 Task: Explore Airbnb accommodation in Kazincbarcika, Hungary from 11th November, 2023 to 15th November, 2023 for 2 adults.1  bedroom having 2 beds and 1 bathroom. Property type can be hotel. Booking option can be shelf check-in. Look for 4 properties as per requirement.
Action: Mouse moved to (538, 116)
Screenshot: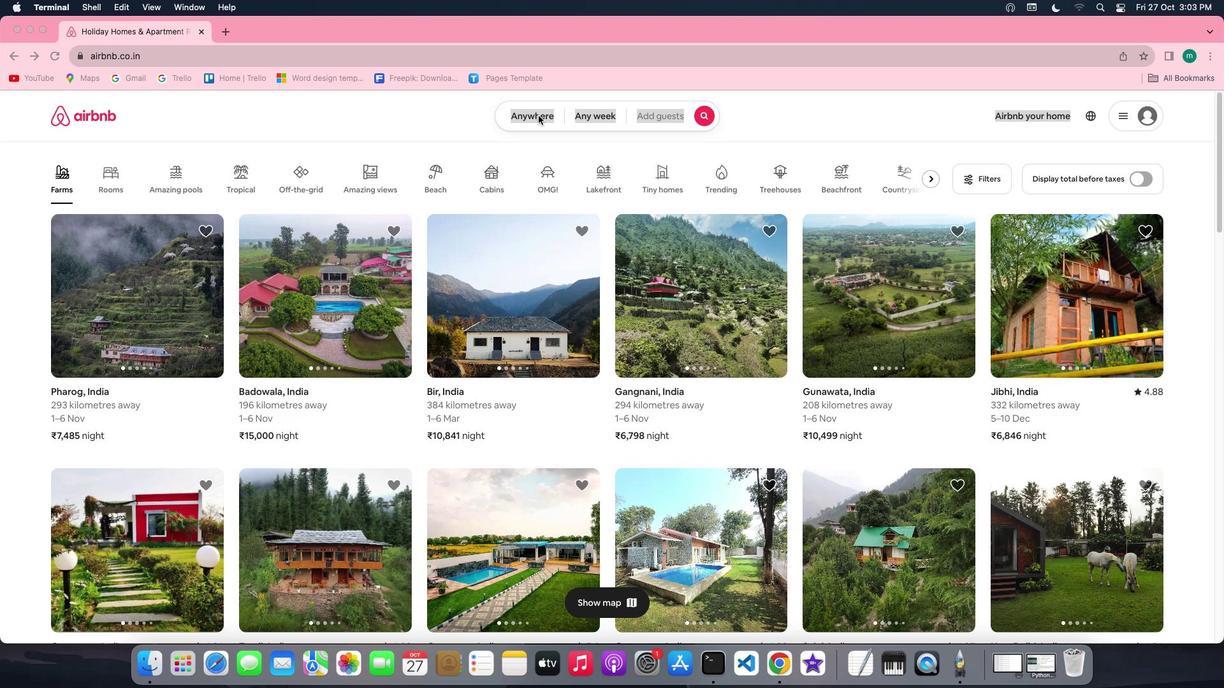 
Action: Mouse pressed left at (538, 116)
Screenshot: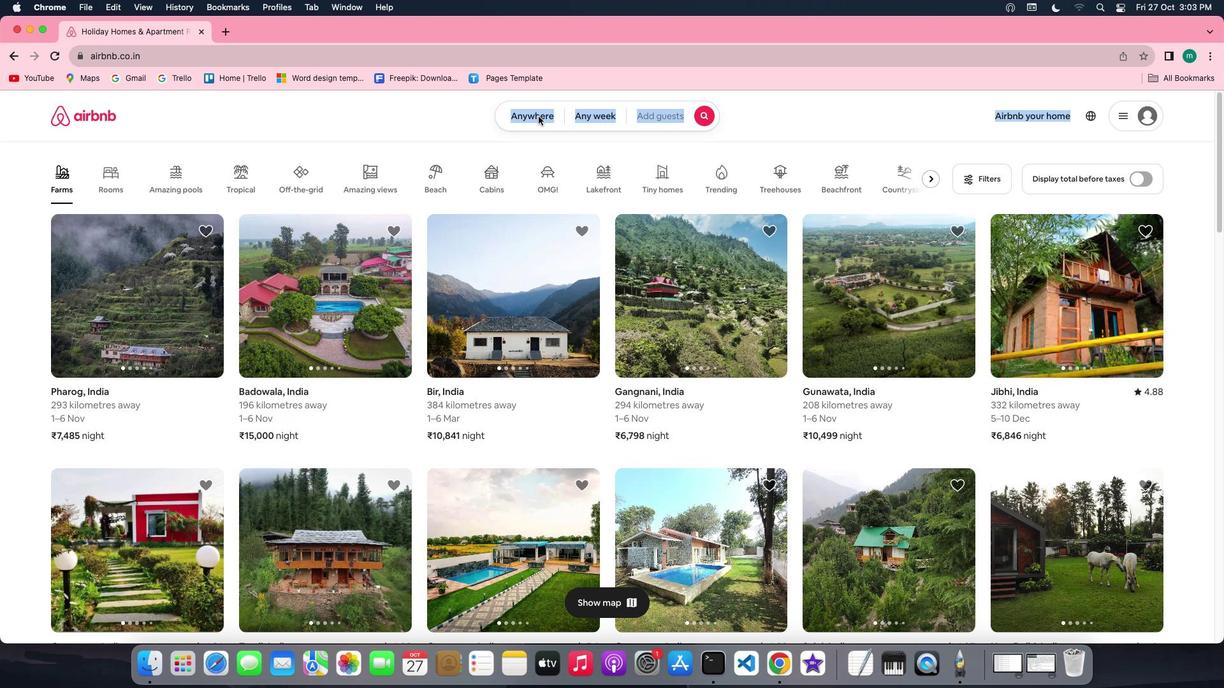 
Action: Mouse moved to (538, 116)
Screenshot: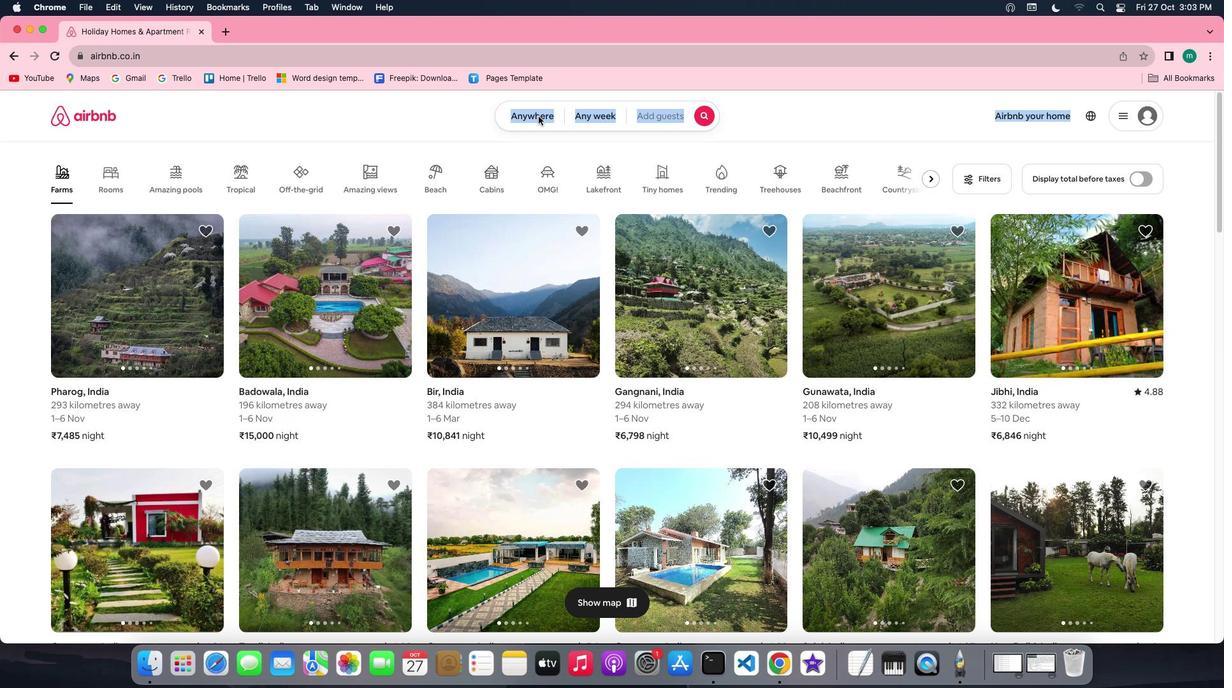 
Action: Mouse pressed left at (538, 116)
Screenshot: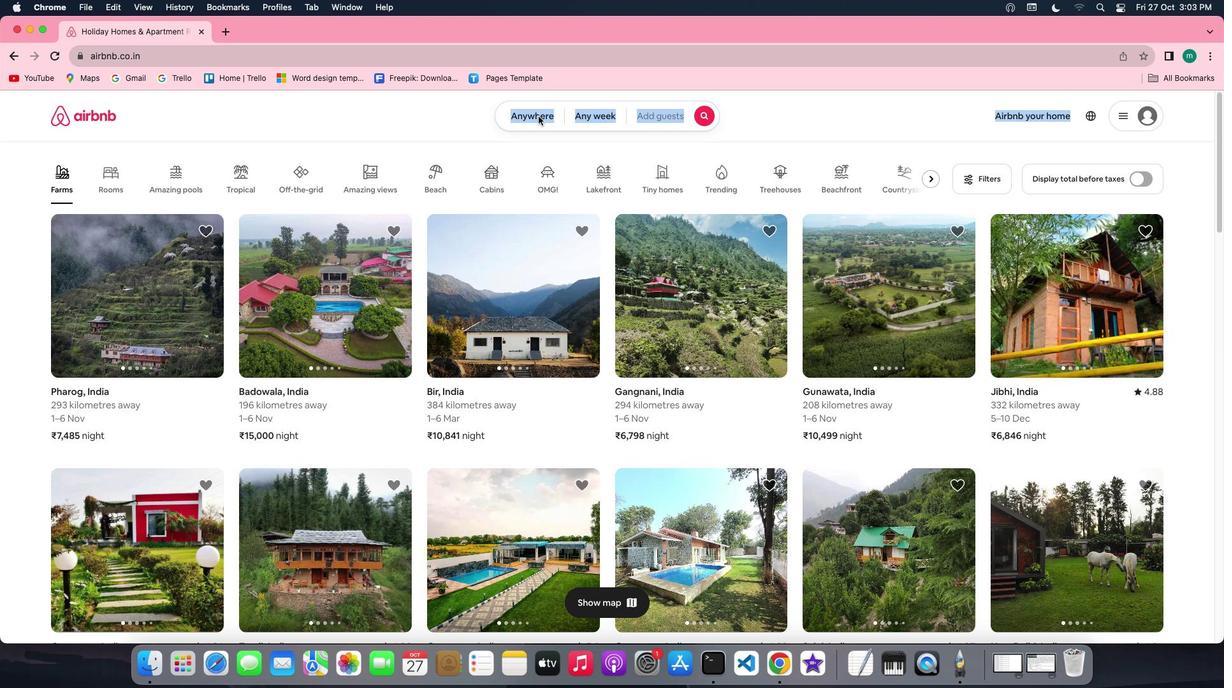 
Action: Mouse moved to (478, 168)
Screenshot: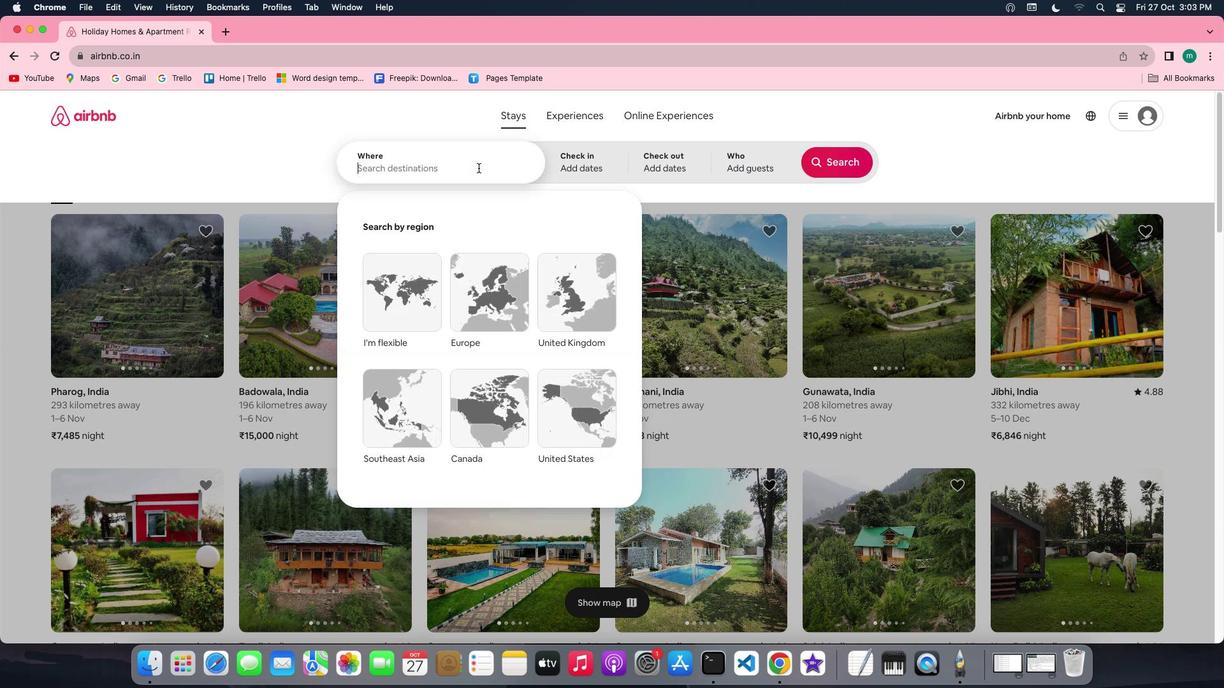 
Action: Mouse pressed left at (478, 168)
Screenshot: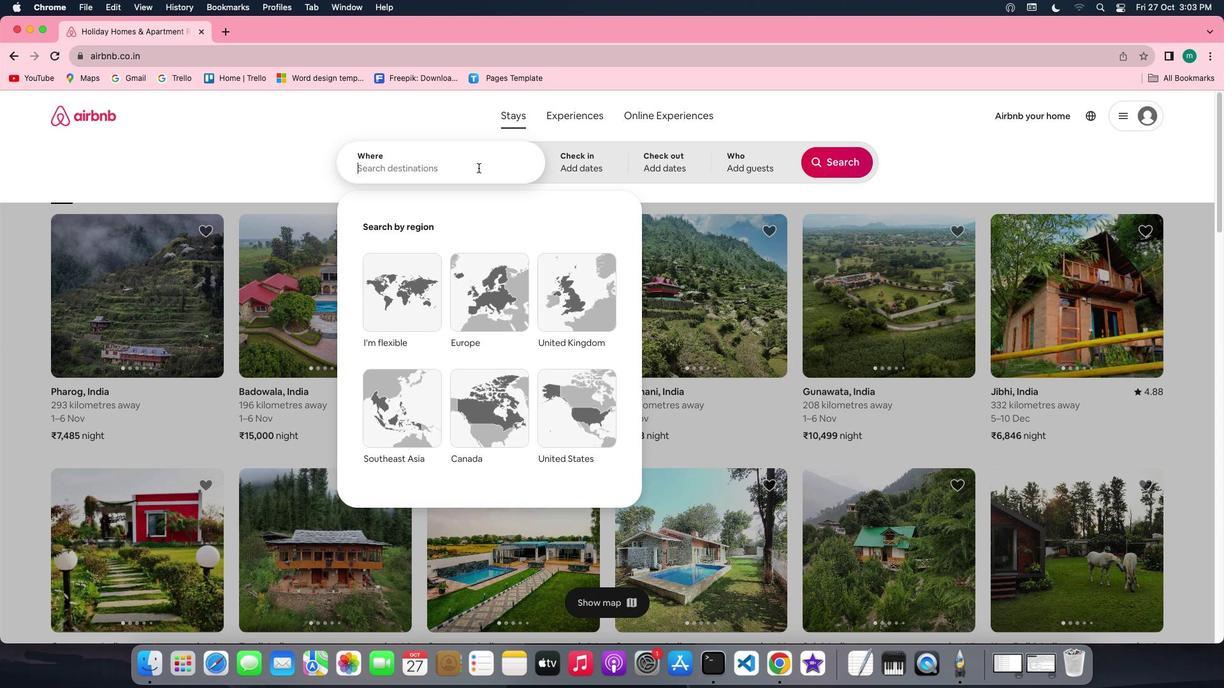 
Action: Key pressed Key.shift'K''a''z''i''n''c''b''a''r''c''i''k''a'','Key.spaceKey.shift'h''u''n''g''a''r''y'
Screenshot: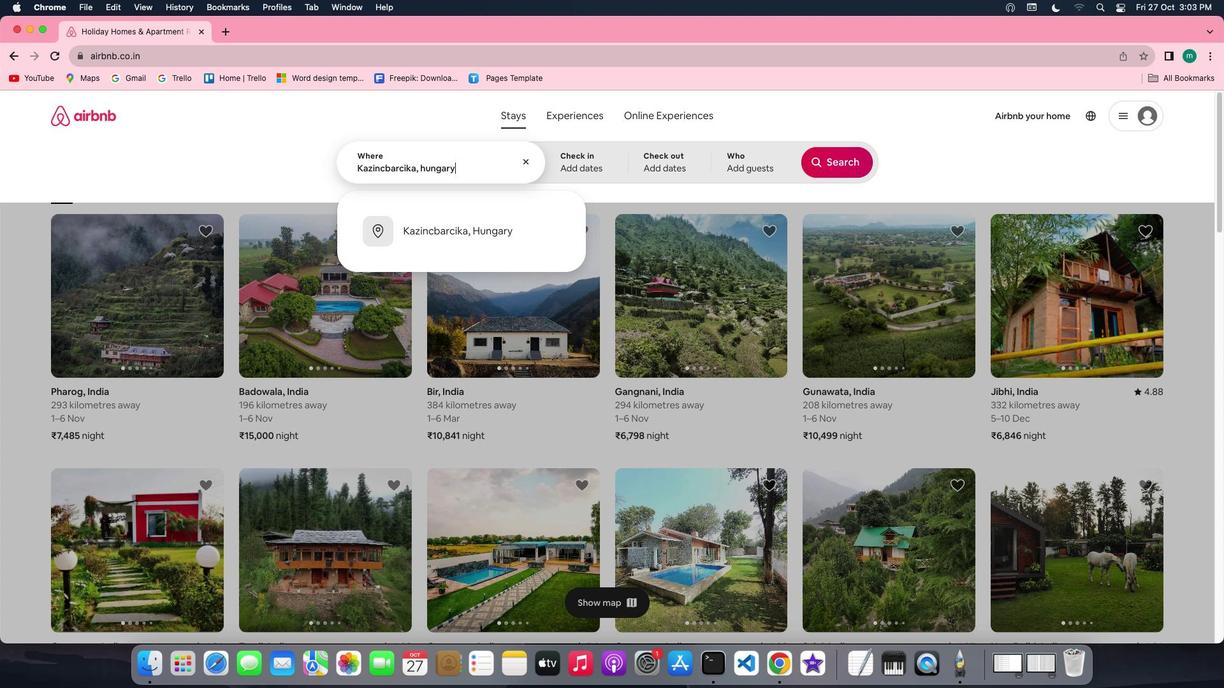 
Action: Mouse moved to (578, 167)
Screenshot: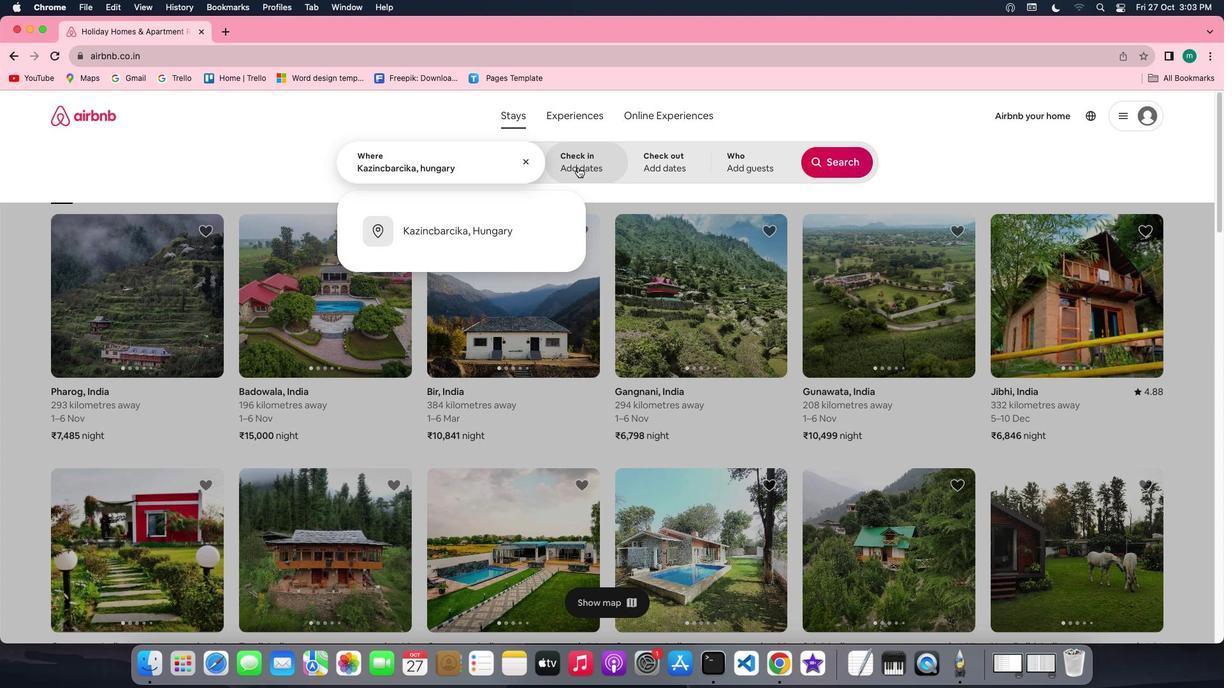 
Action: Mouse pressed left at (578, 167)
Screenshot: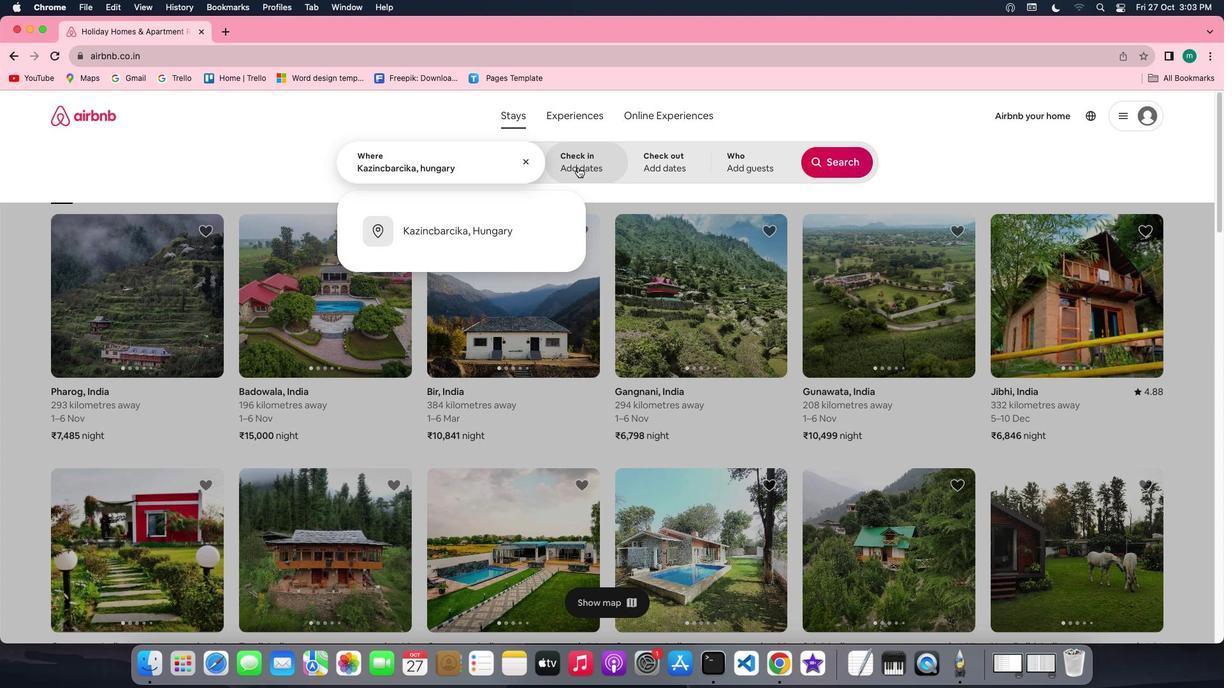 
Action: Mouse moved to (826, 353)
Screenshot: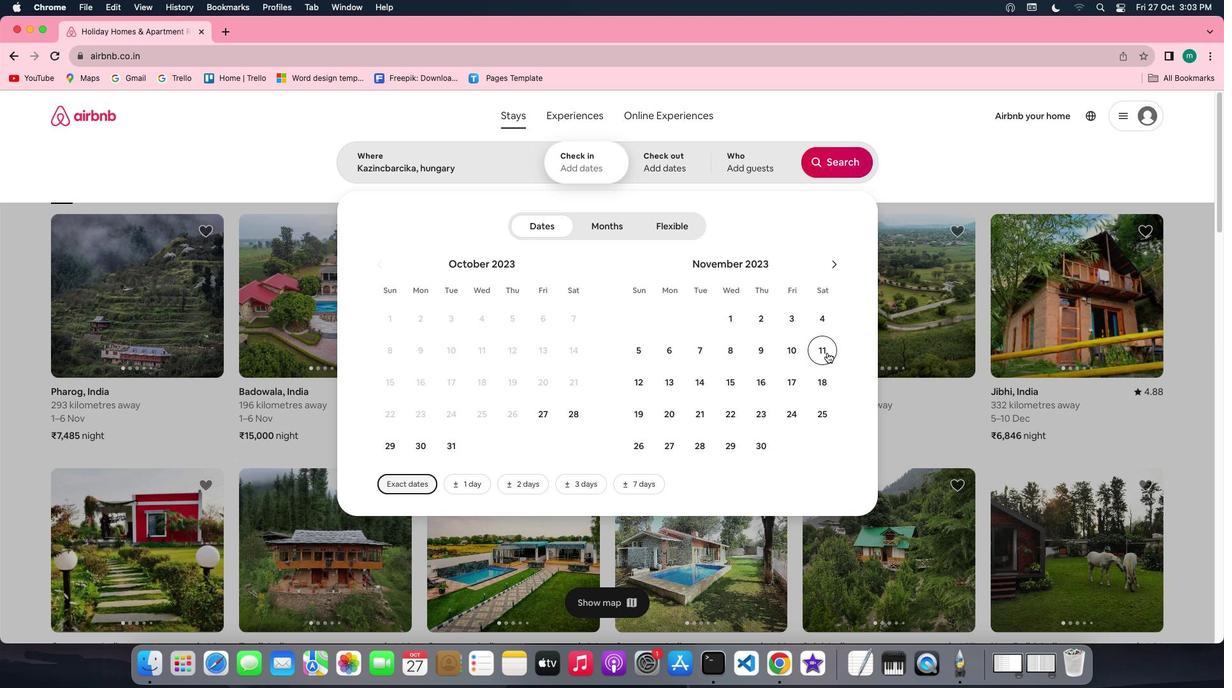 
Action: Mouse pressed left at (826, 353)
Screenshot: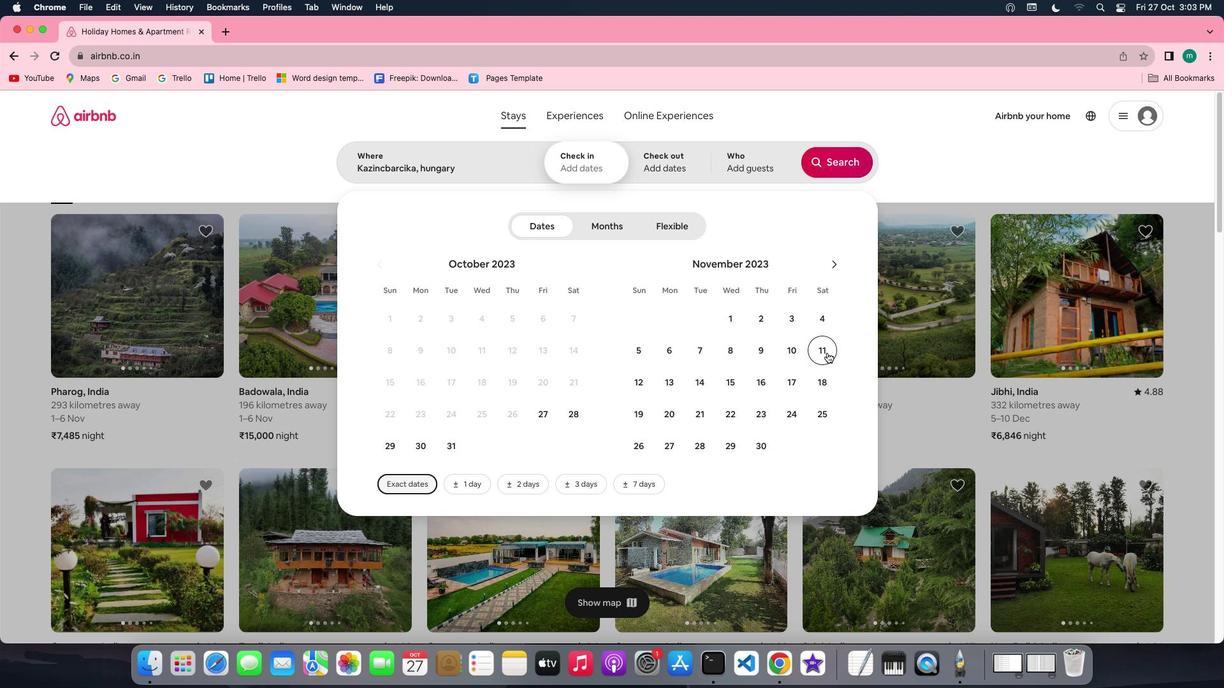 
Action: Mouse moved to (728, 374)
Screenshot: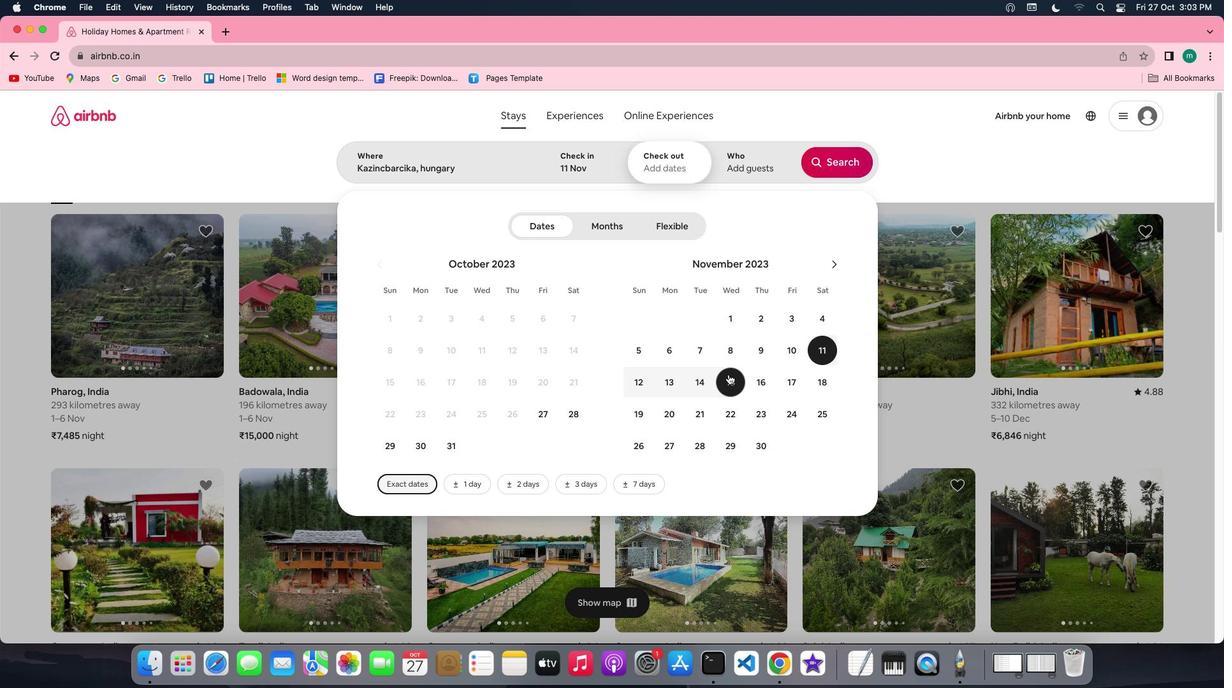 
Action: Mouse pressed left at (728, 374)
Screenshot: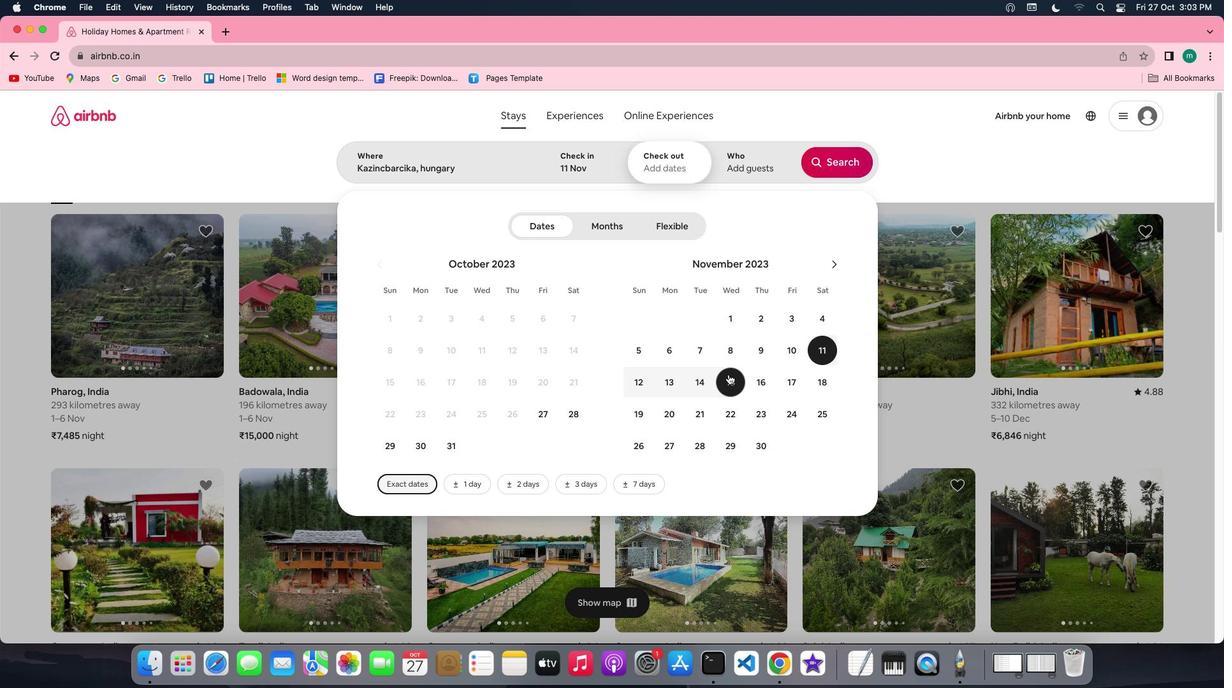 
Action: Mouse moved to (744, 158)
Screenshot: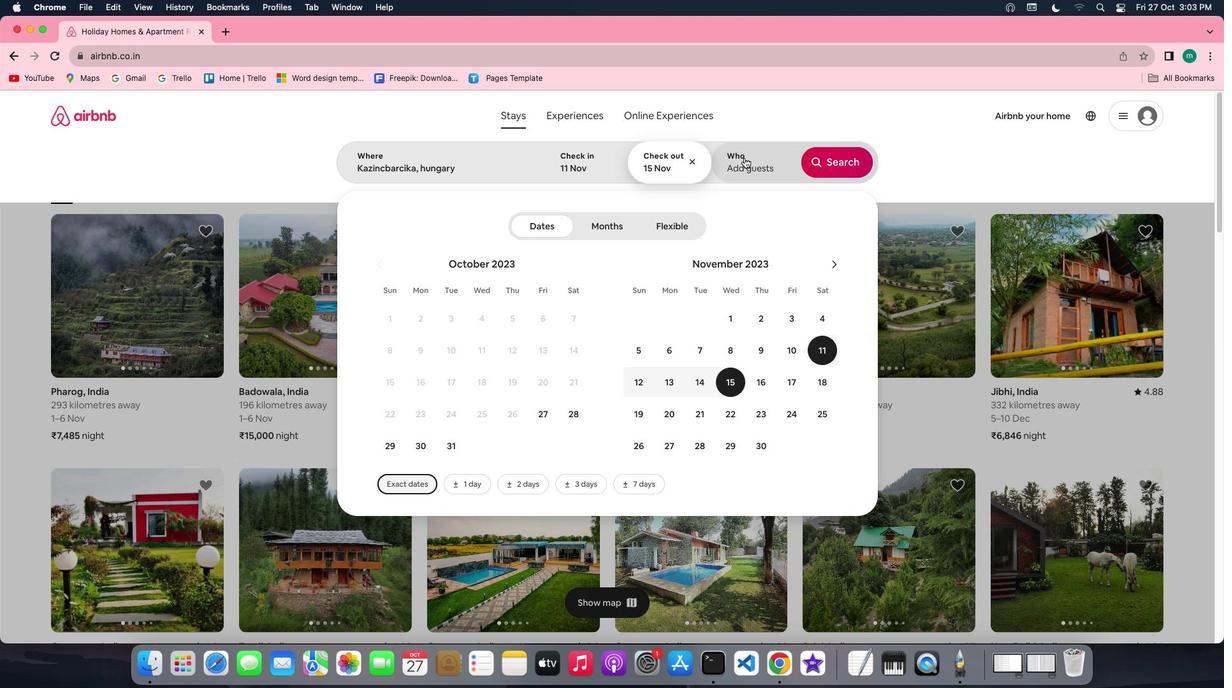 
Action: Mouse pressed left at (744, 158)
Screenshot: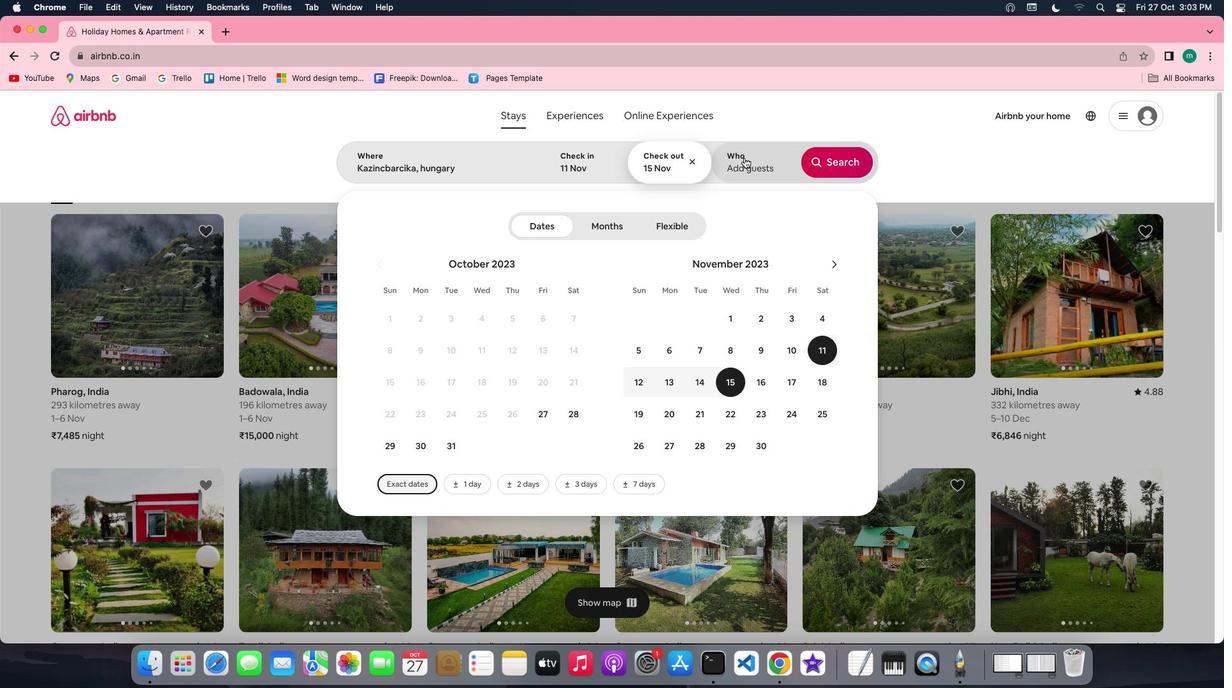 
Action: Mouse moved to (840, 228)
Screenshot: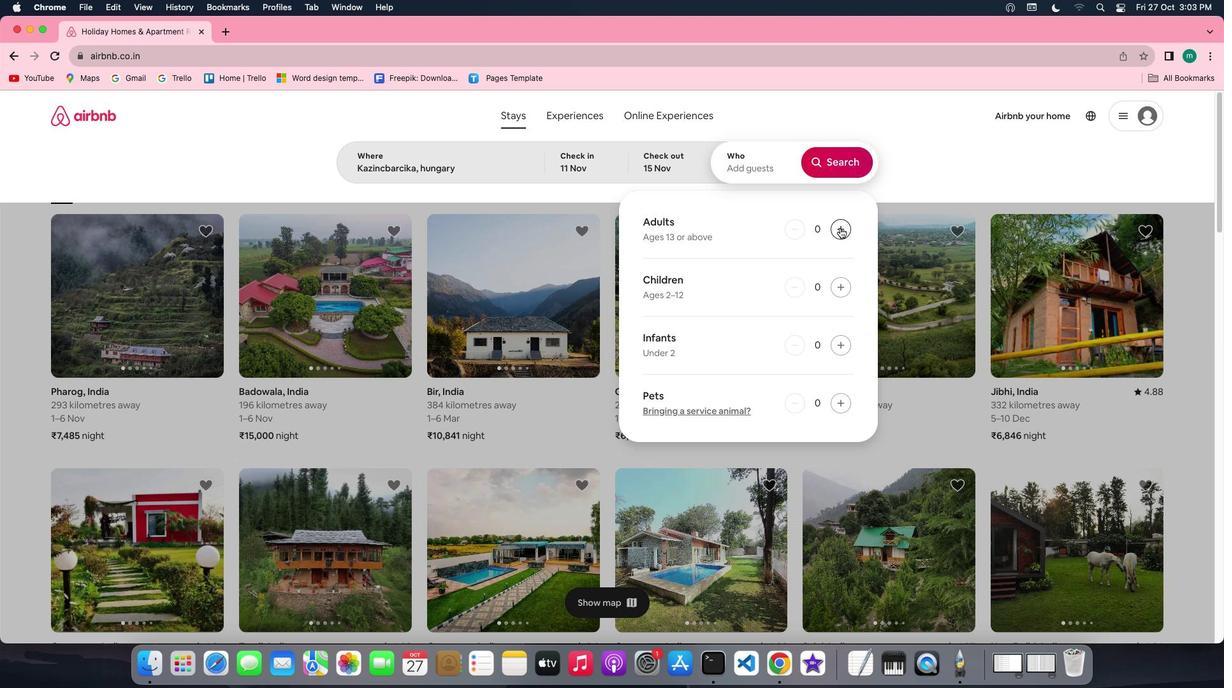 
Action: Mouse pressed left at (840, 228)
Screenshot: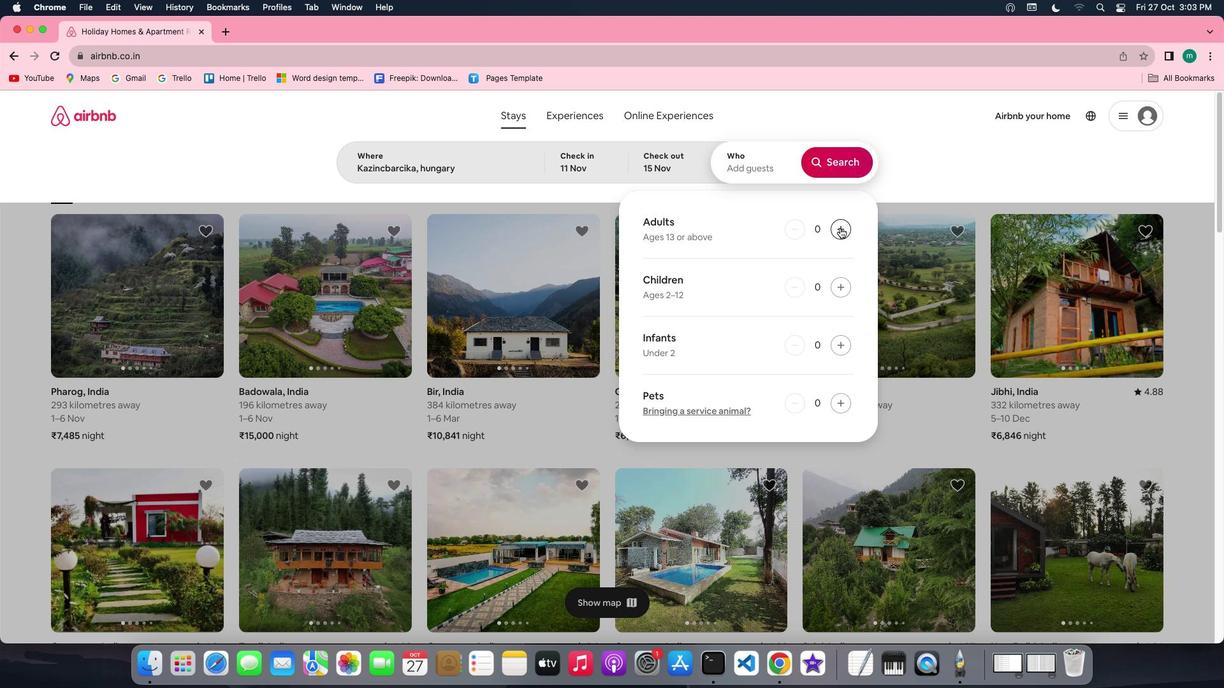 
Action: Mouse pressed left at (840, 228)
Screenshot: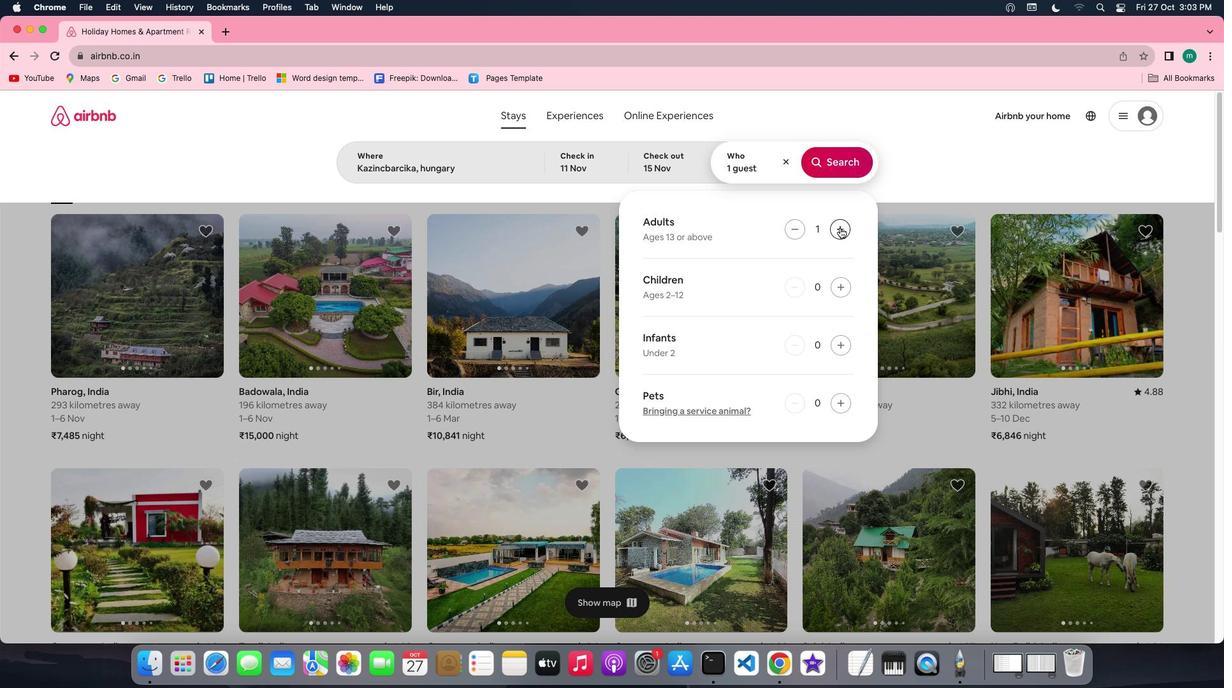 
Action: Mouse moved to (846, 170)
Screenshot: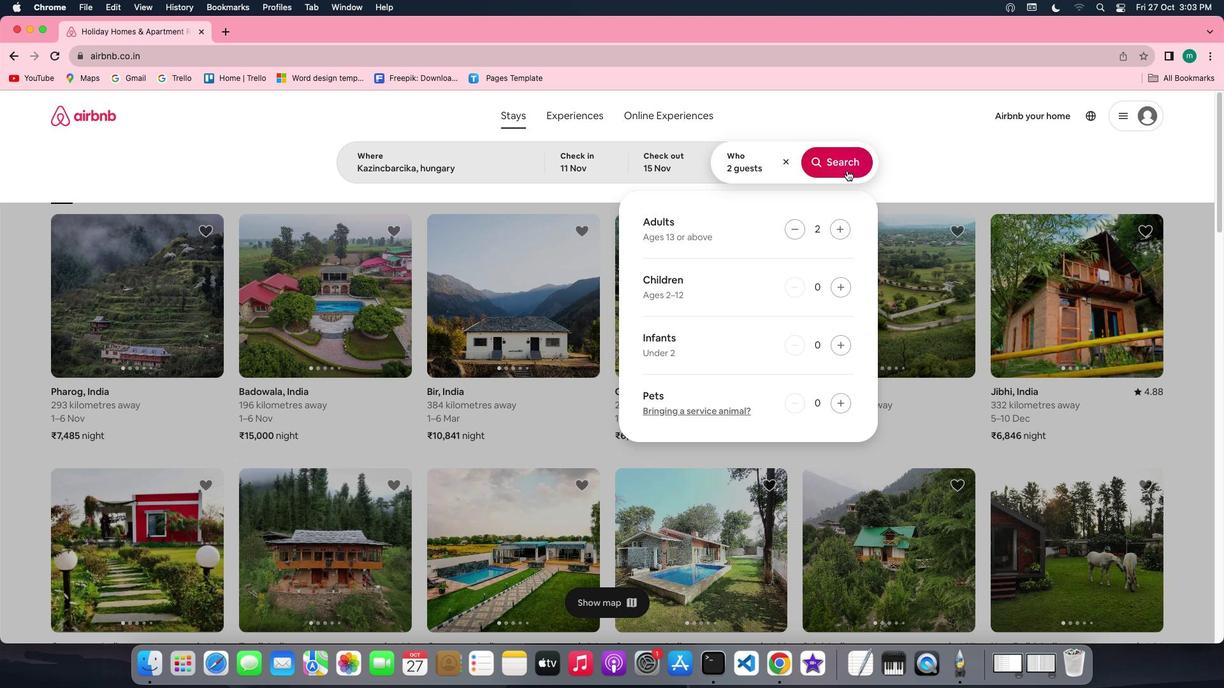 
Action: Mouse pressed left at (846, 170)
Screenshot: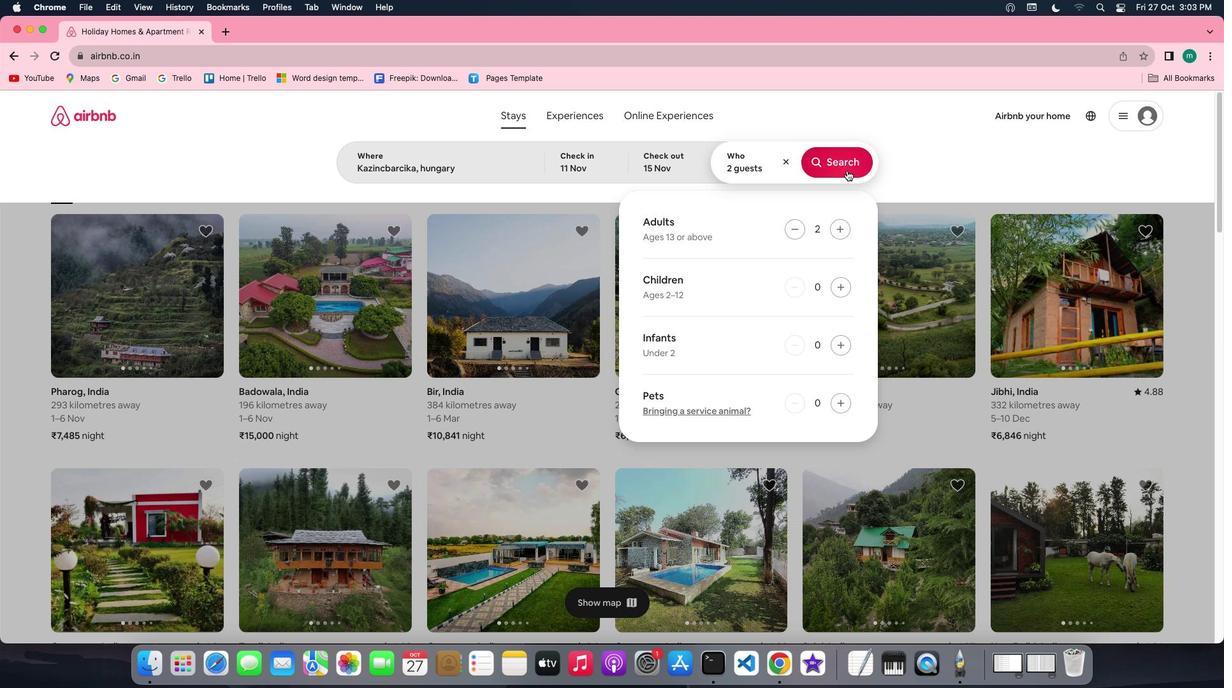 
Action: Mouse moved to (1030, 166)
Screenshot: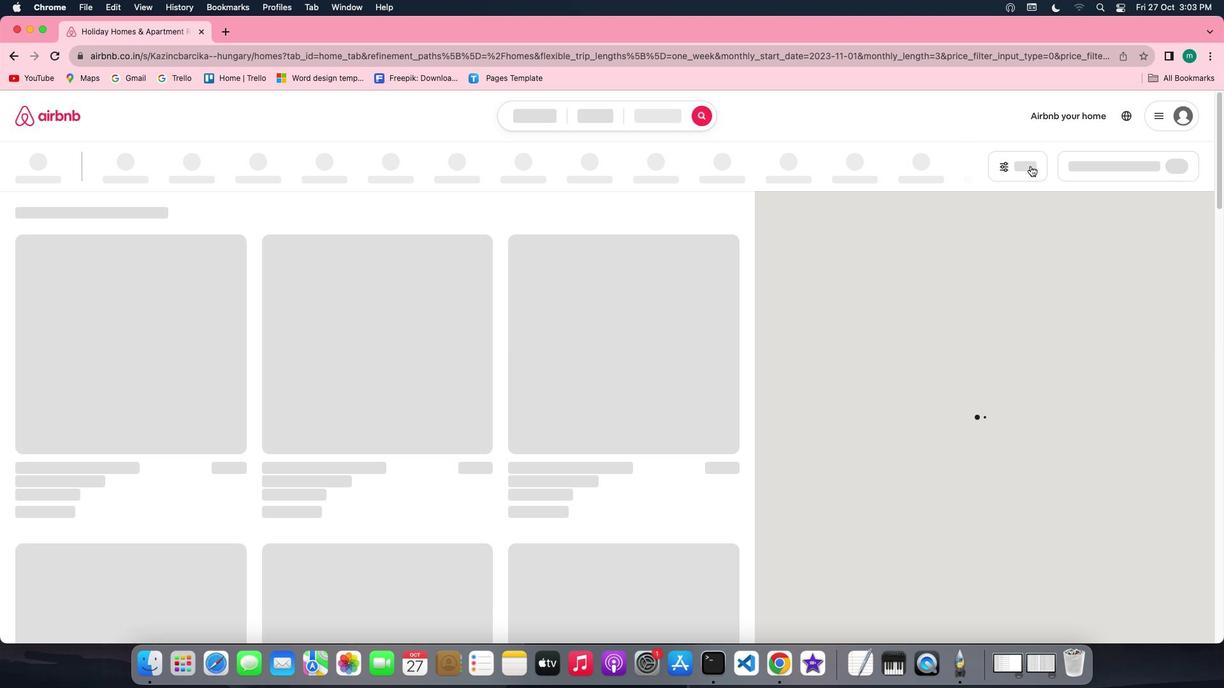 
Action: Mouse pressed left at (1030, 166)
Screenshot: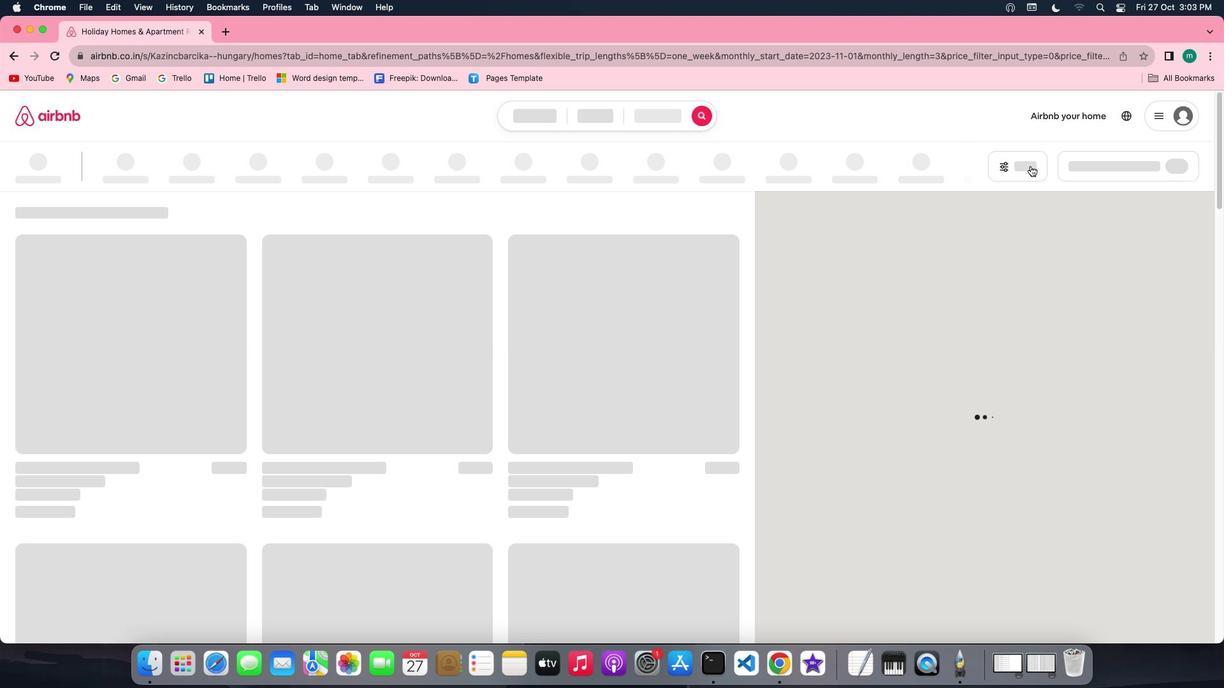 
Action: Mouse moved to (1015, 163)
Screenshot: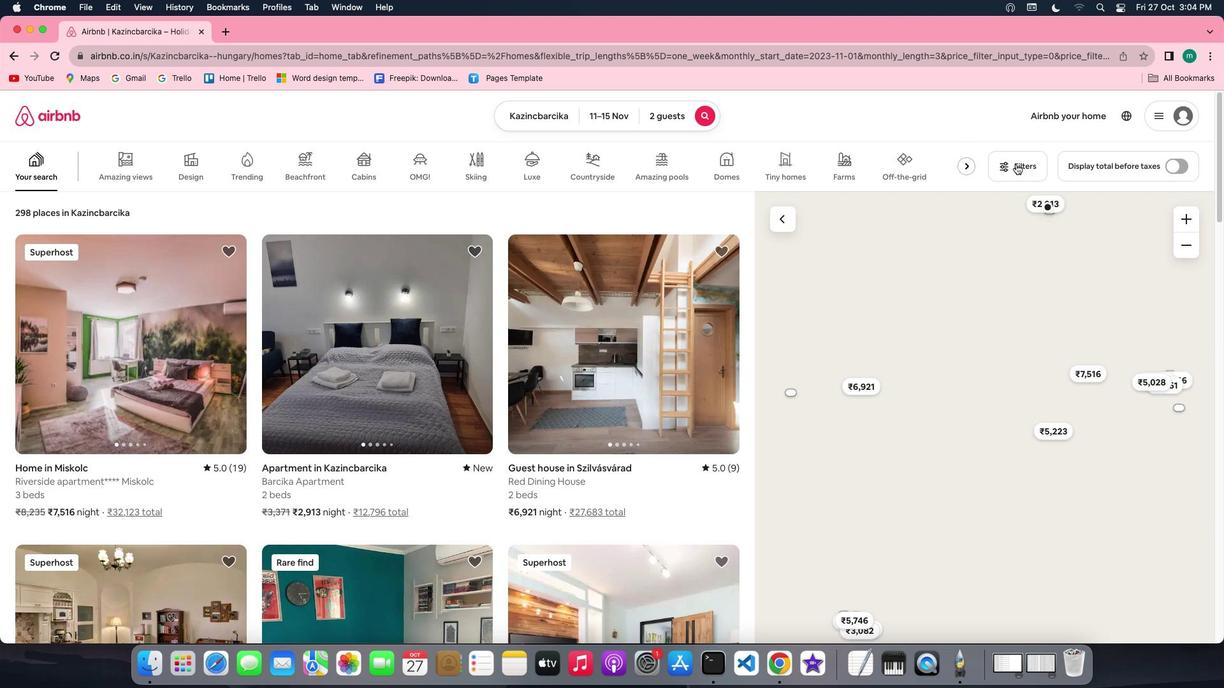 
Action: Mouse pressed left at (1015, 163)
Screenshot: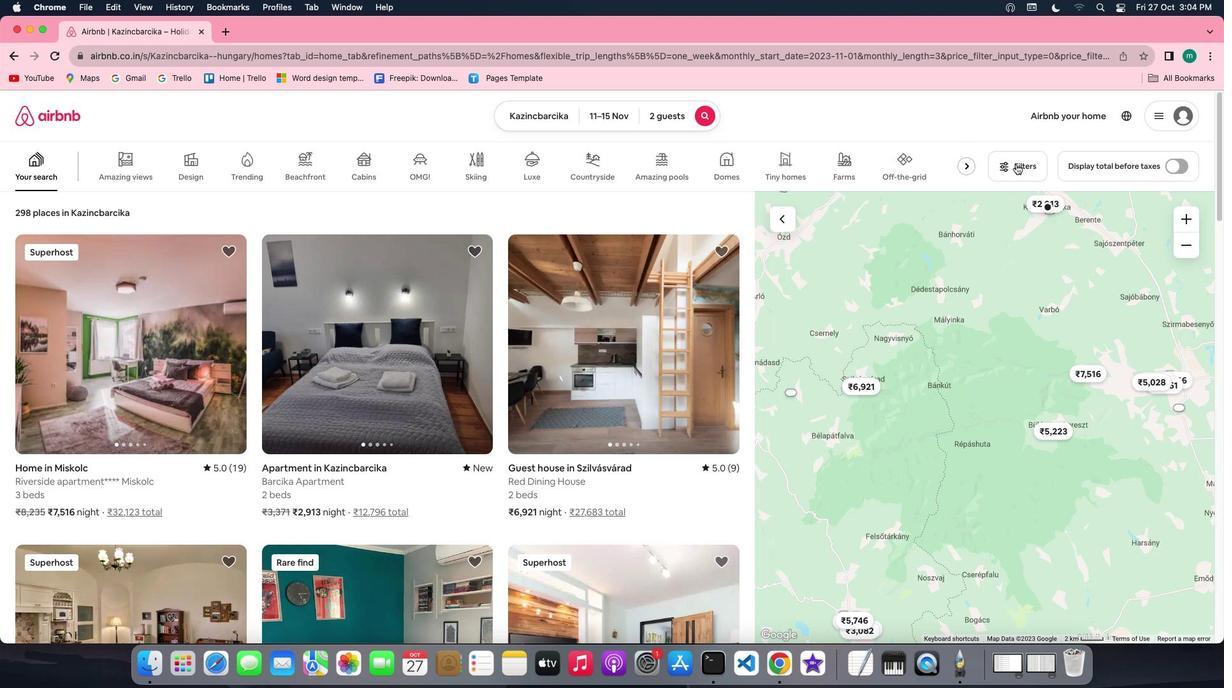
Action: Mouse moved to (613, 318)
Screenshot: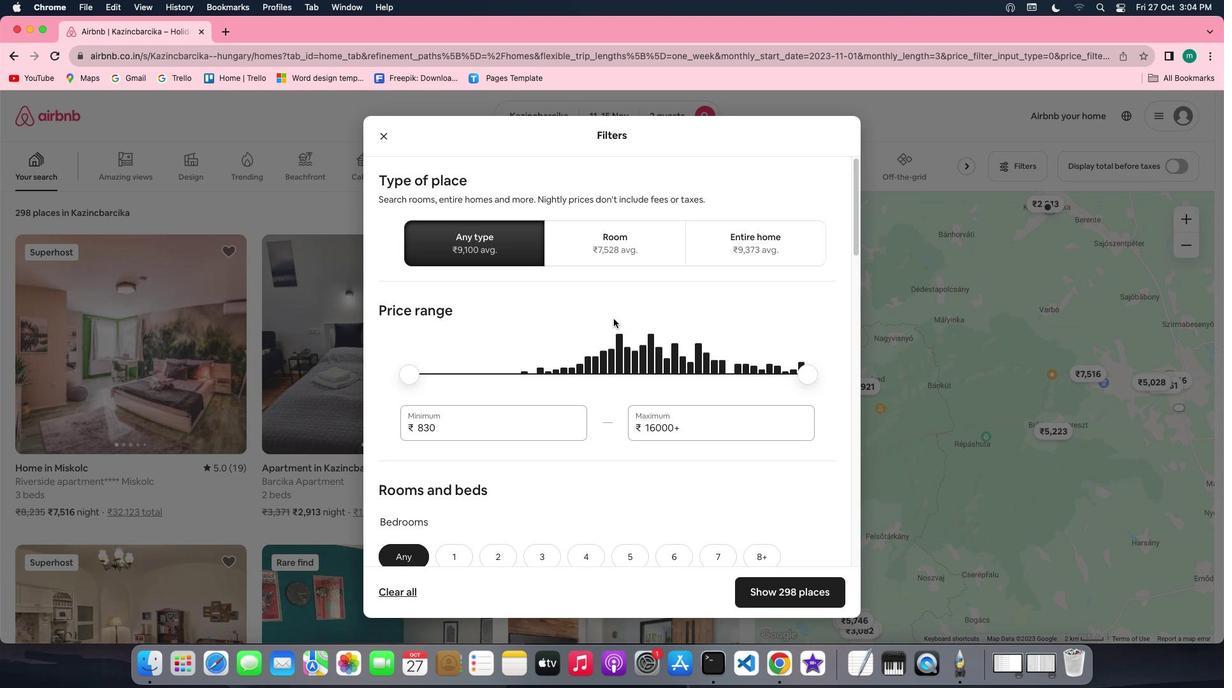 
Action: Mouse scrolled (613, 318) with delta (0, 0)
Screenshot: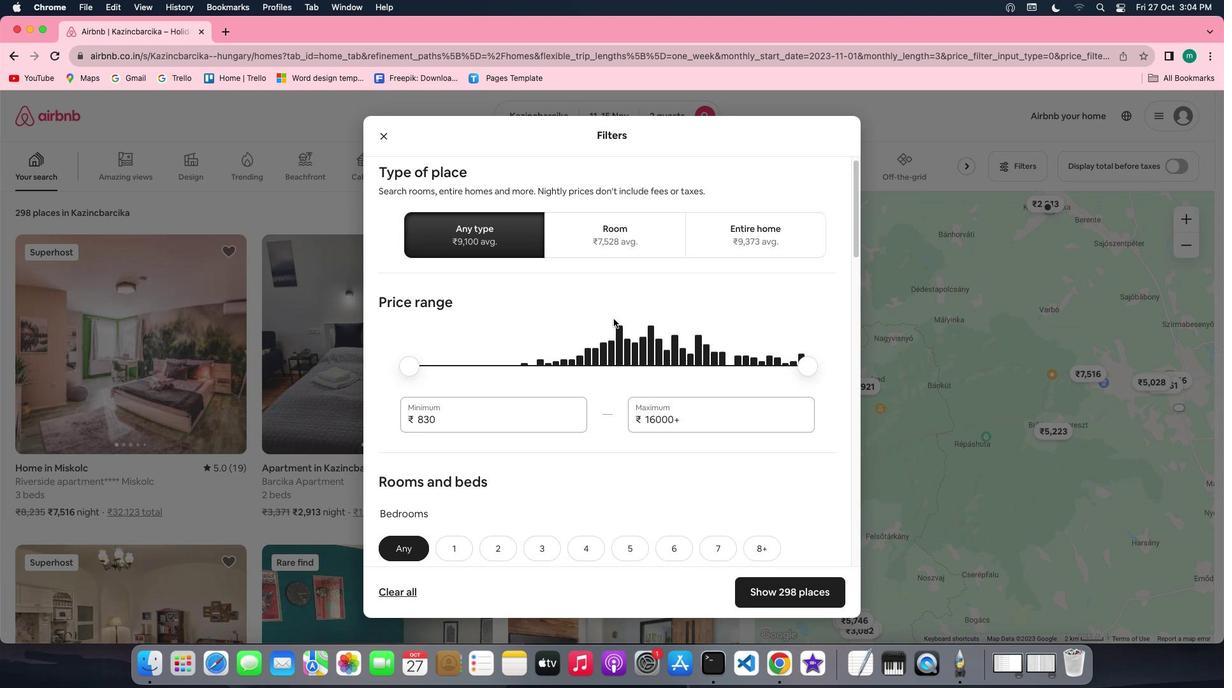 
Action: Mouse scrolled (613, 318) with delta (0, 0)
Screenshot: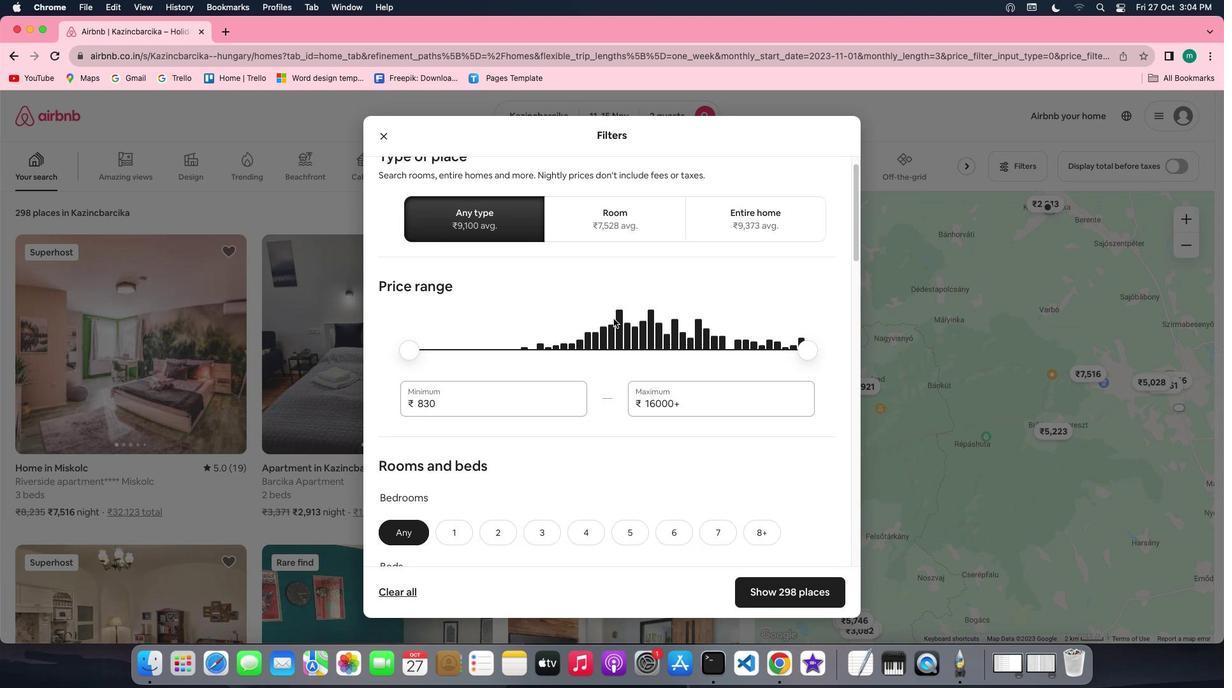 
Action: Mouse scrolled (613, 318) with delta (0, -1)
Screenshot: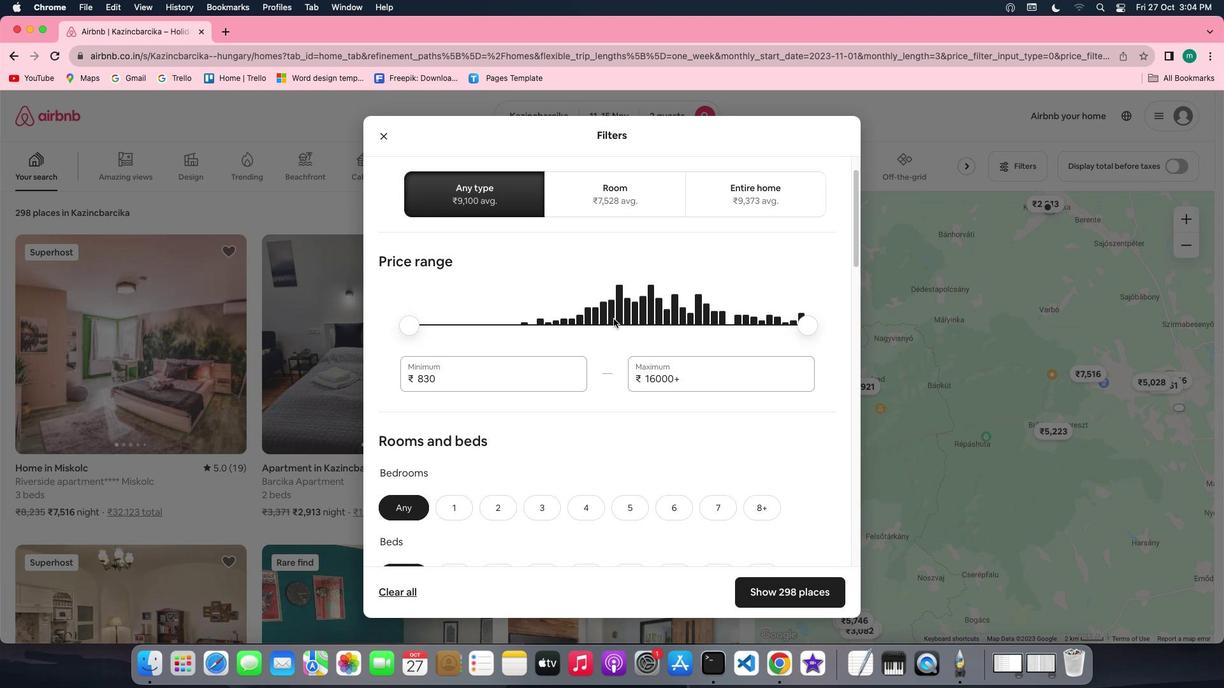 
Action: Mouse scrolled (613, 318) with delta (0, -1)
Screenshot: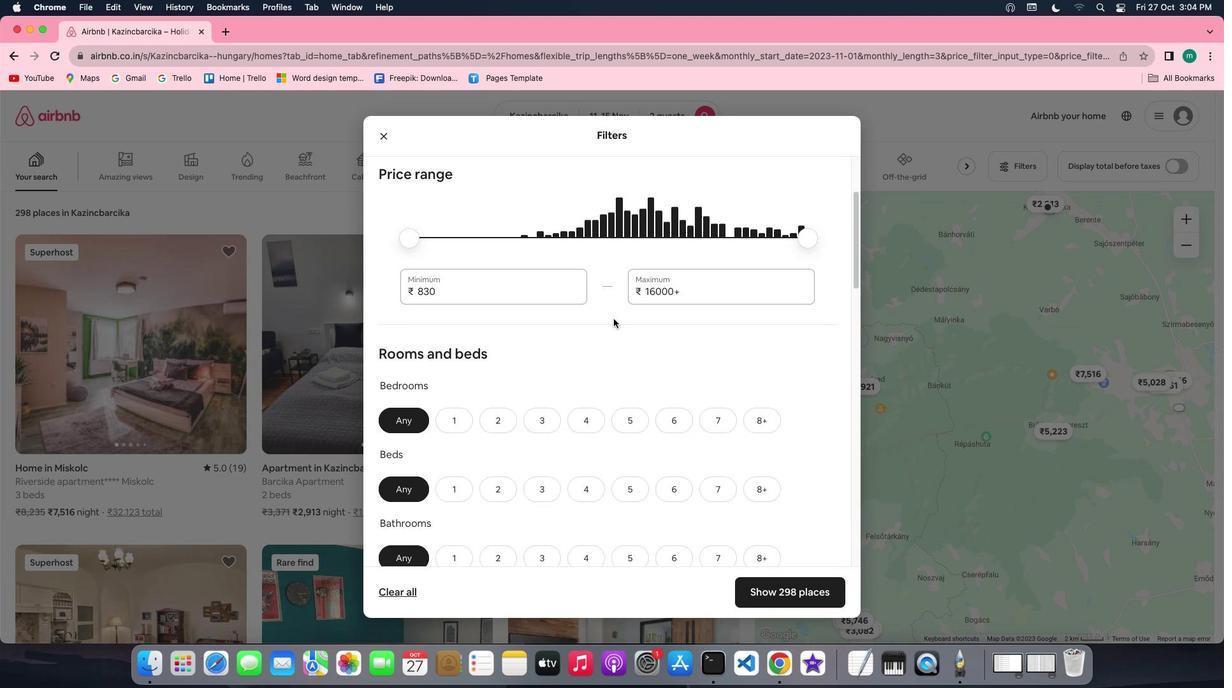 
Action: Mouse scrolled (613, 318) with delta (0, 0)
Screenshot: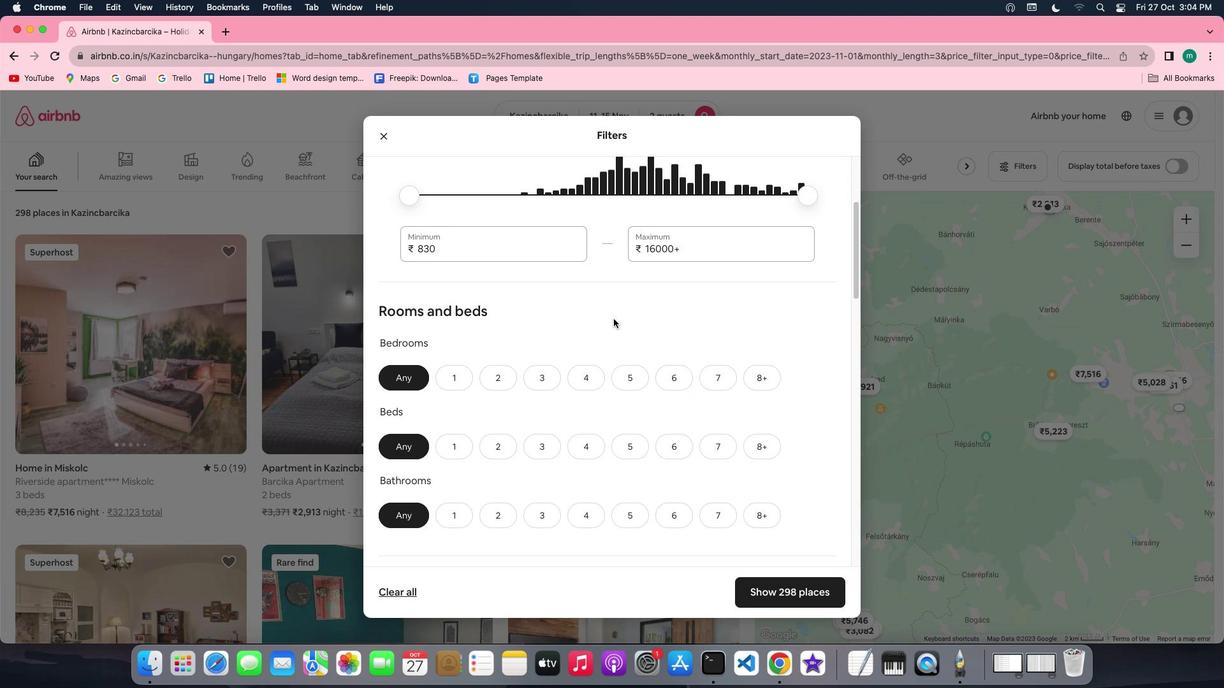 
Action: Mouse scrolled (613, 318) with delta (0, 0)
Screenshot: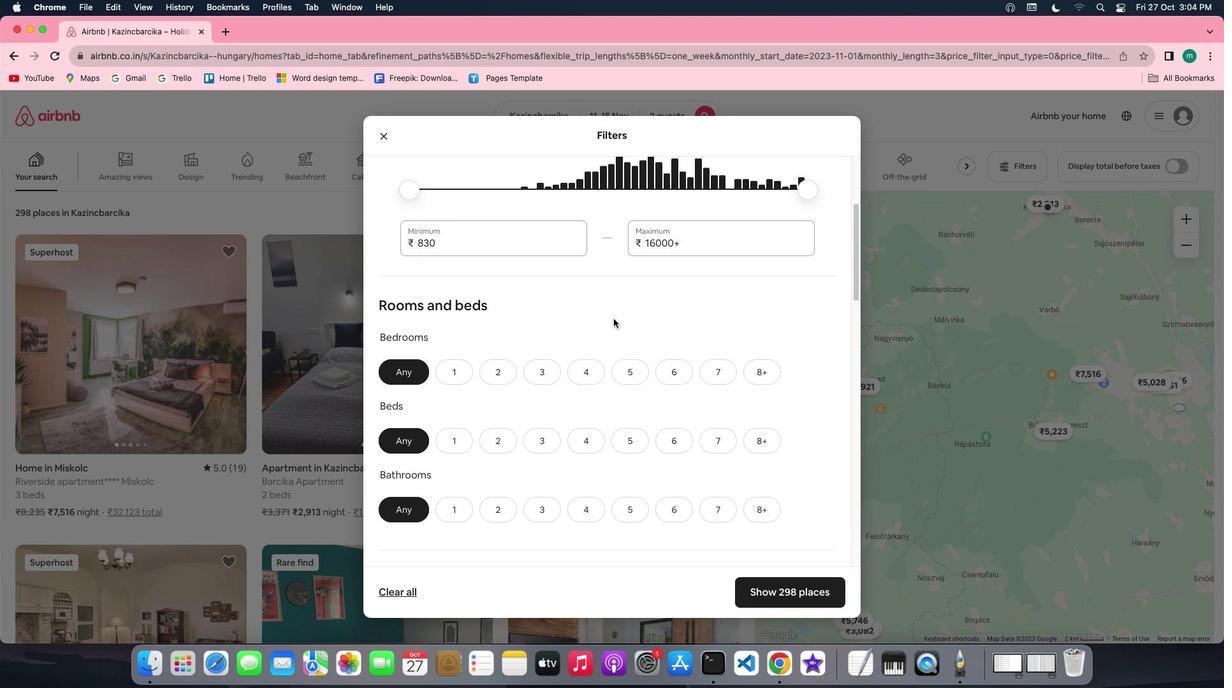 
Action: Mouse scrolled (613, 318) with delta (0, 0)
Screenshot: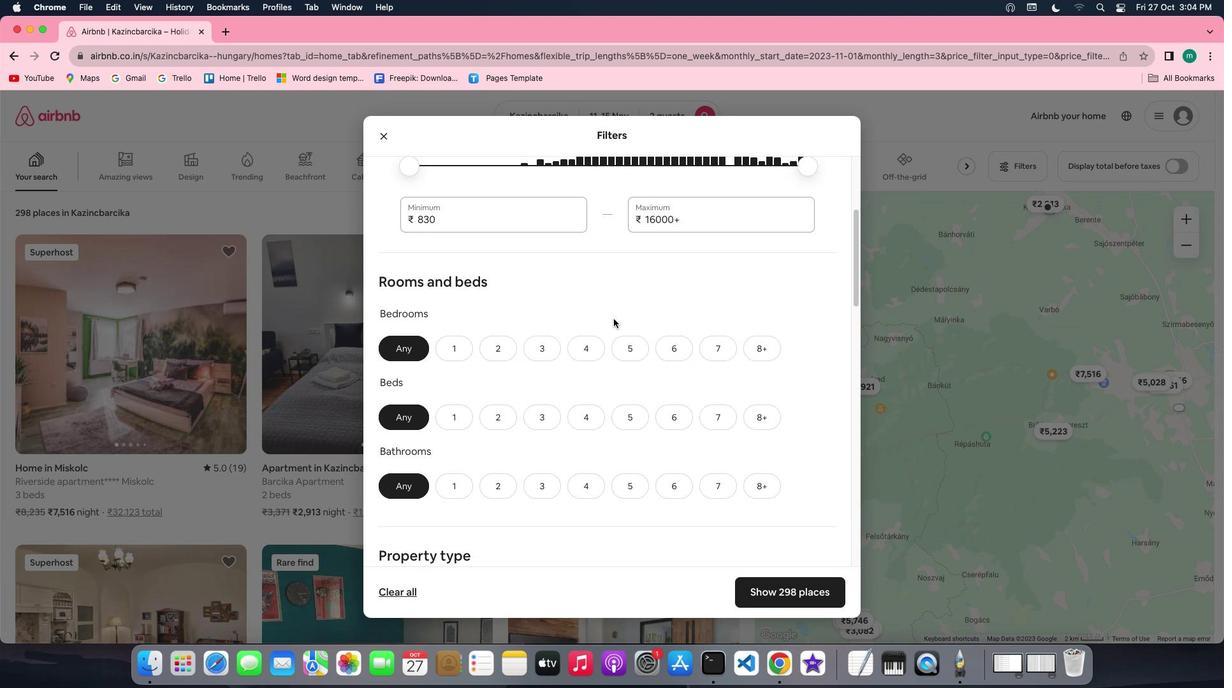 
Action: Mouse scrolled (613, 318) with delta (0, 0)
Screenshot: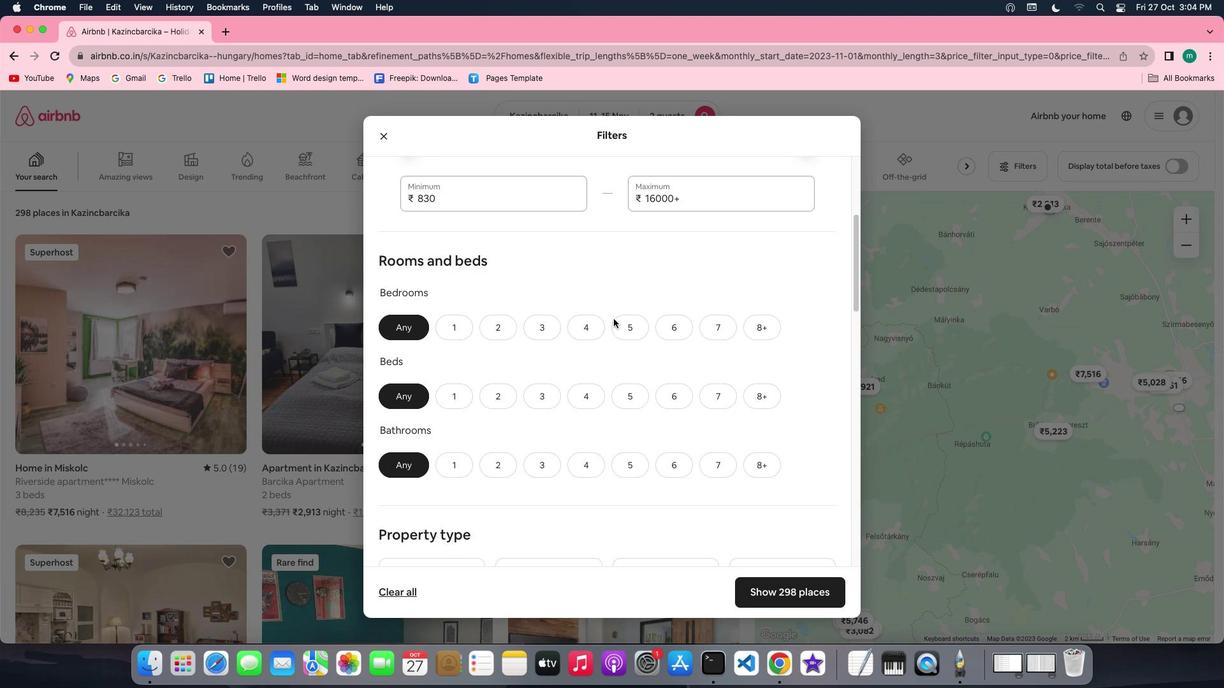 
Action: Mouse scrolled (613, 318) with delta (0, 0)
Screenshot: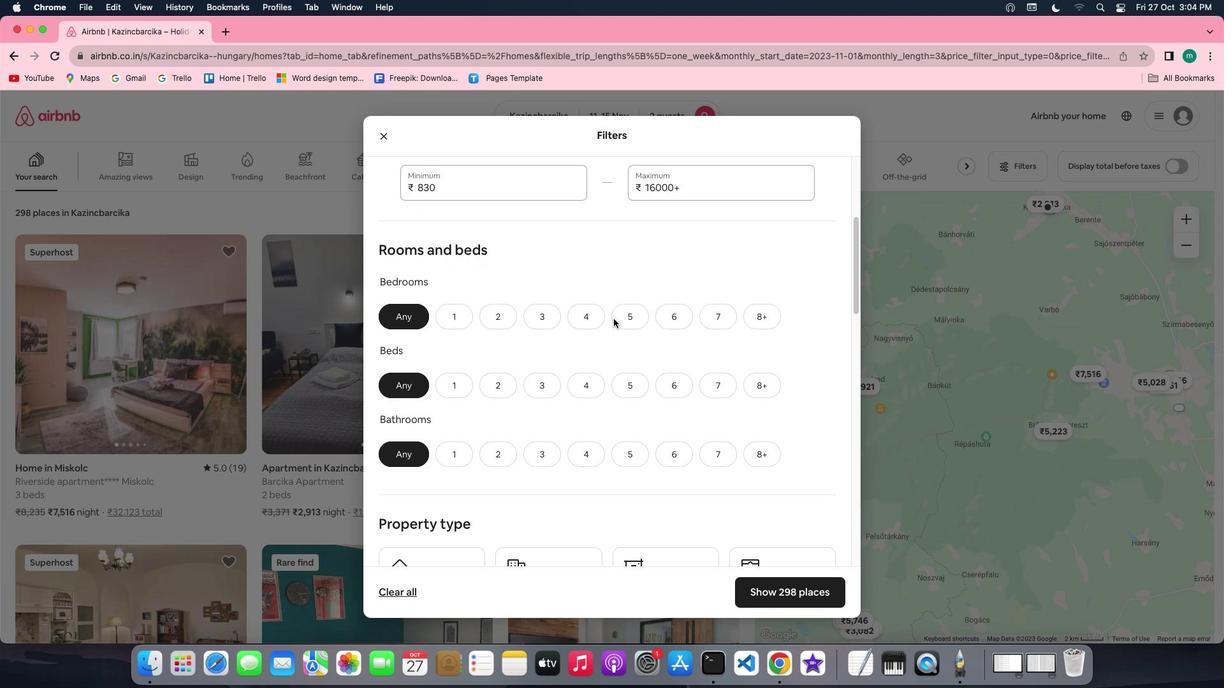 
Action: Mouse scrolled (613, 318) with delta (0, 0)
Screenshot: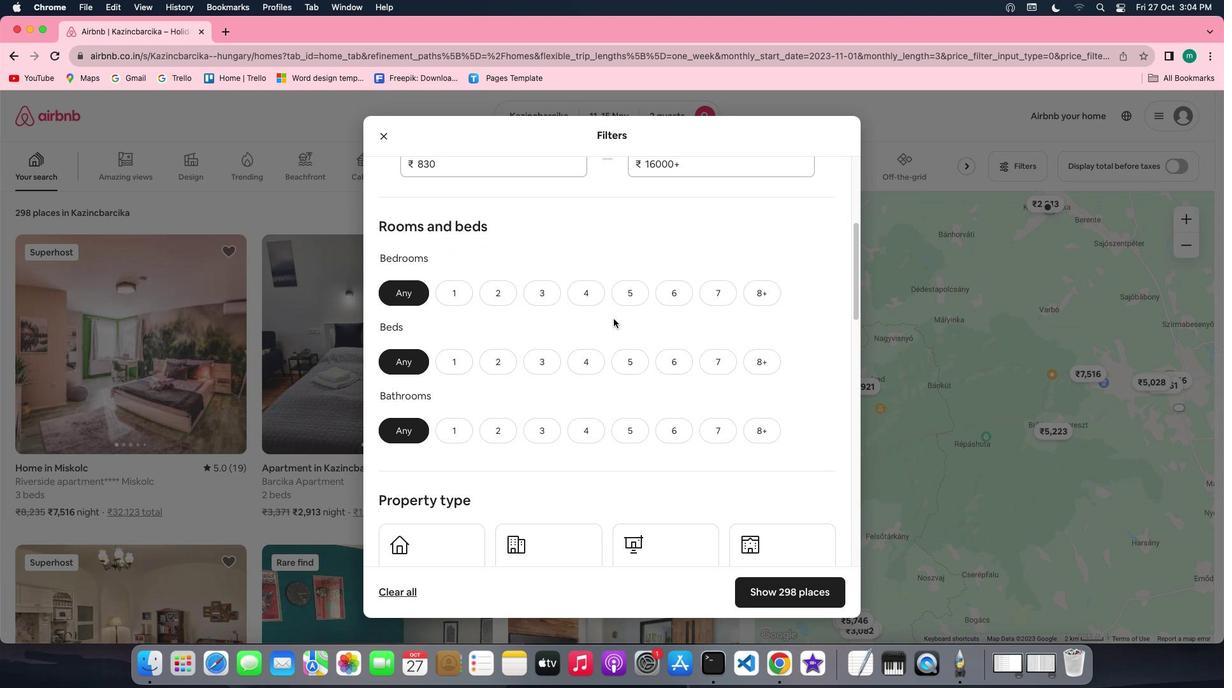 
Action: Mouse moved to (453, 272)
Screenshot: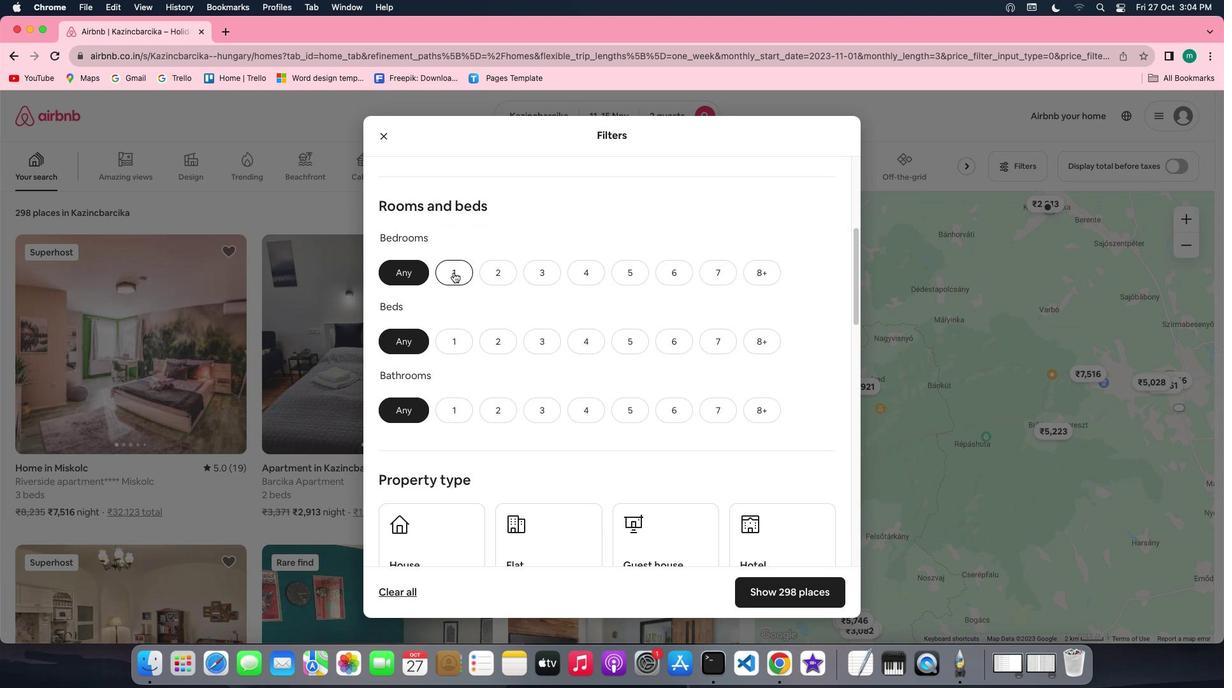 
Action: Mouse pressed left at (453, 272)
Screenshot: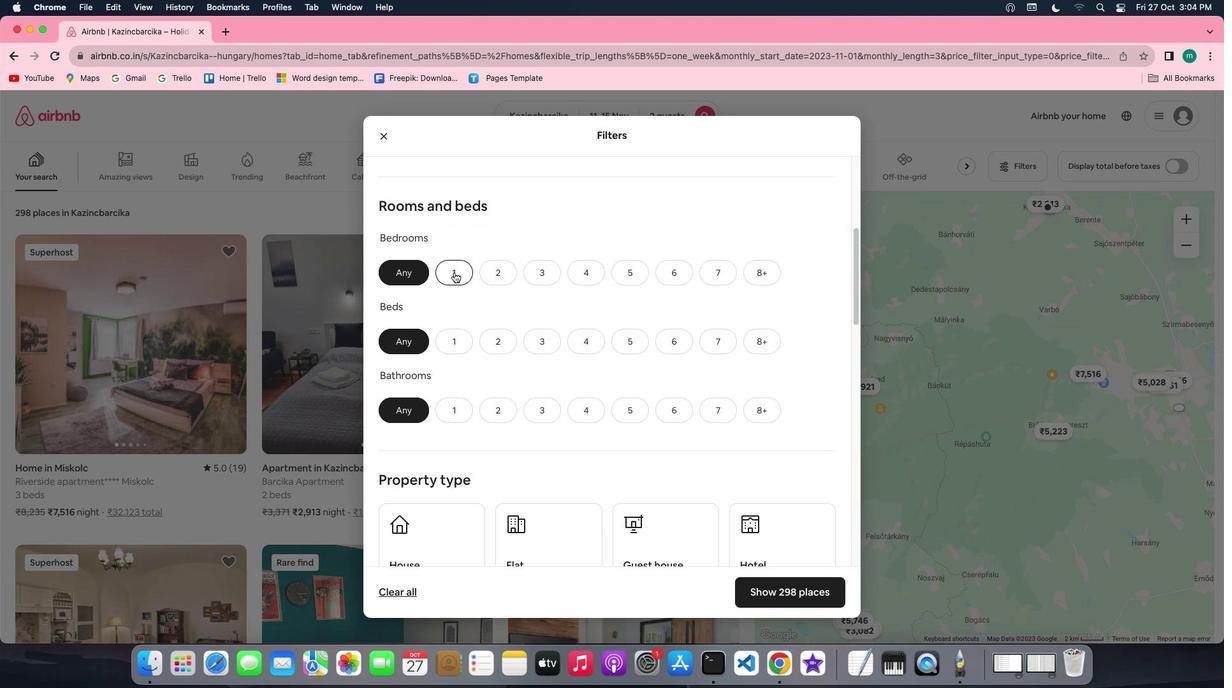 
Action: Mouse moved to (500, 350)
Screenshot: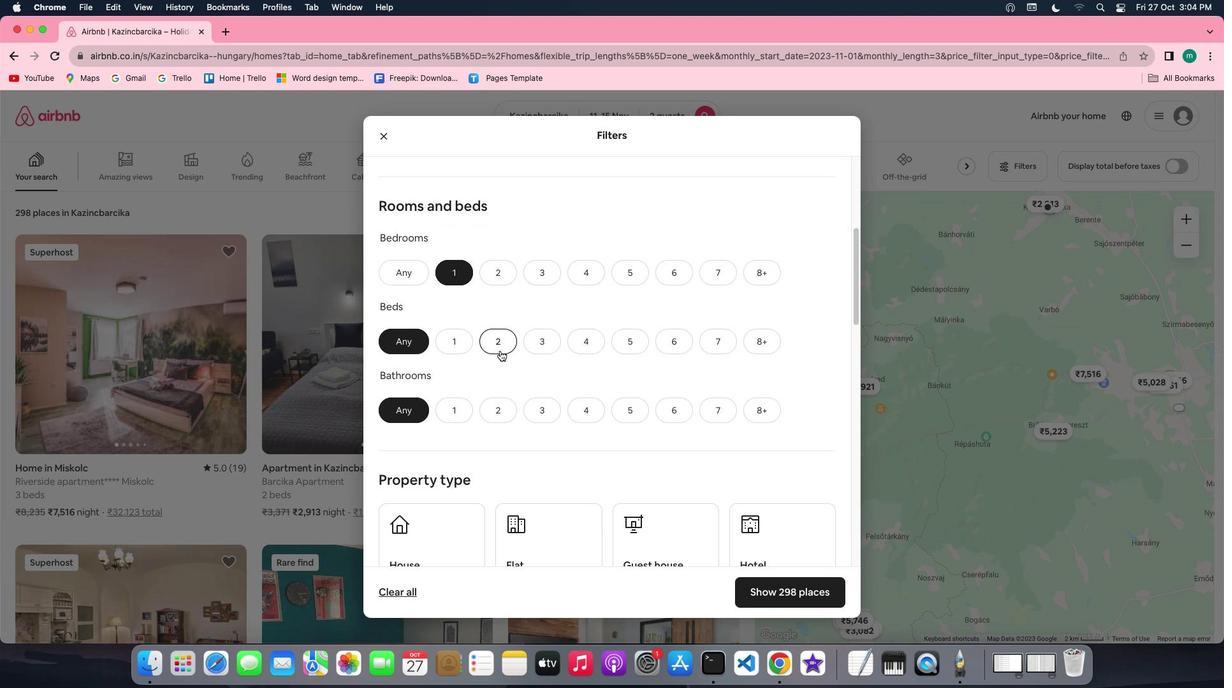 
Action: Mouse pressed left at (500, 350)
Screenshot: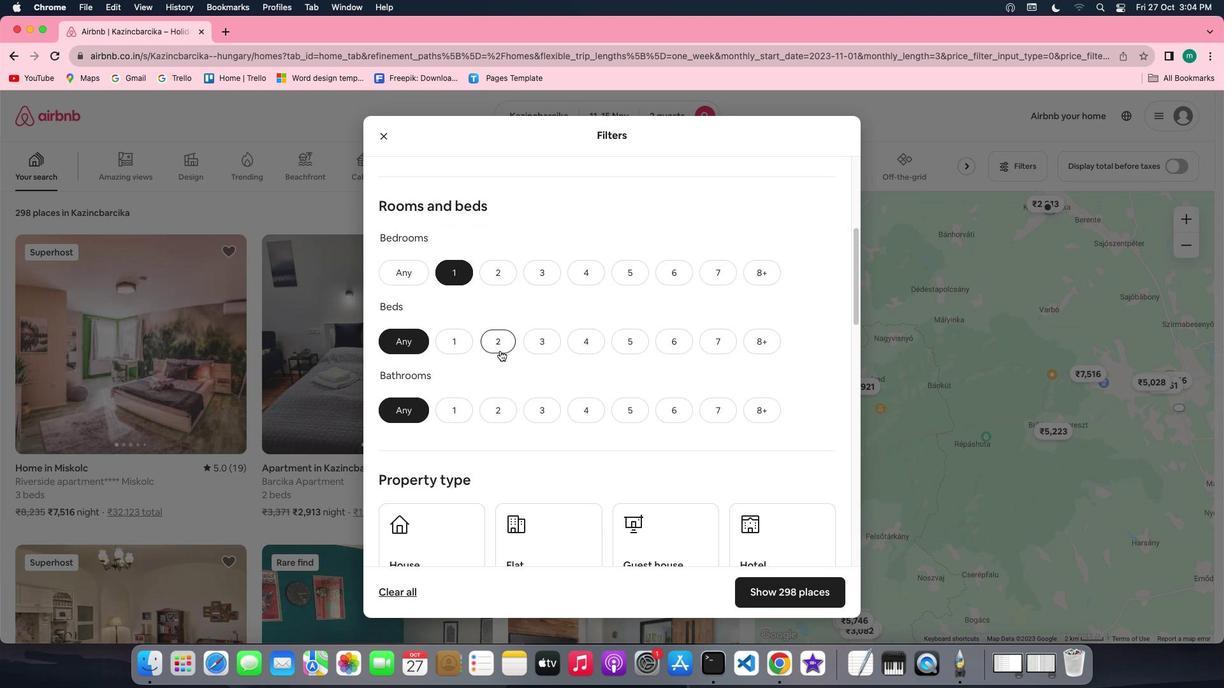 
Action: Mouse moved to (461, 409)
Screenshot: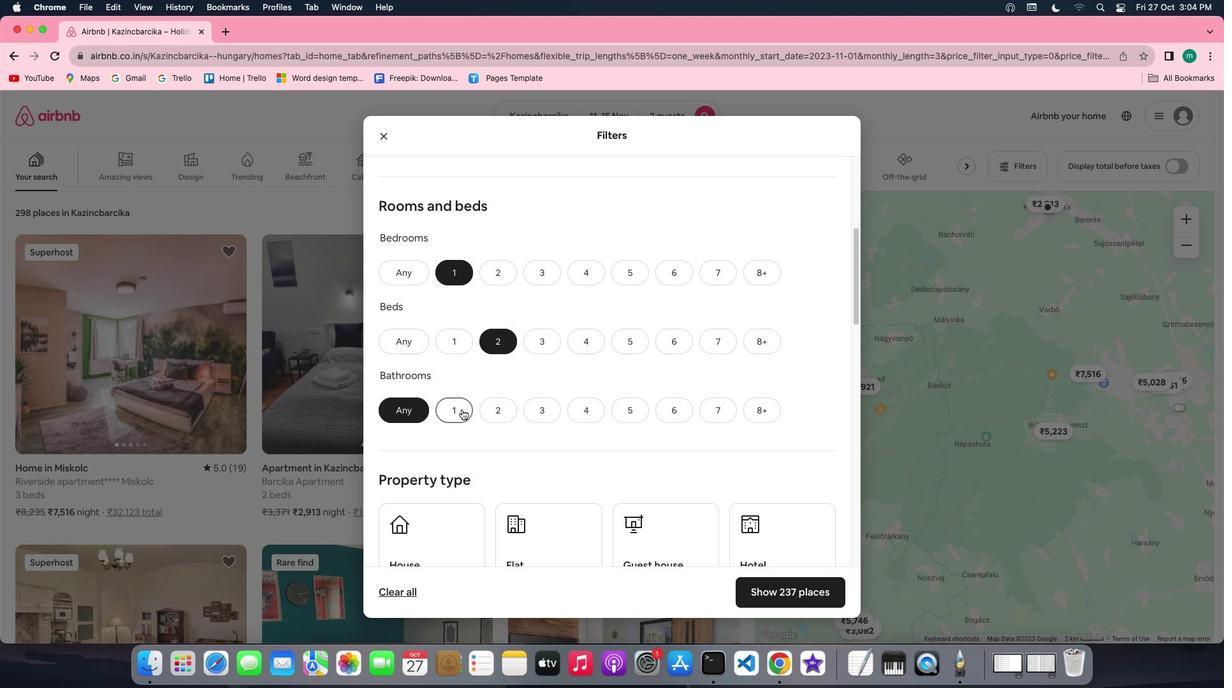 
Action: Mouse pressed left at (461, 409)
Screenshot: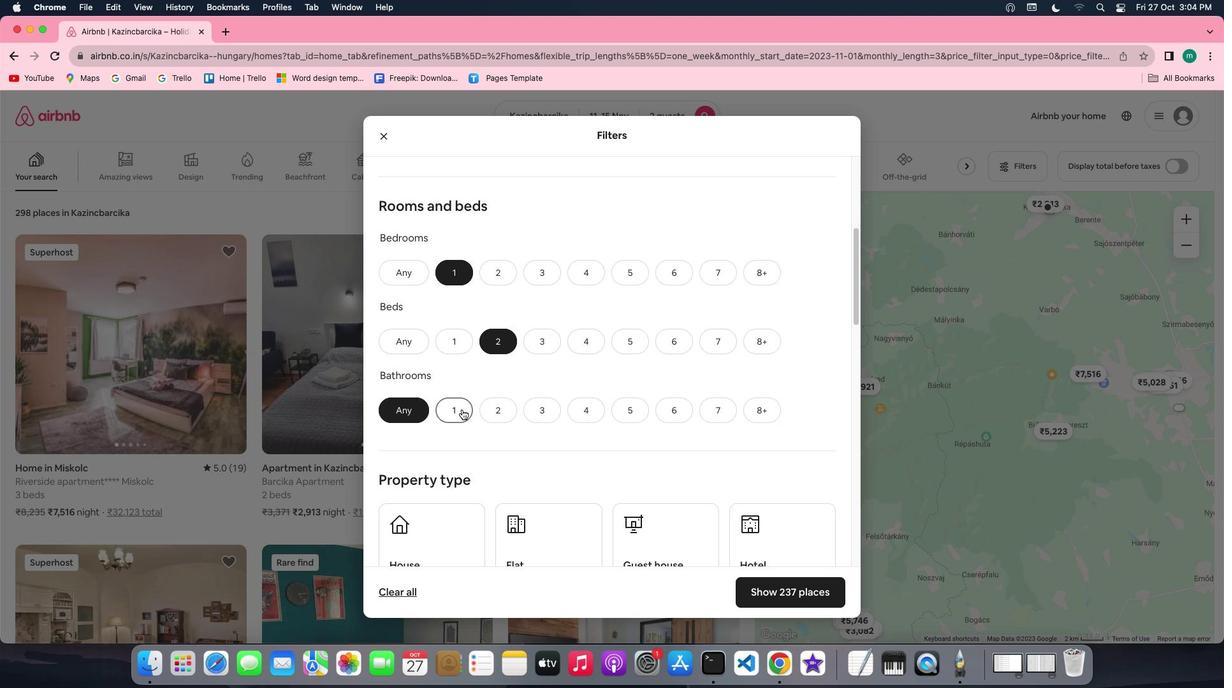 
Action: Mouse moved to (648, 362)
Screenshot: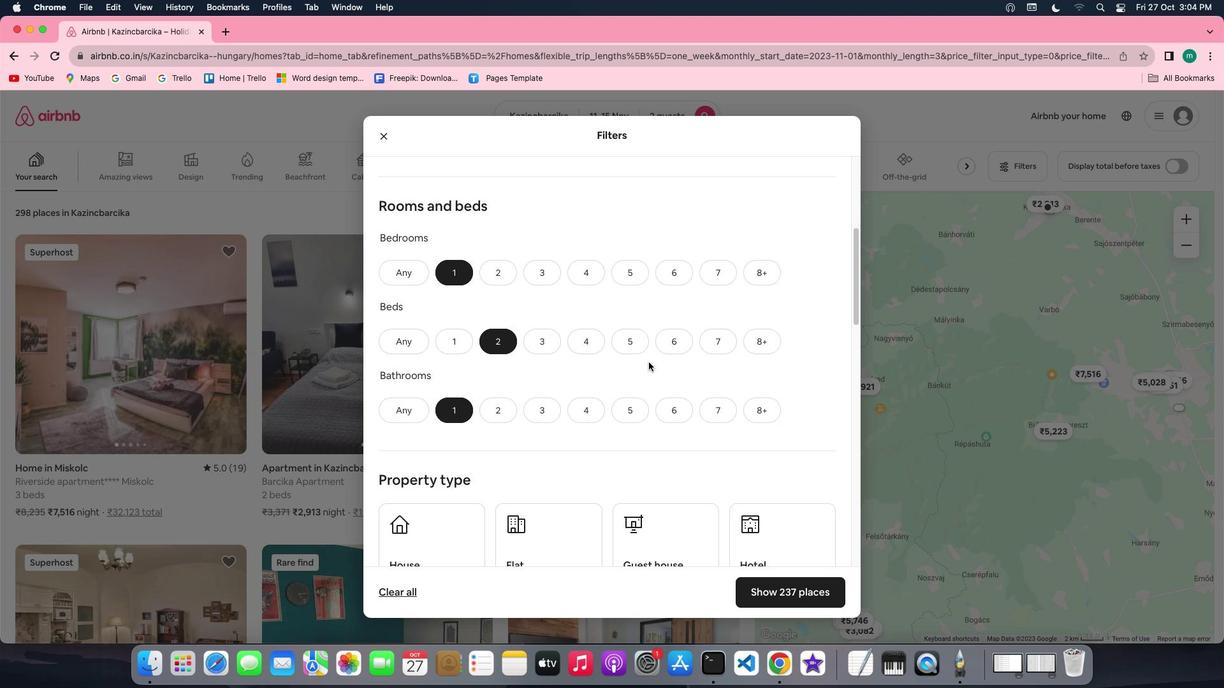 
Action: Mouse scrolled (648, 362) with delta (0, 0)
Screenshot: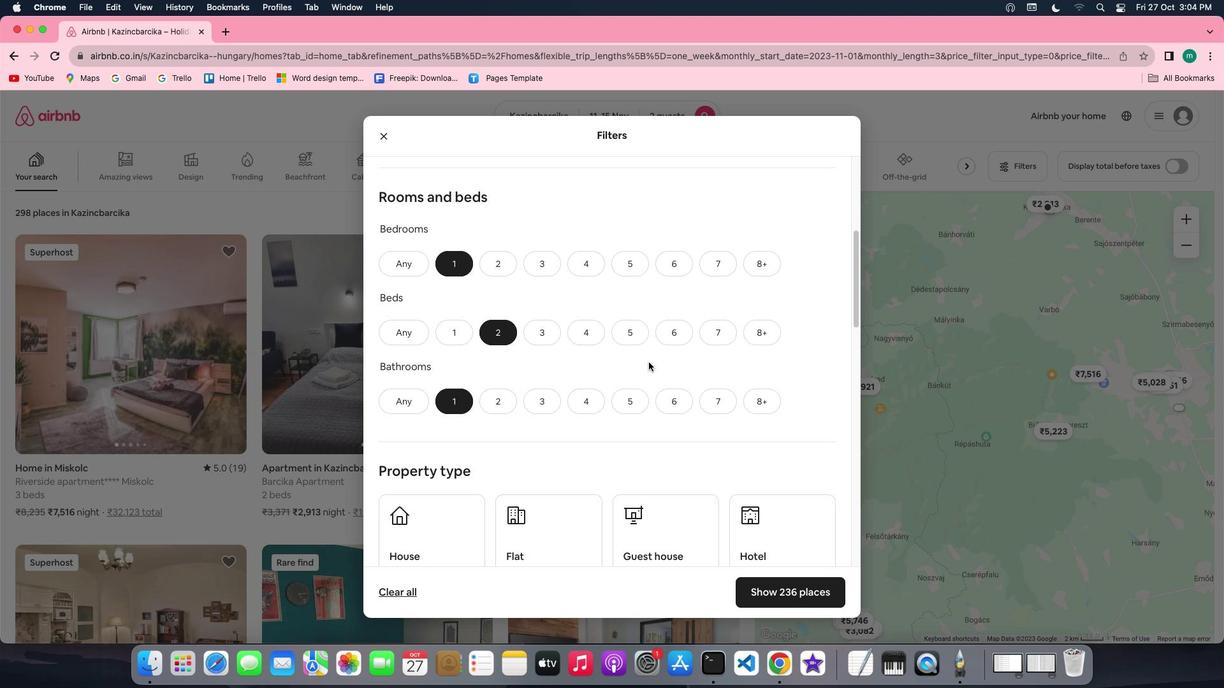 
Action: Mouse scrolled (648, 362) with delta (0, 0)
Screenshot: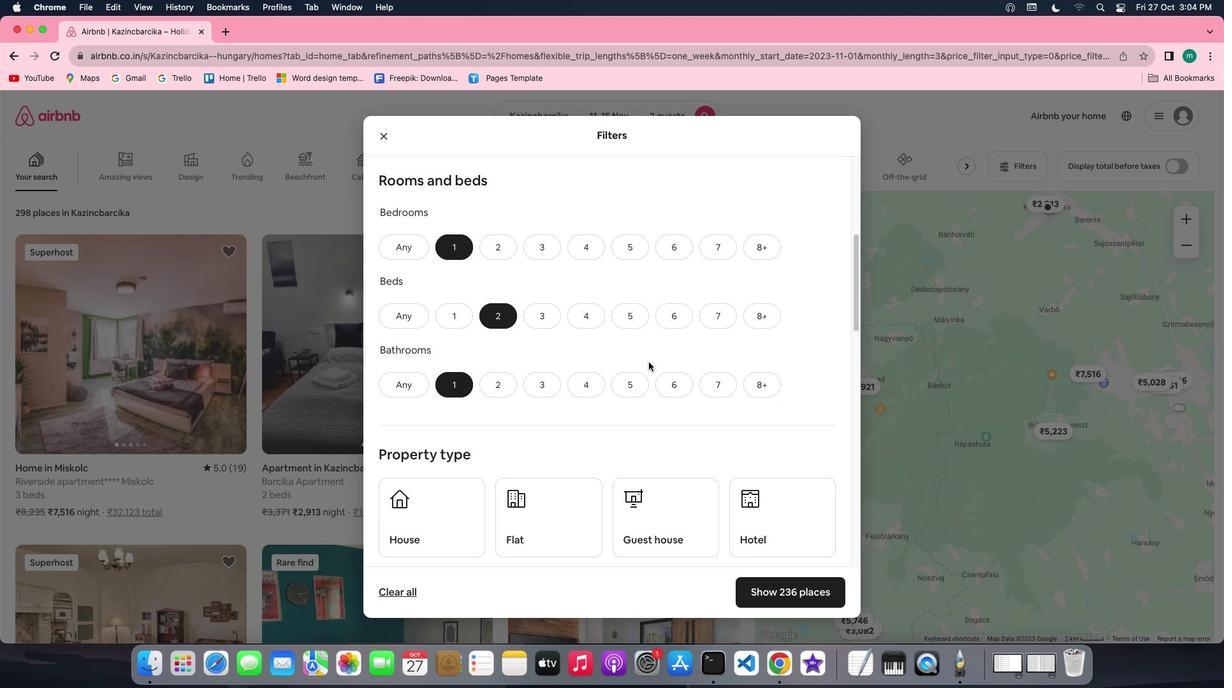 
Action: Mouse scrolled (648, 362) with delta (0, -1)
Screenshot: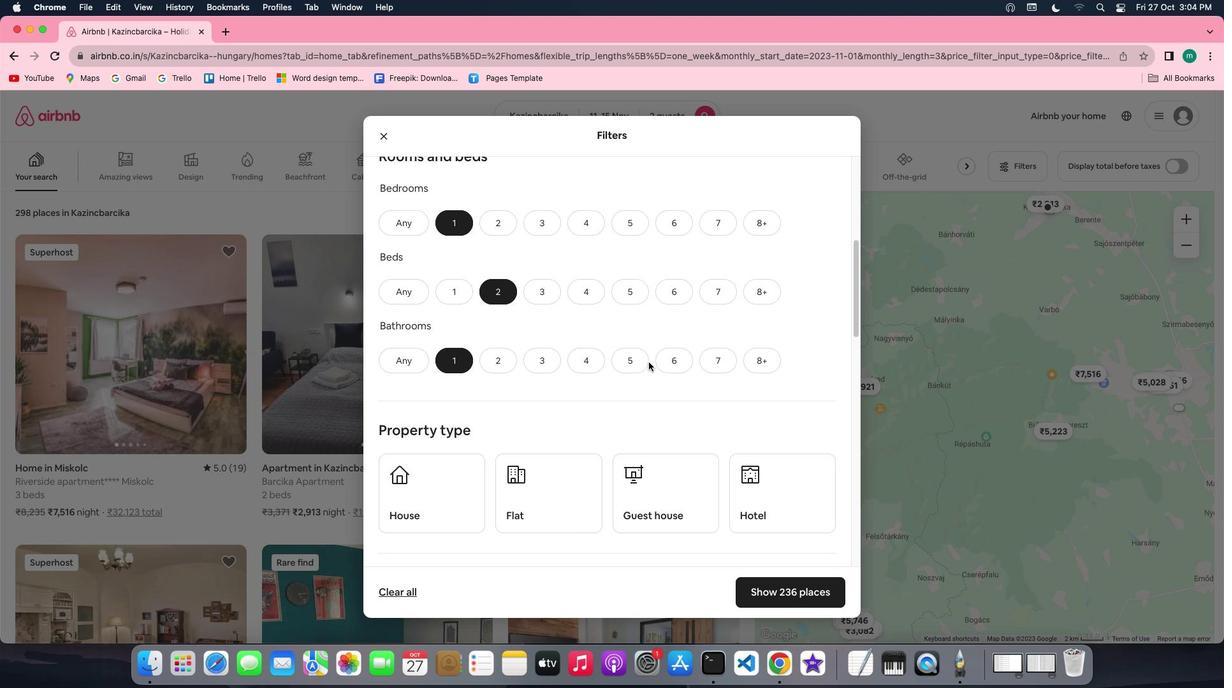
Action: Mouse scrolled (648, 362) with delta (0, 0)
Screenshot: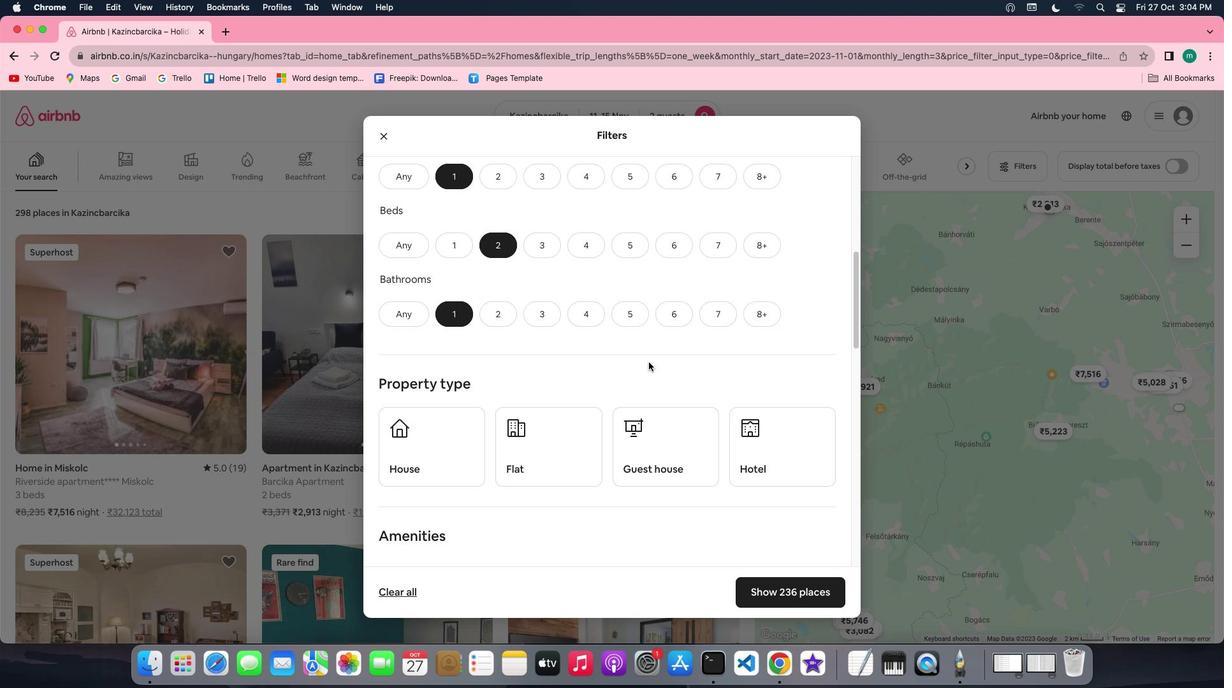 
Action: Mouse scrolled (648, 362) with delta (0, 0)
Screenshot: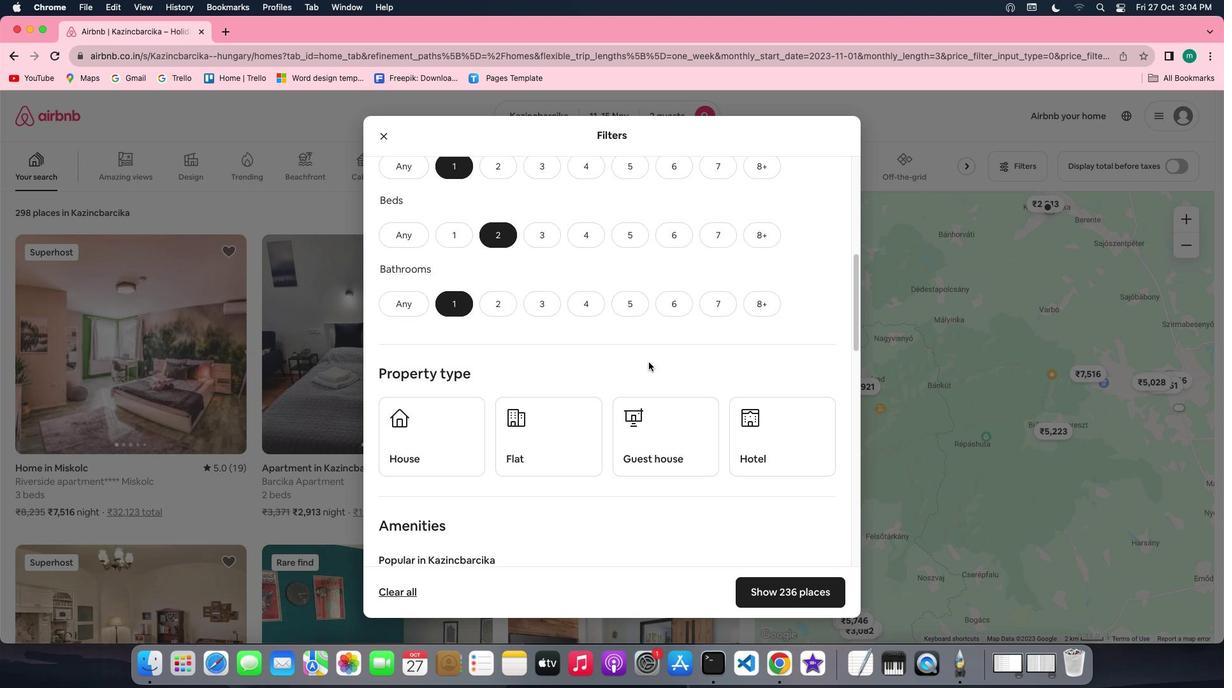 
Action: Mouse scrolled (648, 362) with delta (0, -1)
Screenshot: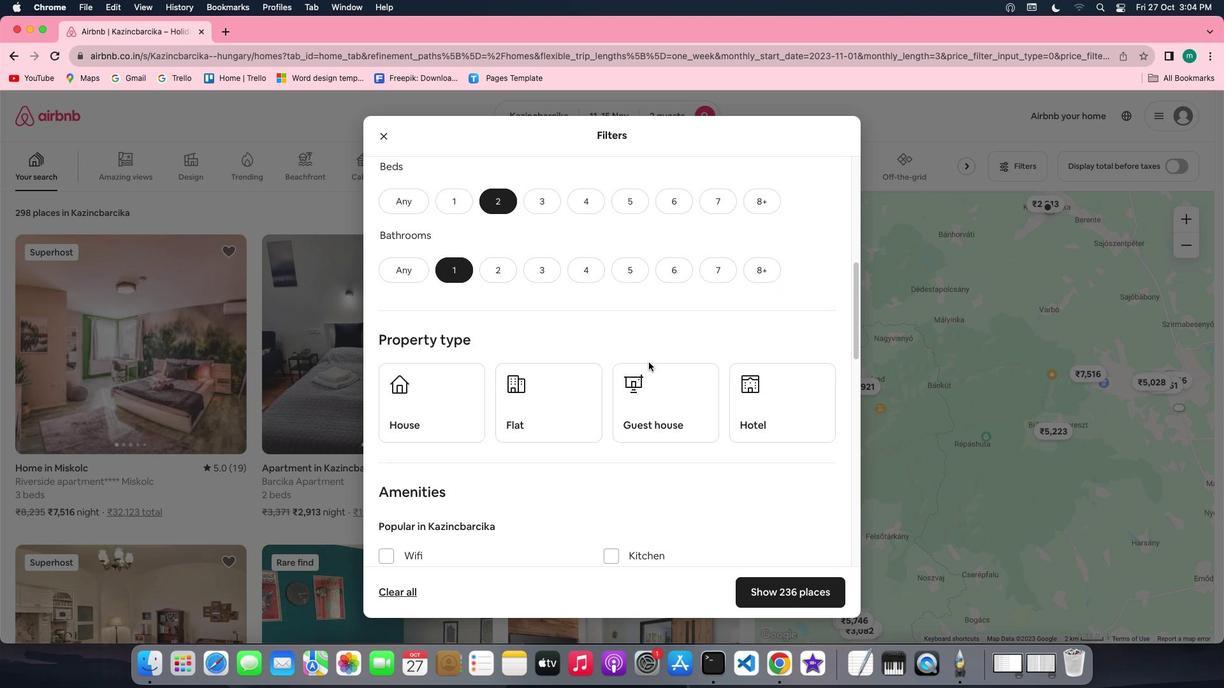 
Action: Mouse scrolled (648, 362) with delta (0, -1)
Screenshot: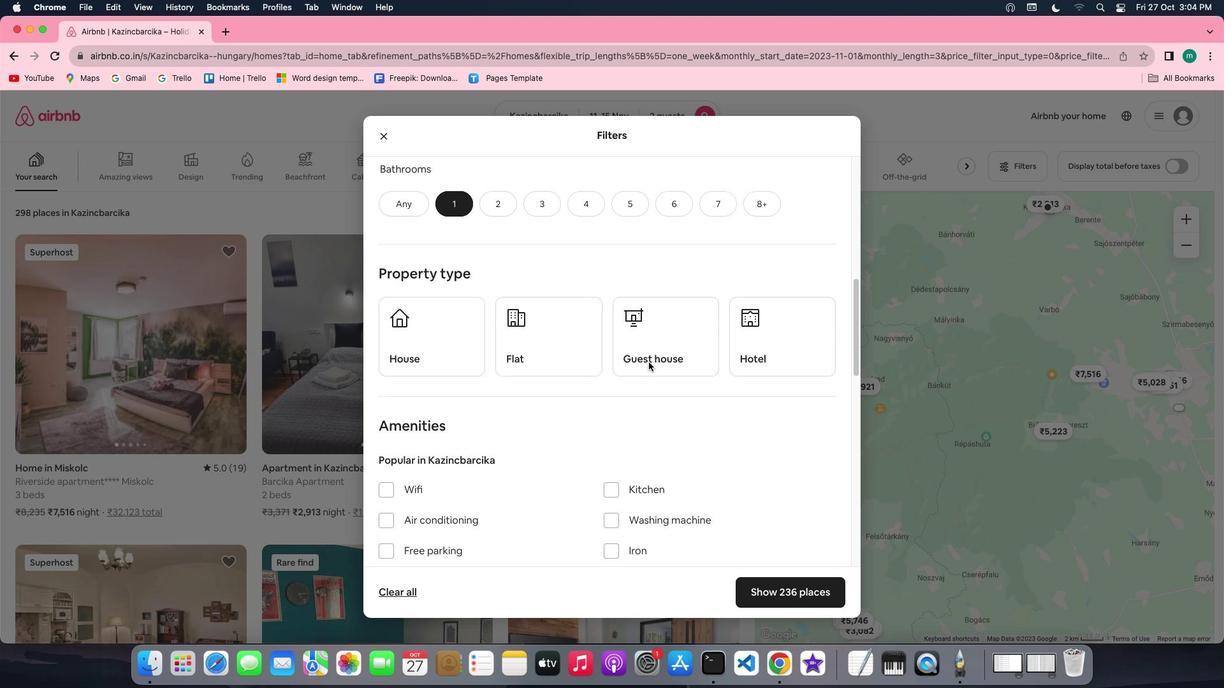 
Action: Mouse scrolled (648, 362) with delta (0, 0)
Screenshot: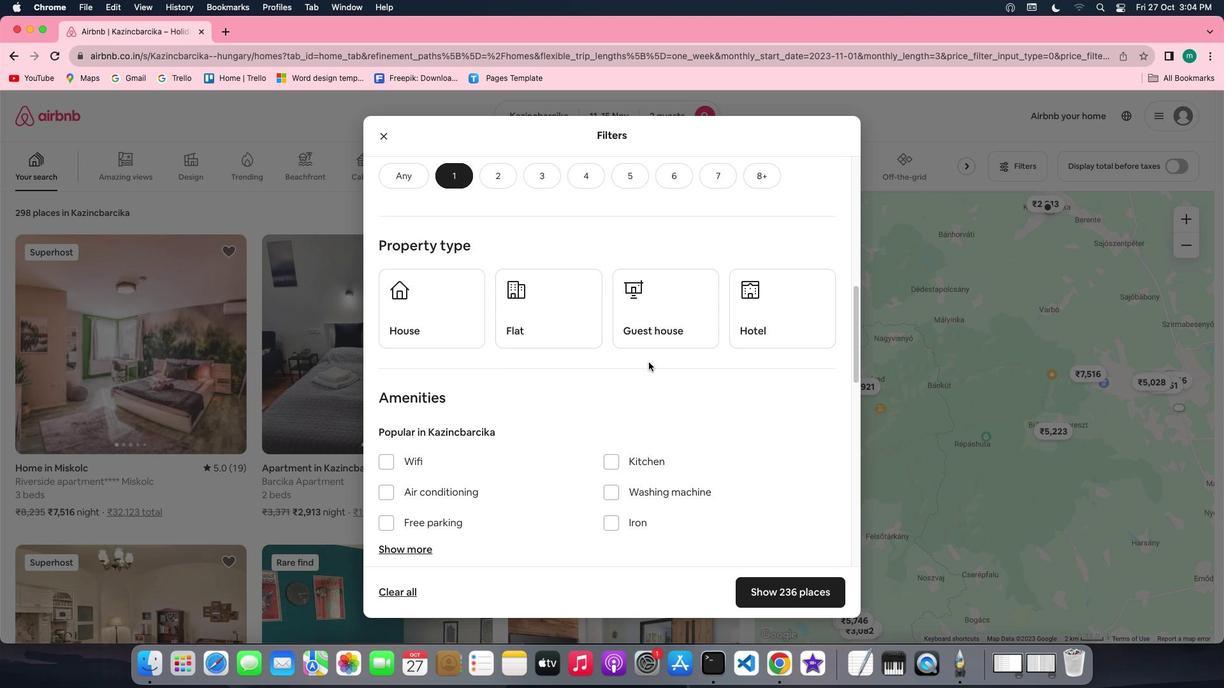 
Action: Mouse scrolled (648, 362) with delta (0, 0)
Screenshot: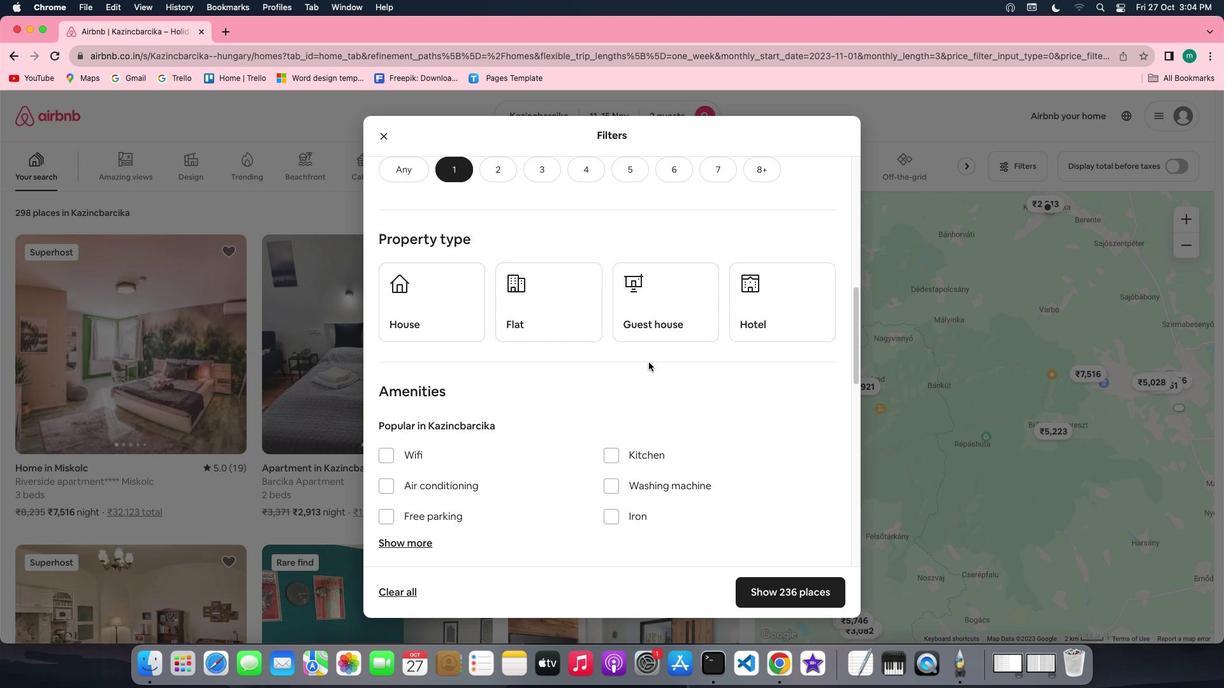 
Action: Mouse scrolled (648, 362) with delta (0, 0)
Screenshot: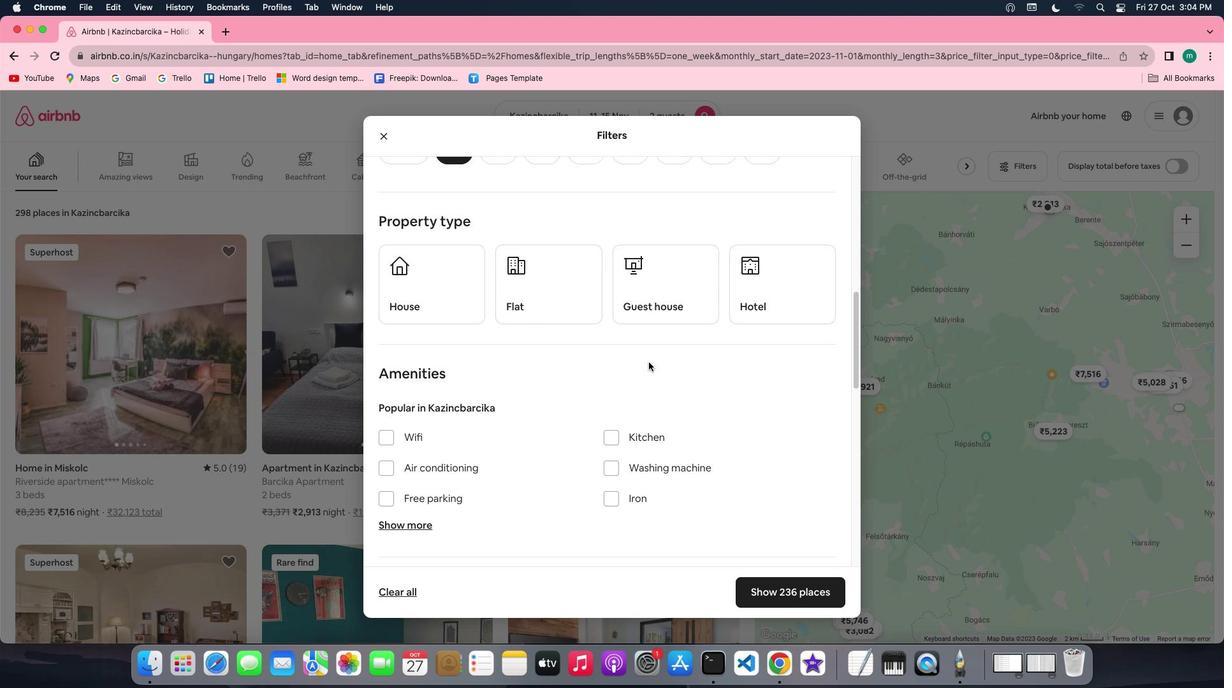 
Action: Mouse scrolled (648, 362) with delta (0, 0)
Screenshot: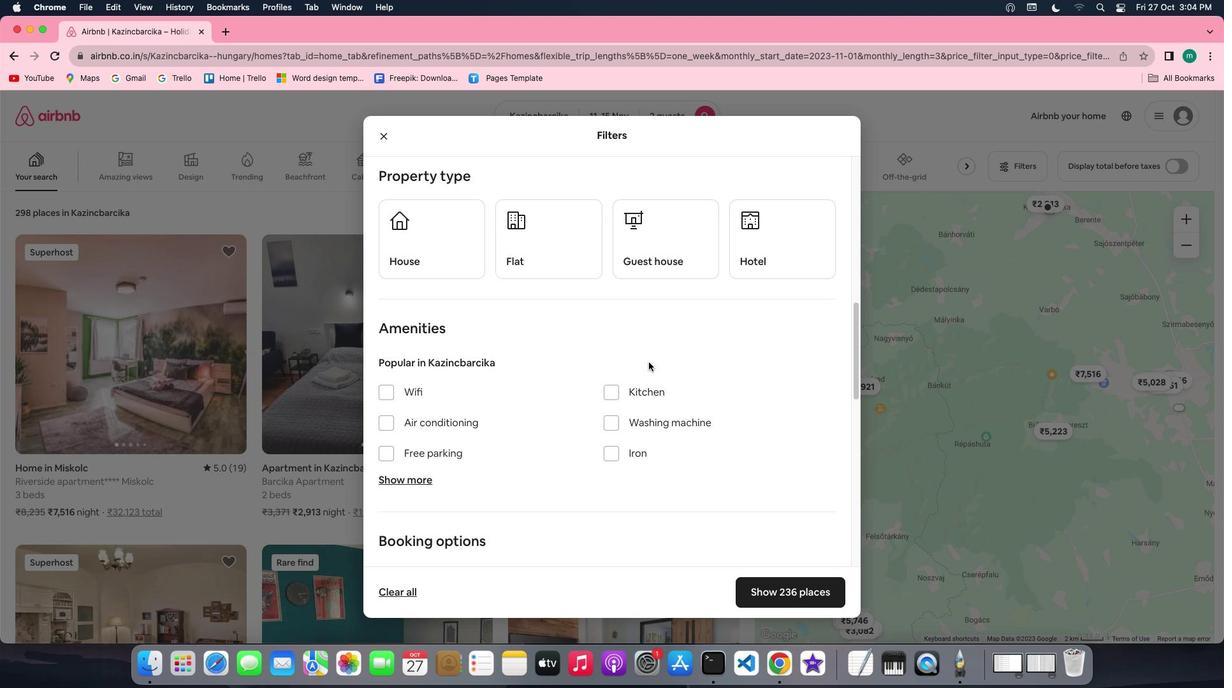 
Action: Mouse moved to (791, 251)
Screenshot: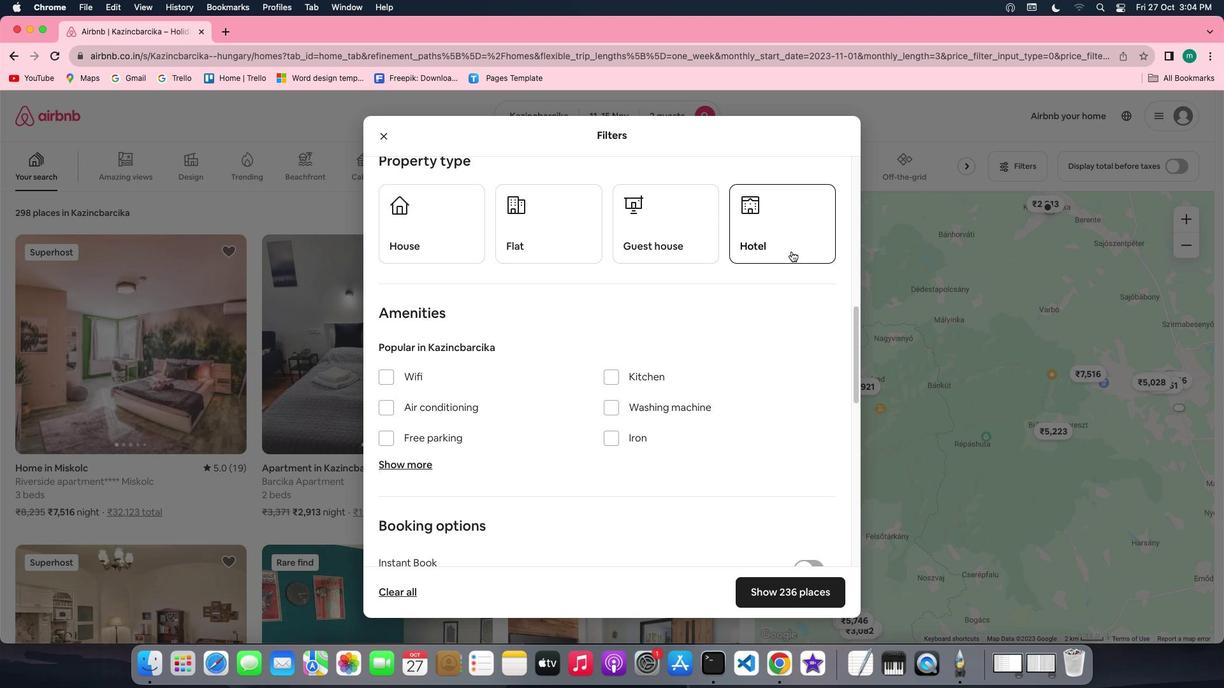 
Action: Mouse pressed left at (791, 251)
Screenshot: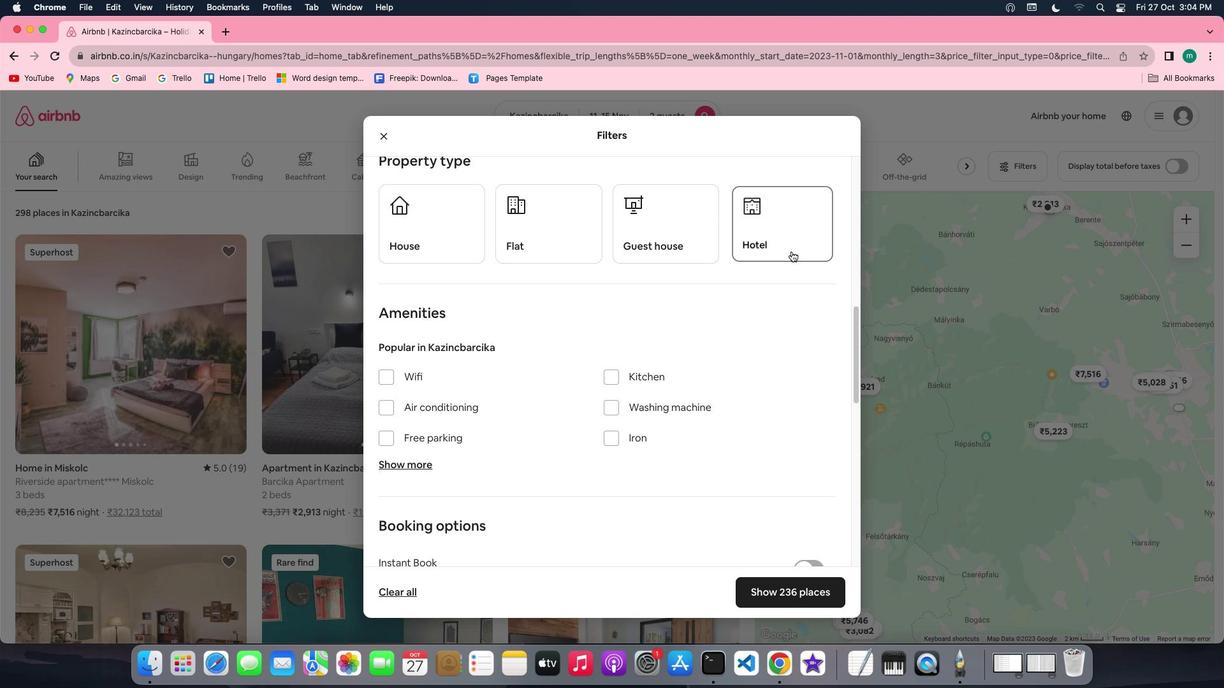 
Action: Mouse moved to (705, 325)
Screenshot: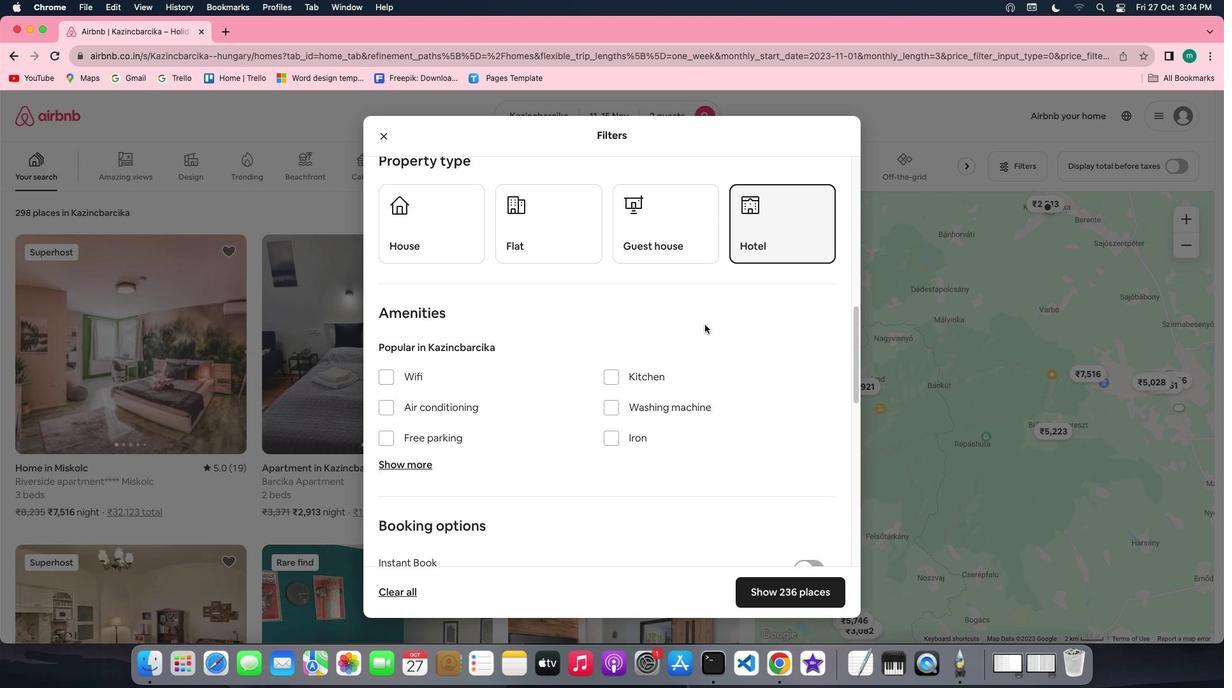 
Action: Mouse scrolled (705, 325) with delta (0, 0)
Screenshot: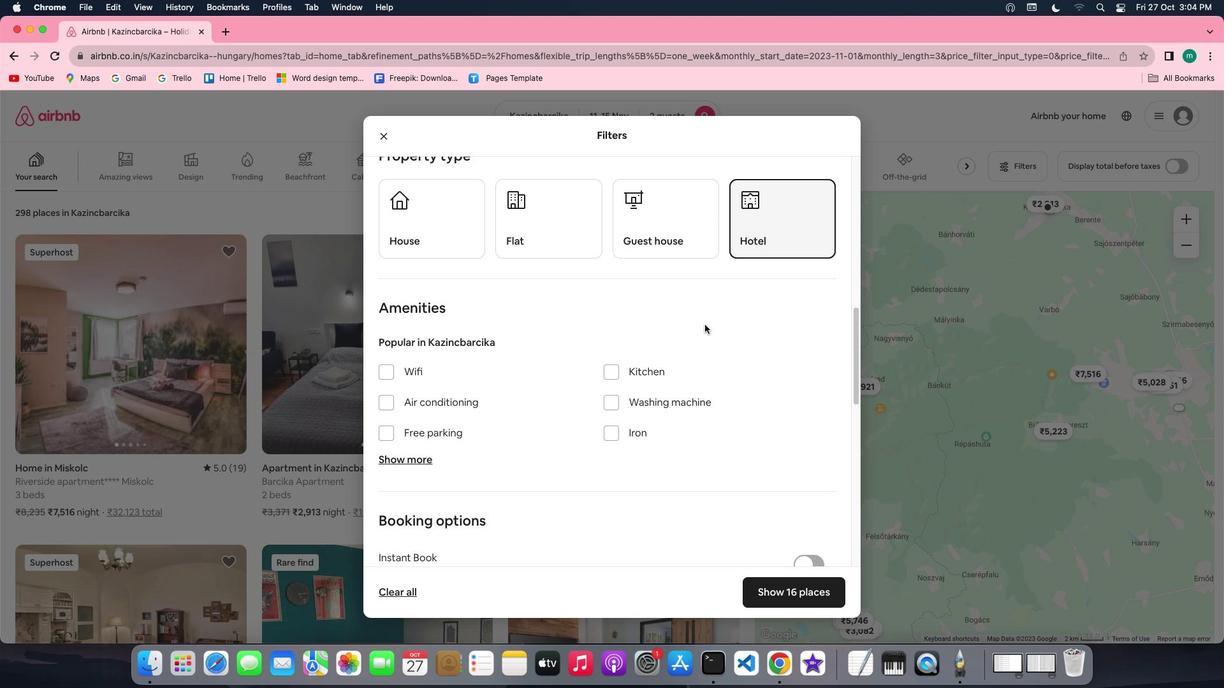 
Action: Mouse scrolled (705, 325) with delta (0, 0)
Screenshot: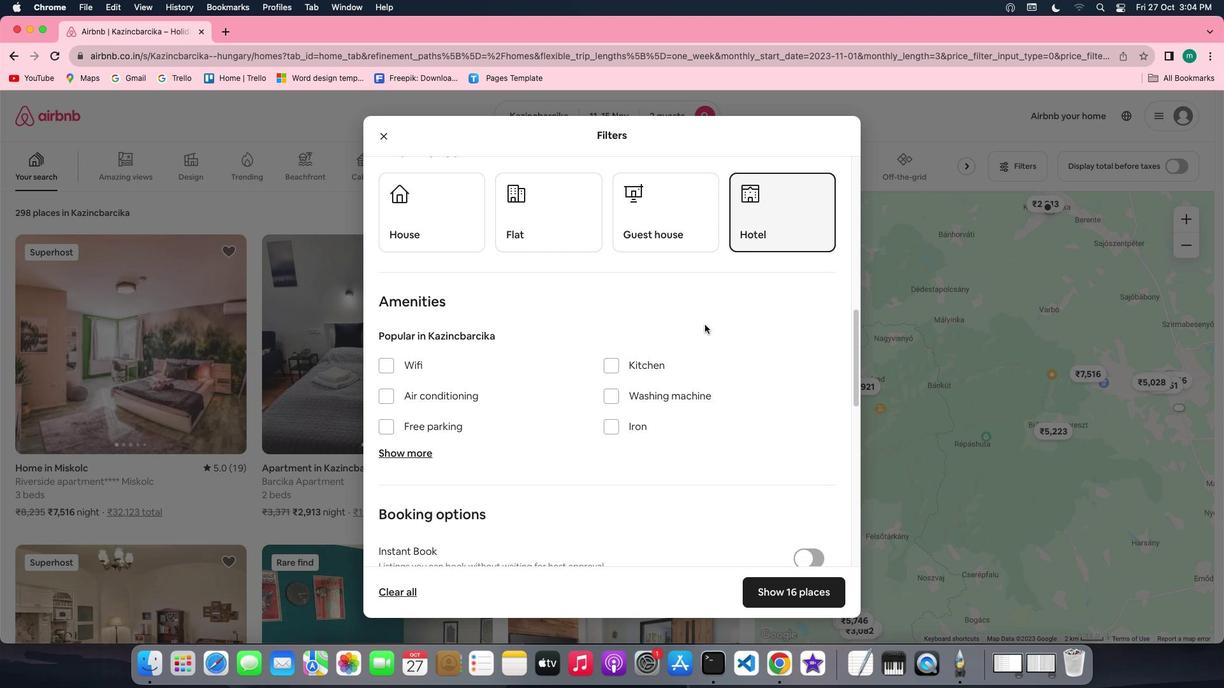 
Action: Mouse scrolled (705, 325) with delta (0, 0)
Screenshot: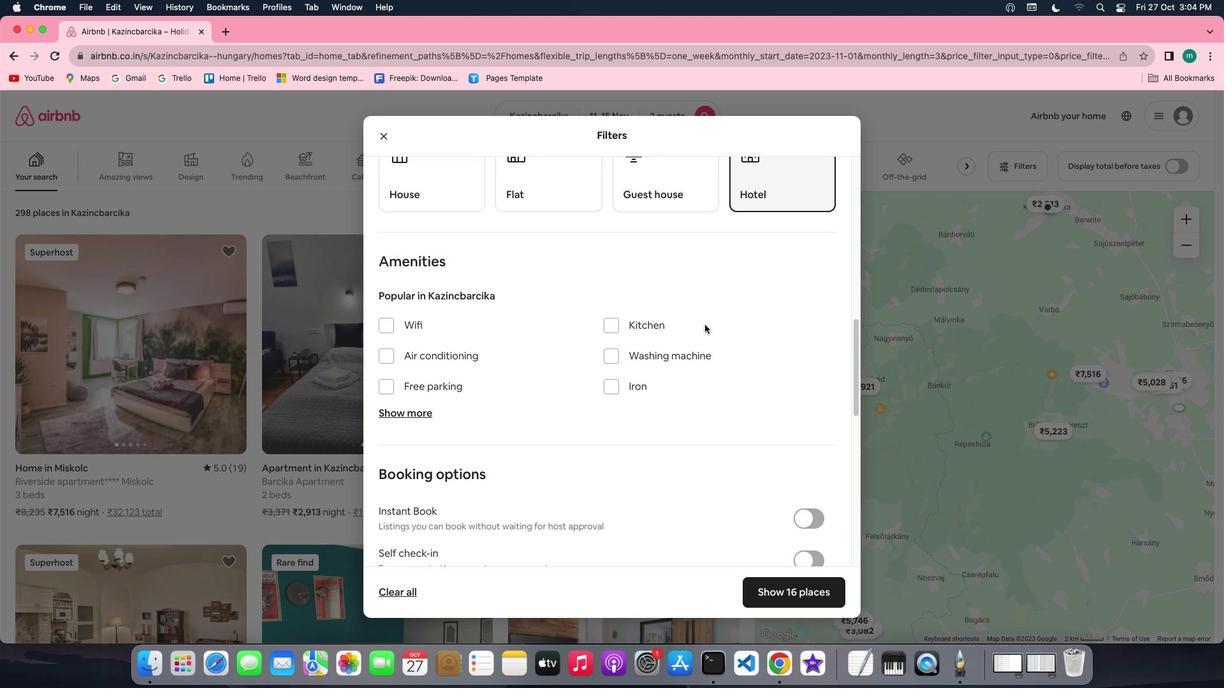 
Action: Mouse scrolled (705, 325) with delta (0, 0)
Screenshot: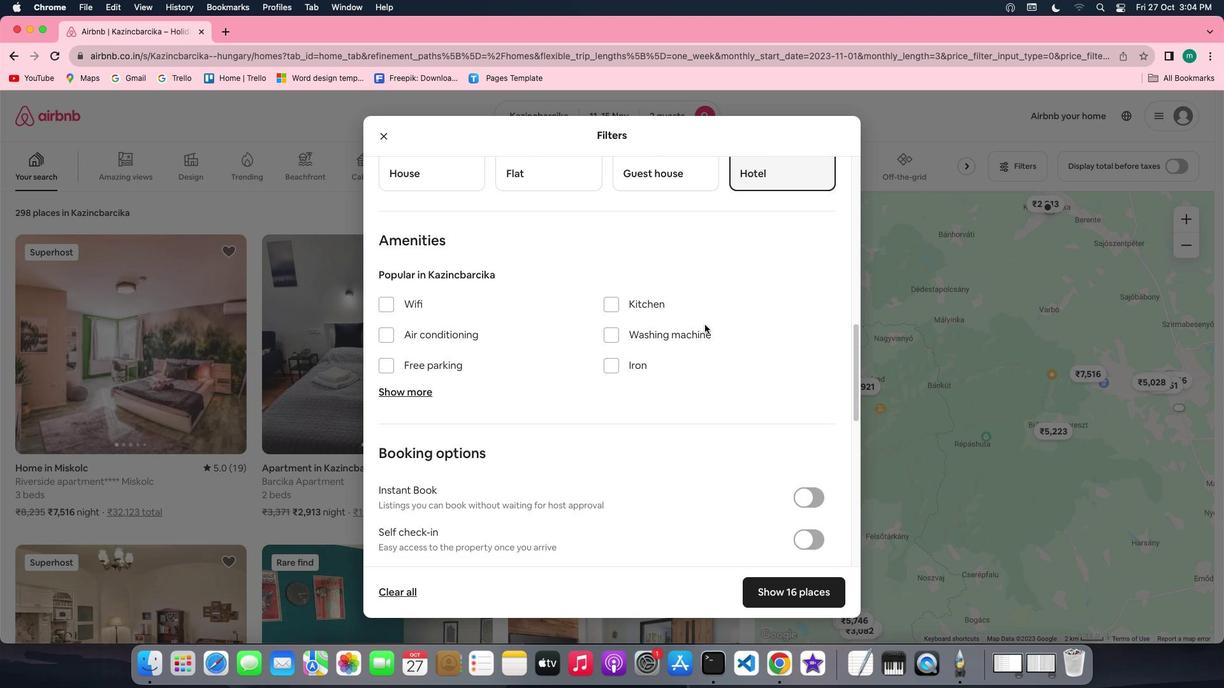 
Action: Mouse scrolled (705, 325) with delta (0, 0)
Screenshot: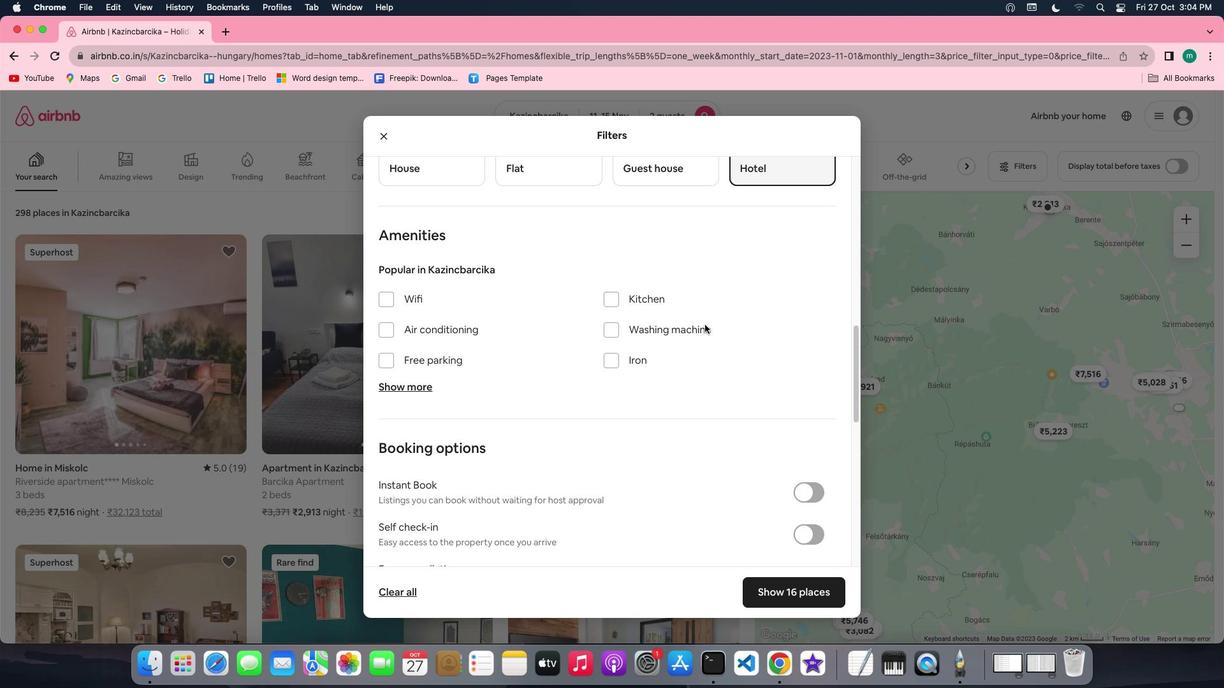 
Action: Mouse scrolled (705, 325) with delta (0, 0)
Screenshot: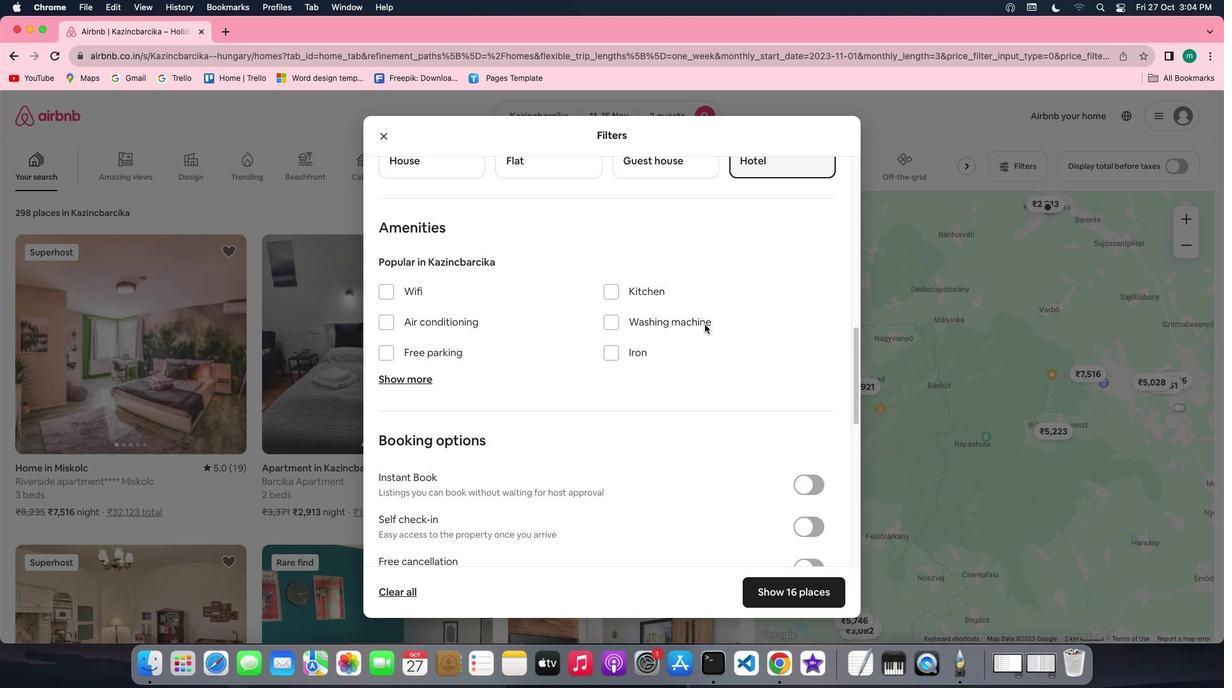 
Action: Mouse scrolled (705, 325) with delta (0, -1)
Screenshot: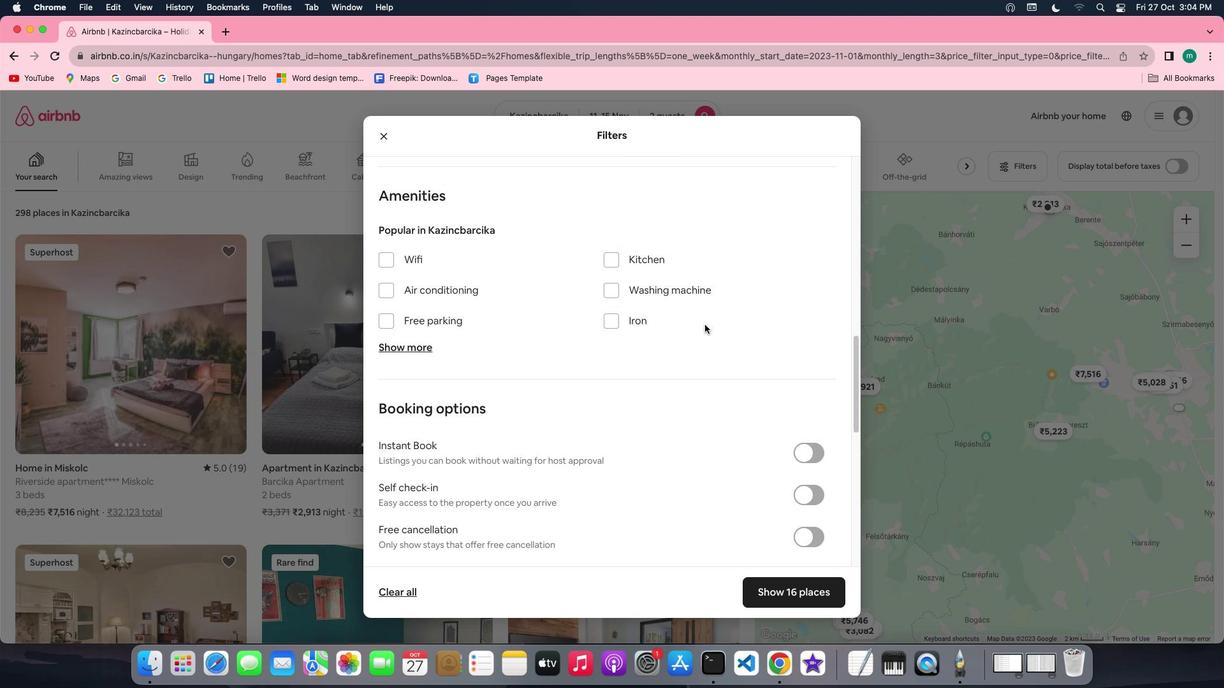 
Action: Mouse scrolled (705, 325) with delta (0, 0)
Screenshot: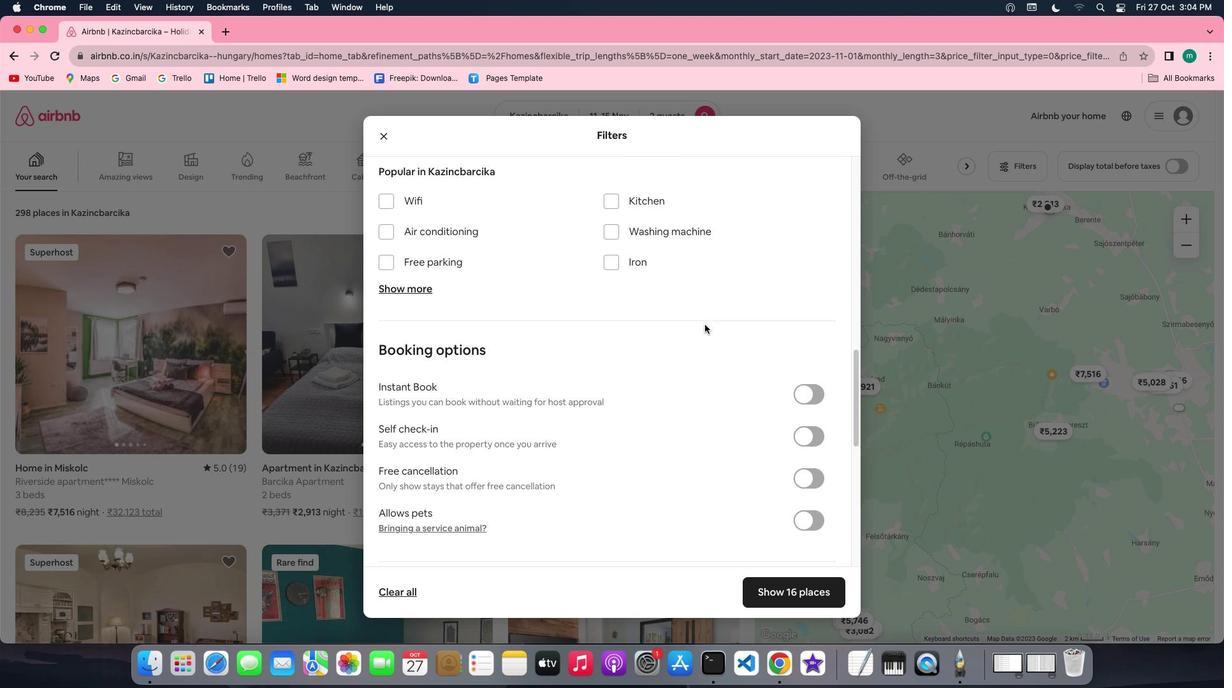 
Action: Mouse scrolled (705, 325) with delta (0, 0)
Screenshot: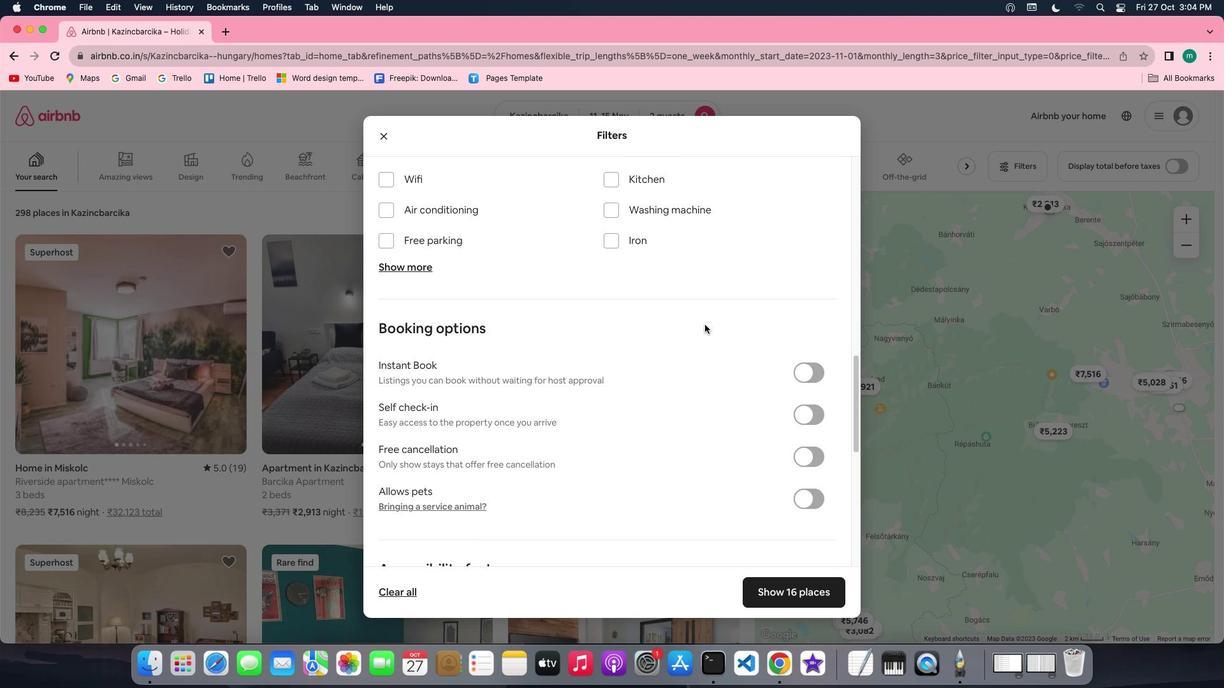 
Action: Mouse scrolled (705, 325) with delta (0, 0)
Screenshot: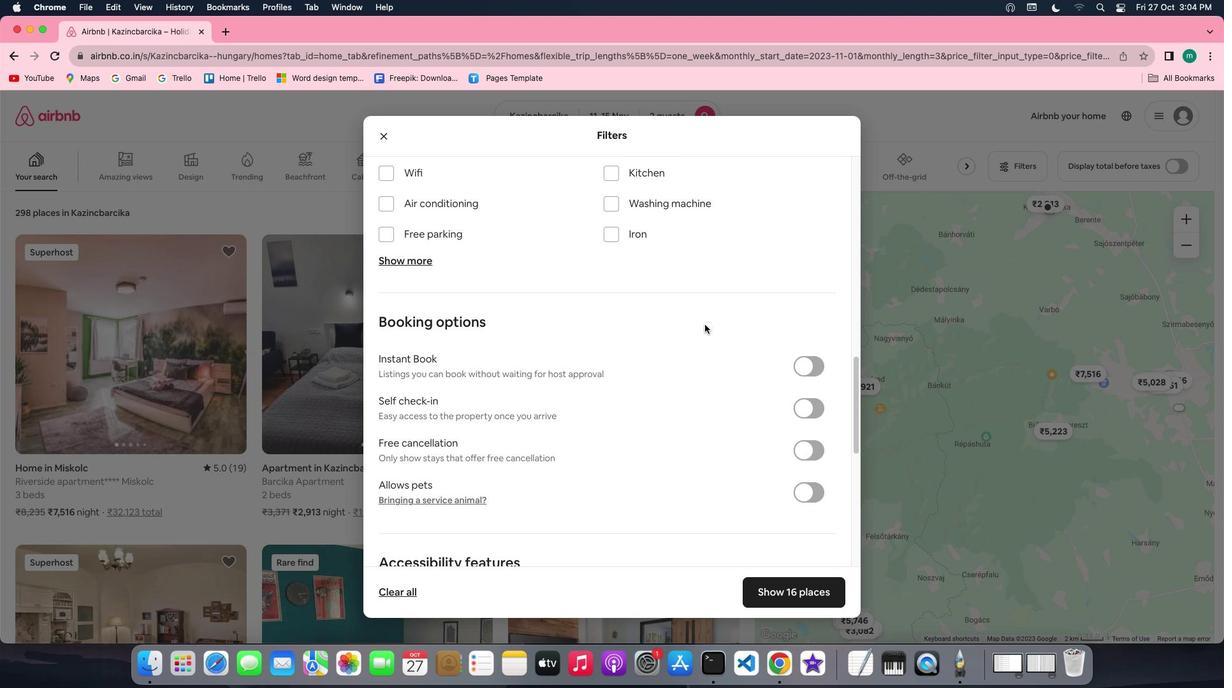
Action: Mouse scrolled (705, 325) with delta (0, 0)
Screenshot: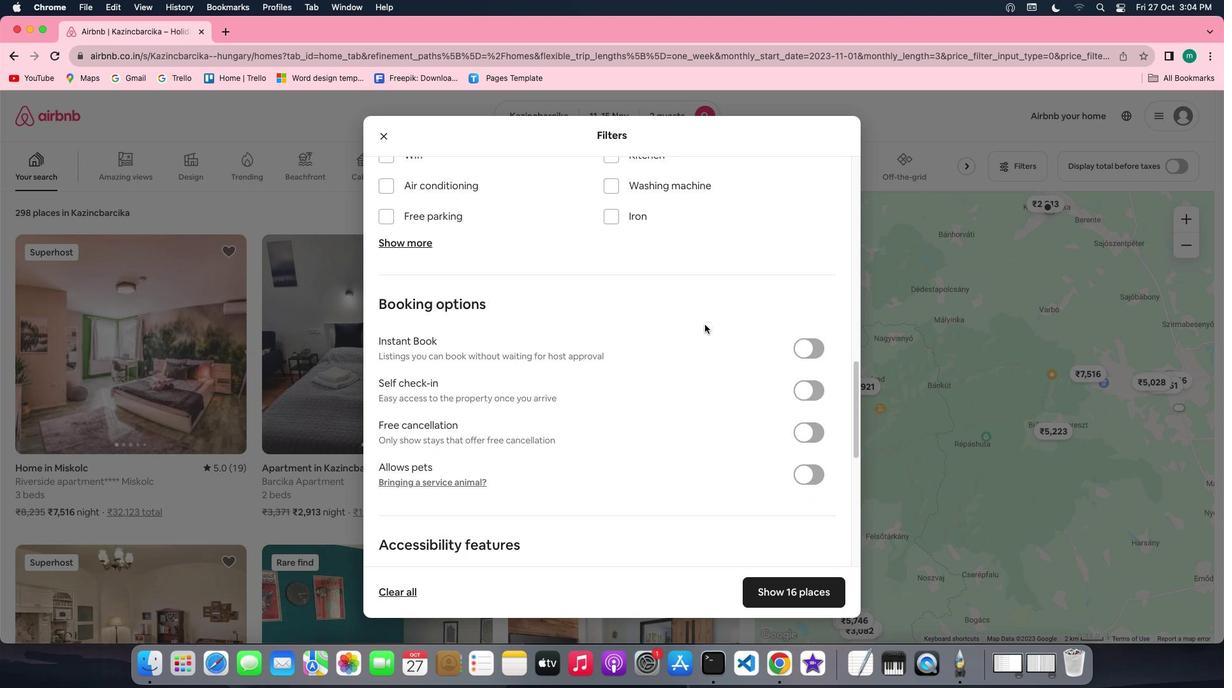 
Action: Mouse scrolled (705, 325) with delta (0, 0)
Screenshot: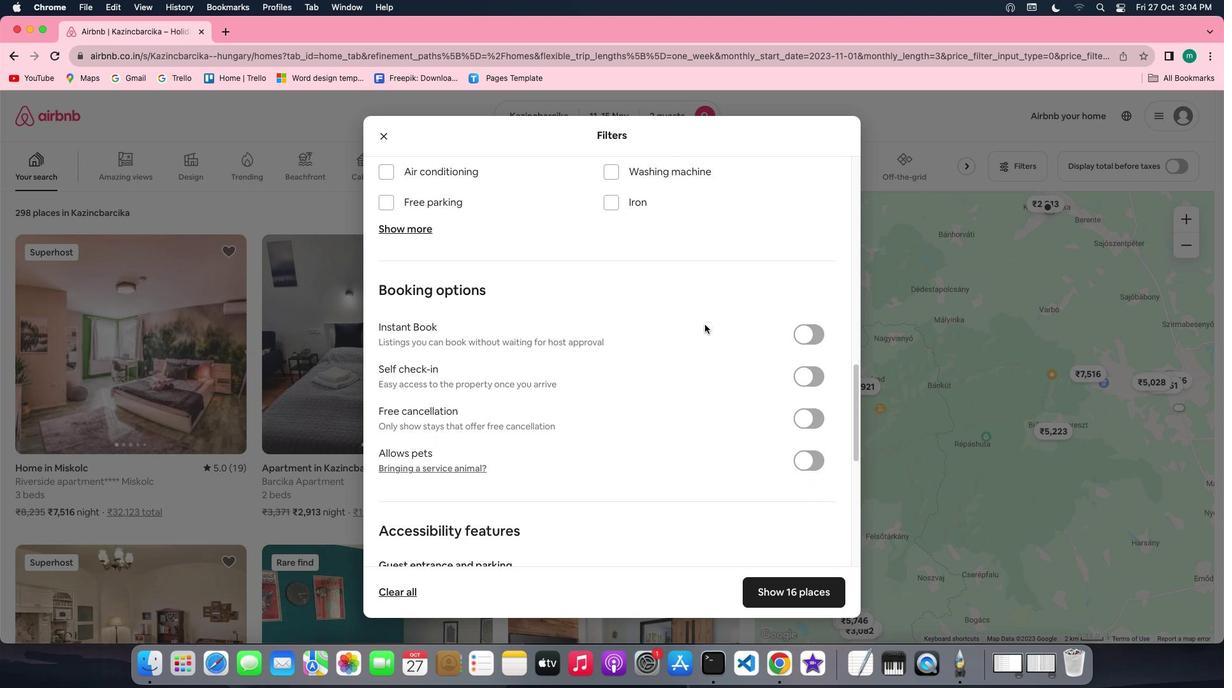 
Action: Mouse scrolled (705, 325) with delta (0, 0)
Screenshot: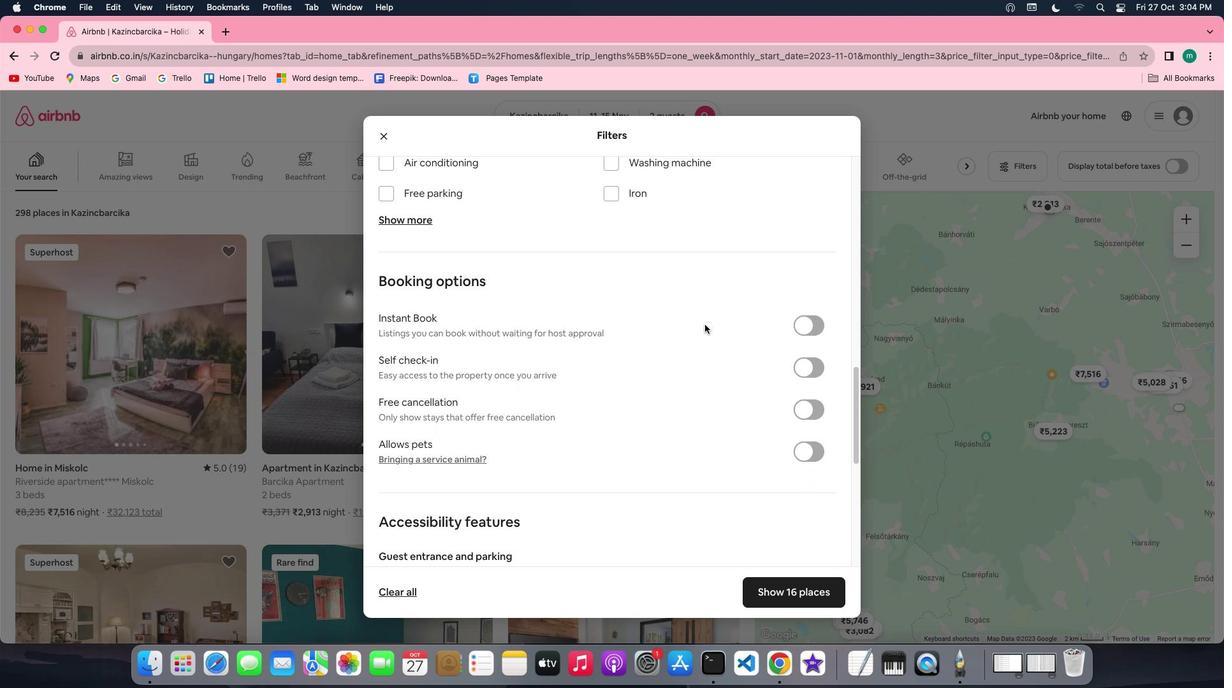 
Action: Mouse scrolled (705, 325) with delta (0, 0)
Screenshot: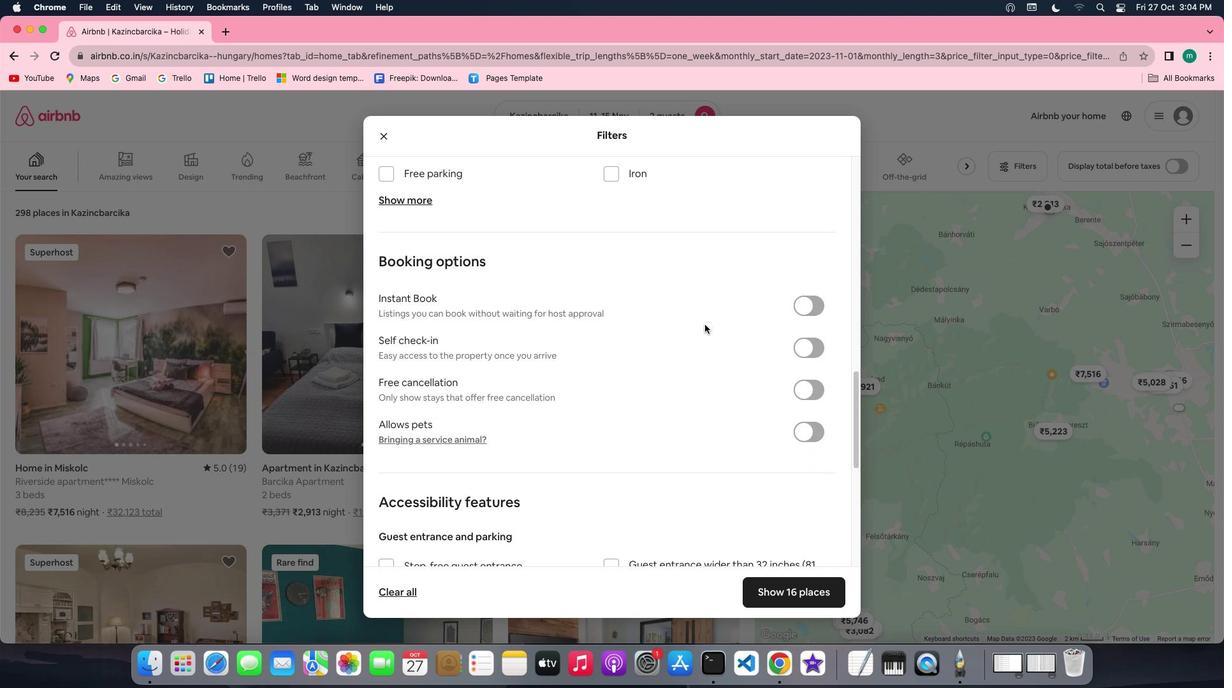 
Action: Mouse scrolled (705, 325) with delta (0, 0)
Screenshot: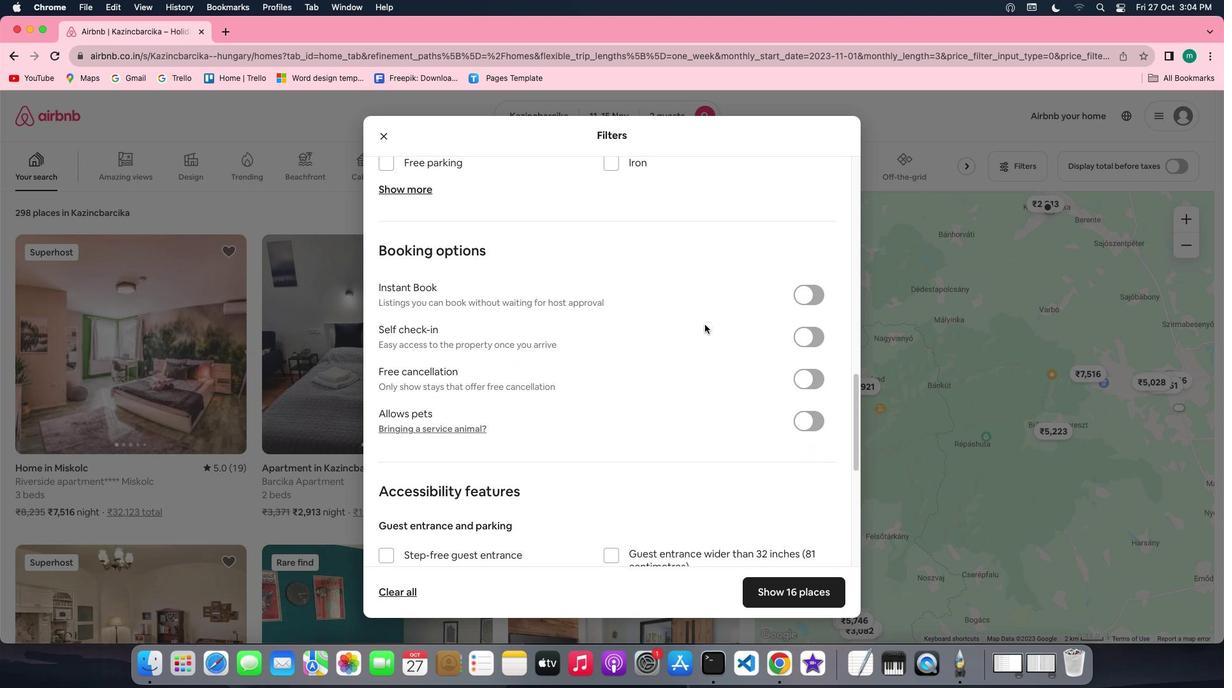 
Action: Mouse scrolled (705, 325) with delta (0, 0)
Screenshot: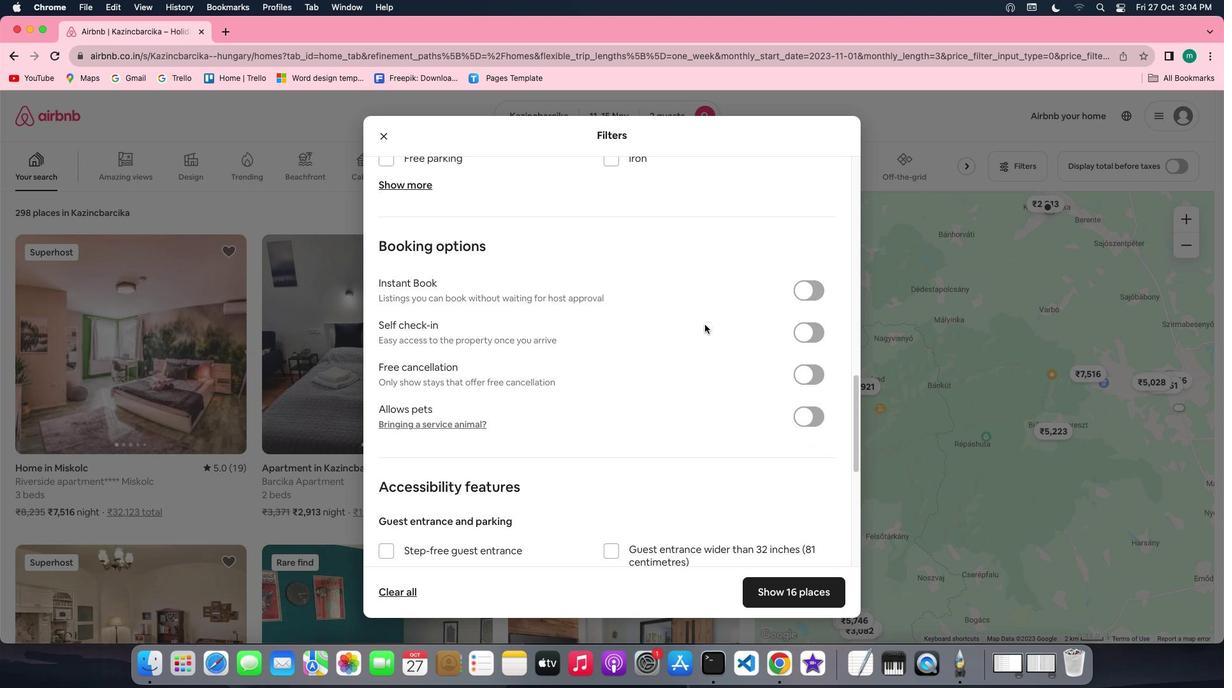 
Action: Mouse scrolled (705, 325) with delta (0, 0)
Screenshot: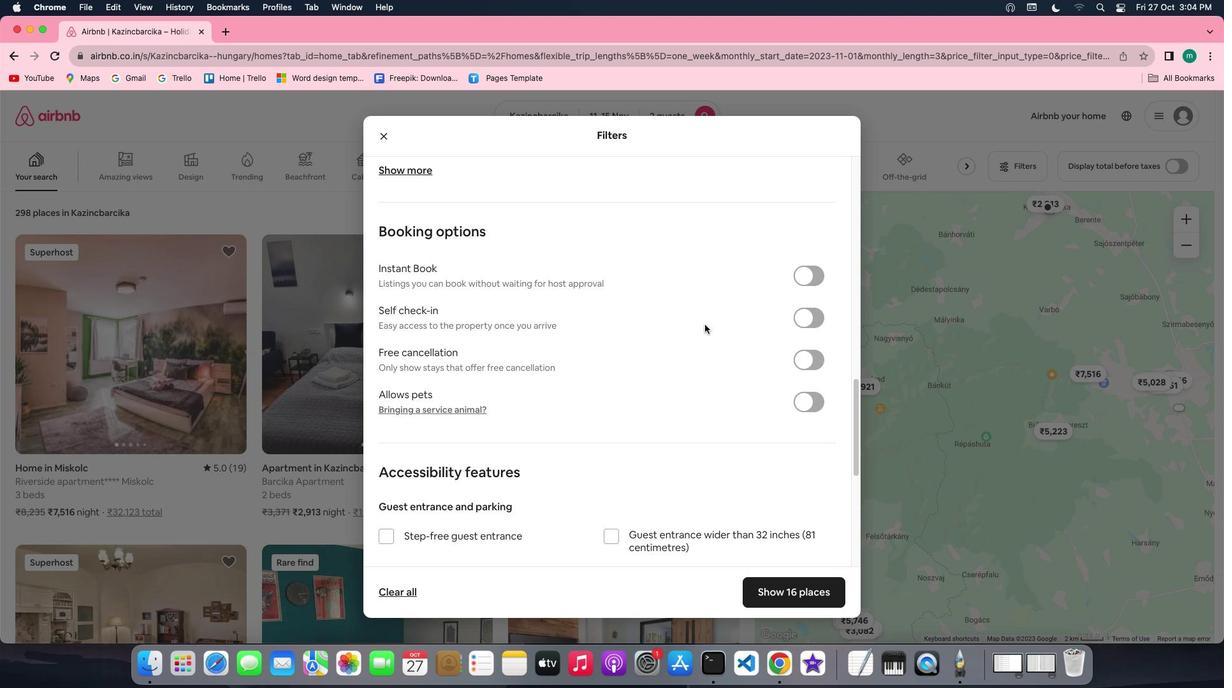
Action: Mouse scrolled (705, 325) with delta (0, 0)
Screenshot: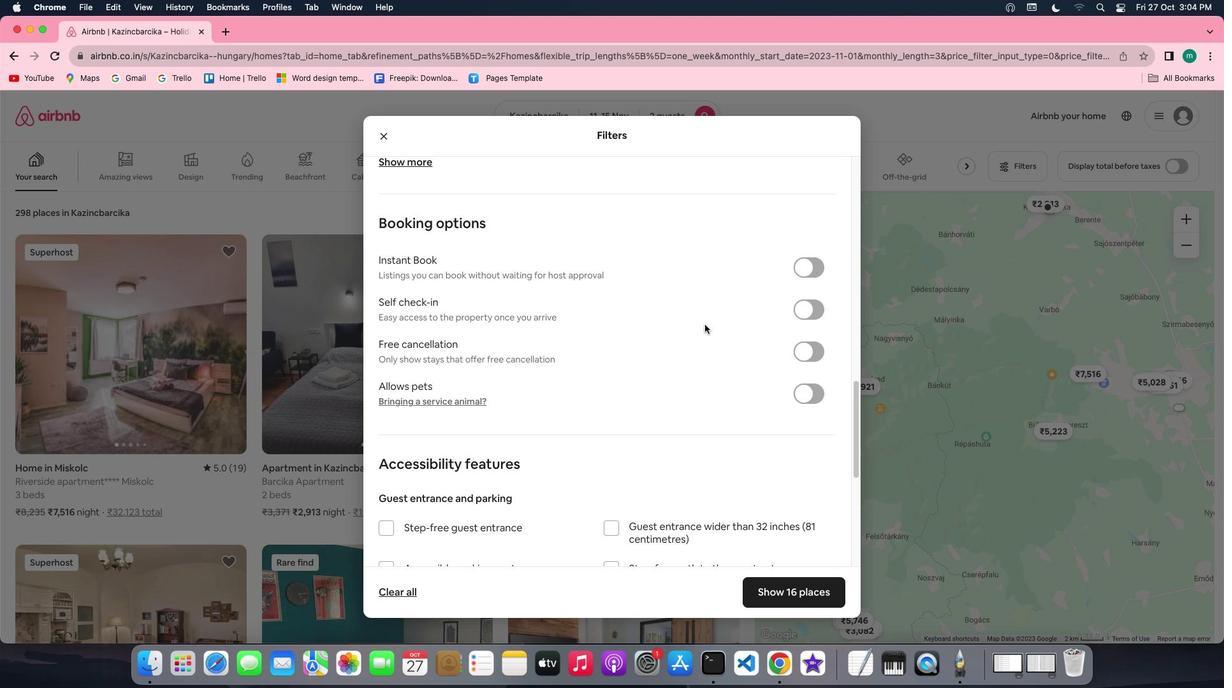 
Action: Mouse scrolled (705, 325) with delta (0, 0)
Screenshot: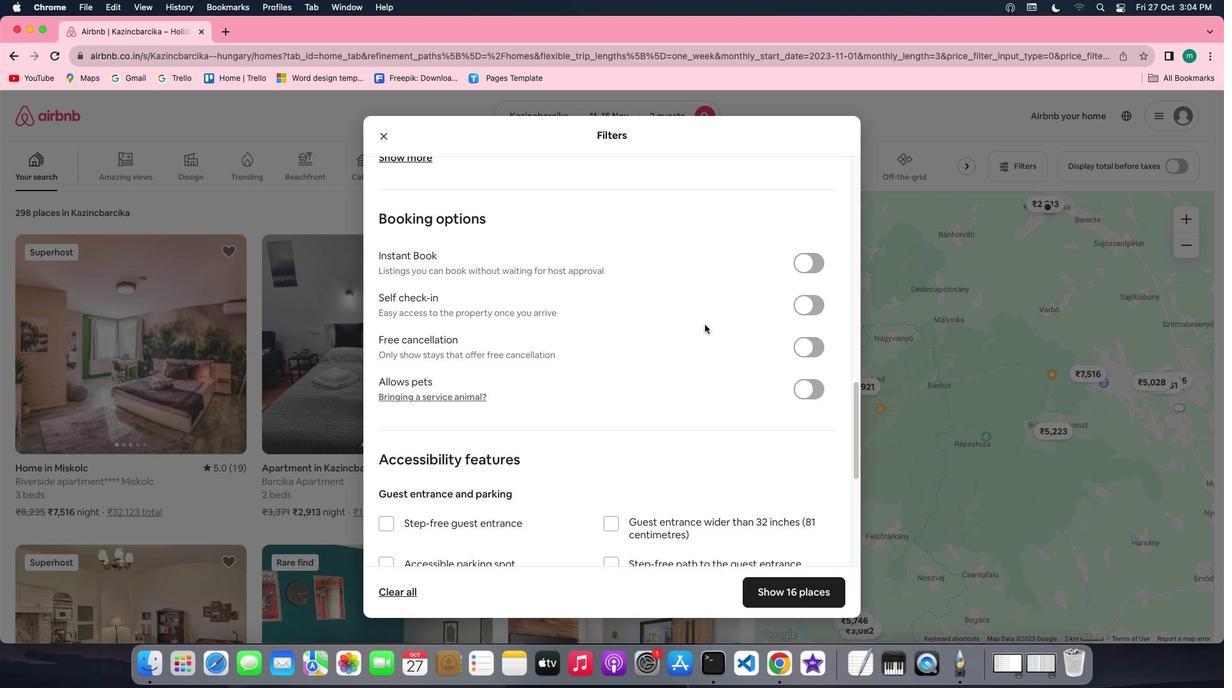 
Action: Mouse scrolled (705, 325) with delta (0, 0)
Screenshot: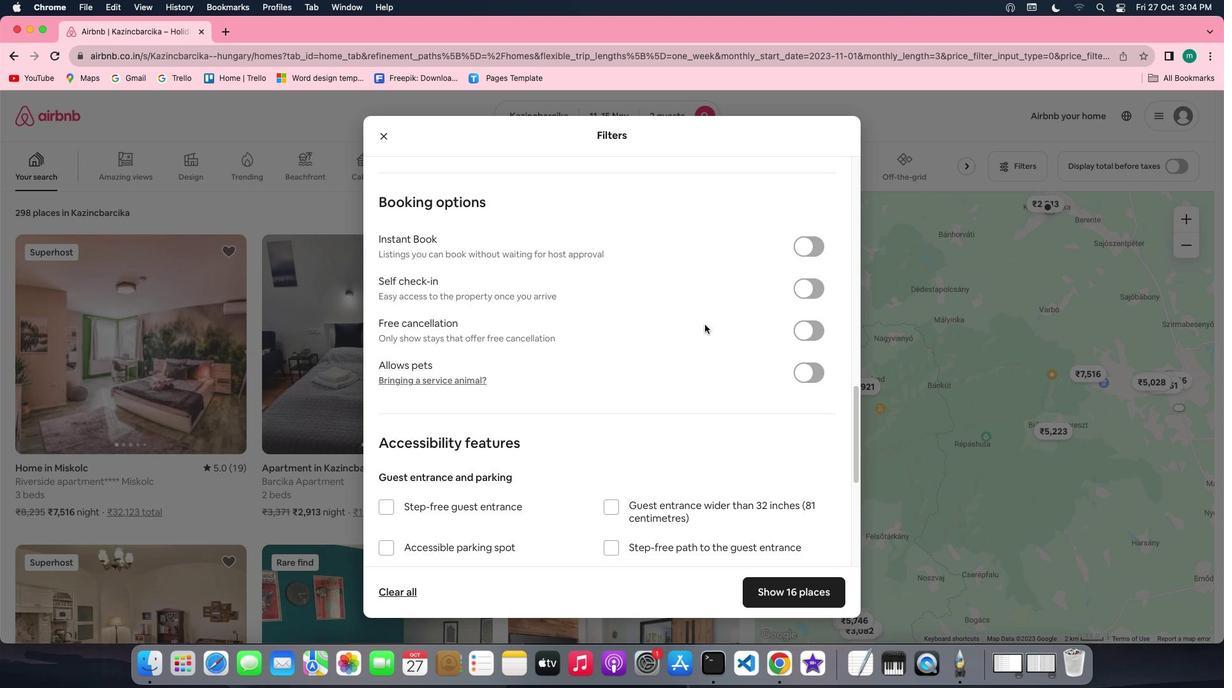 
Action: Mouse moved to (814, 275)
Screenshot: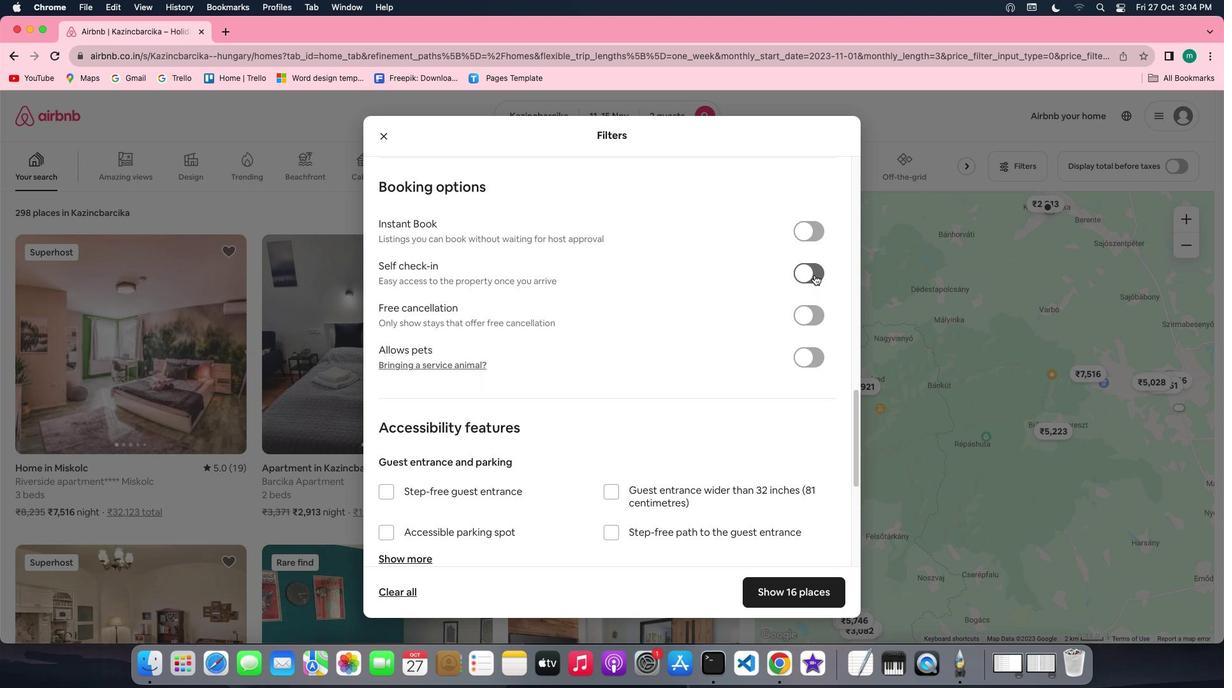 
Action: Mouse pressed left at (814, 275)
Screenshot: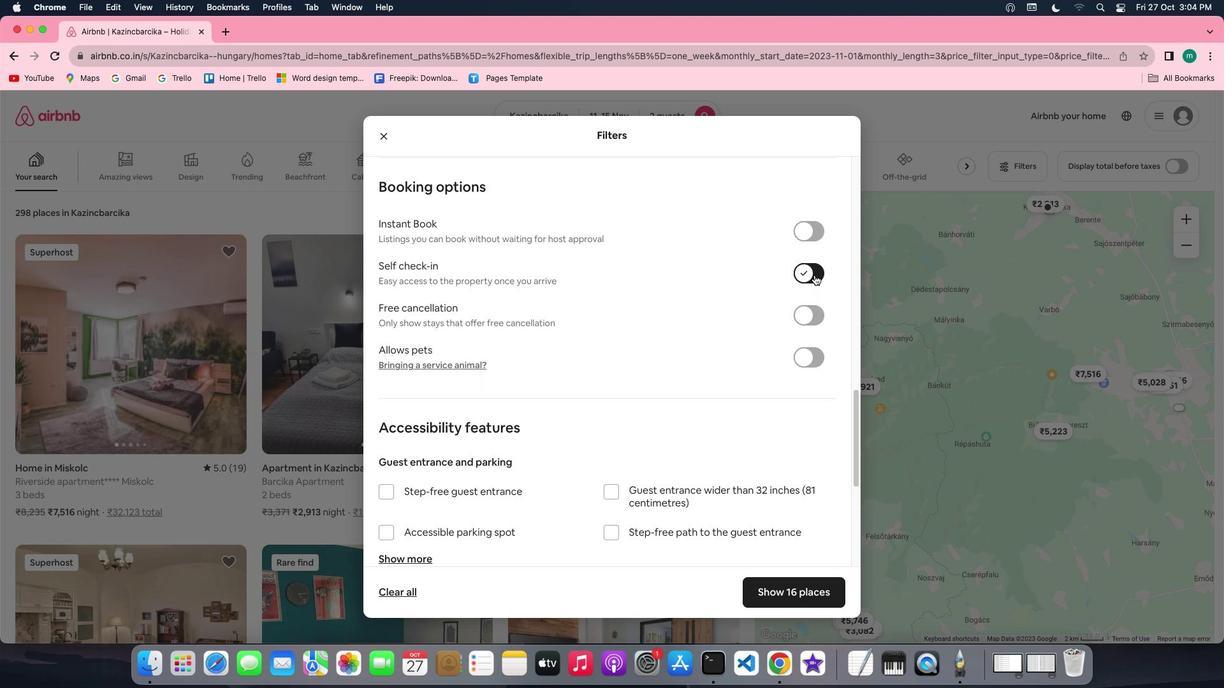 
Action: Mouse moved to (717, 406)
Screenshot: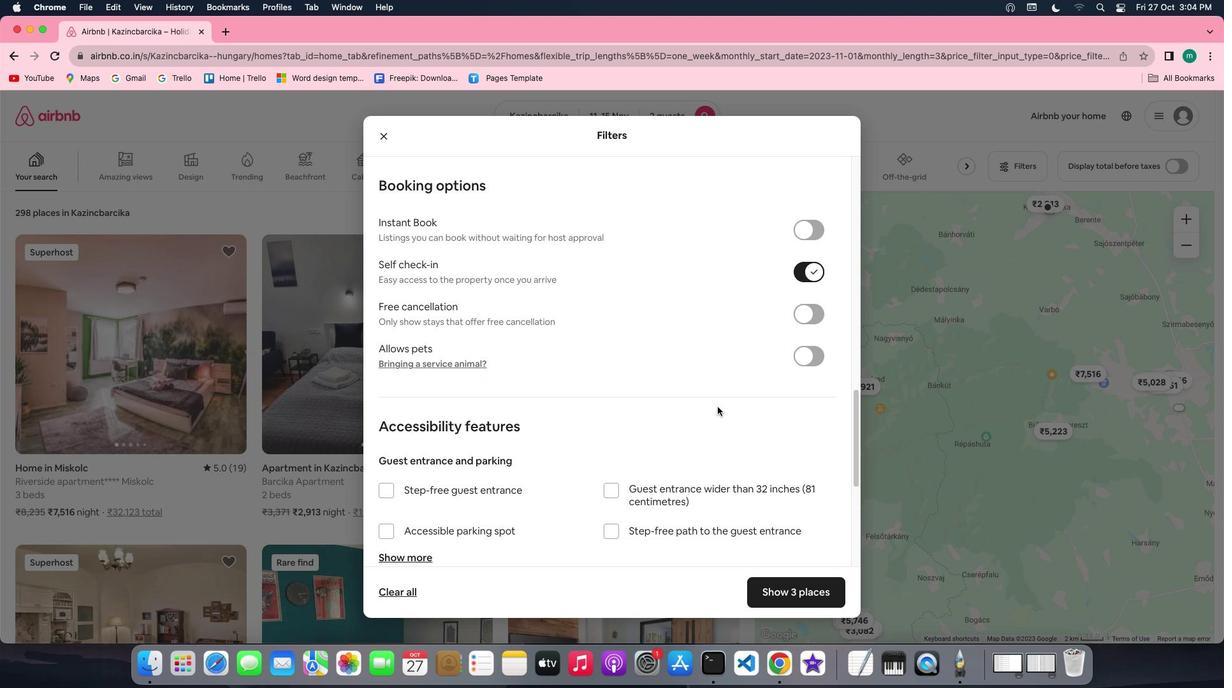 
Action: Mouse scrolled (717, 406) with delta (0, 0)
Screenshot: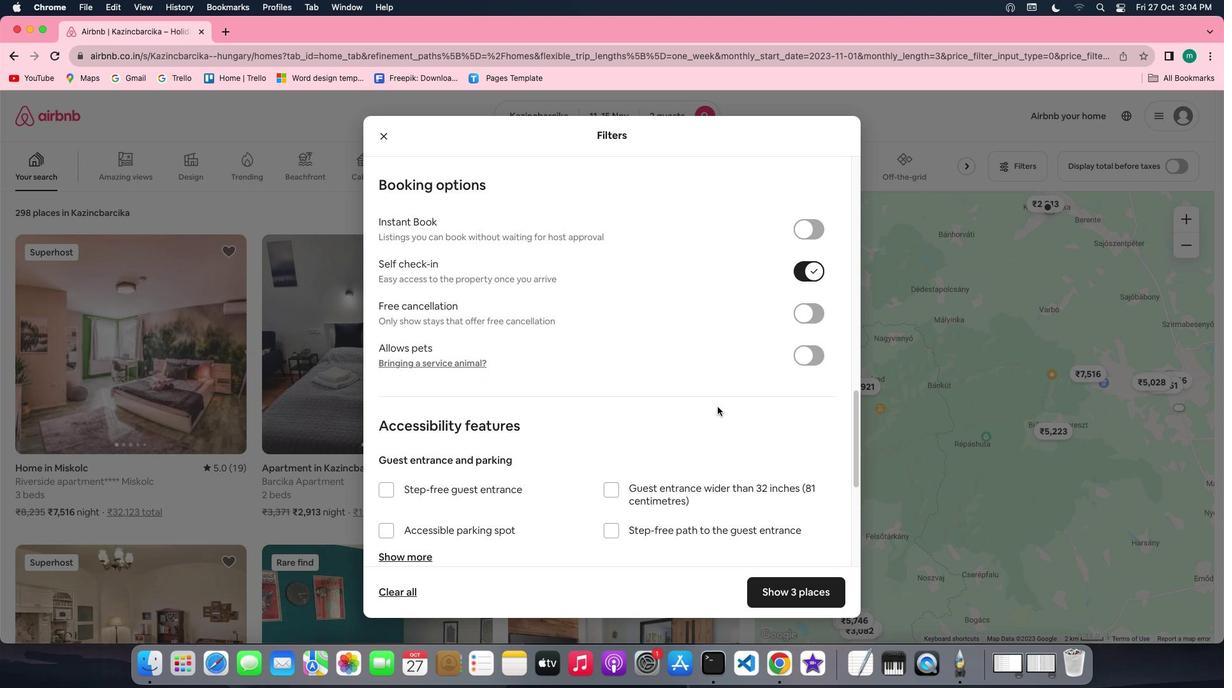 
Action: Mouse scrolled (717, 406) with delta (0, 0)
Screenshot: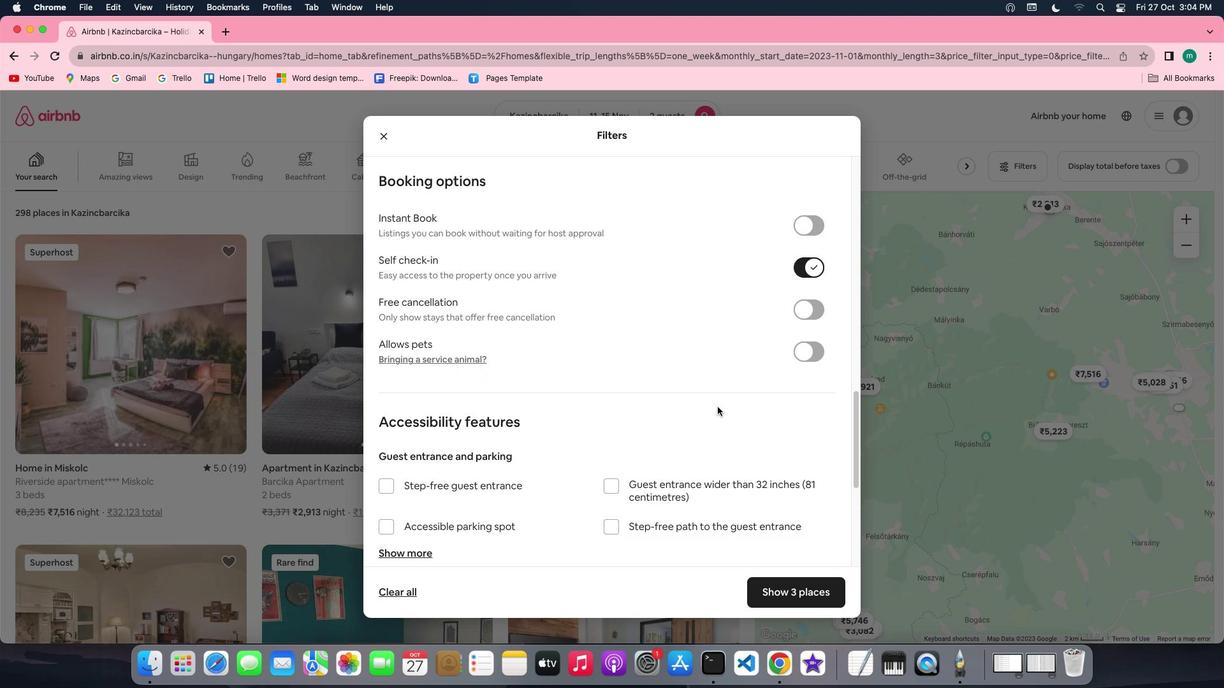 
Action: Mouse scrolled (717, 406) with delta (0, 0)
Screenshot: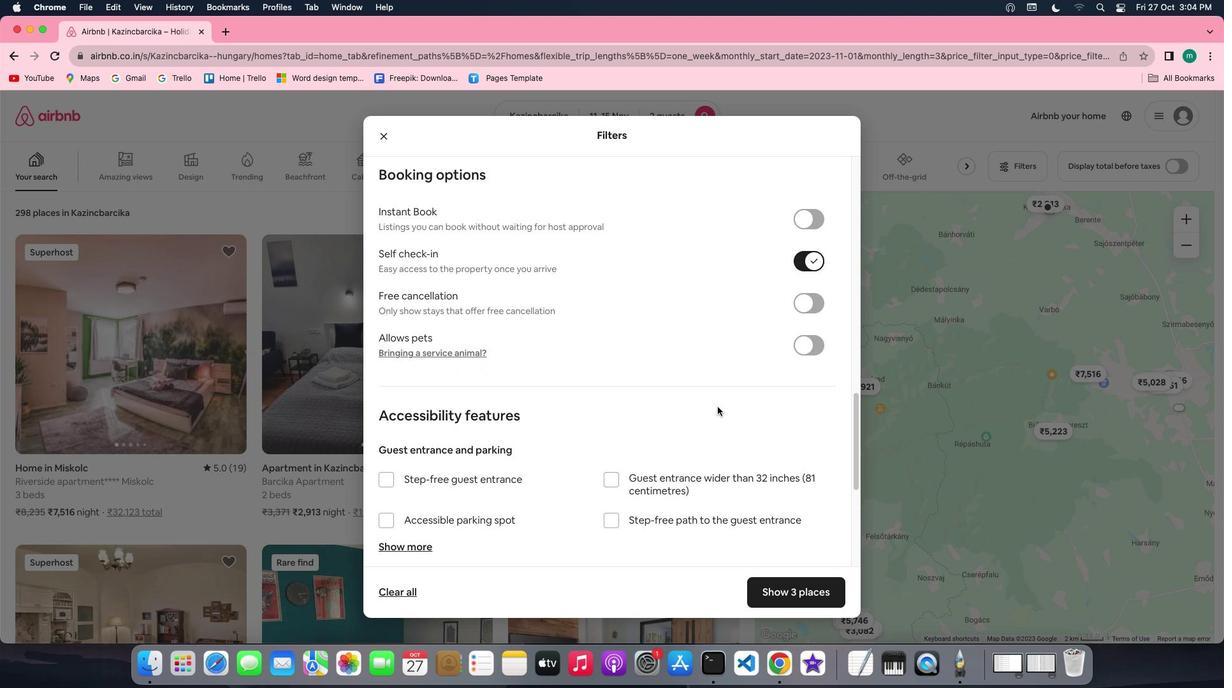 
Action: Mouse scrolled (717, 406) with delta (0, 0)
Screenshot: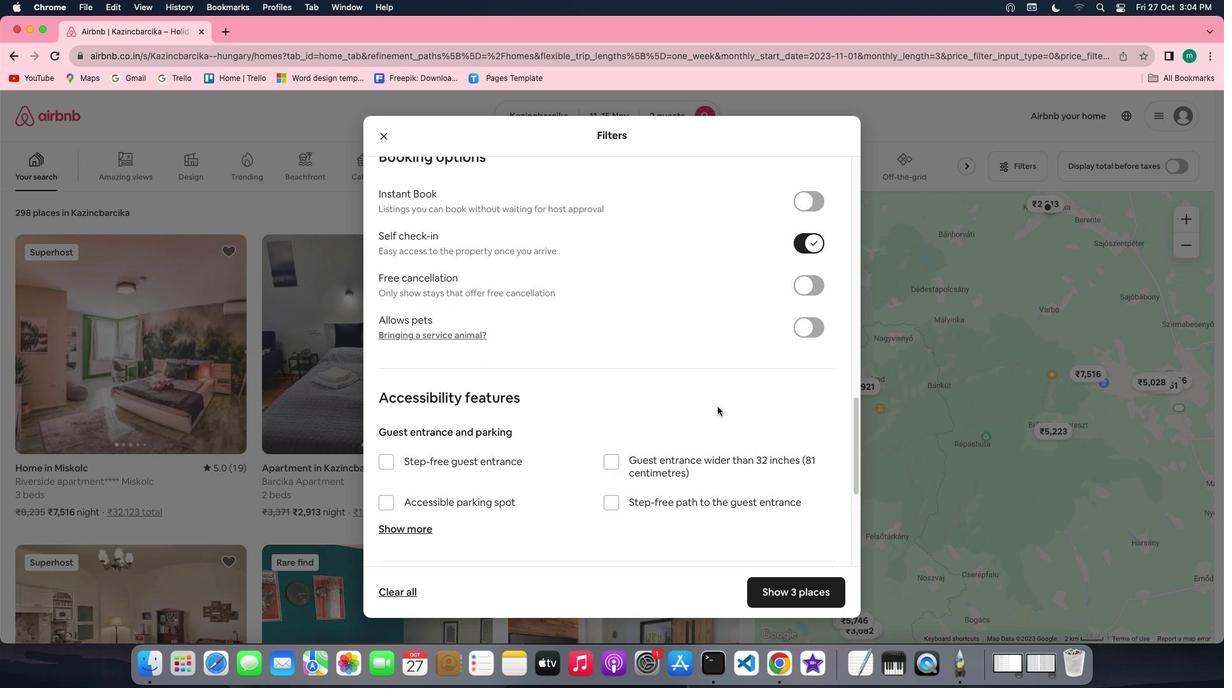 
Action: Mouse scrolled (717, 406) with delta (0, 0)
Screenshot: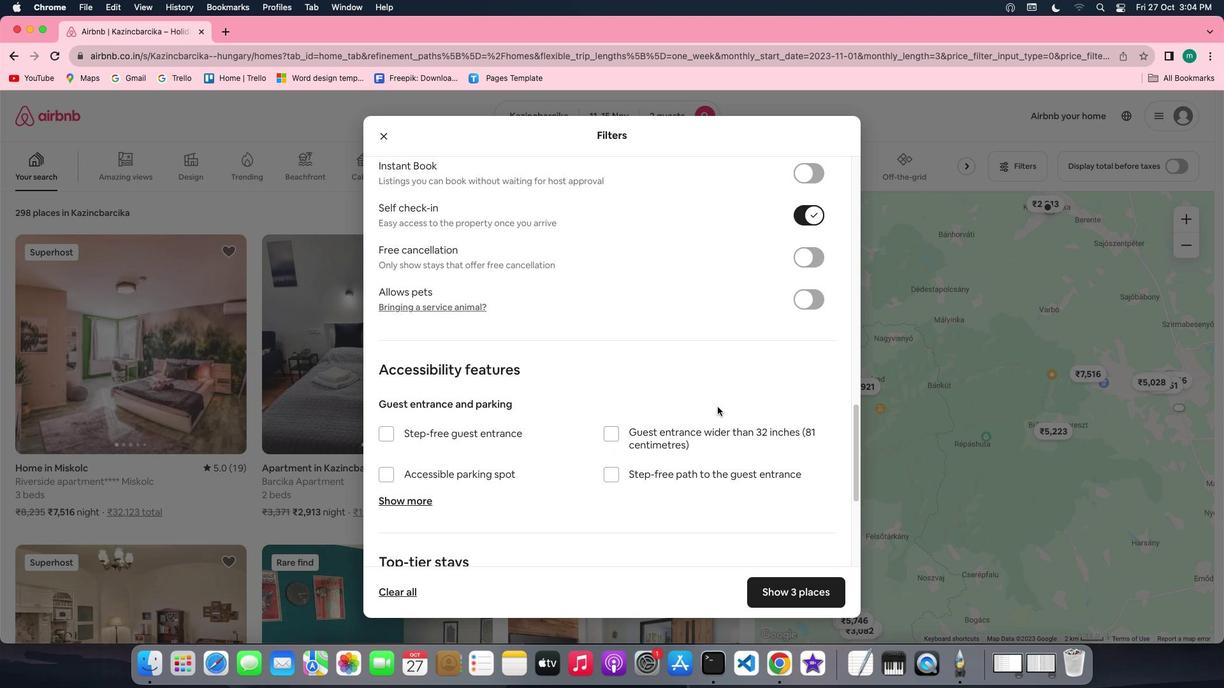 
Action: Mouse scrolled (717, 406) with delta (0, 0)
Screenshot: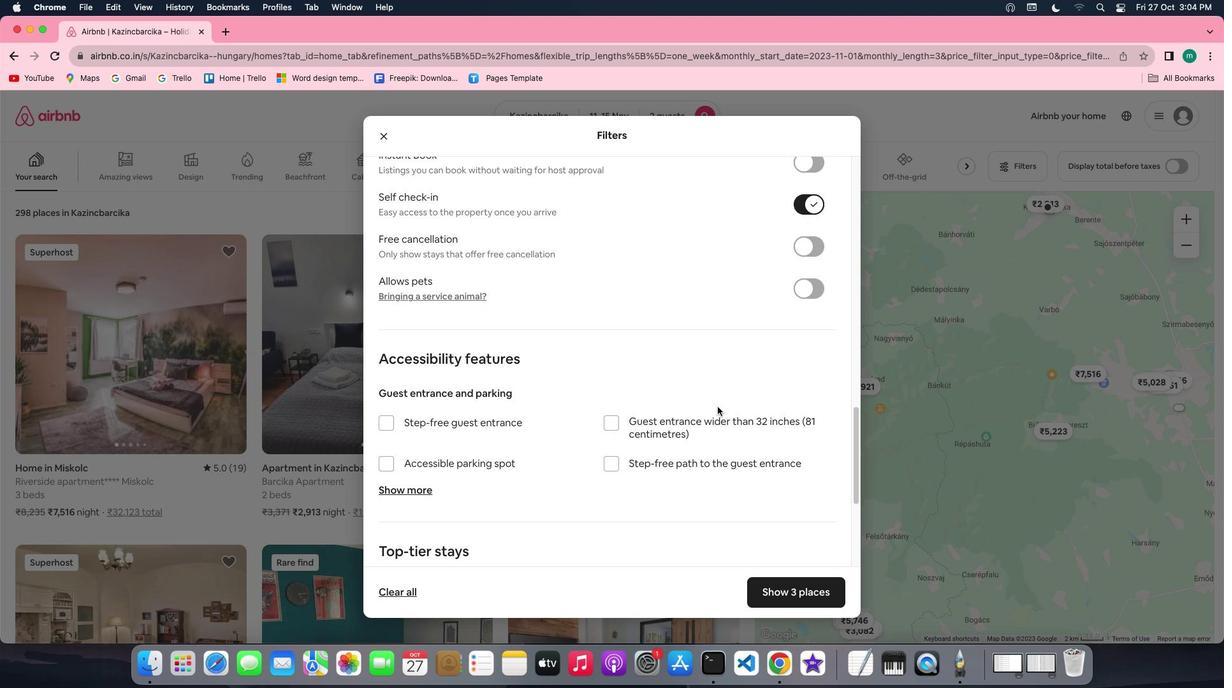
Action: Mouse scrolled (717, 406) with delta (0, 0)
Screenshot: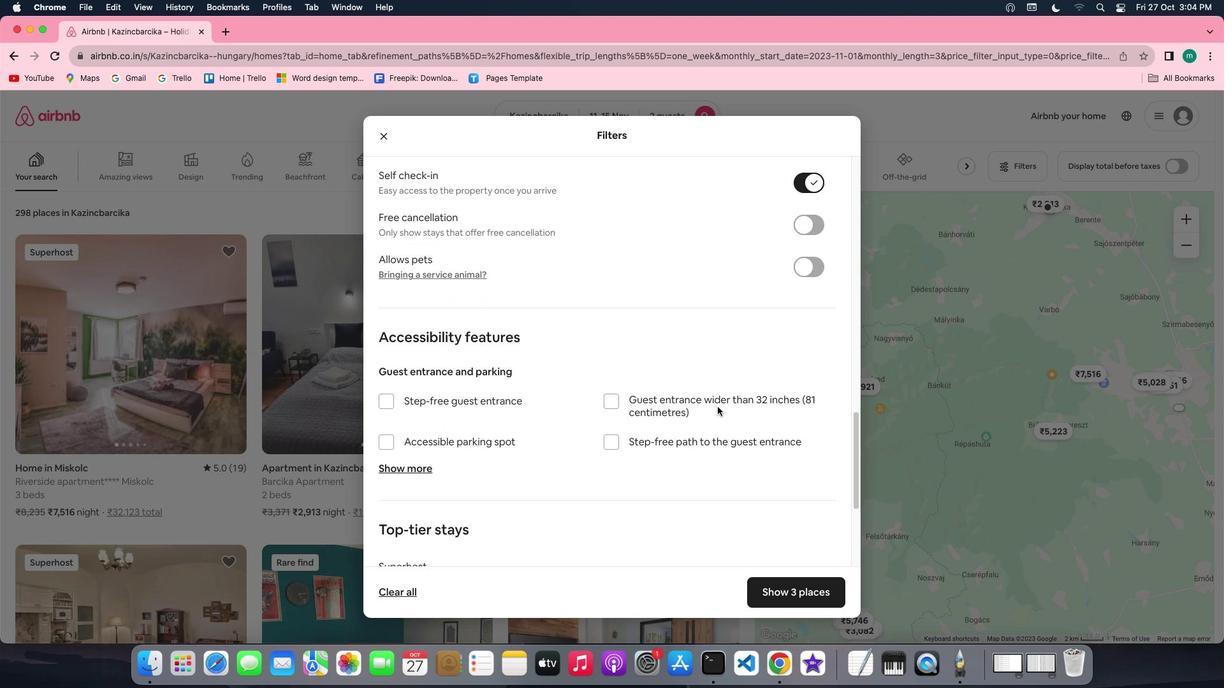 
Action: Mouse scrolled (717, 406) with delta (0, 0)
Screenshot: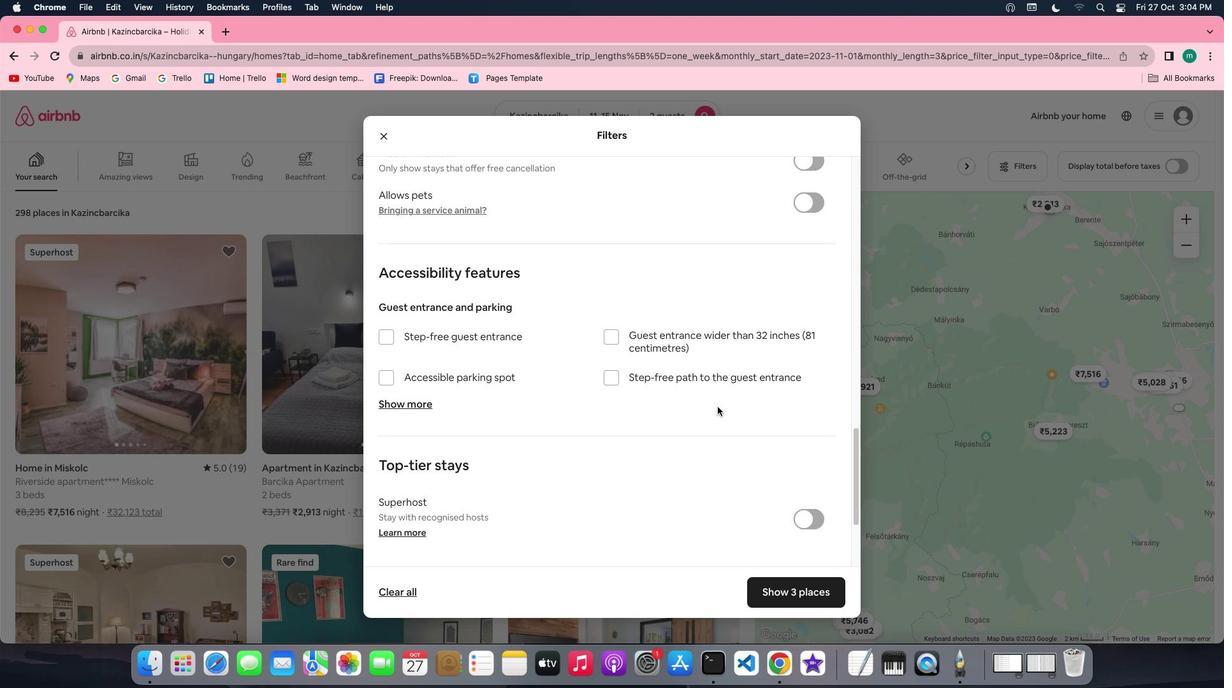 
Action: Mouse scrolled (717, 406) with delta (0, 0)
Screenshot: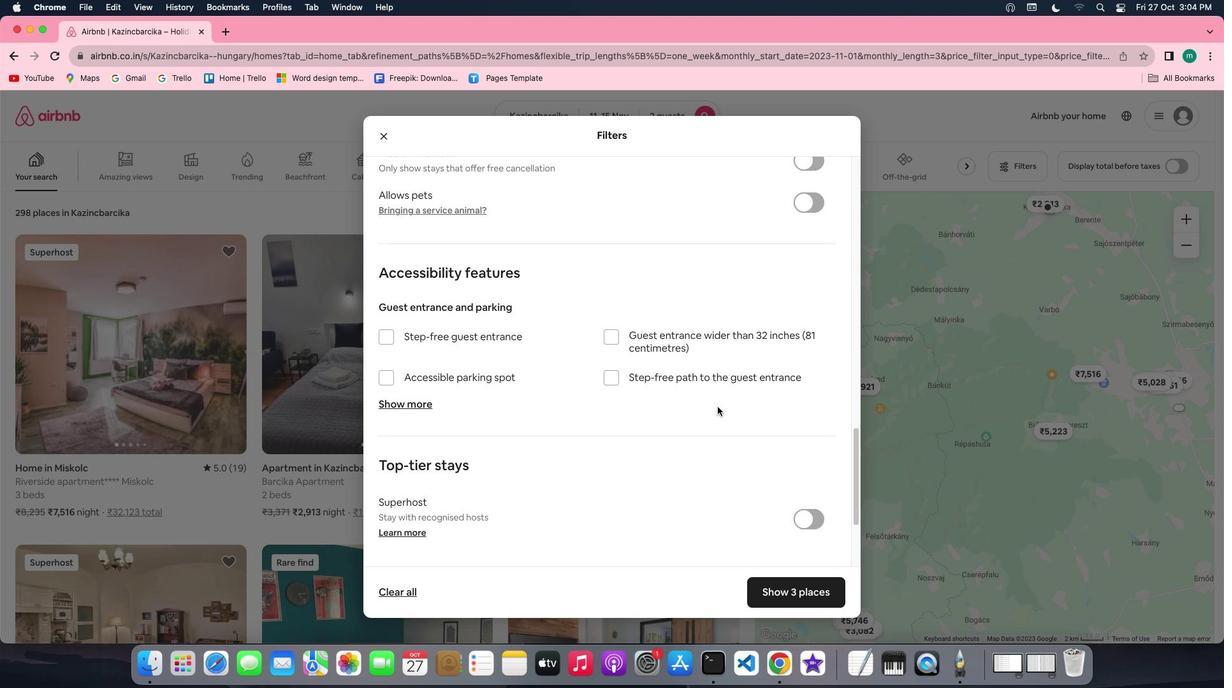 
Action: Mouse scrolled (717, 406) with delta (0, -1)
Screenshot: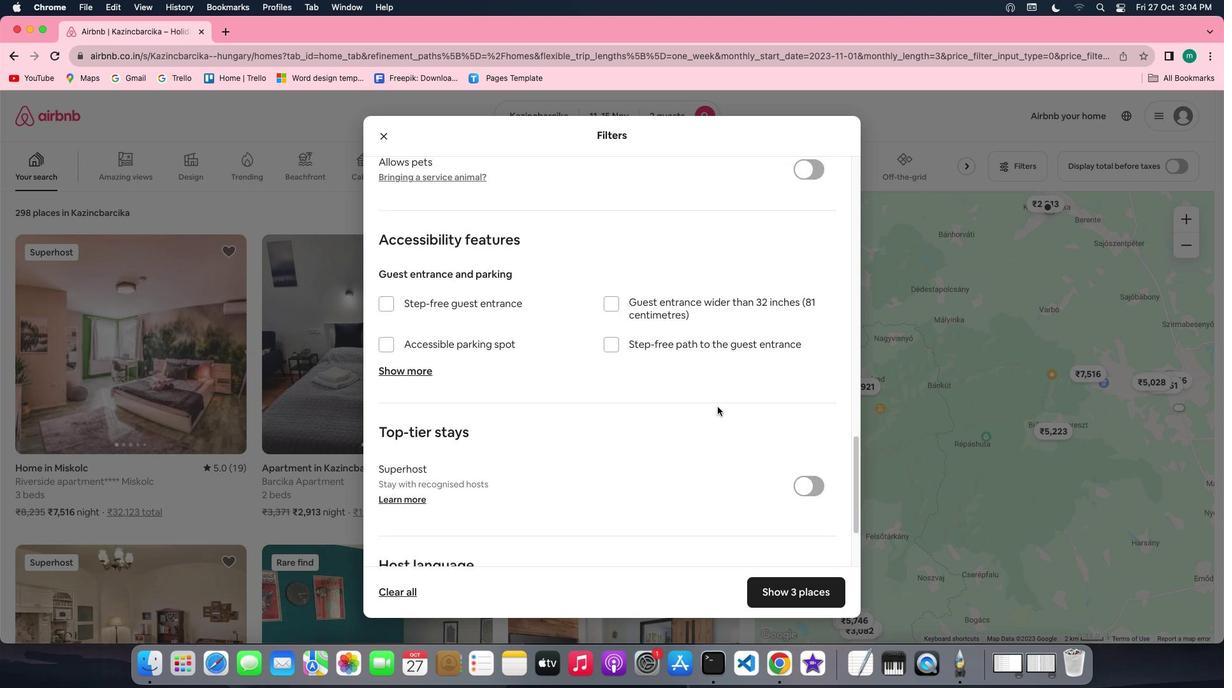 
Action: Mouse scrolled (717, 406) with delta (0, -1)
Screenshot: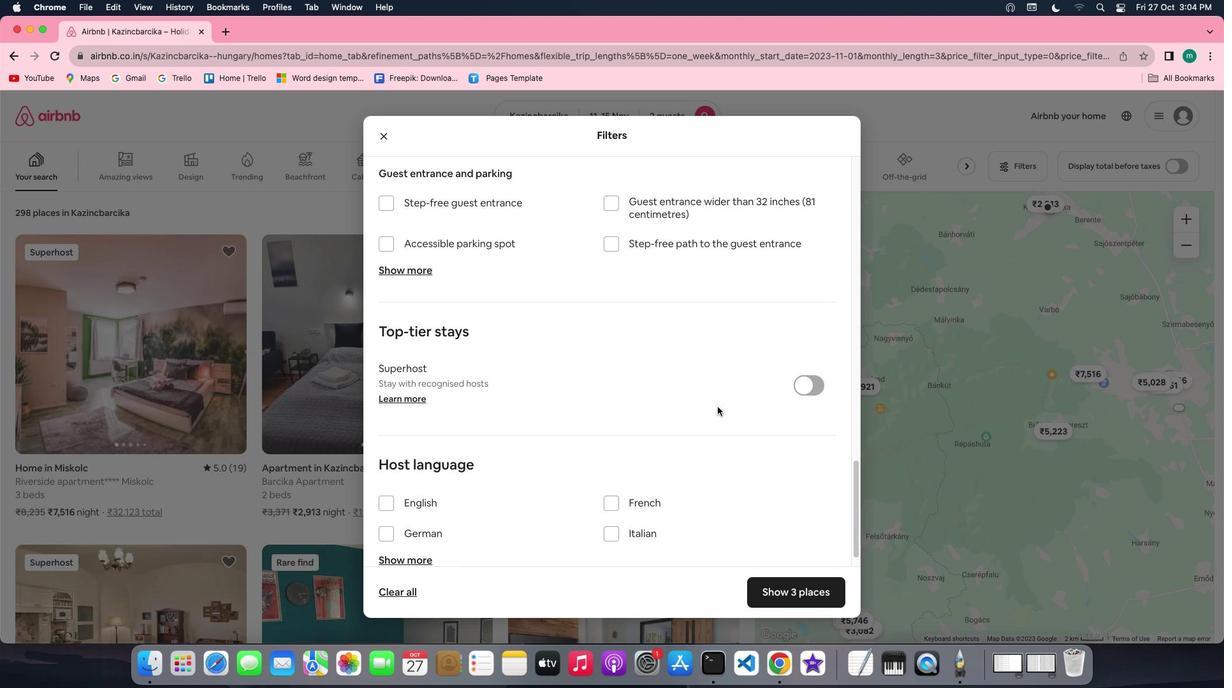 
Action: Mouse moved to (721, 434)
Screenshot: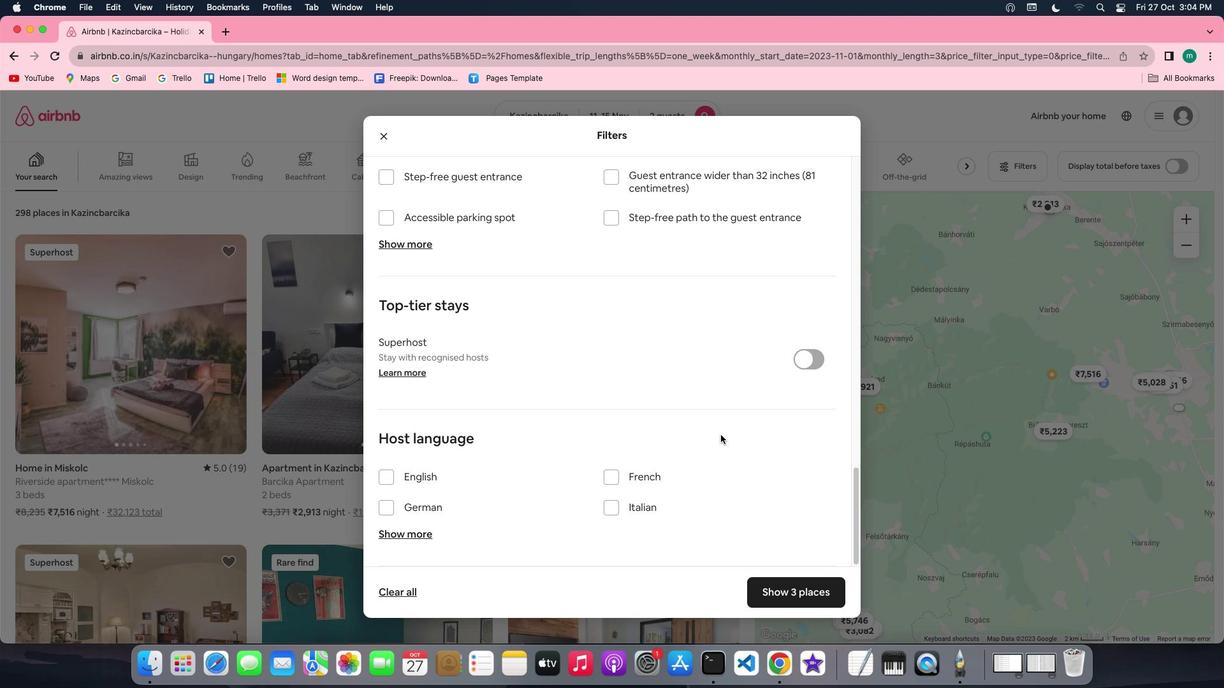 
Action: Mouse scrolled (721, 434) with delta (0, 0)
Screenshot: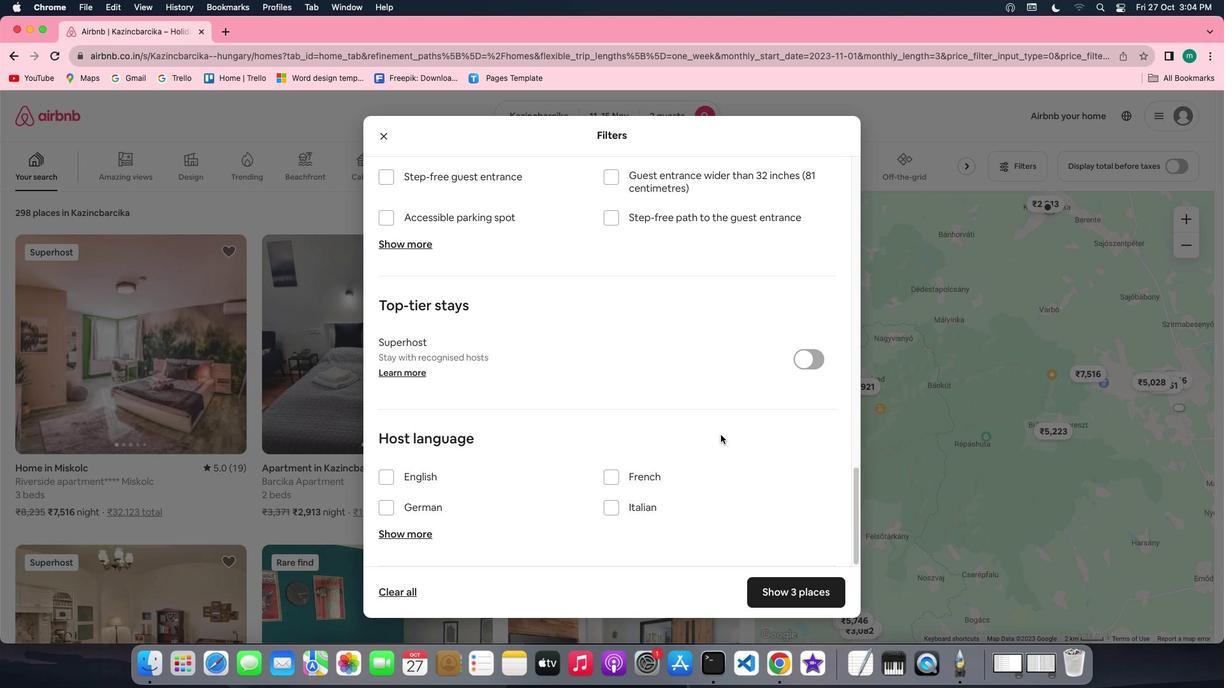 
Action: Mouse scrolled (721, 434) with delta (0, 0)
Screenshot: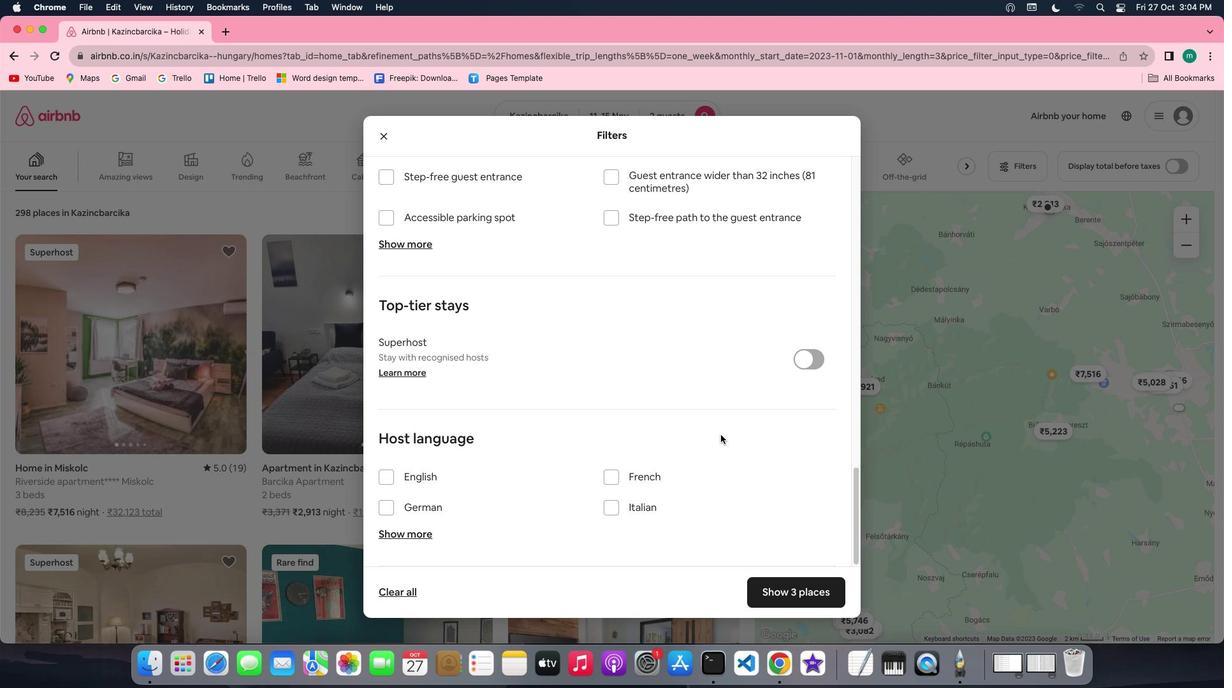 
Action: Mouse scrolled (721, 434) with delta (0, -1)
Screenshot: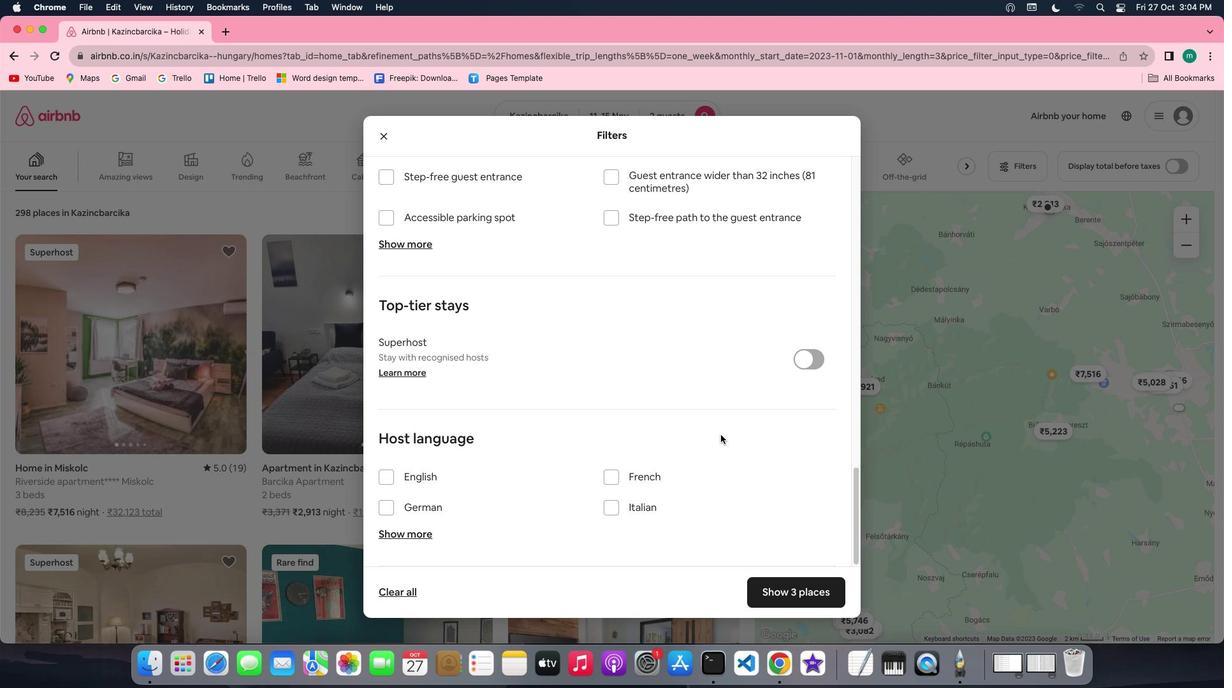 
Action: Mouse scrolled (721, 434) with delta (0, -2)
Screenshot: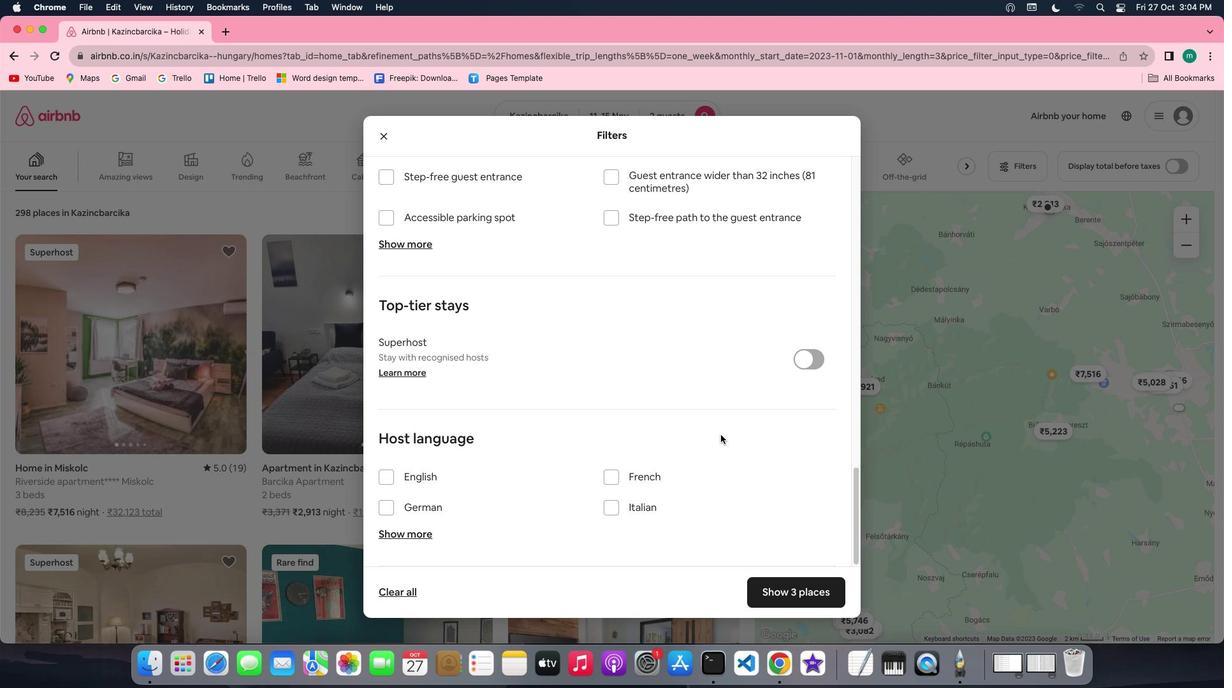 
Action: Mouse moved to (722, 443)
Screenshot: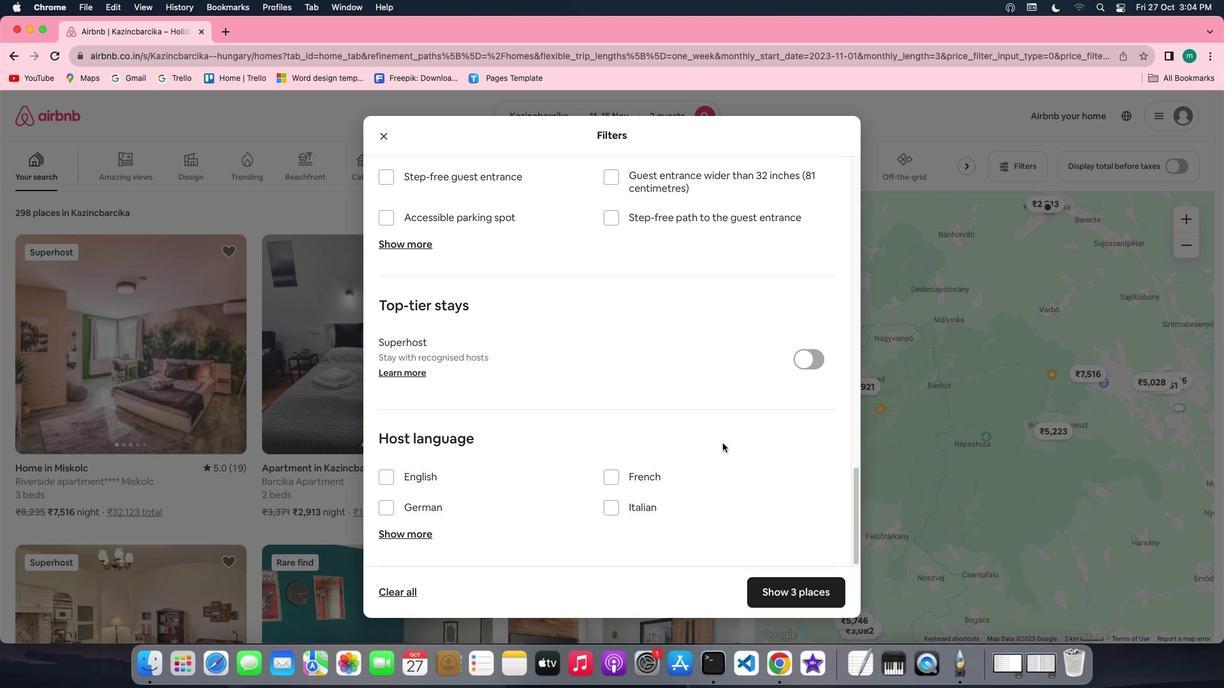 
Action: Mouse scrolled (722, 443) with delta (0, 0)
Screenshot: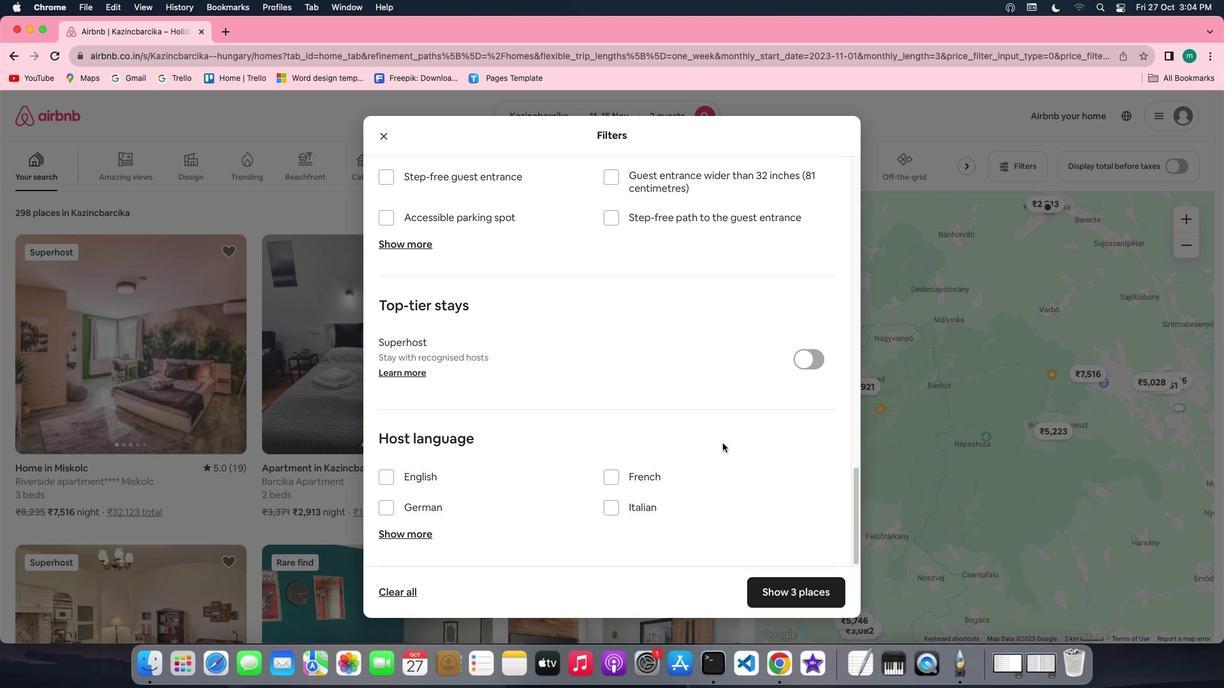 
Action: Mouse scrolled (722, 443) with delta (0, 0)
Screenshot: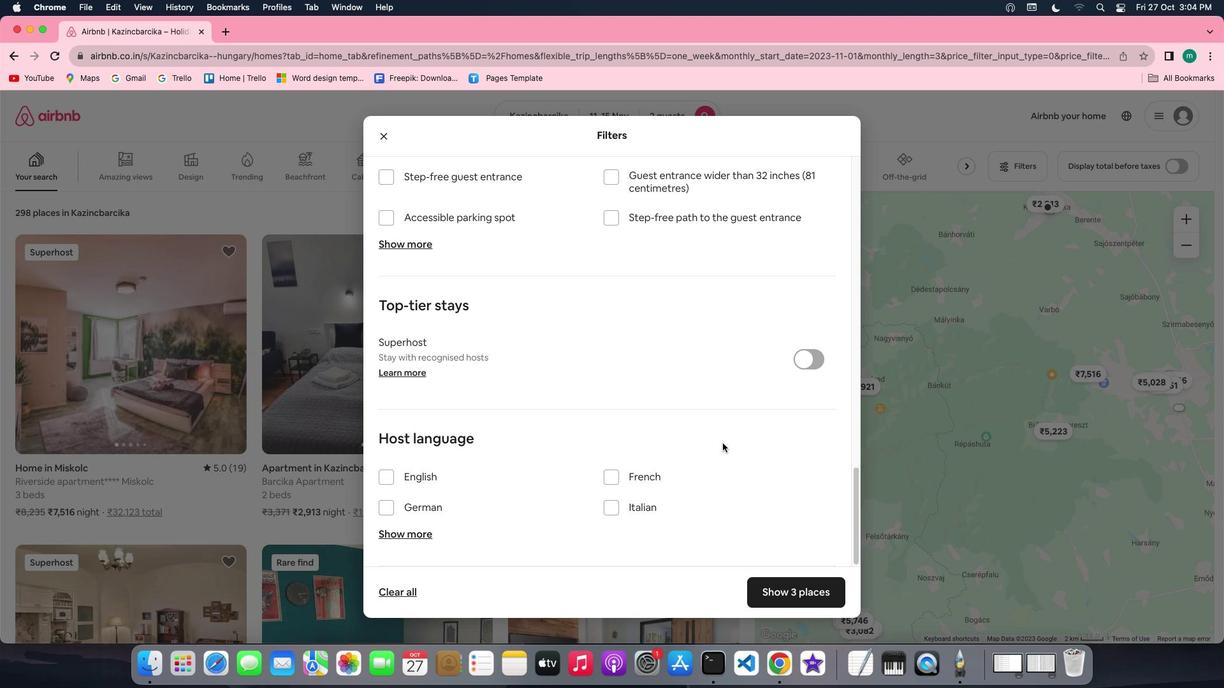 
Action: Mouse scrolled (722, 443) with delta (0, 0)
Screenshot: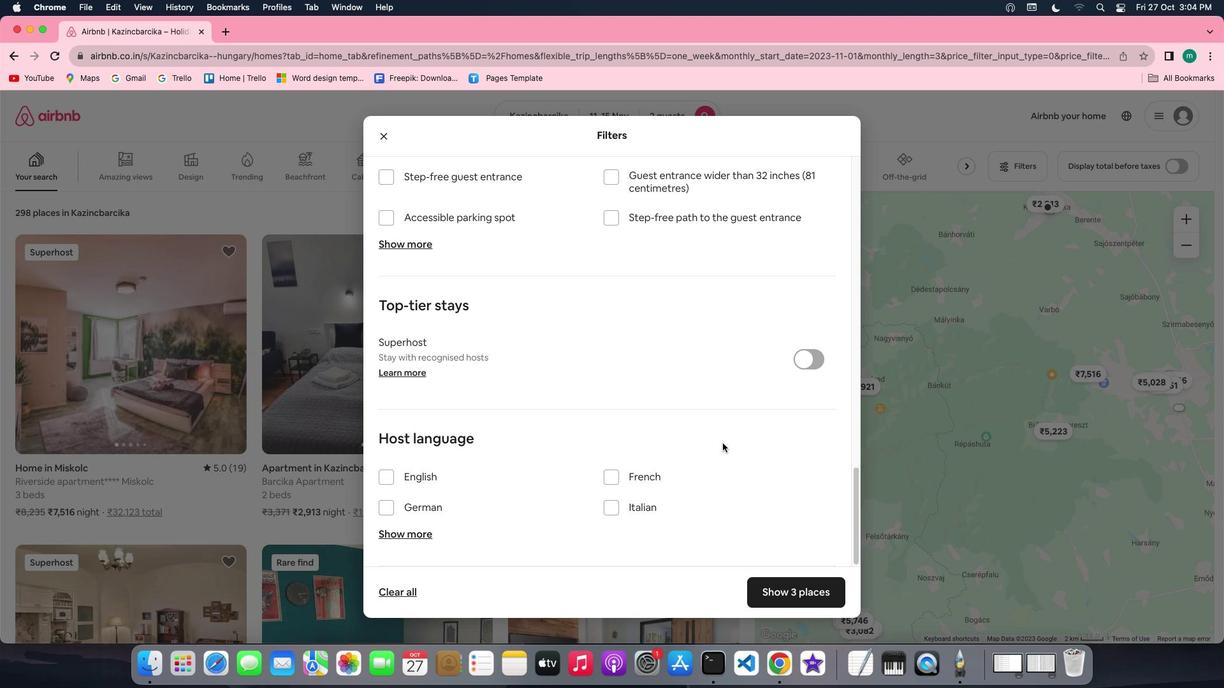
Action: Mouse moved to (724, 443)
Screenshot: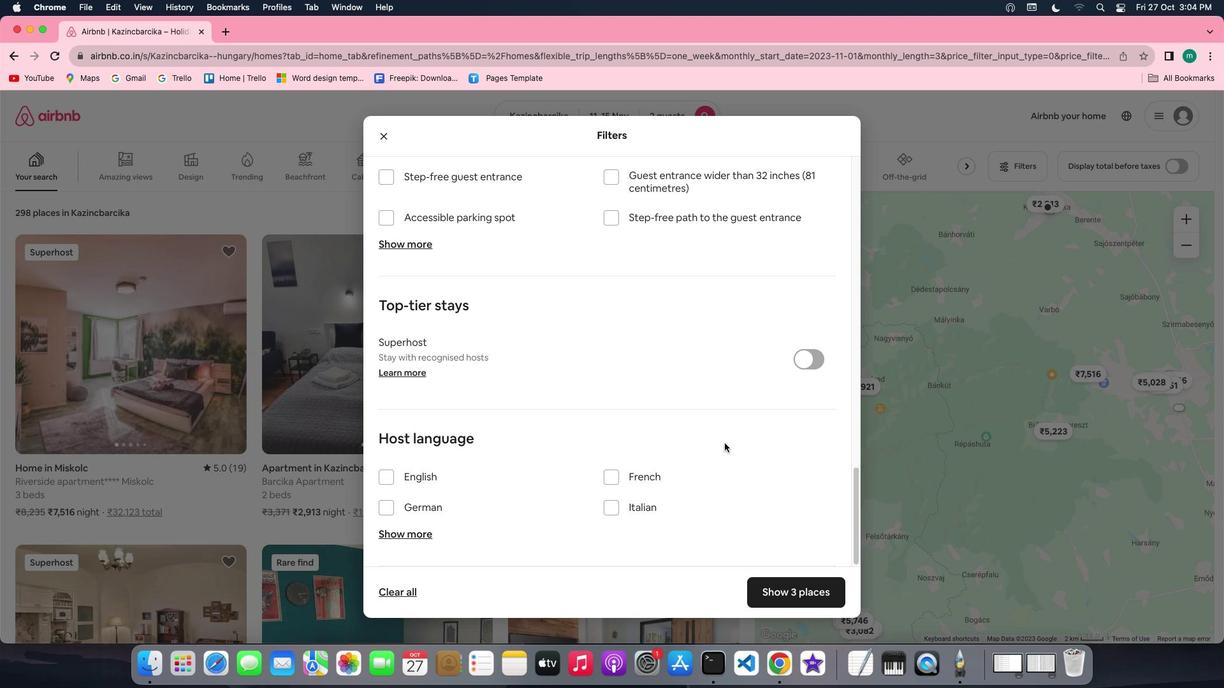 
Action: Mouse scrolled (724, 443) with delta (0, 0)
Screenshot: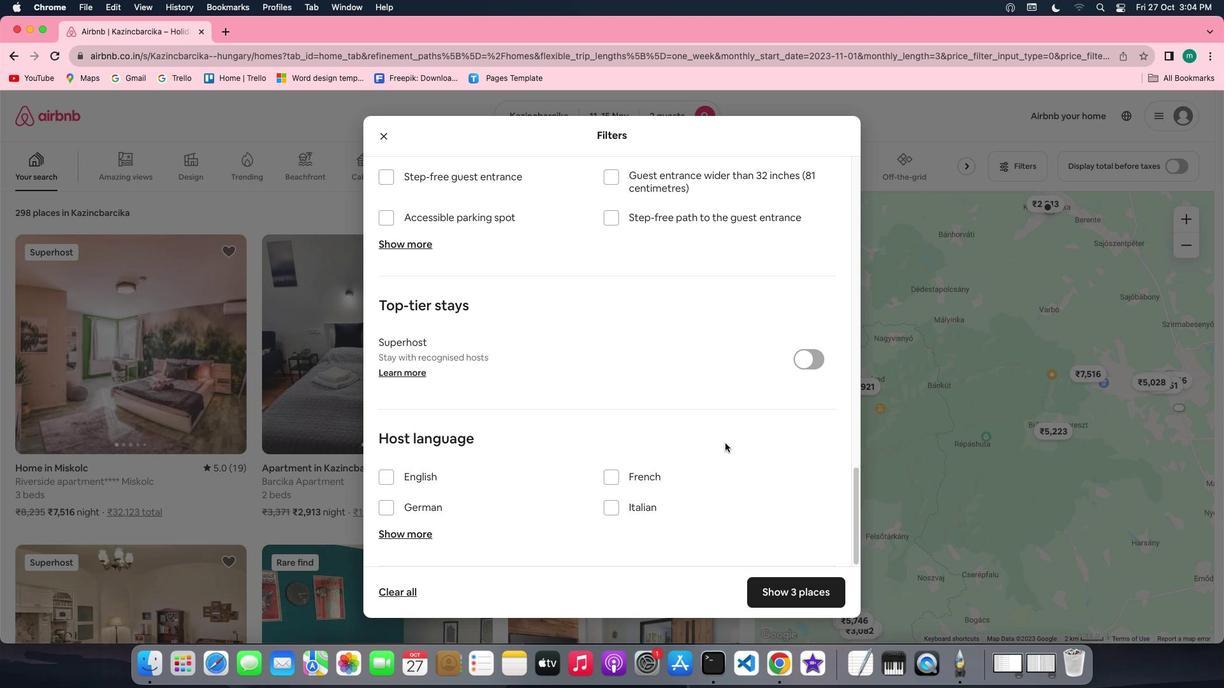 
Action: Mouse scrolled (724, 443) with delta (0, 0)
Screenshot: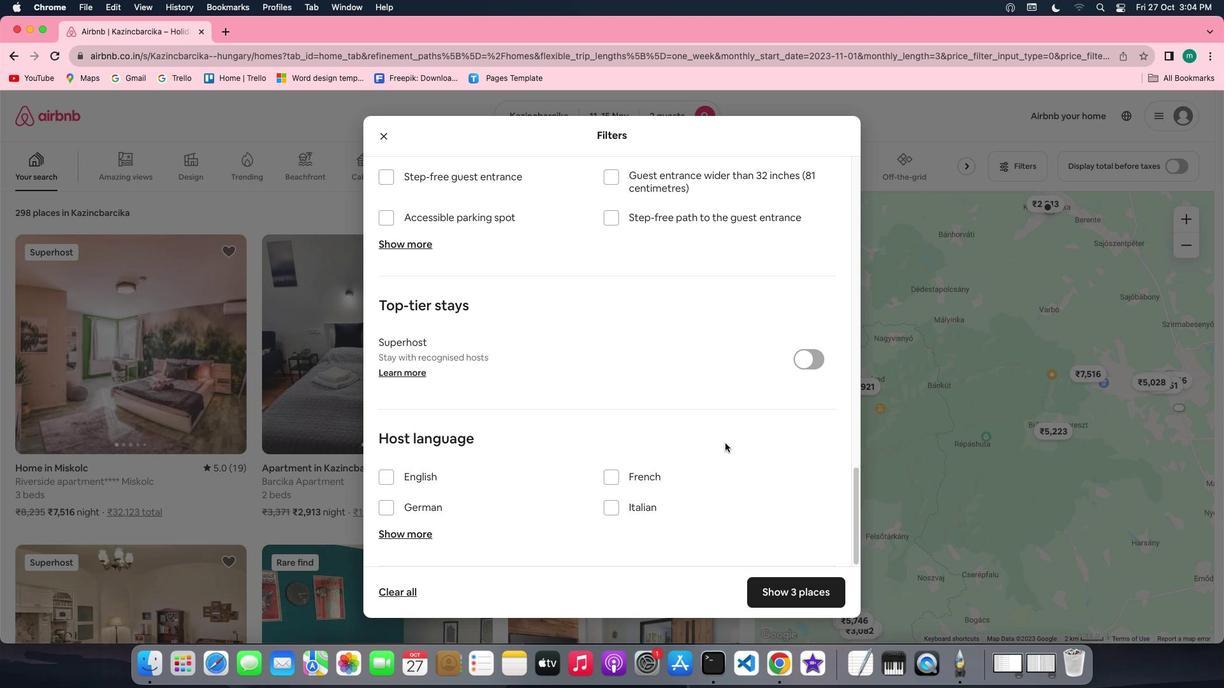 
Action: Mouse scrolled (724, 443) with delta (0, -1)
Screenshot: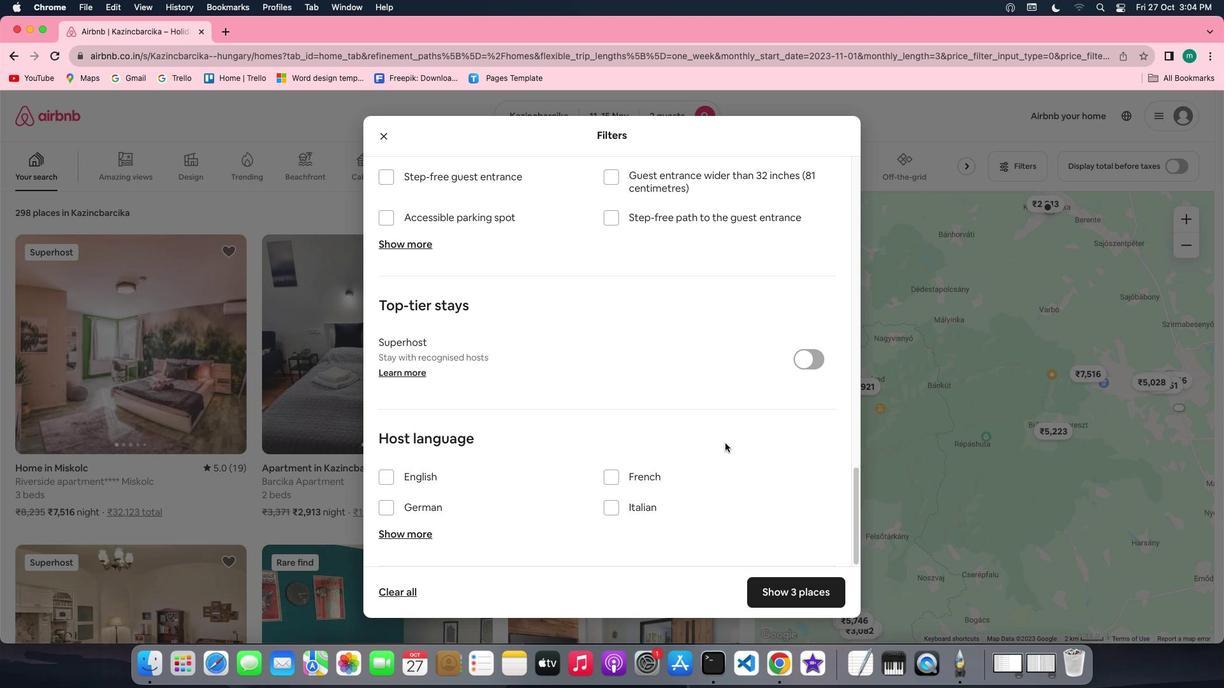 
Action: Mouse moved to (724, 443)
Screenshot: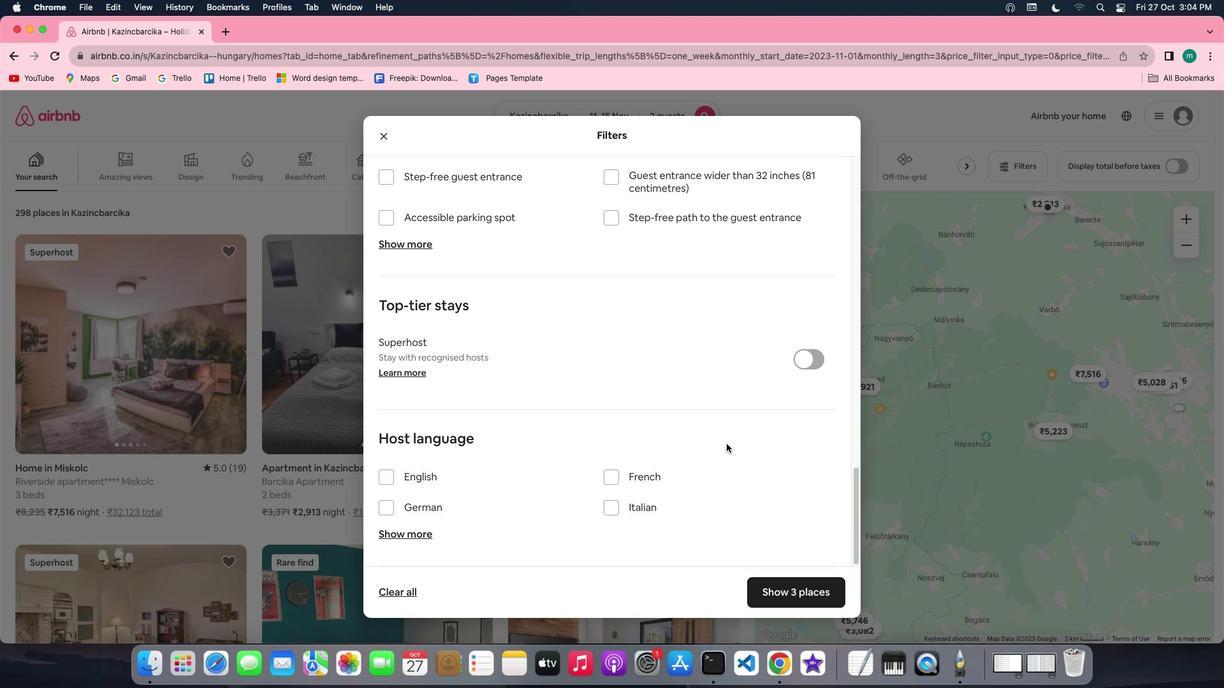 
Action: Mouse scrolled (724, 443) with delta (0, -2)
Screenshot: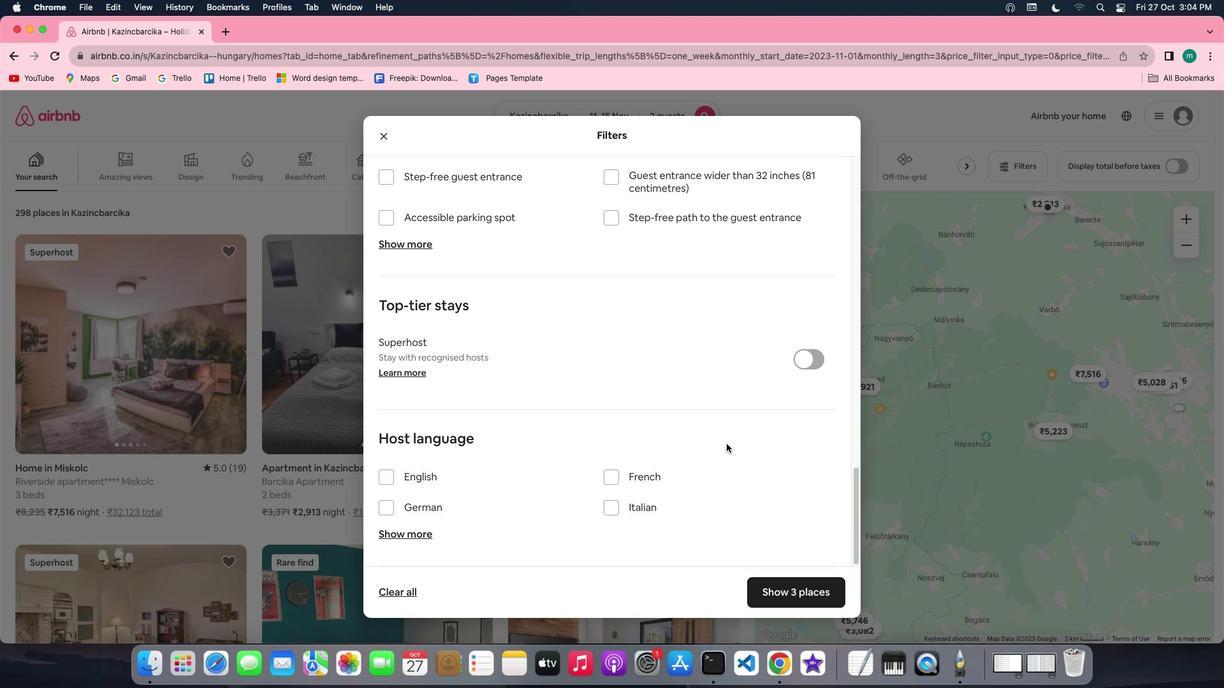 
Action: Mouse moved to (727, 444)
Screenshot: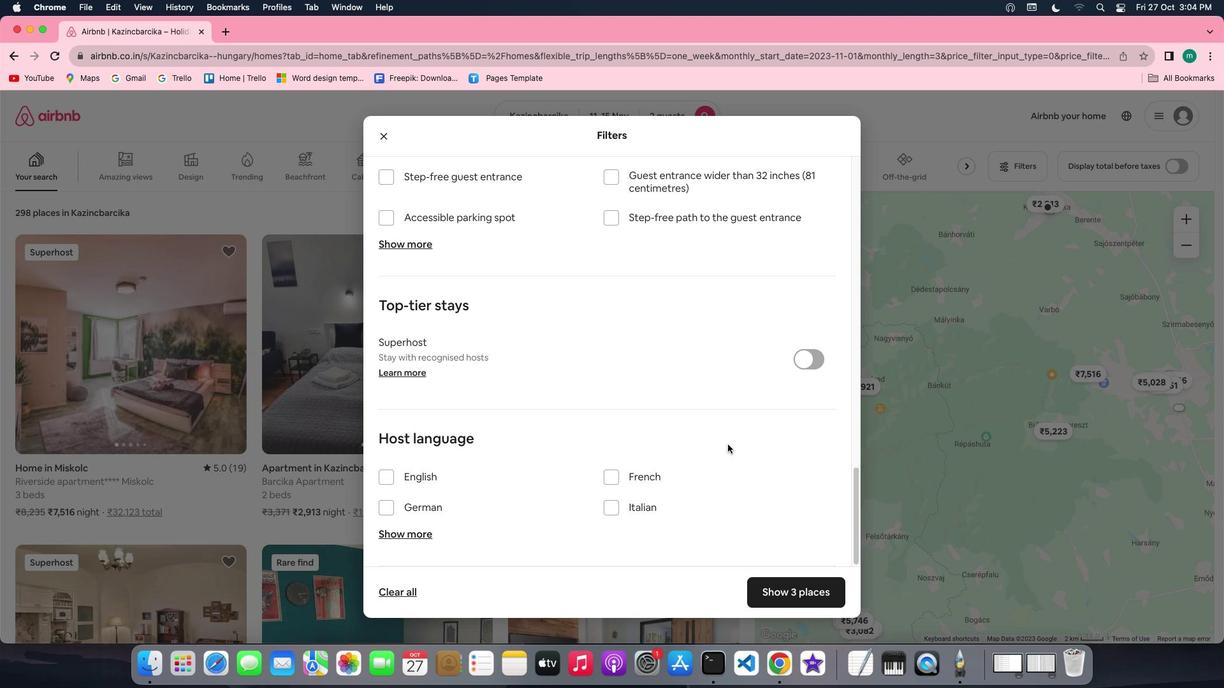
Action: Mouse scrolled (727, 444) with delta (0, 0)
Screenshot: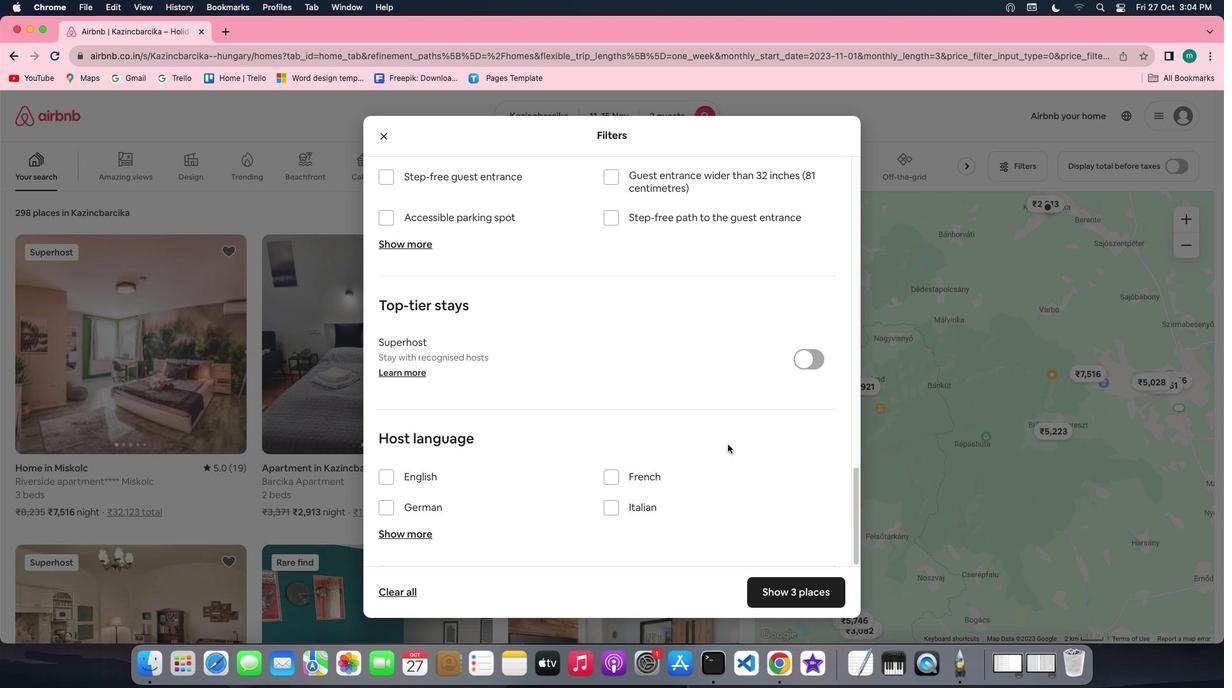 
Action: Mouse scrolled (727, 444) with delta (0, 0)
Screenshot: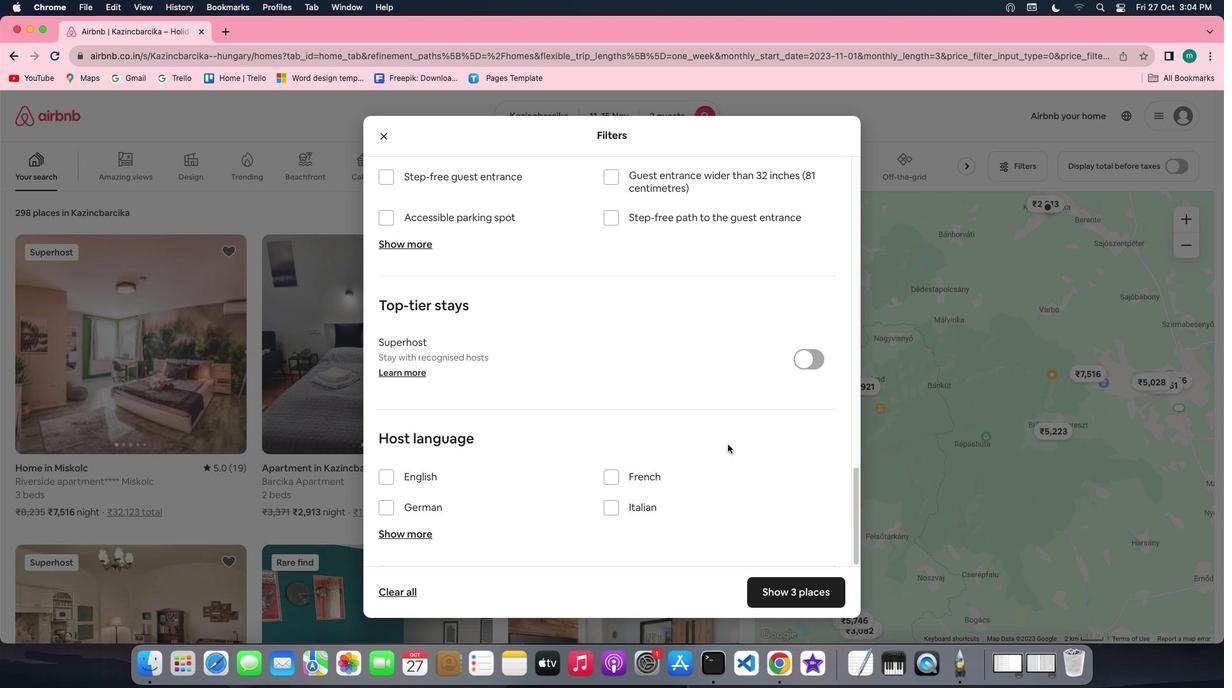 
Action: Mouse scrolled (727, 444) with delta (0, -1)
Screenshot: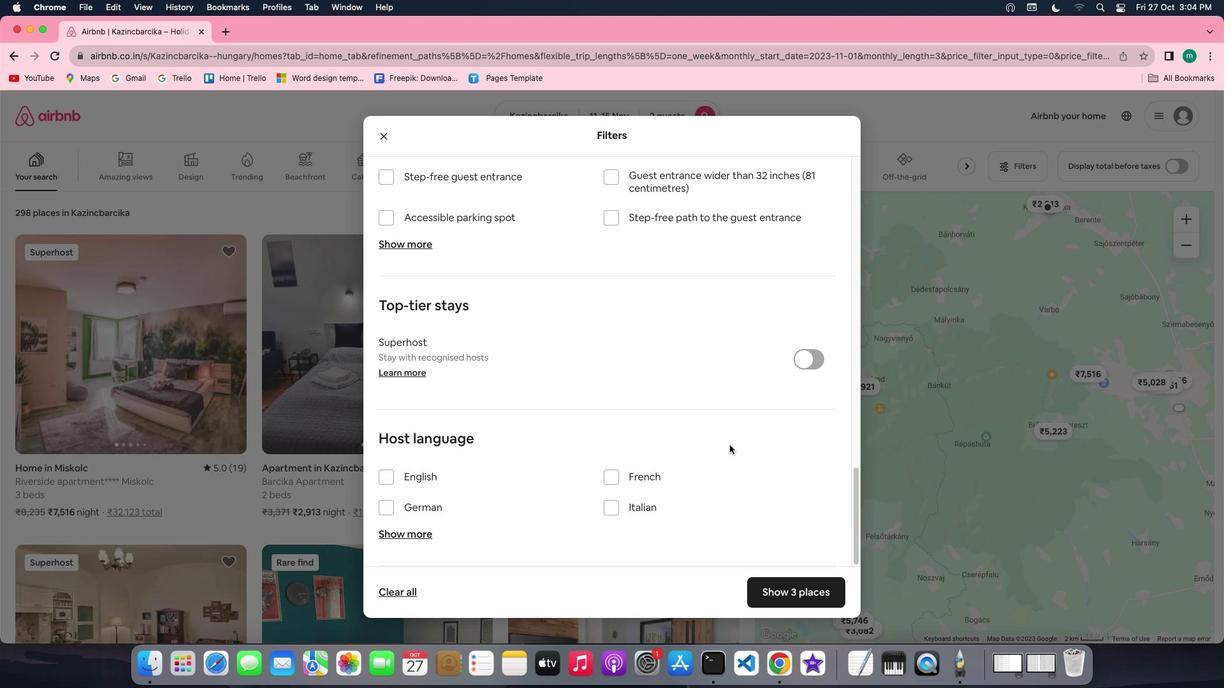
Action: Mouse scrolled (727, 444) with delta (0, -3)
Screenshot: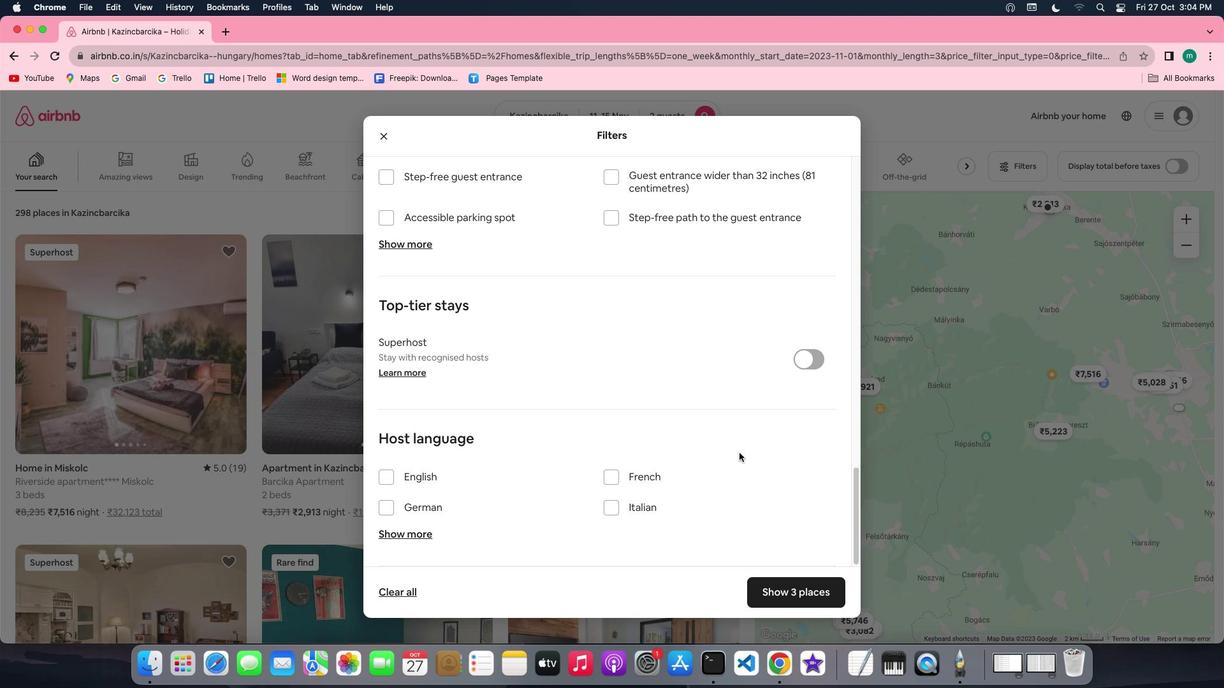 
Action: Mouse moved to (812, 596)
Screenshot: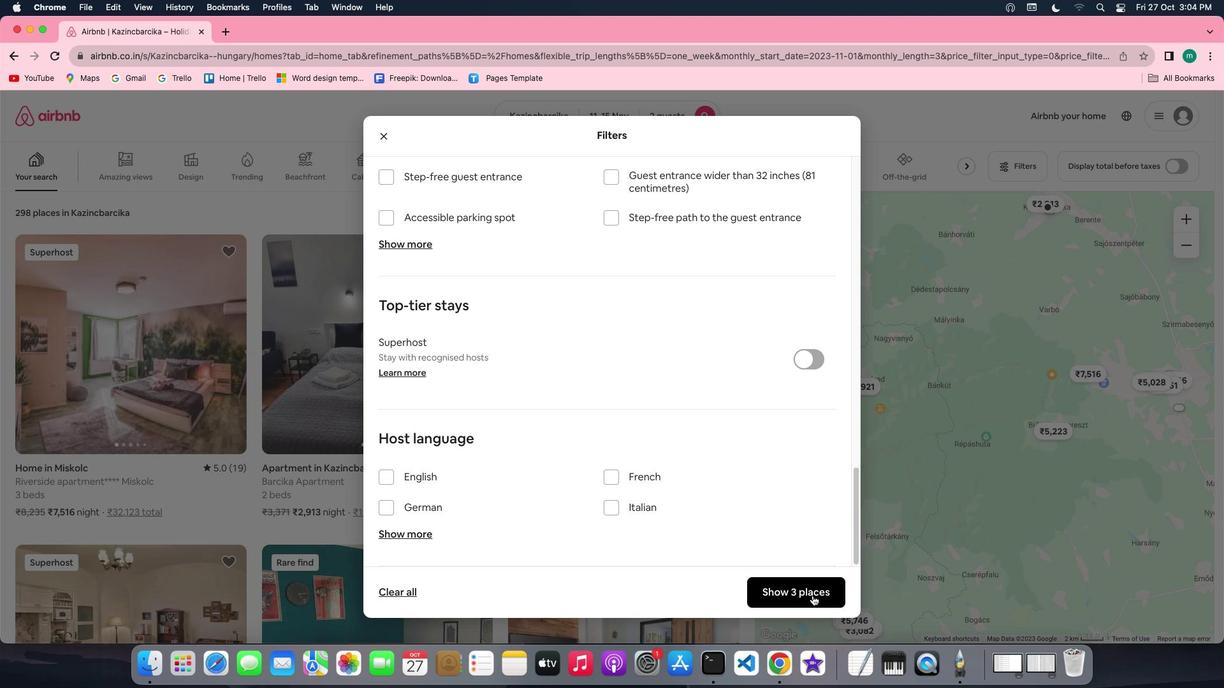 
Action: Mouse pressed left at (812, 596)
Screenshot: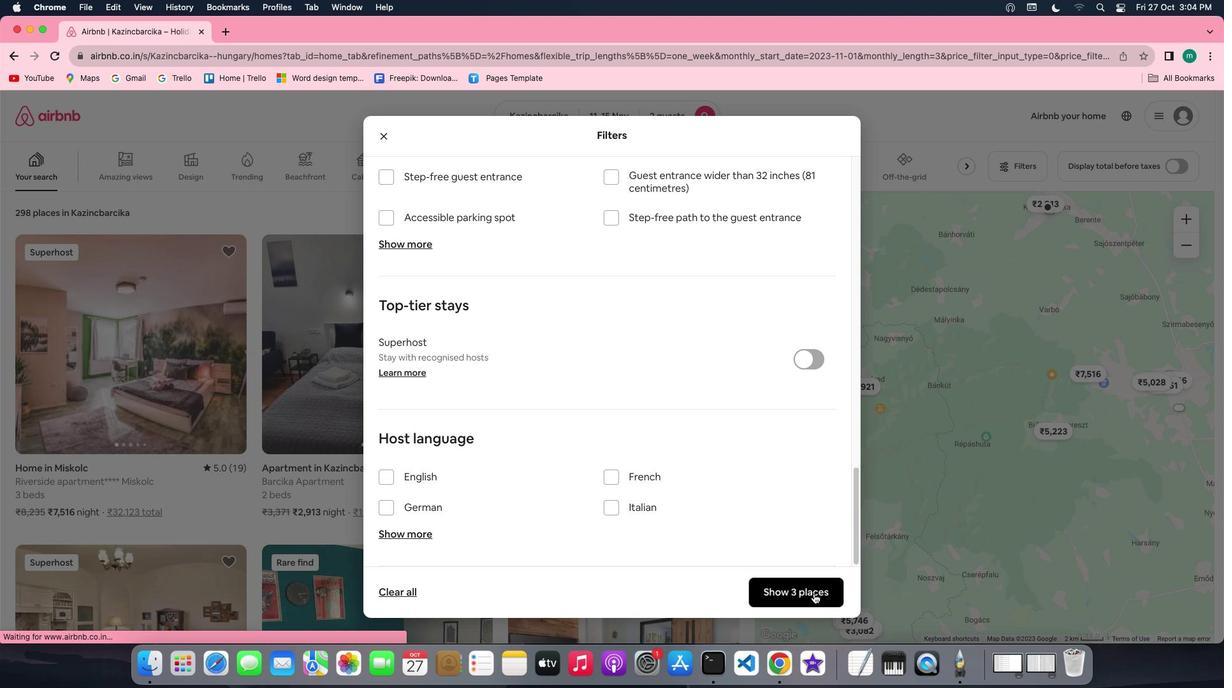 
Action: Mouse moved to (183, 333)
Screenshot: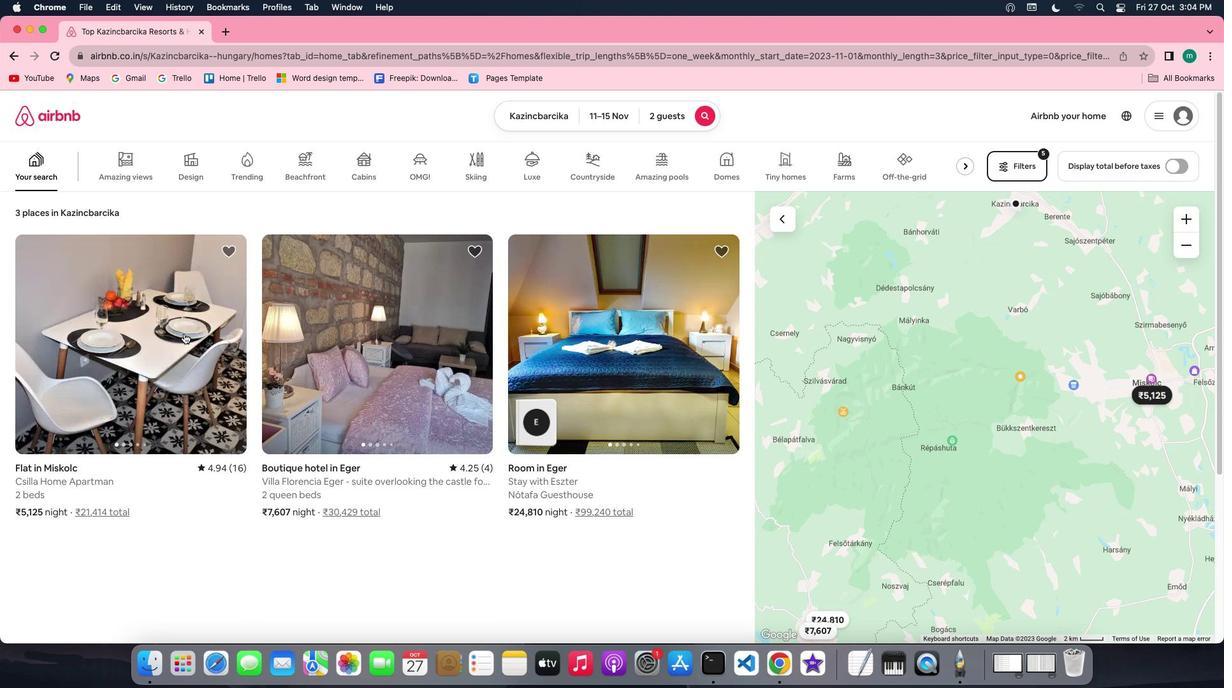 
Action: Mouse pressed left at (183, 333)
Screenshot: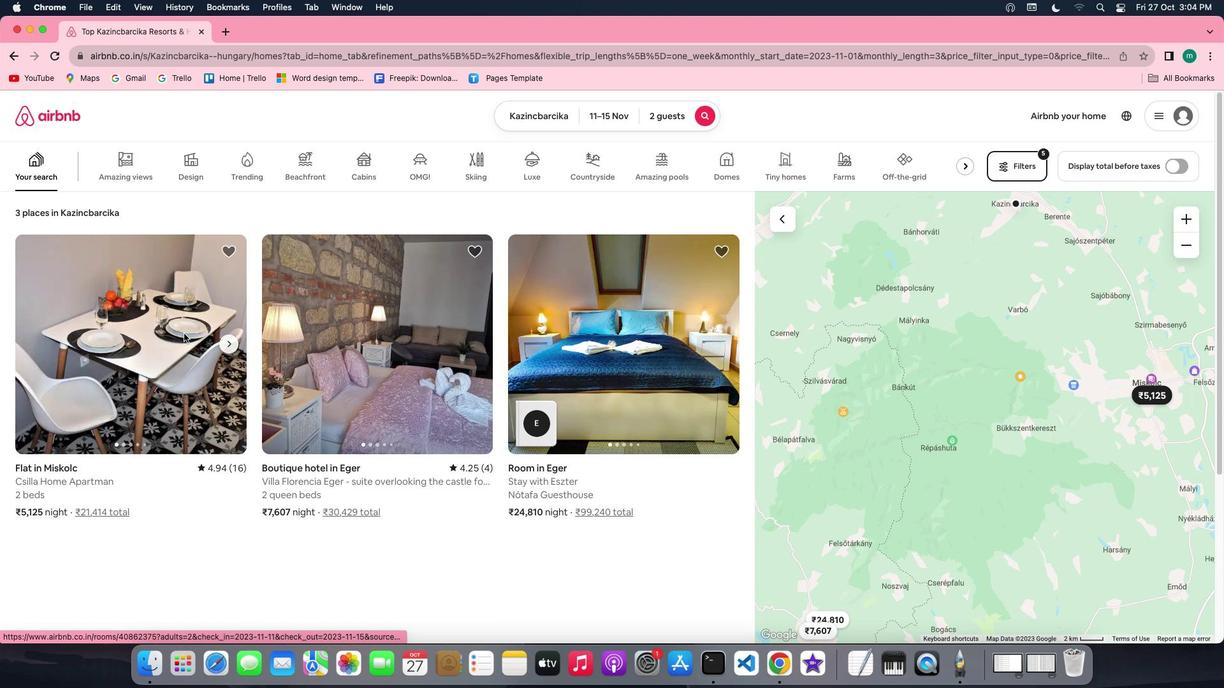 
Action: Mouse moved to (919, 479)
Screenshot: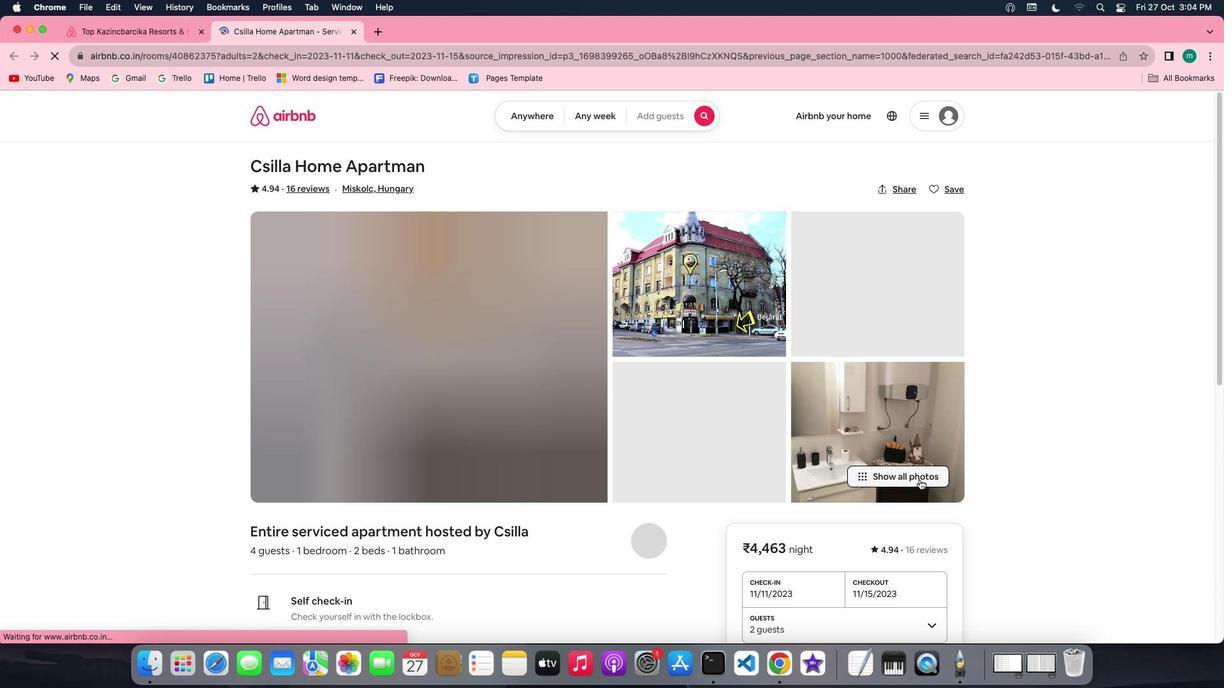 
Action: Mouse pressed left at (919, 479)
Screenshot: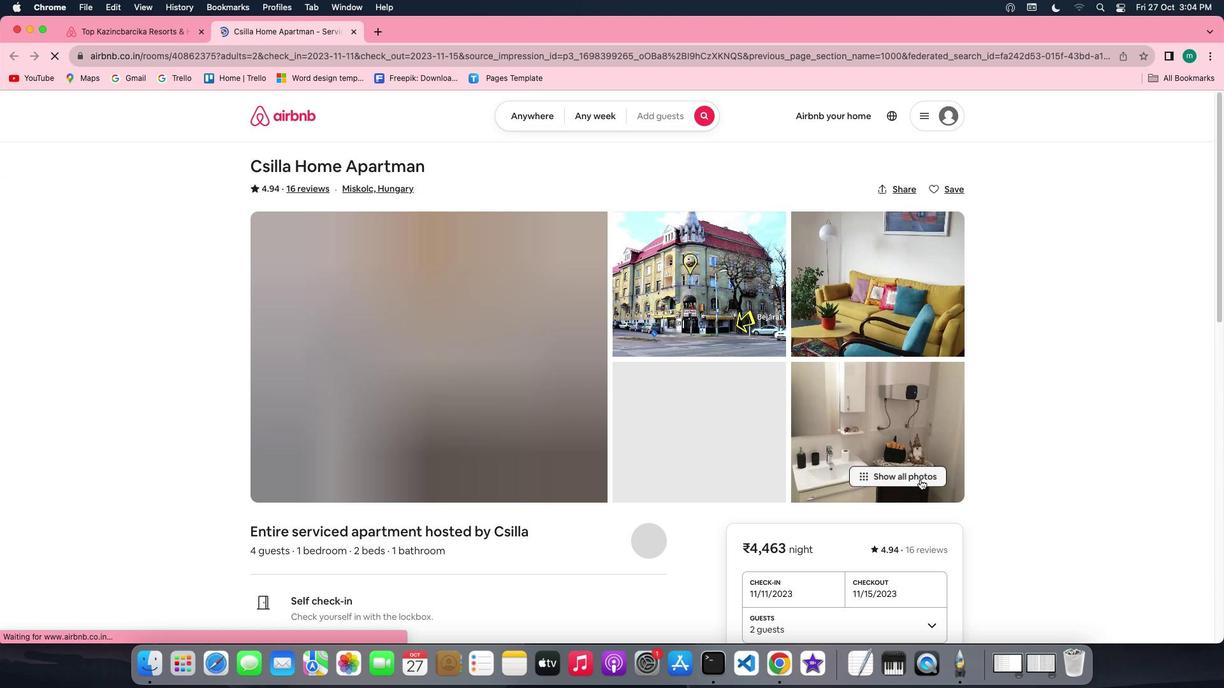 
Action: Mouse moved to (476, 330)
Screenshot: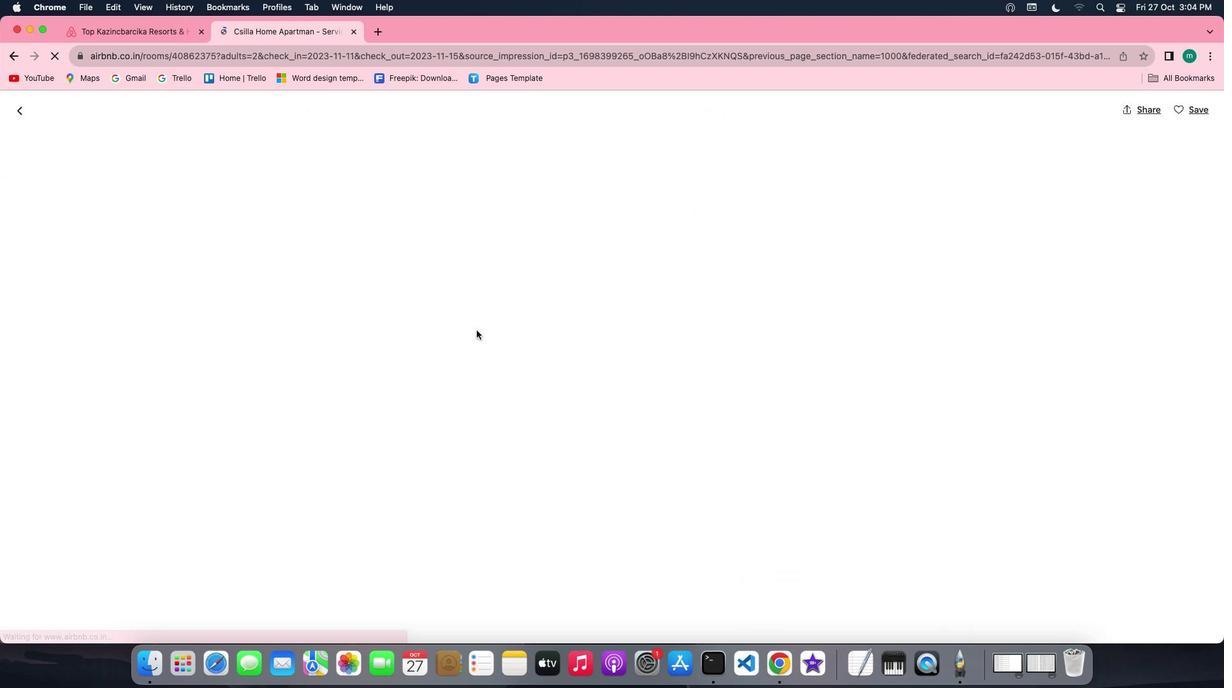 
Action: Mouse scrolled (476, 330) with delta (0, 0)
Screenshot: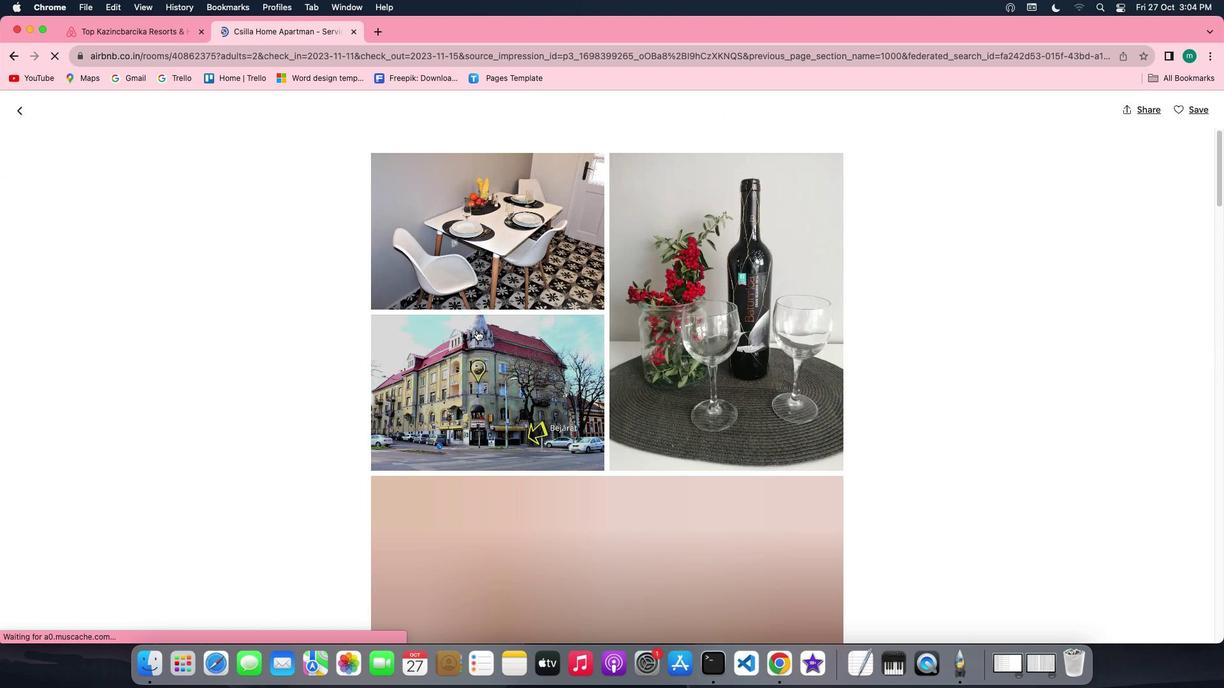 
Action: Mouse scrolled (476, 330) with delta (0, 0)
Screenshot: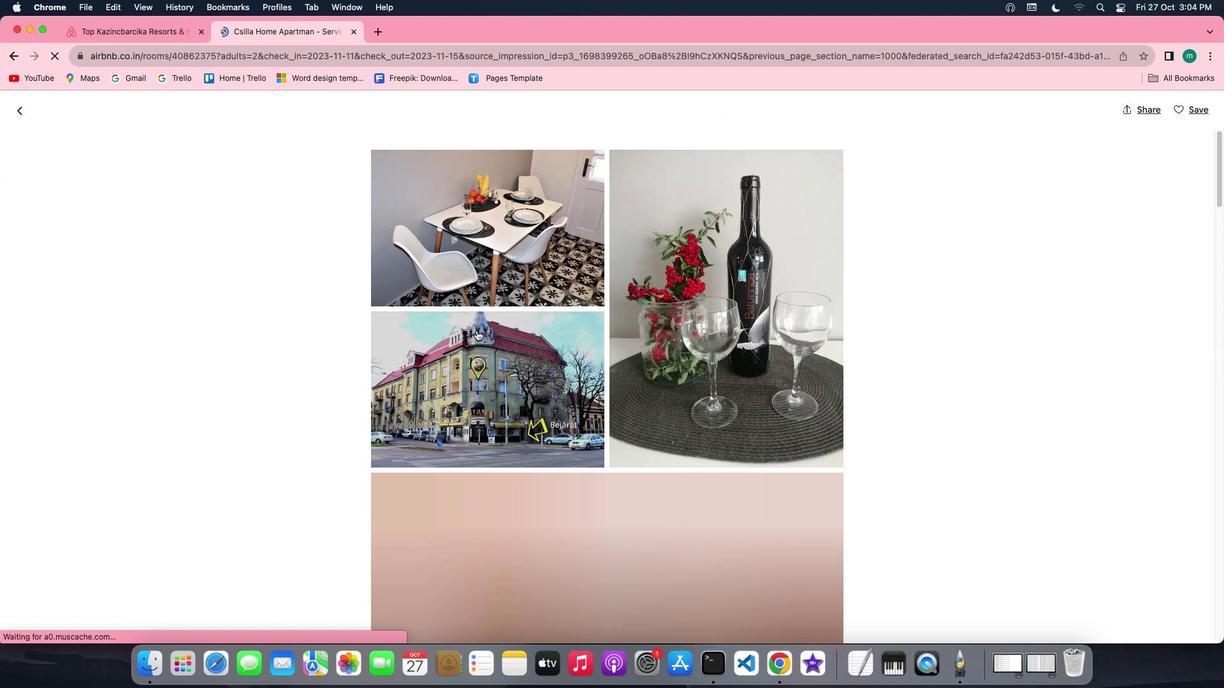 
Action: Mouse scrolled (476, 330) with delta (0, 0)
Screenshot: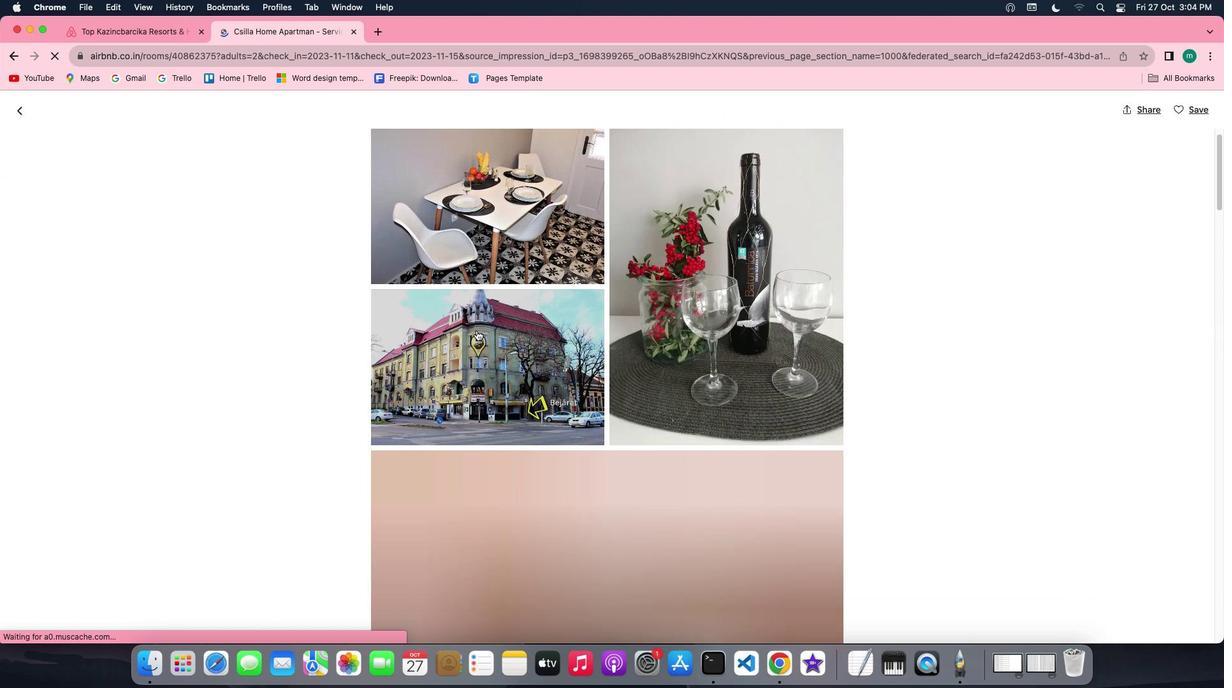 
Action: Mouse scrolled (476, 330) with delta (0, 0)
Screenshot: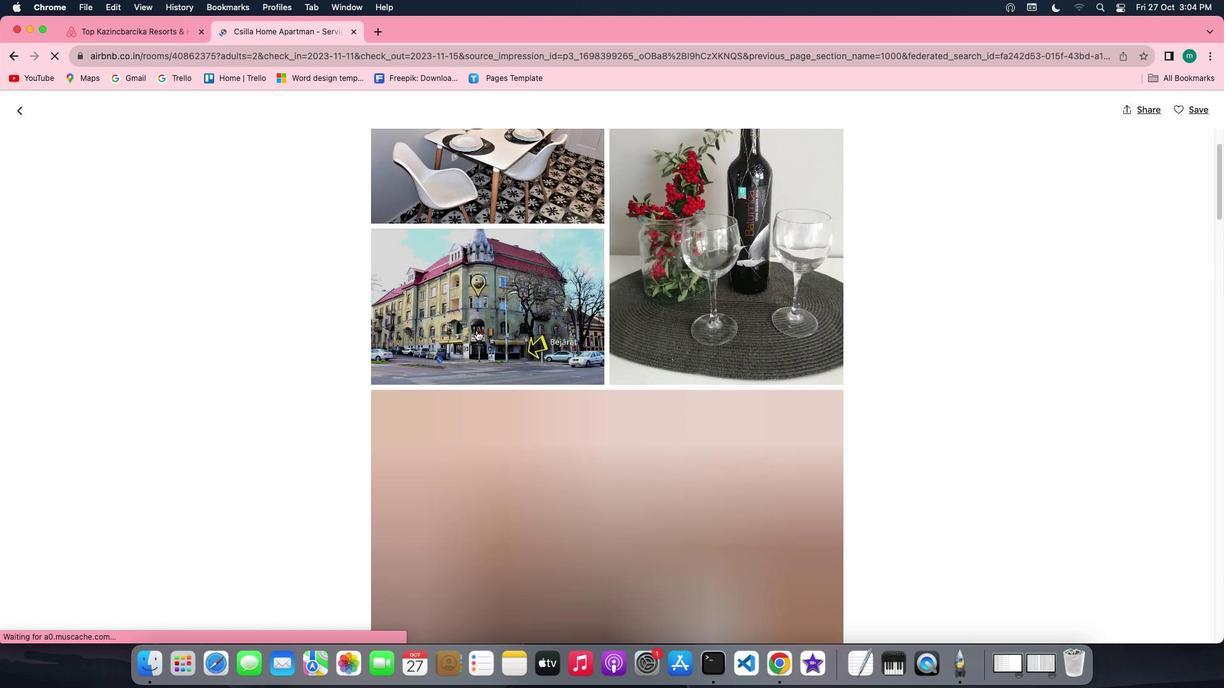 
Action: Mouse scrolled (476, 330) with delta (0, 0)
Screenshot: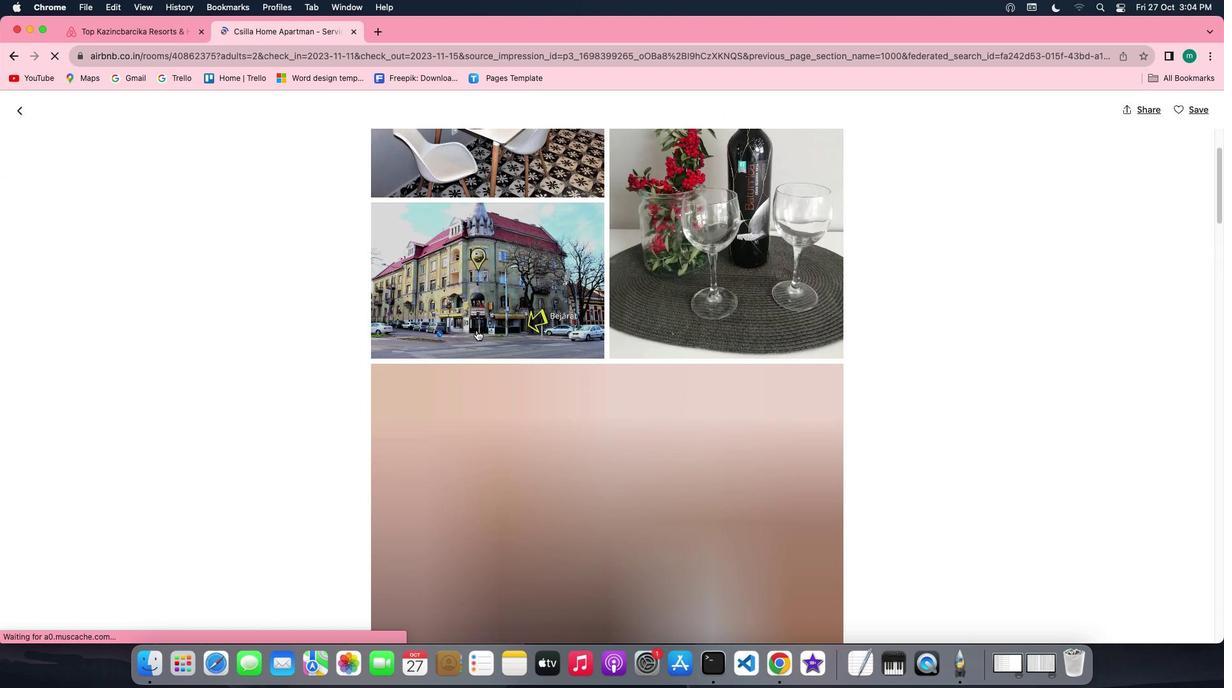
Action: Mouse scrolled (476, 330) with delta (0, 0)
Screenshot: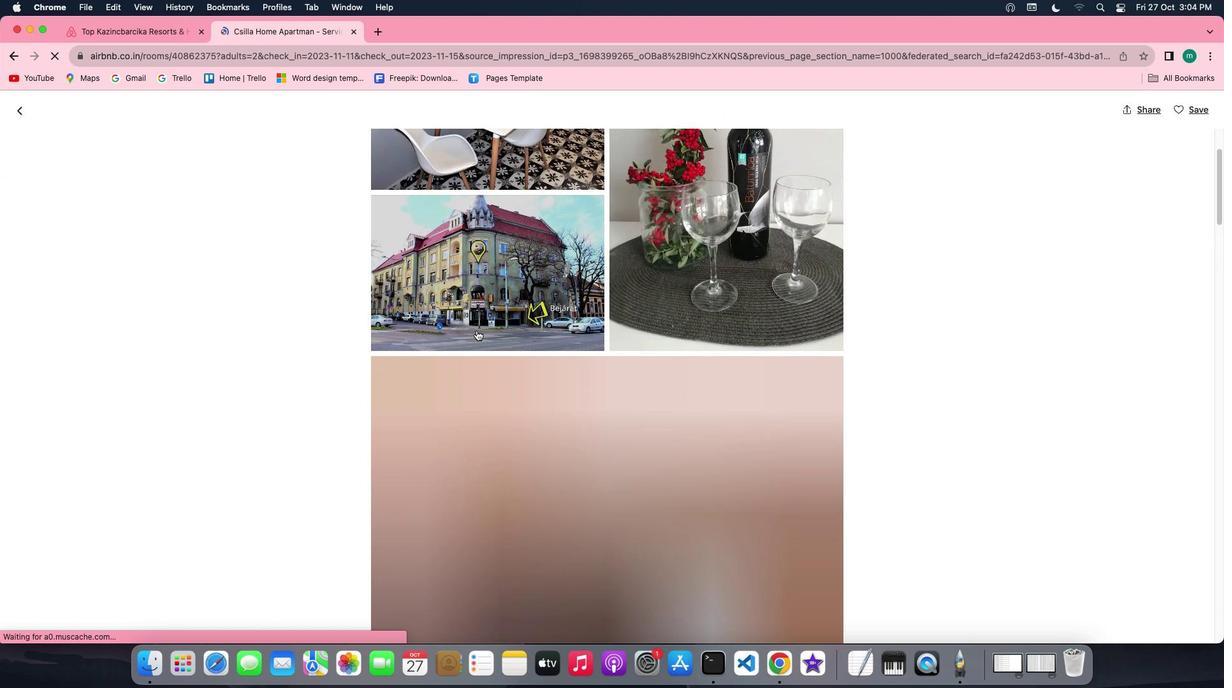 
Action: Mouse scrolled (476, 330) with delta (0, -1)
Screenshot: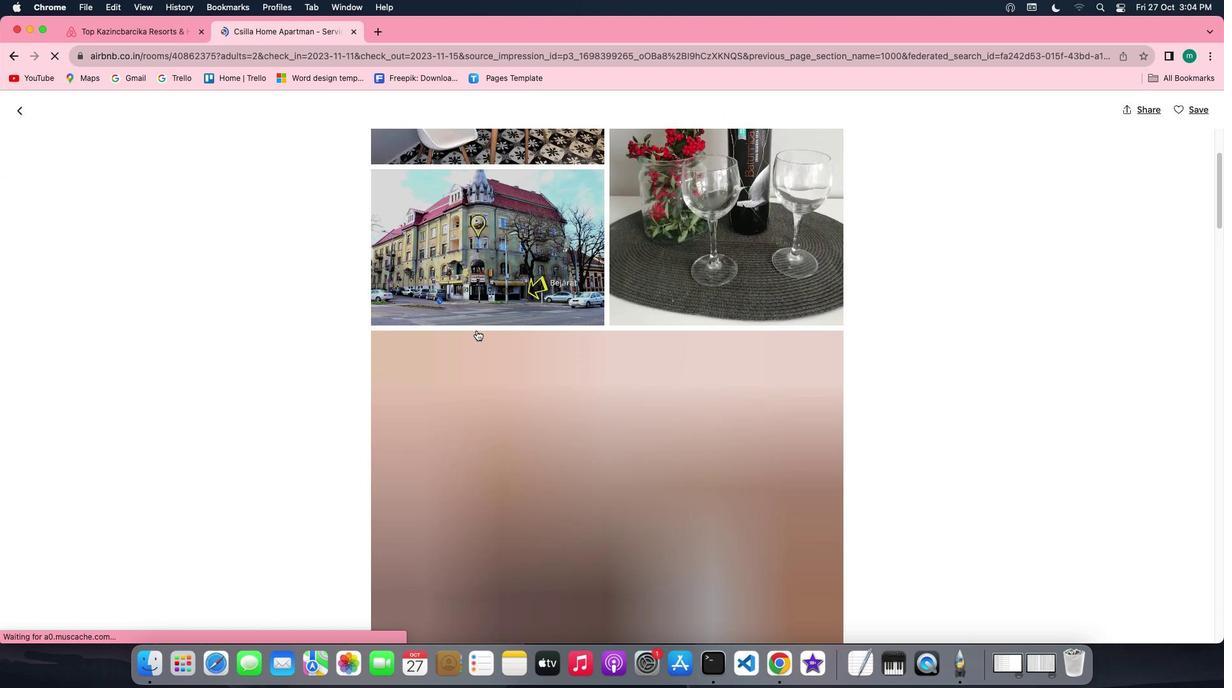 
Action: Mouse scrolled (476, 330) with delta (0, -2)
Screenshot: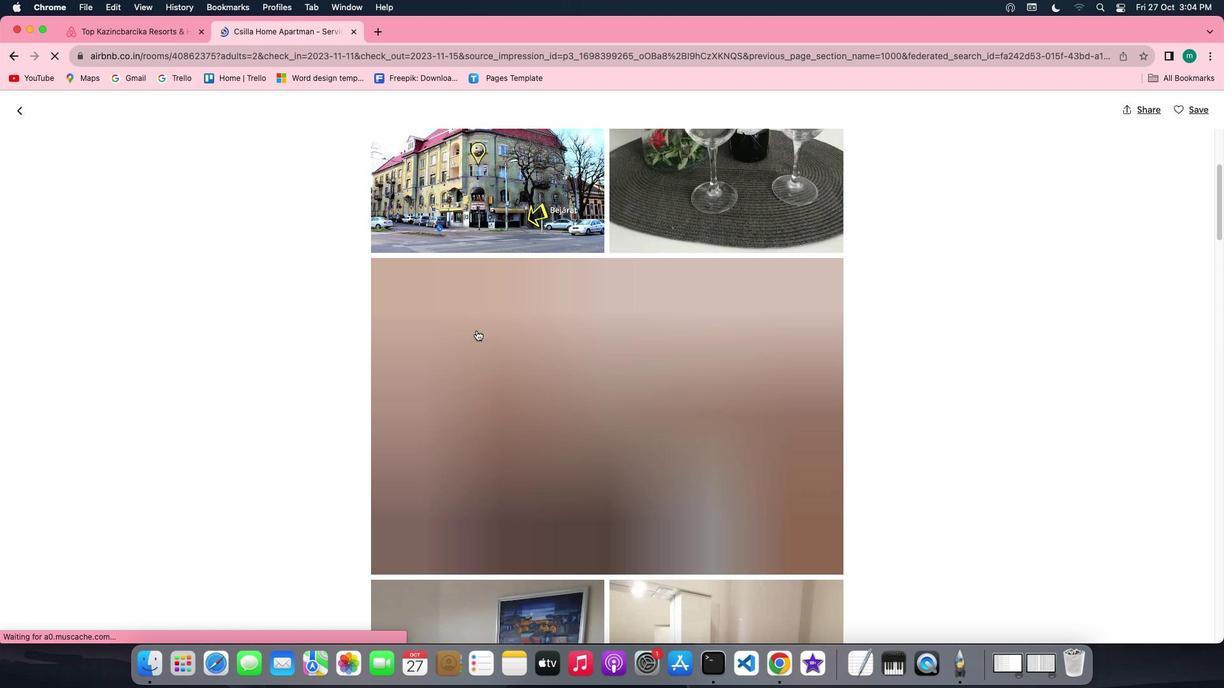 
Action: Mouse scrolled (476, 330) with delta (0, 0)
Screenshot: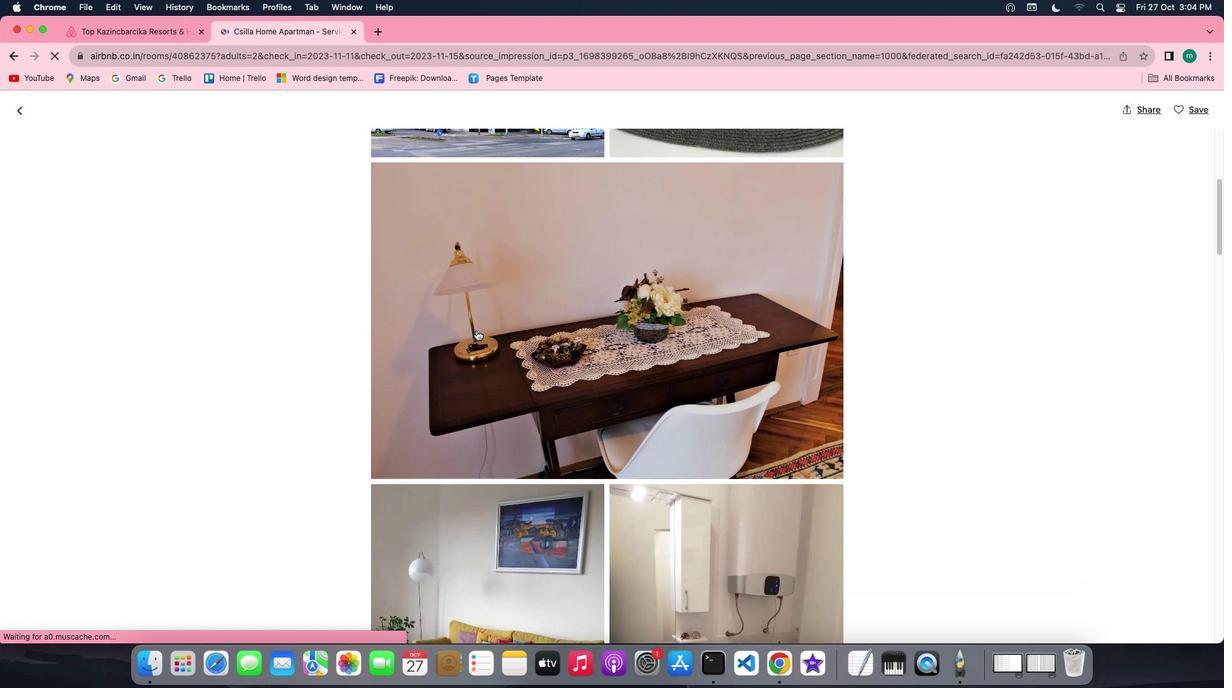 
Action: Mouse scrolled (476, 330) with delta (0, 0)
Screenshot: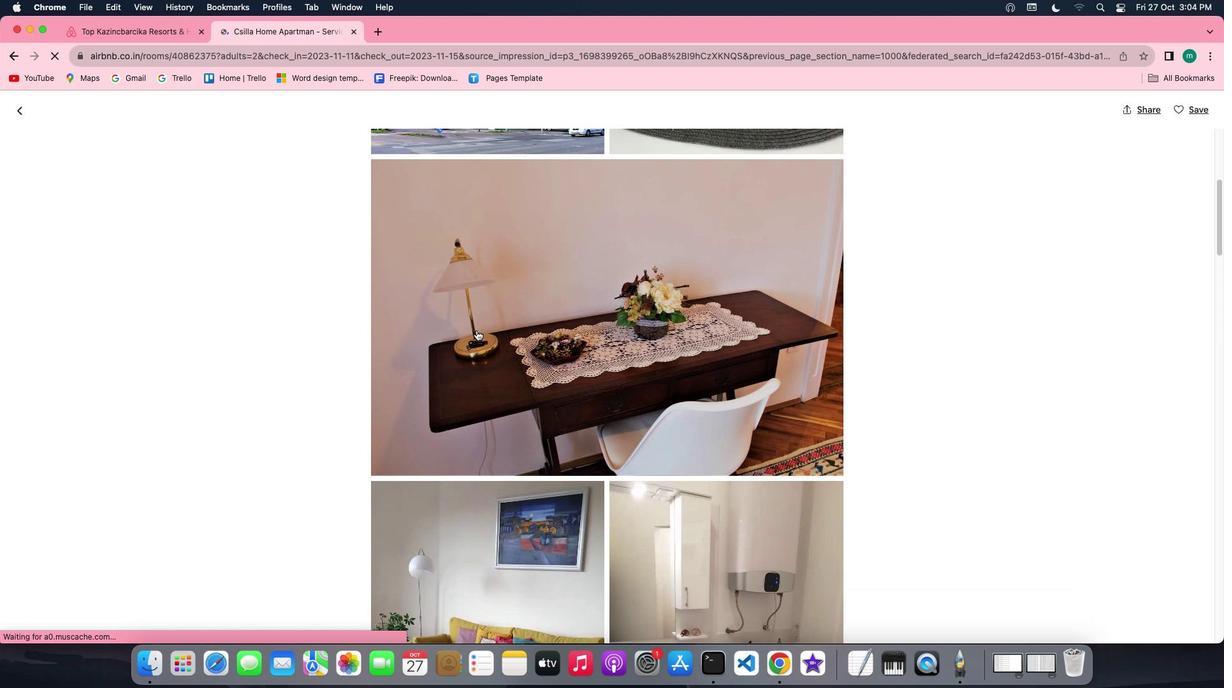
Action: Mouse scrolled (476, 330) with delta (0, -1)
Screenshot: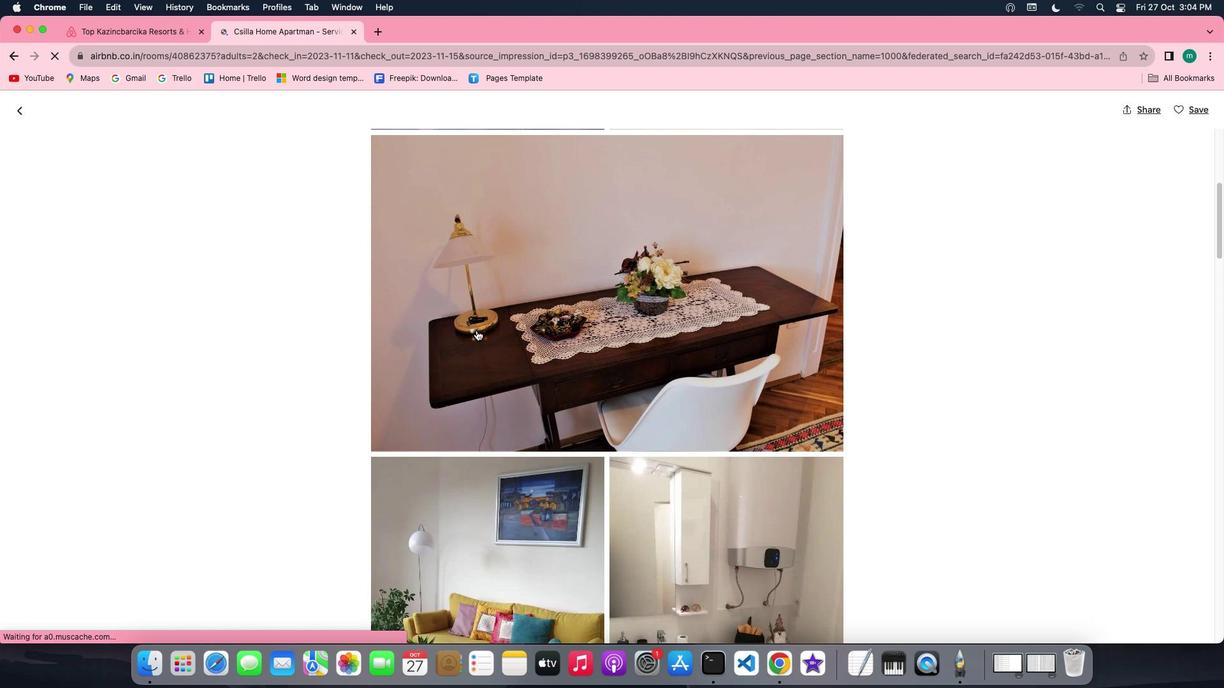 
Action: Mouse scrolled (476, 330) with delta (0, -1)
Screenshot: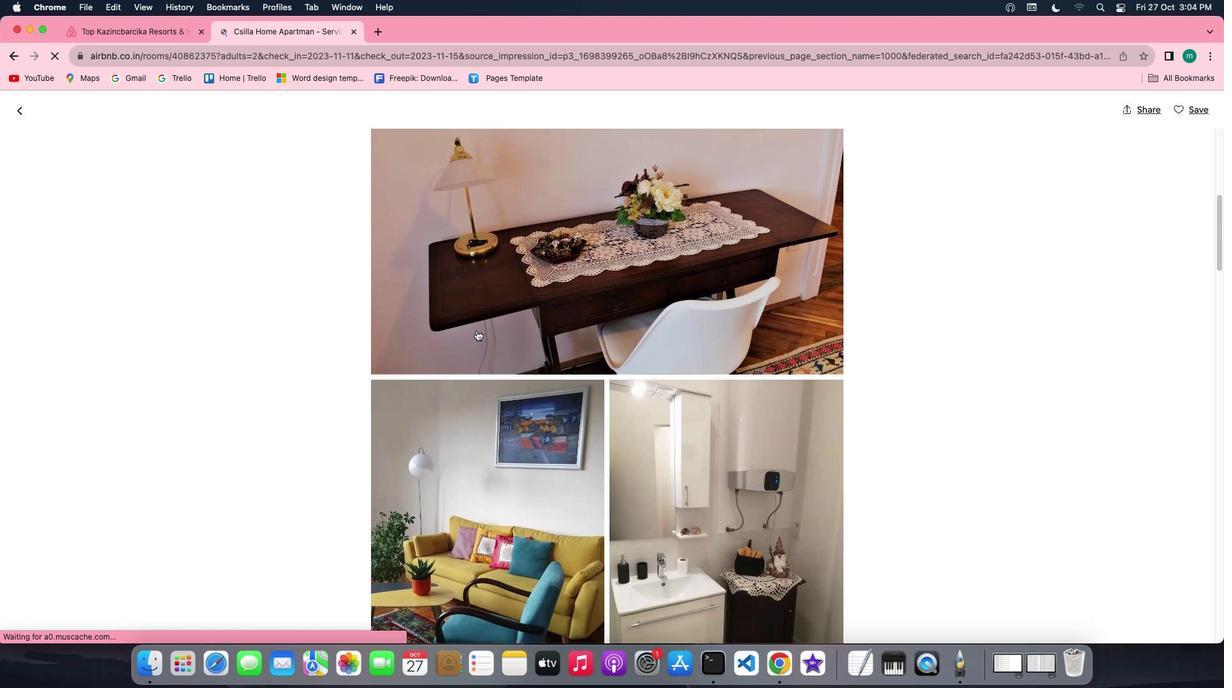 
Action: Mouse scrolled (476, 330) with delta (0, 0)
Screenshot: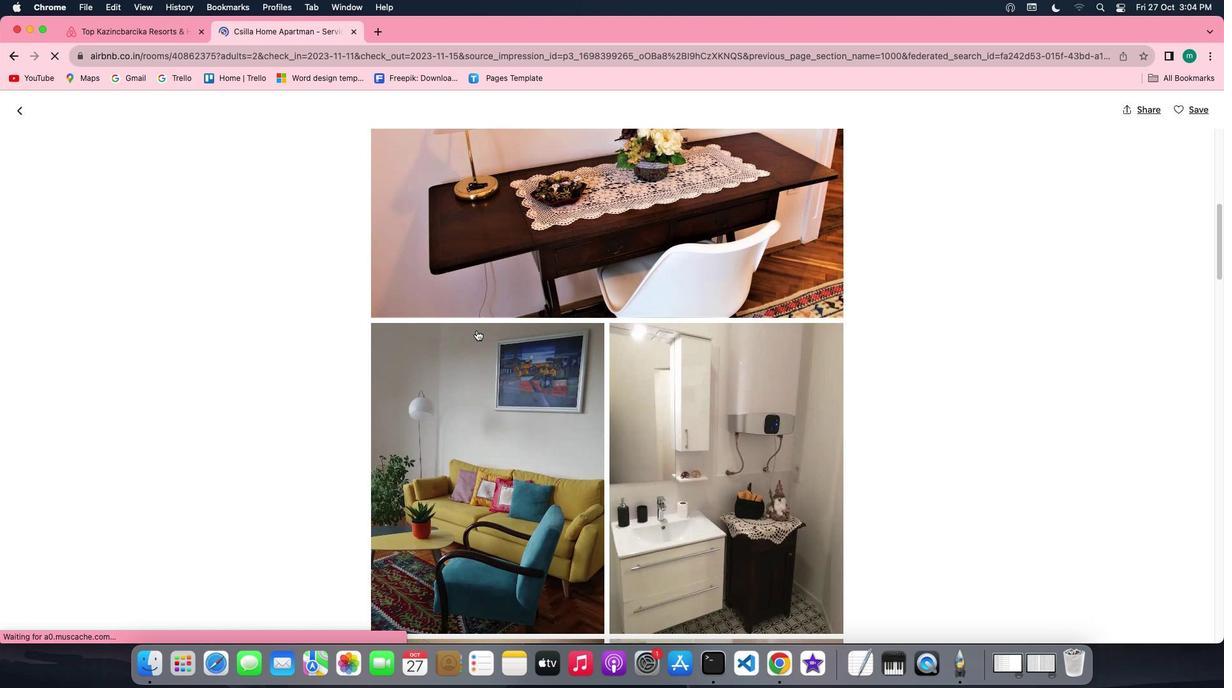 
Action: Mouse scrolled (476, 330) with delta (0, 0)
Screenshot: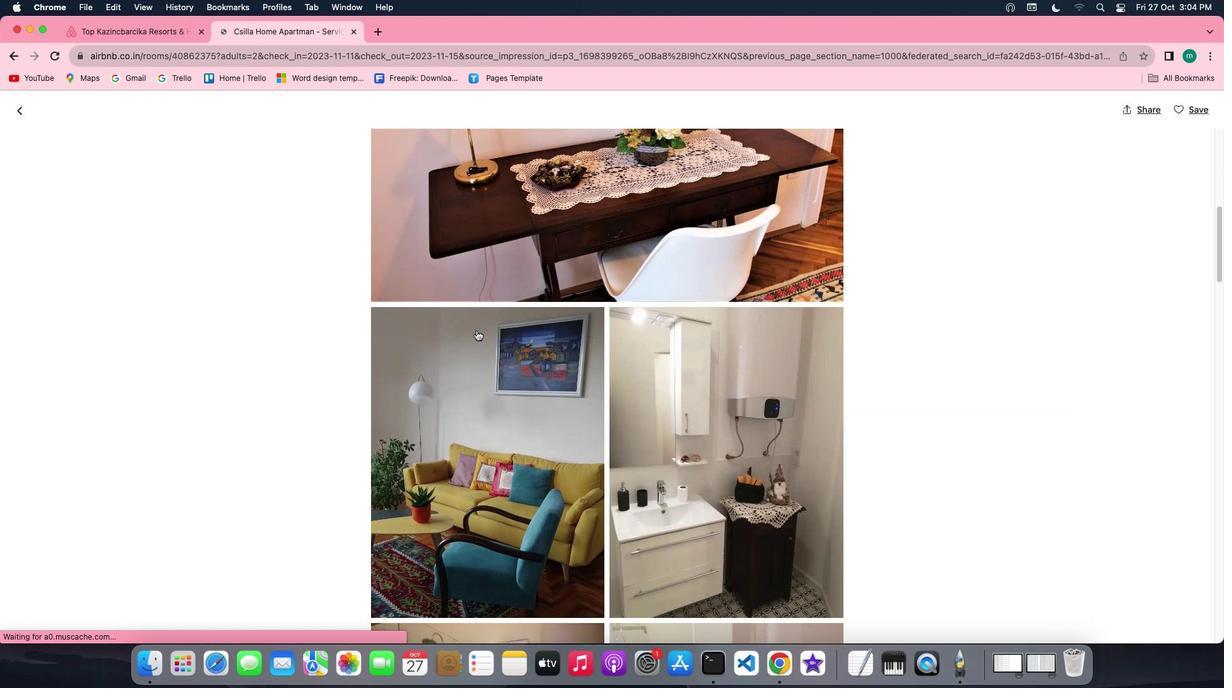 
Action: Mouse scrolled (476, 330) with delta (0, -1)
Screenshot: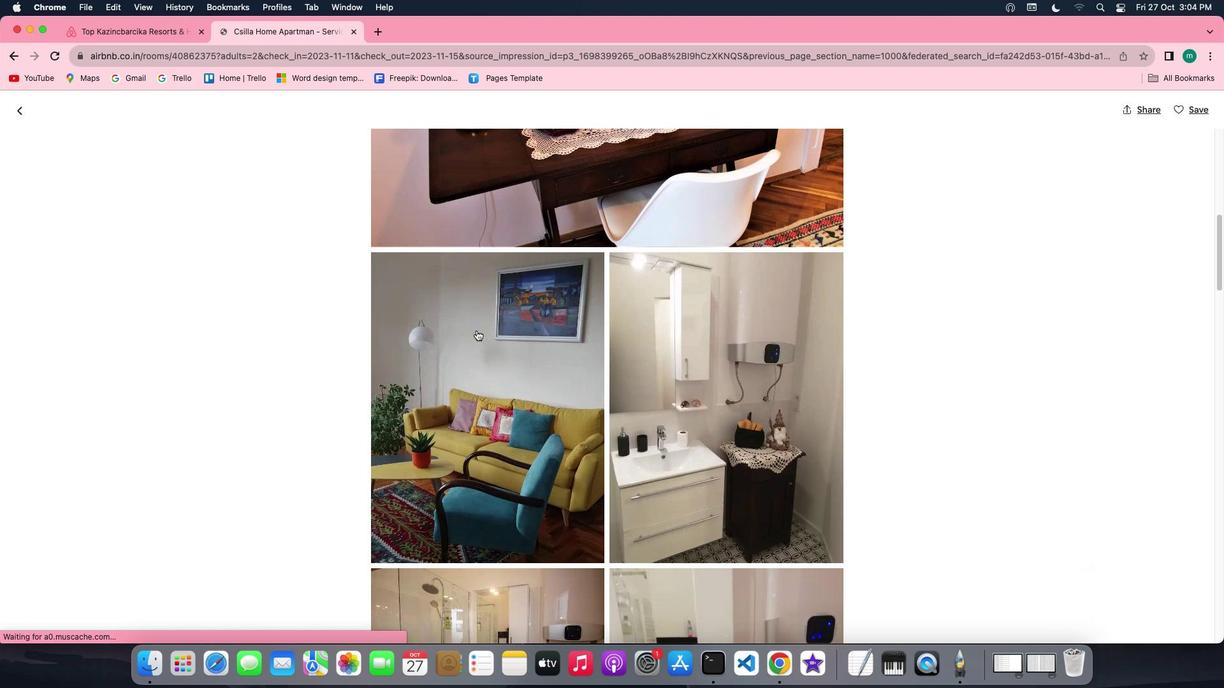 
Action: Mouse scrolled (476, 330) with delta (0, -2)
Screenshot: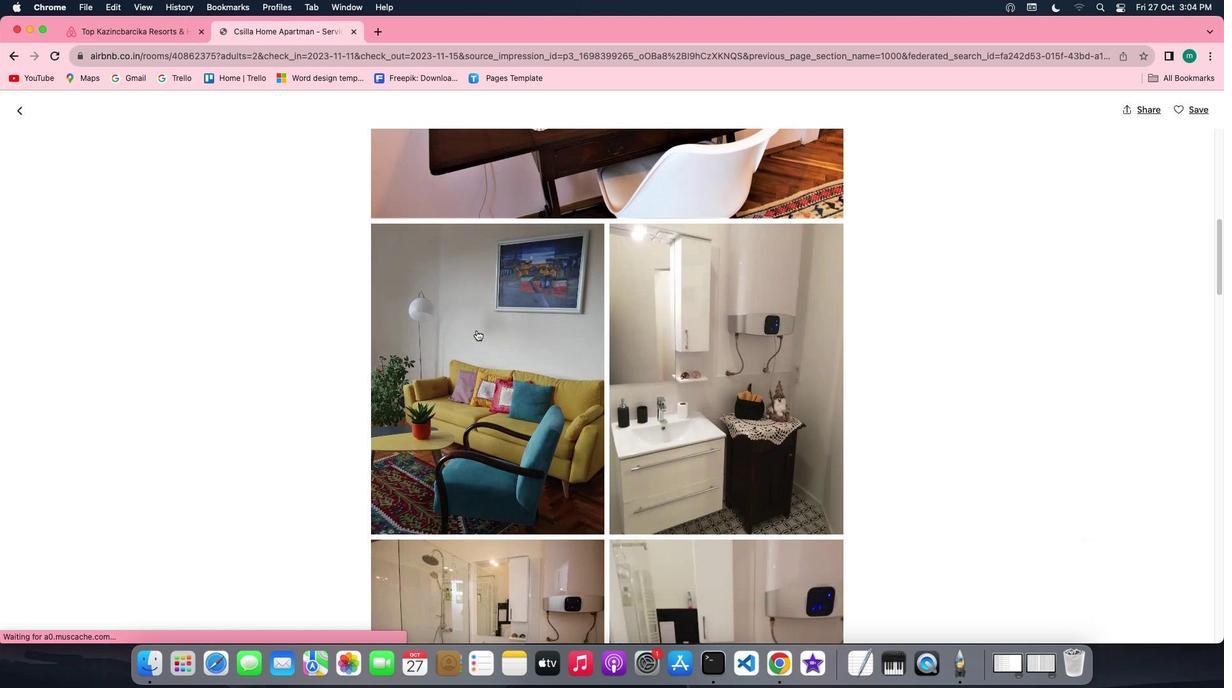 
Action: Mouse scrolled (476, 330) with delta (0, 0)
Screenshot: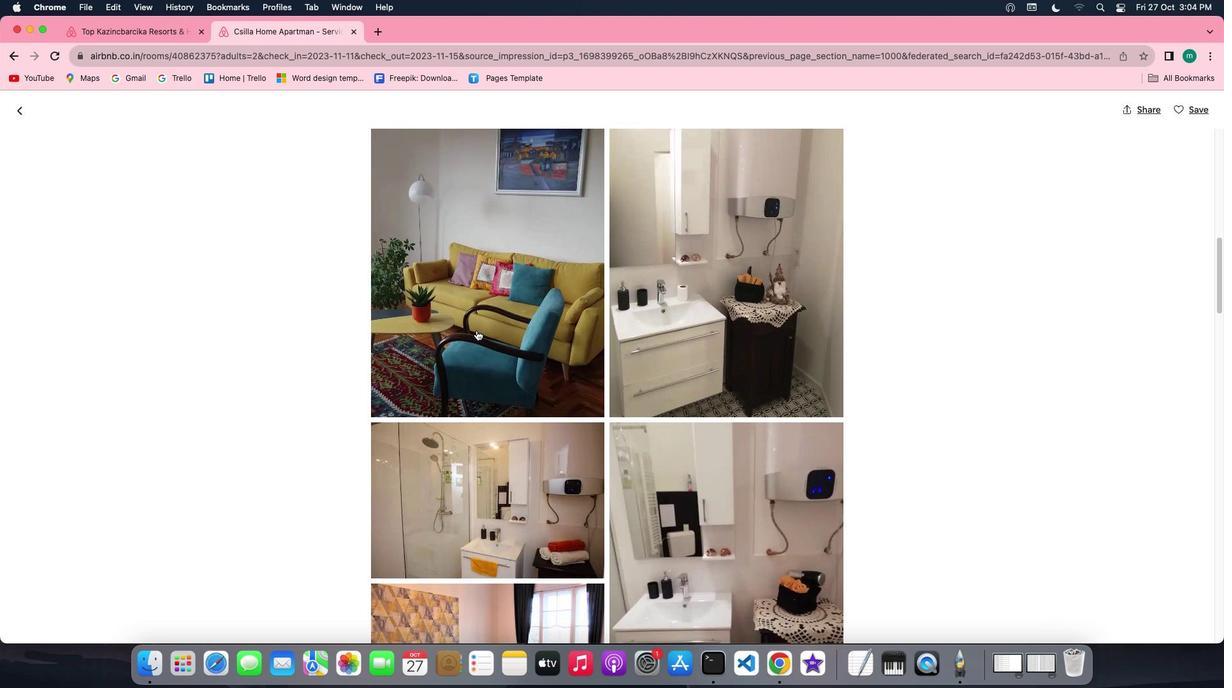 
Action: Mouse scrolled (476, 330) with delta (0, 0)
Screenshot: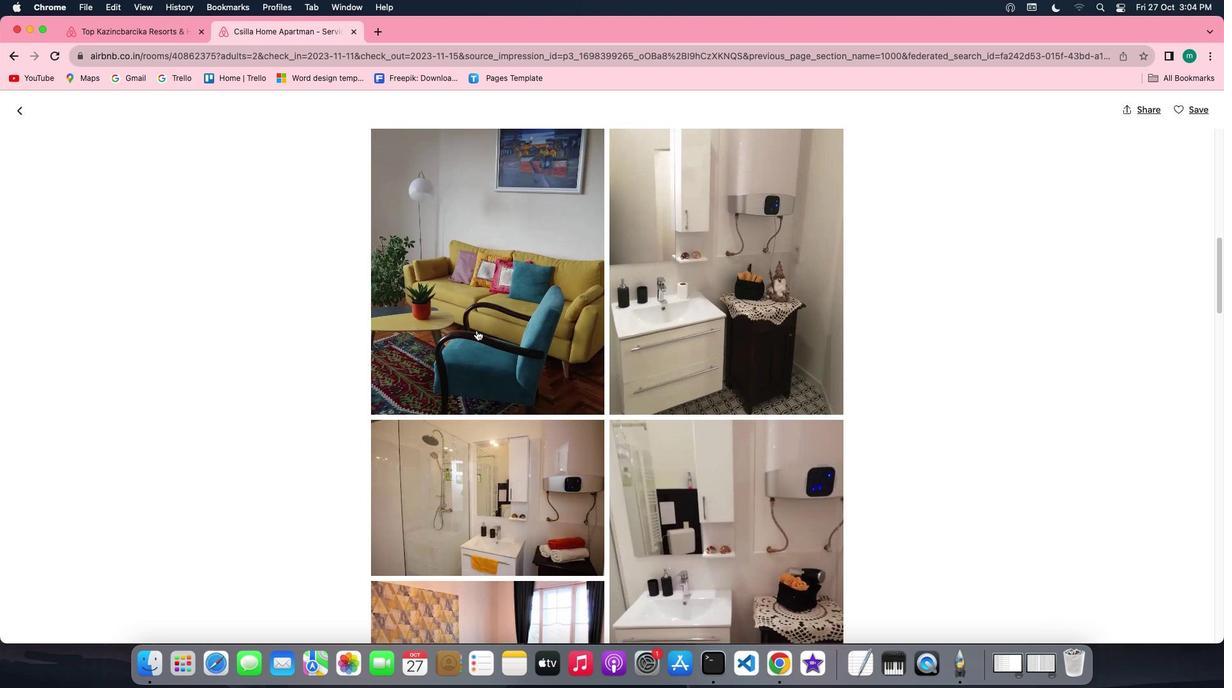 
Action: Mouse scrolled (476, 330) with delta (0, -1)
Screenshot: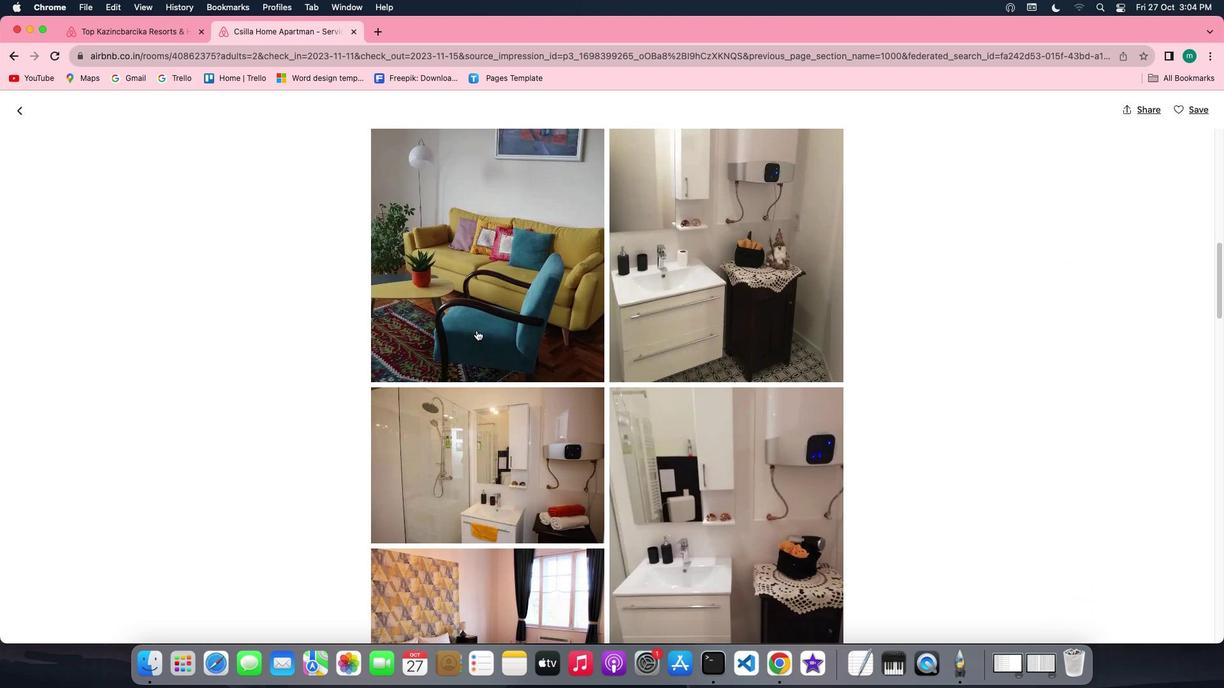 
Action: Mouse scrolled (476, 330) with delta (0, -1)
Screenshot: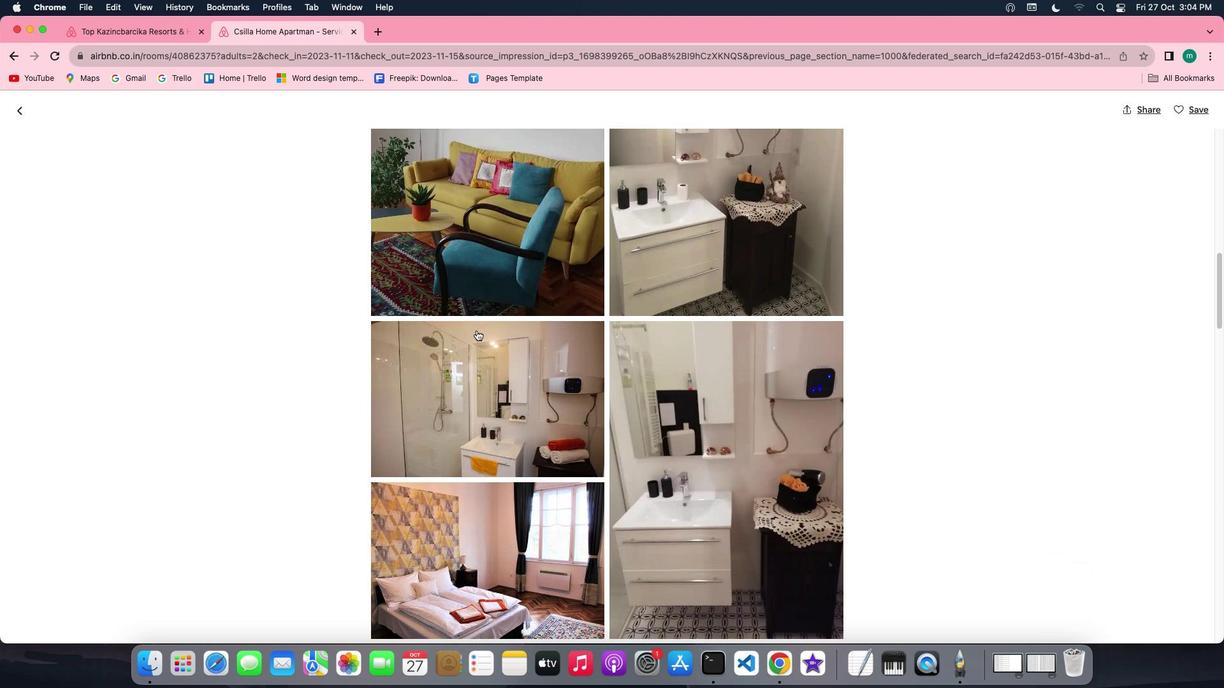 
Action: Mouse scrolled (476, 330) with delta (0, 0)
Screenshot: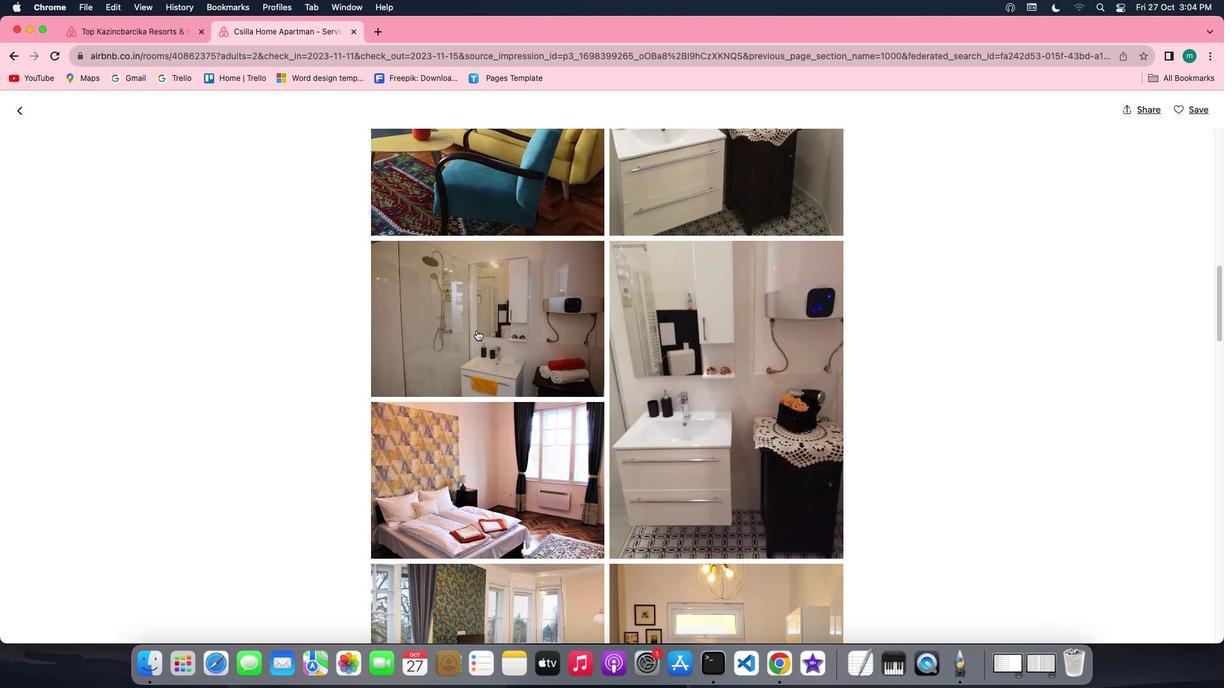 
Action: Mouse scrolled (476, 330) with delta (0, 0)
Screenshot: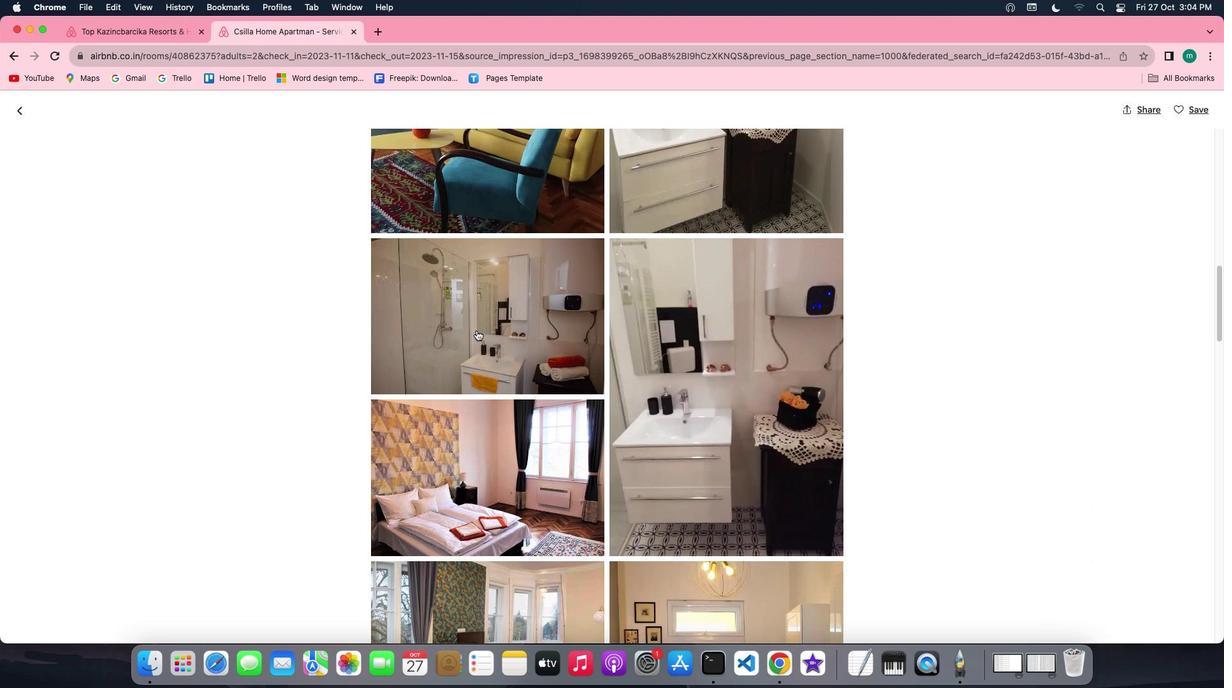 
Action: Mouse scrolled (476, 330) with delta (0, -1)
Screenshot: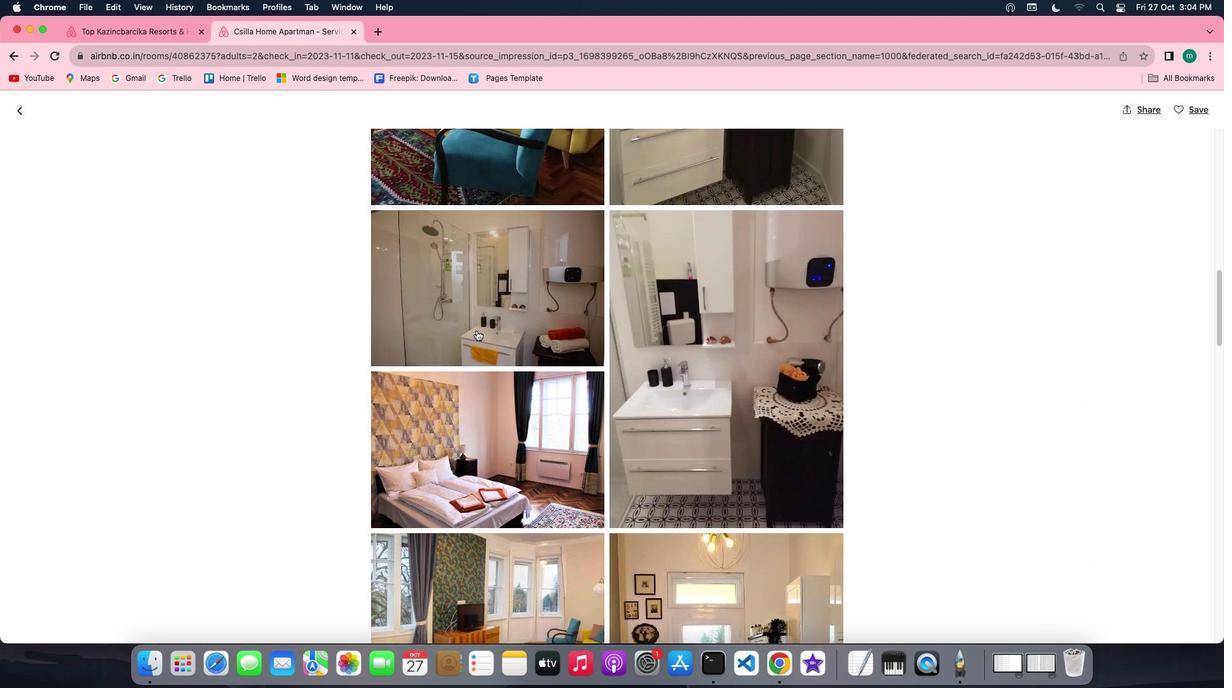 
Action: Mouse scrolled (476, 330) with delta (0, 0)
Screenshot: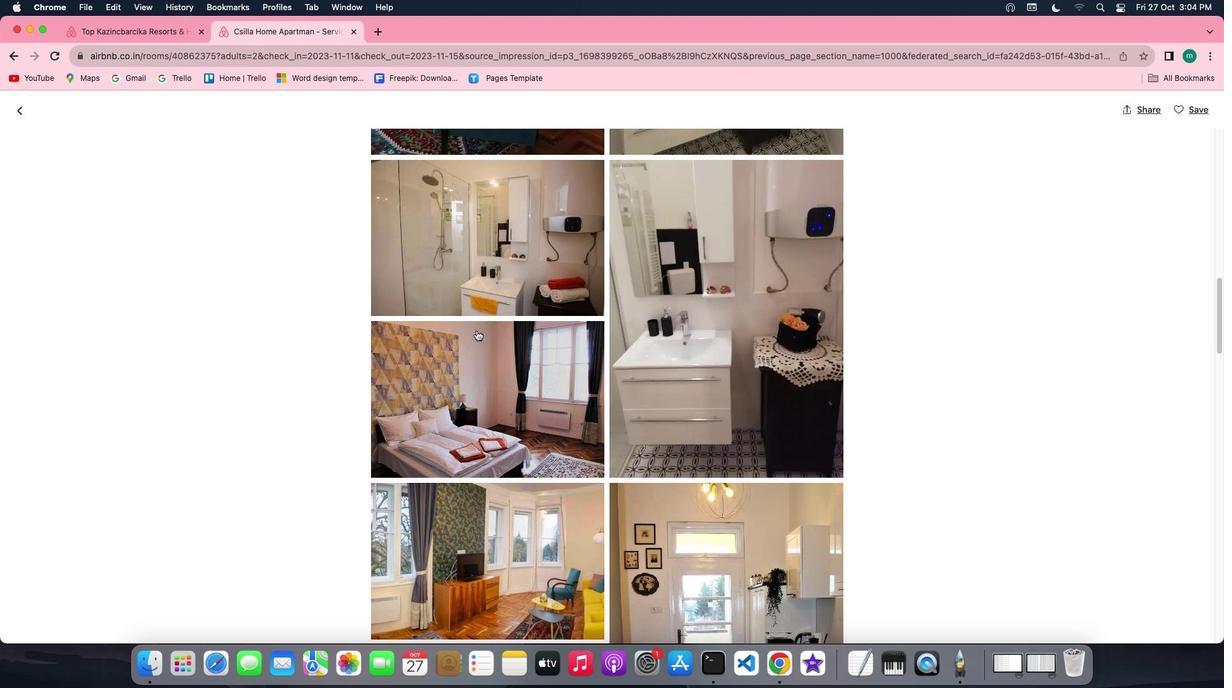 
Action: Mouse scrolled (476, 330) with delta (0, 0)
Screenshot: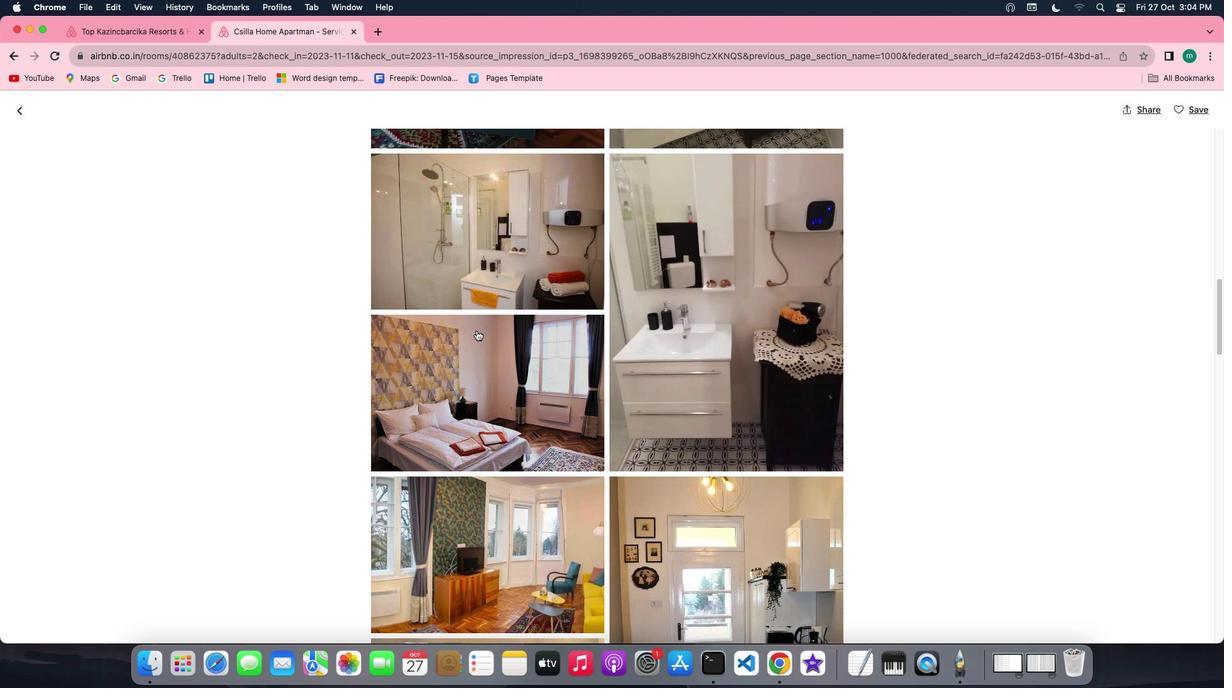 
Action: Mouse scrolled (476, 330) with delta (0, -1)
Screenshot: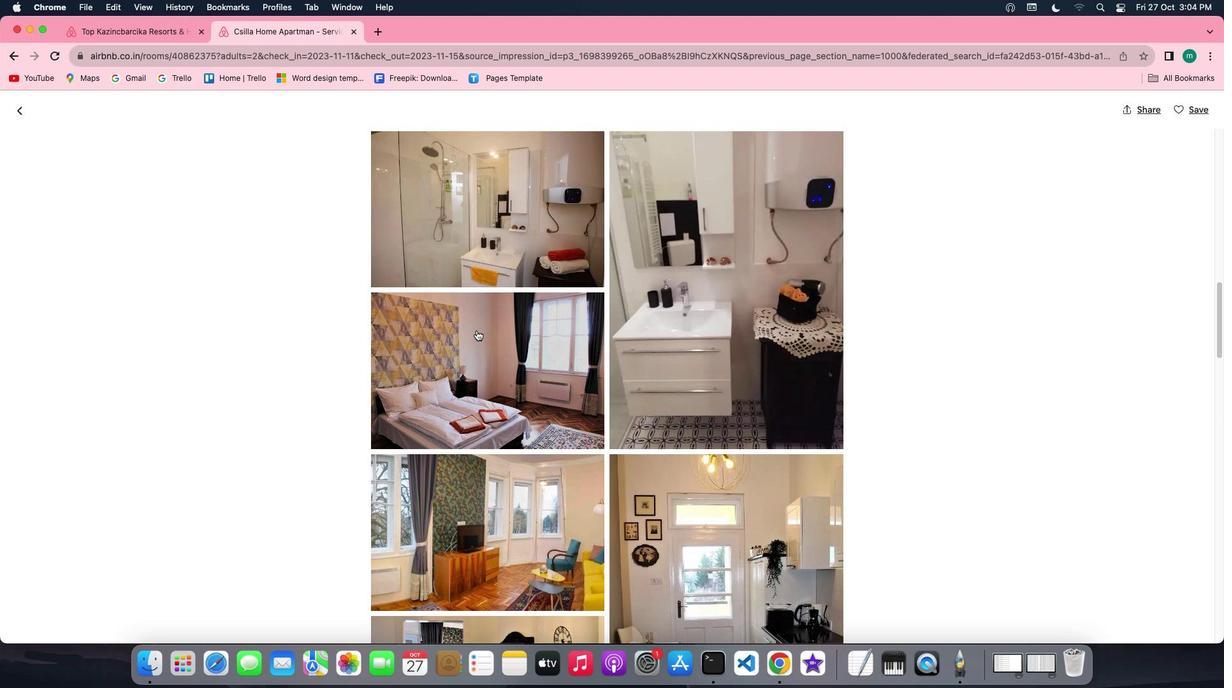 
Action: Mouse scrolled (476, 330) with delta (0, -1)
Screenshot: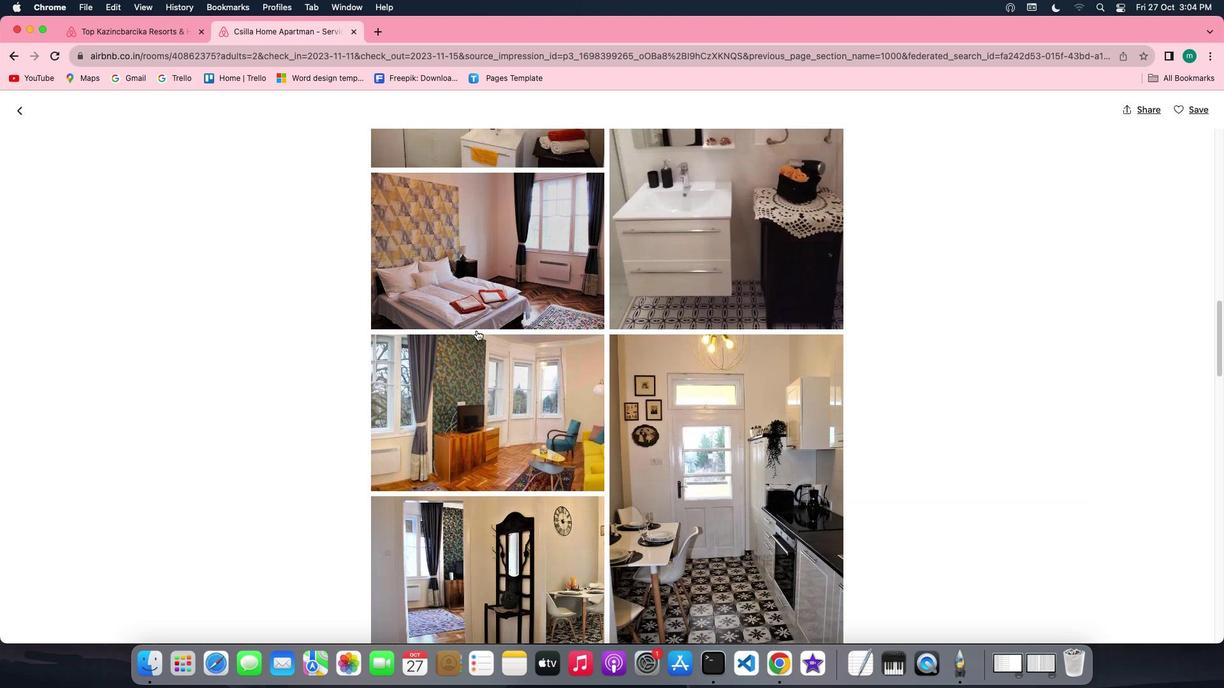 
Action: Mouse scrolled (476, 330) with delta (0, 0)
Screenshot: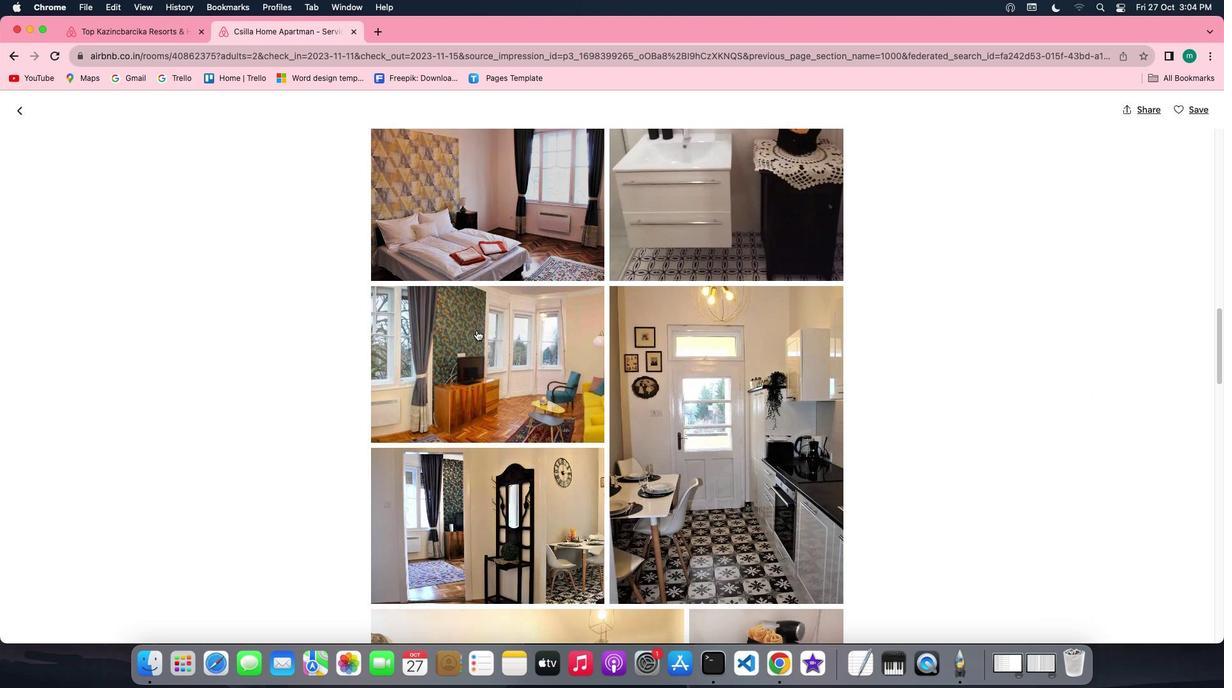 
Action: Mouse scrolled (476, 330) with delta (0, 0)
Screenshot: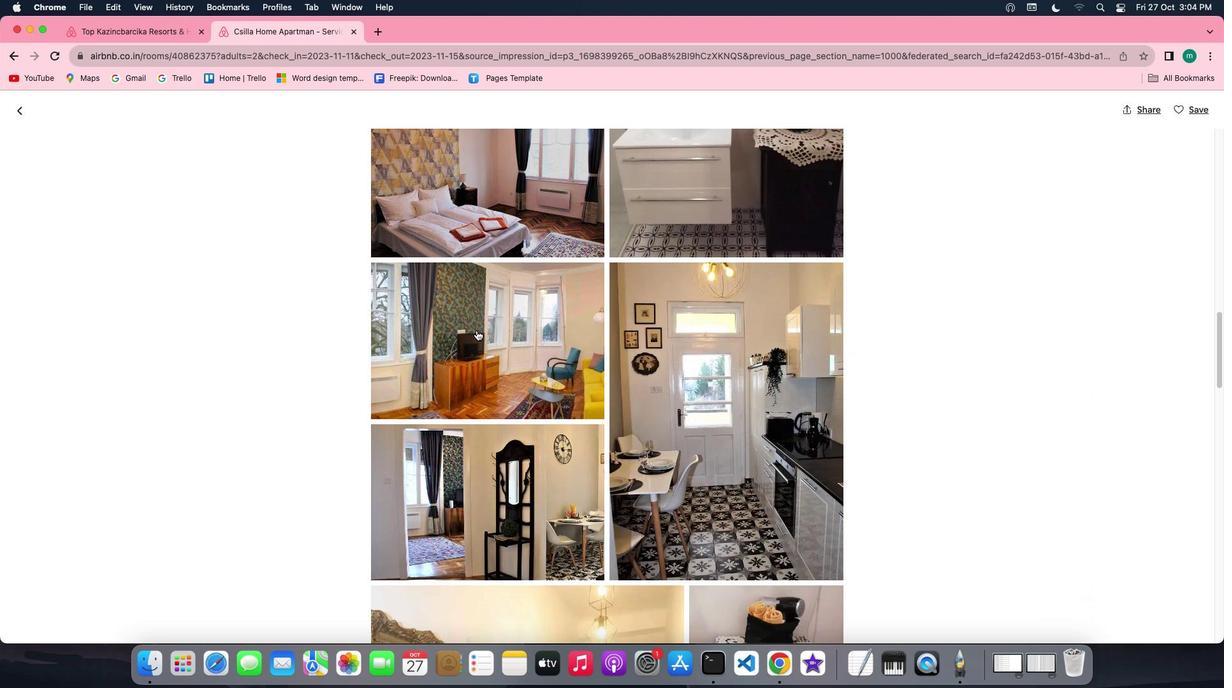 
Action: Mouse scrolled (476, 330) with delta (0, -1)
Screenshot: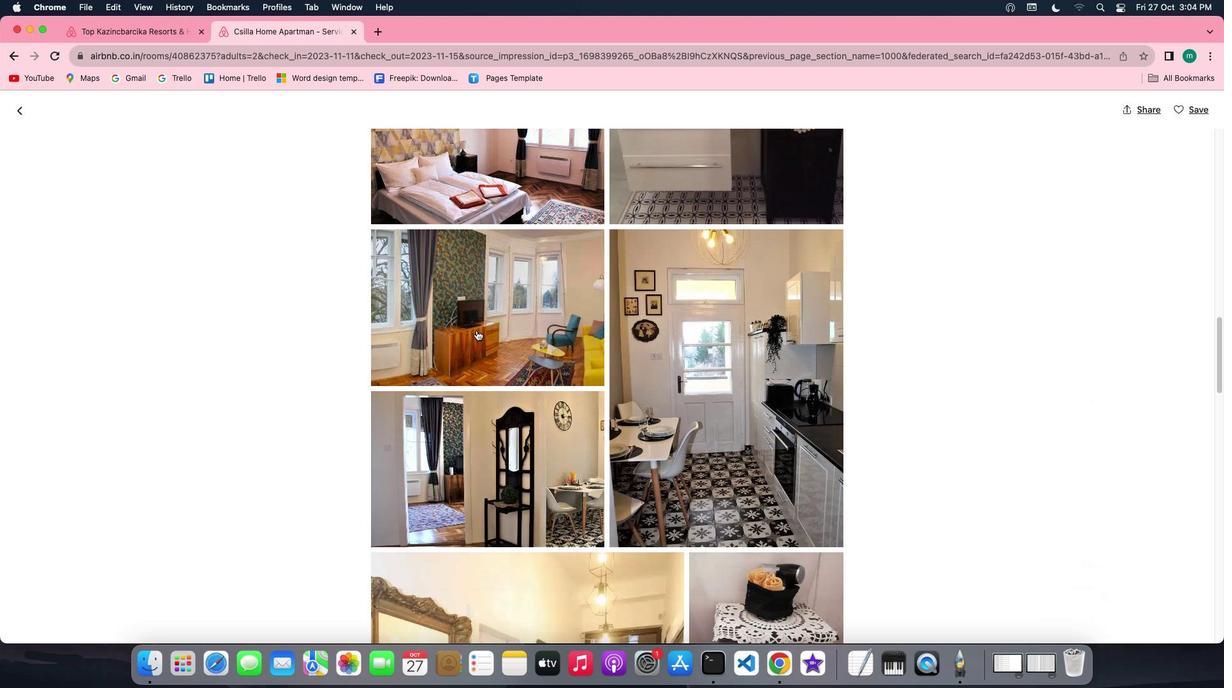 
Action: Mouse scrolled (476, 330) with delta (0, -1)
Screenshot: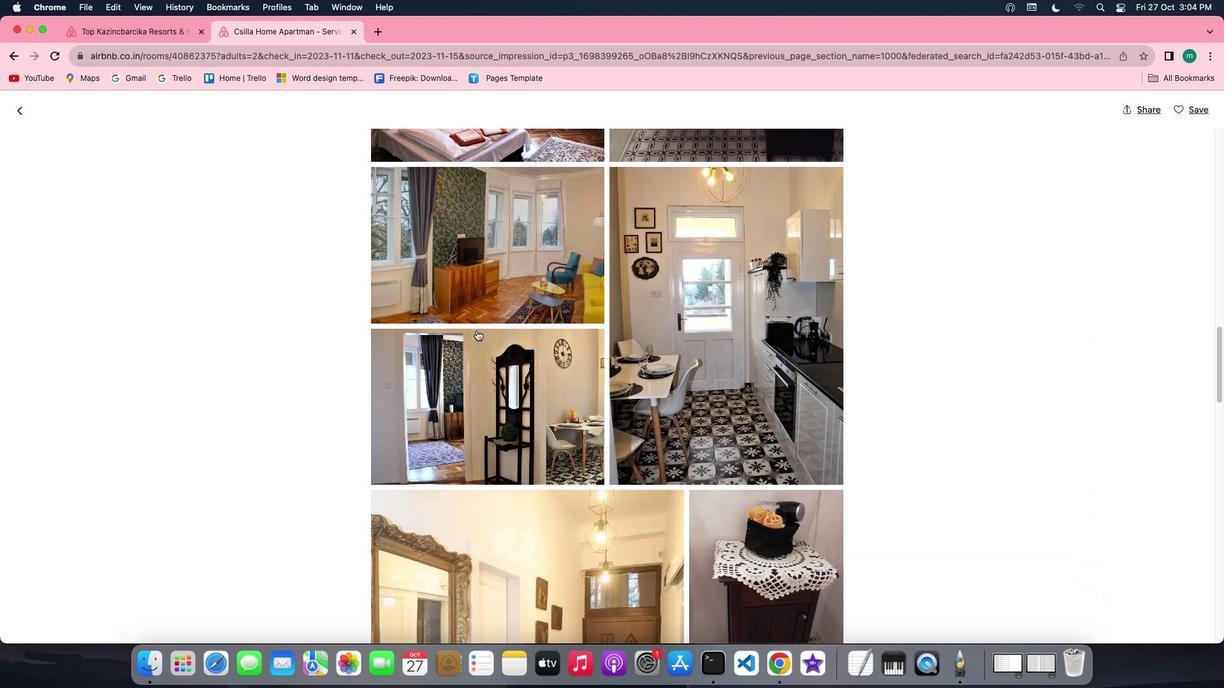 
Action: Mouse moved to (535, 339)
Screenshot: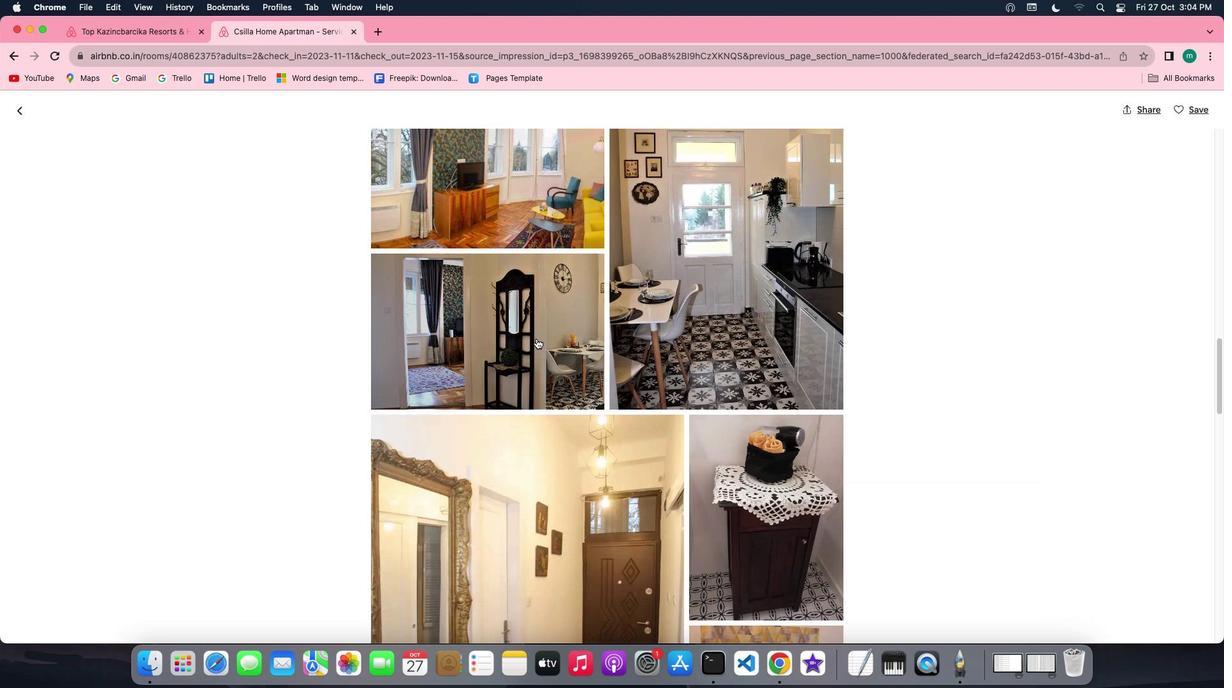 
Action: Mouse scrolled (535, 339) with delta (0, 0)
Screenshot: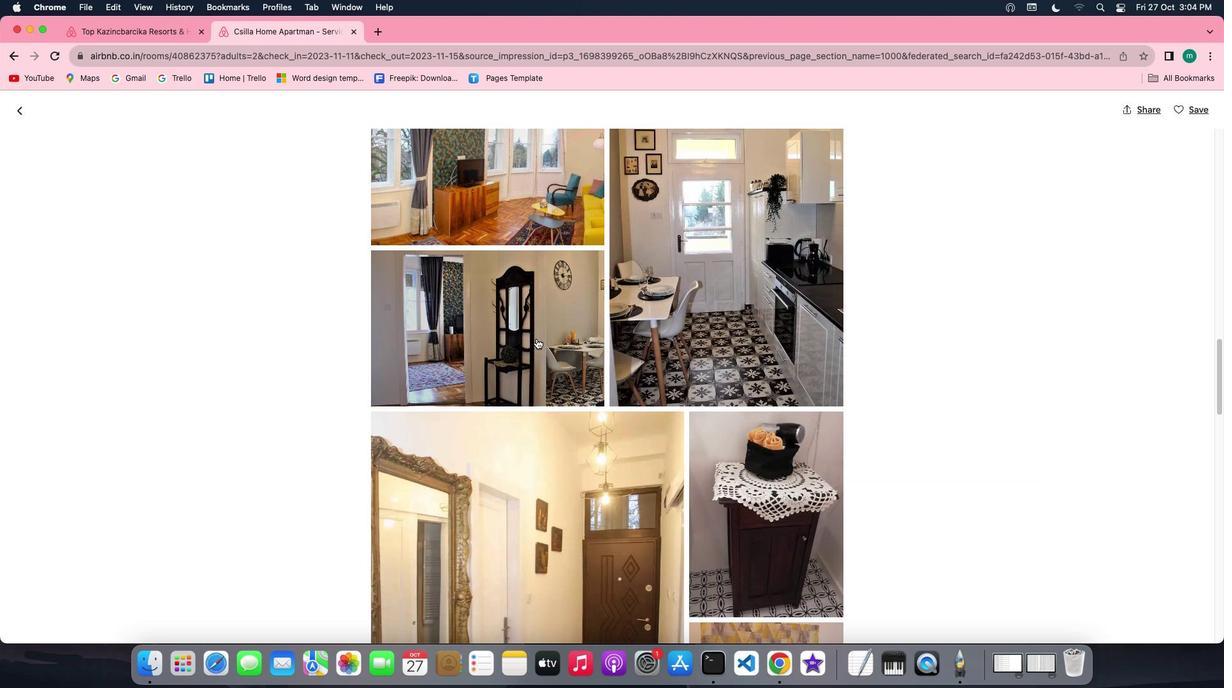 
Action: Mouse scrolled (535, 339) with delta (0, 0)
Screenshot: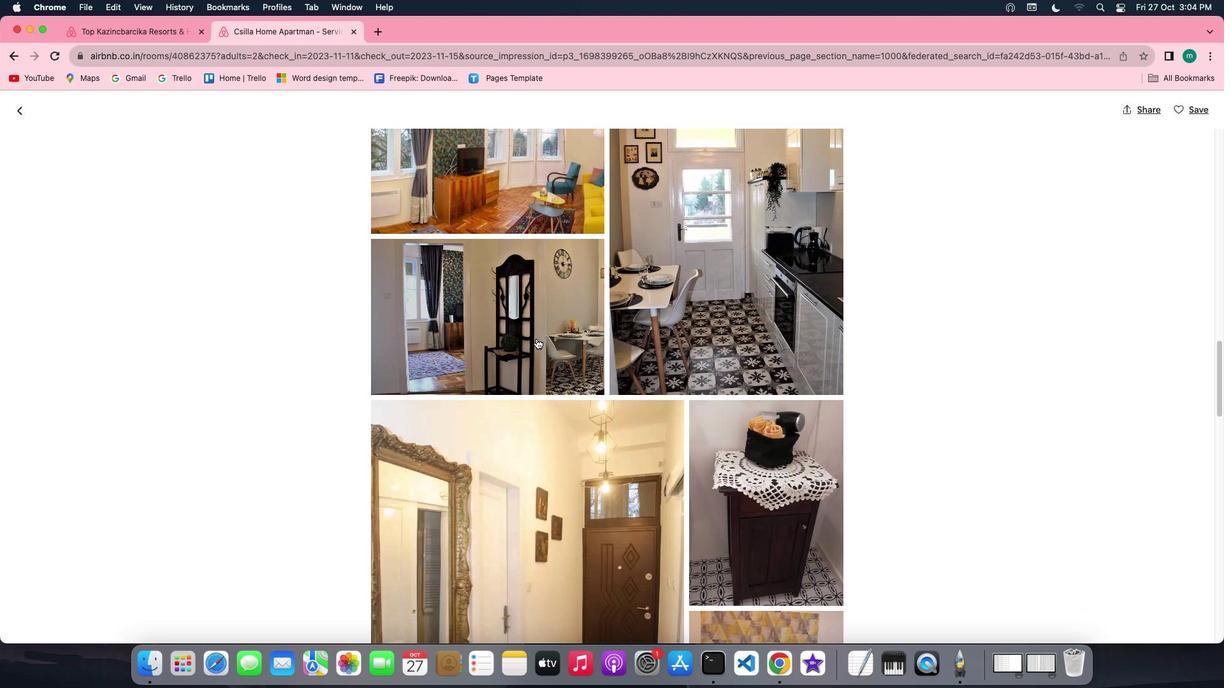 
Action: Mouse moved to (536, 339)
Screenshot: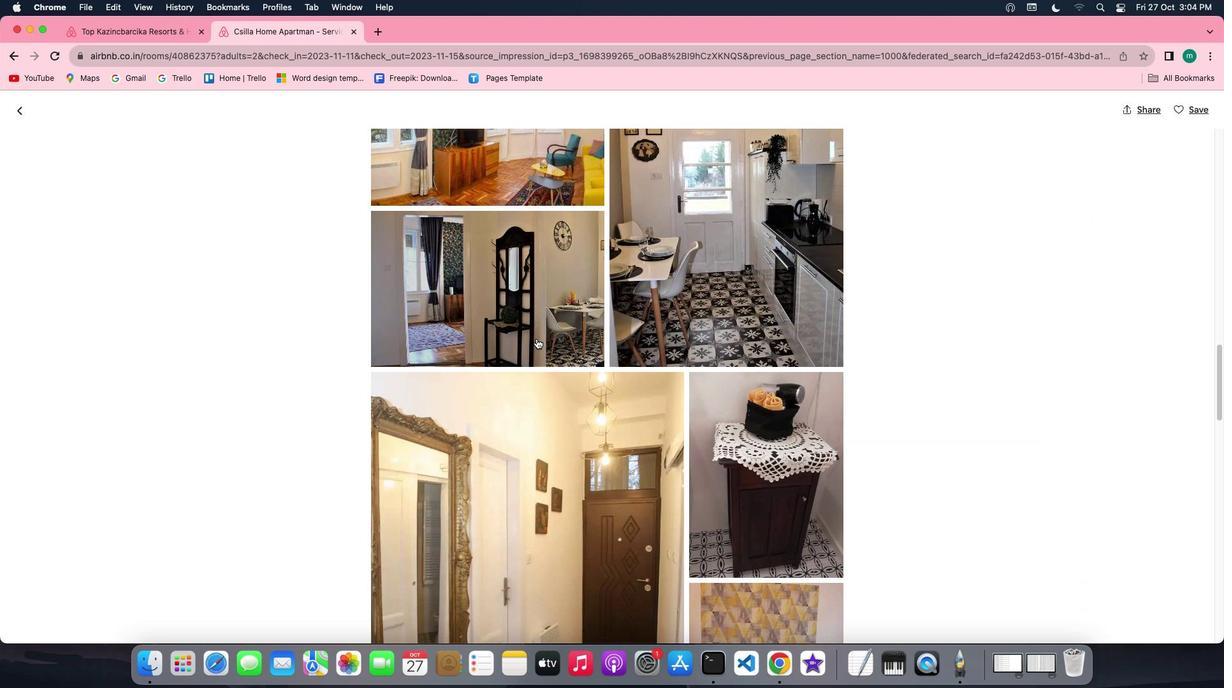 
Action: Mouse scrolled (536, 339) with delta (0, -1)
Screenshot: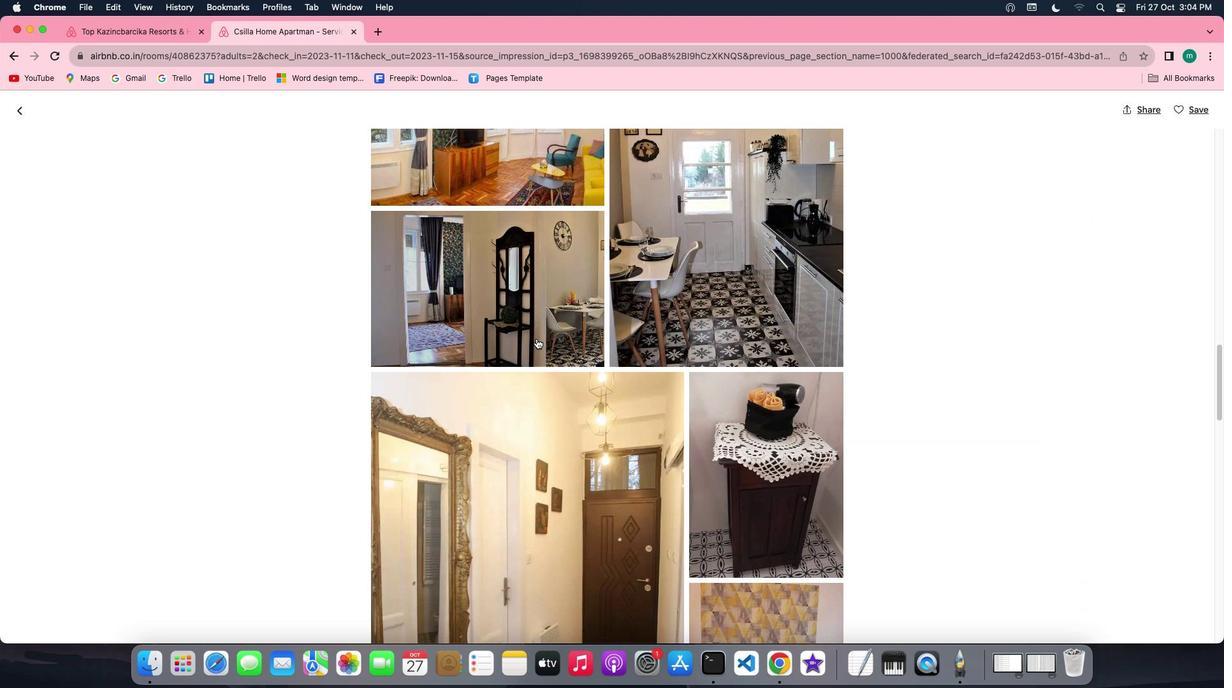 
Action: Mouse moved to (536, 339)
Screenshot: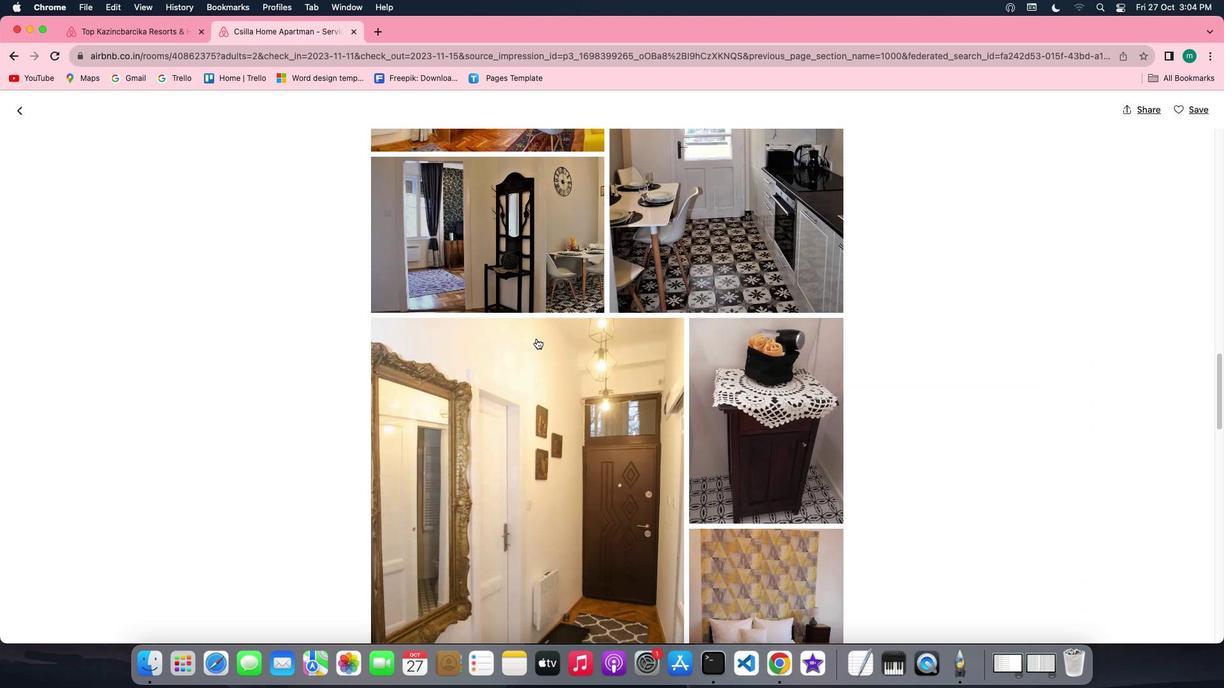 
Action: Mouse scrolled (536, 339) with delta (0, -2)
Screenshot: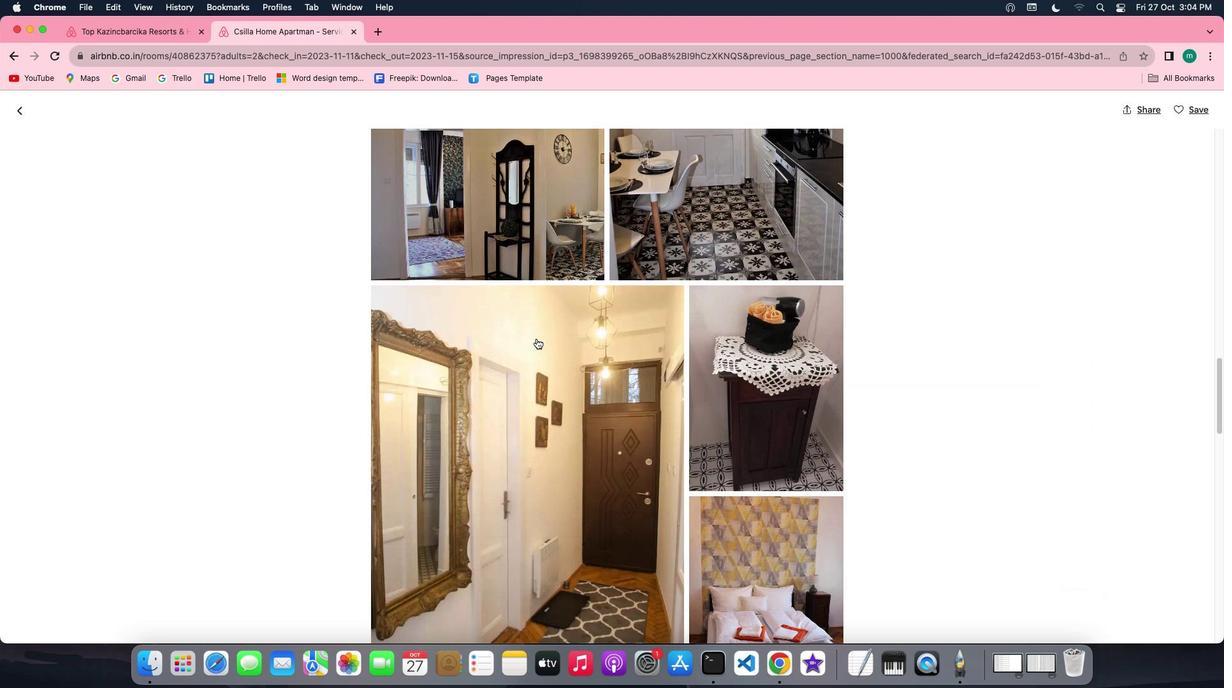 
Action: Mouse scrolled (536, 339) with delta (0, 0)
Screenshot: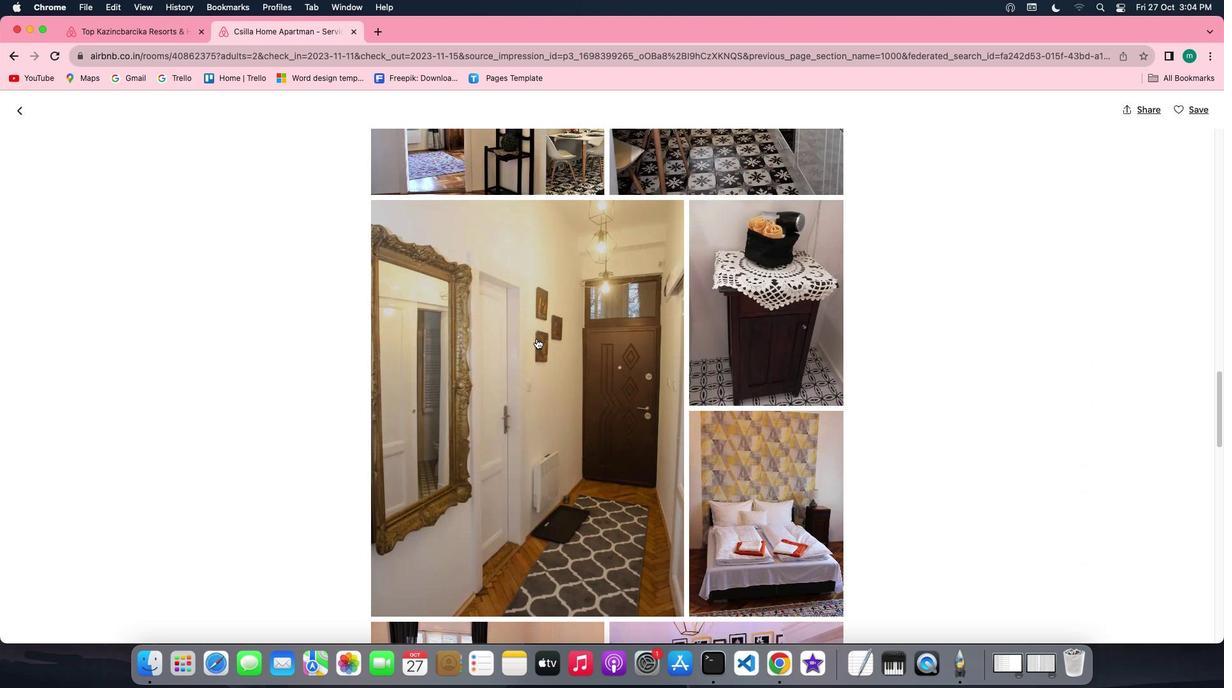 
Action: Mouse scrolled (536, 339) with delta (0, 0)
Screenshot: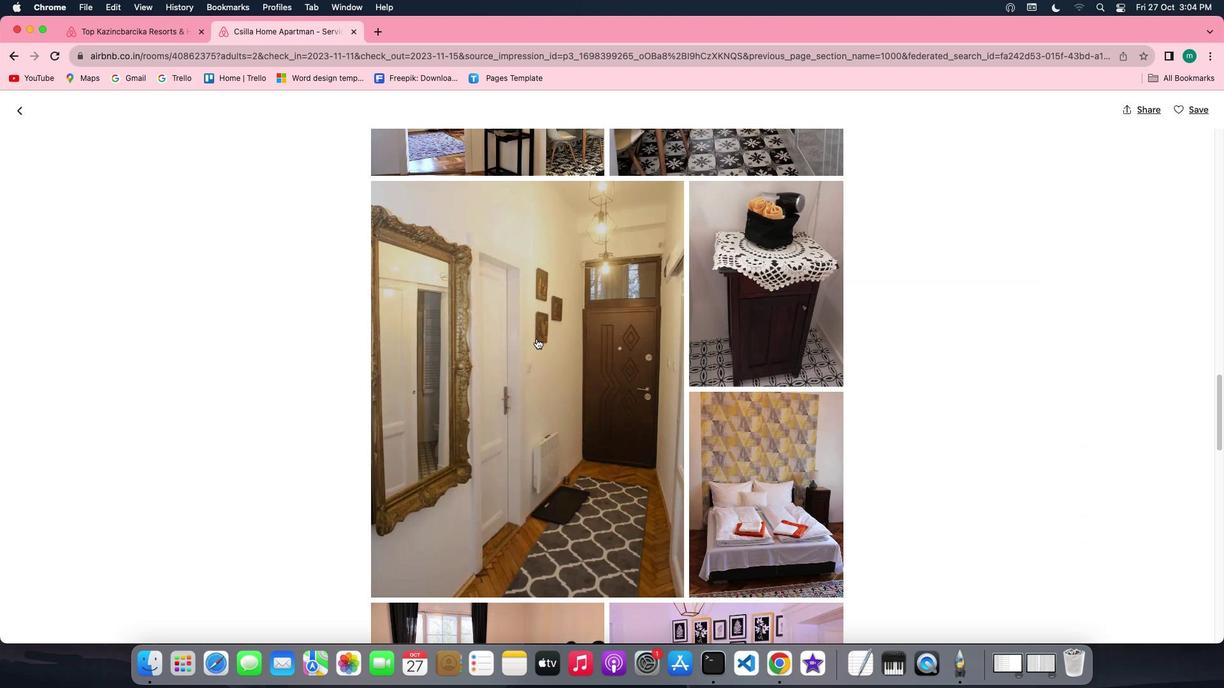 
Action: Mouse scrolled (536, 339) with delta (0, -1)
Screenshot: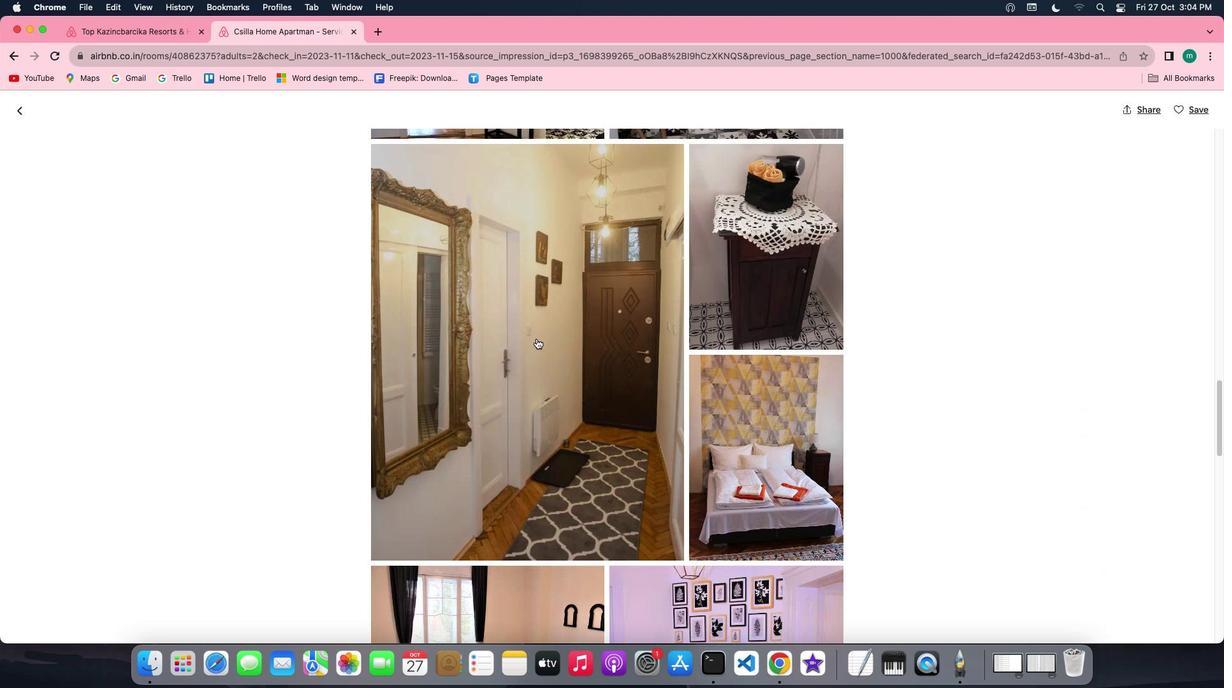 
Action: Mouse scrolled (536, 339) with delta (0, -2)
Screenshot: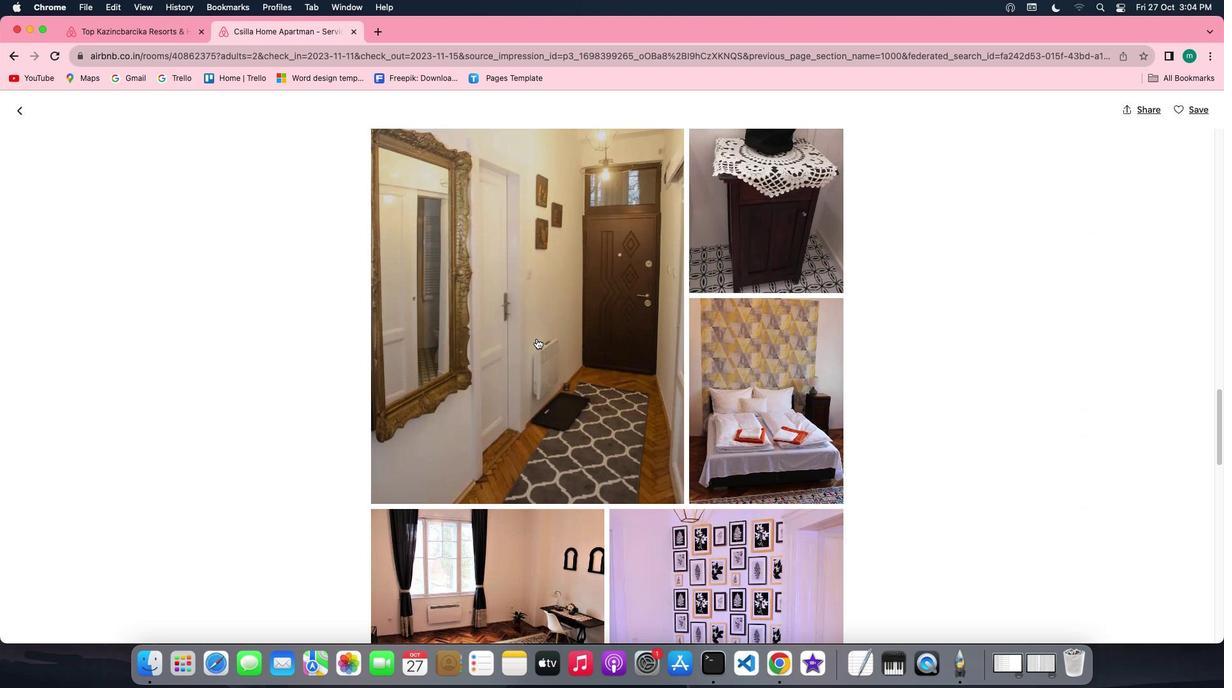 
Action: Mouse scrolled (536, 339) with delta (0, 0)
Screenshot: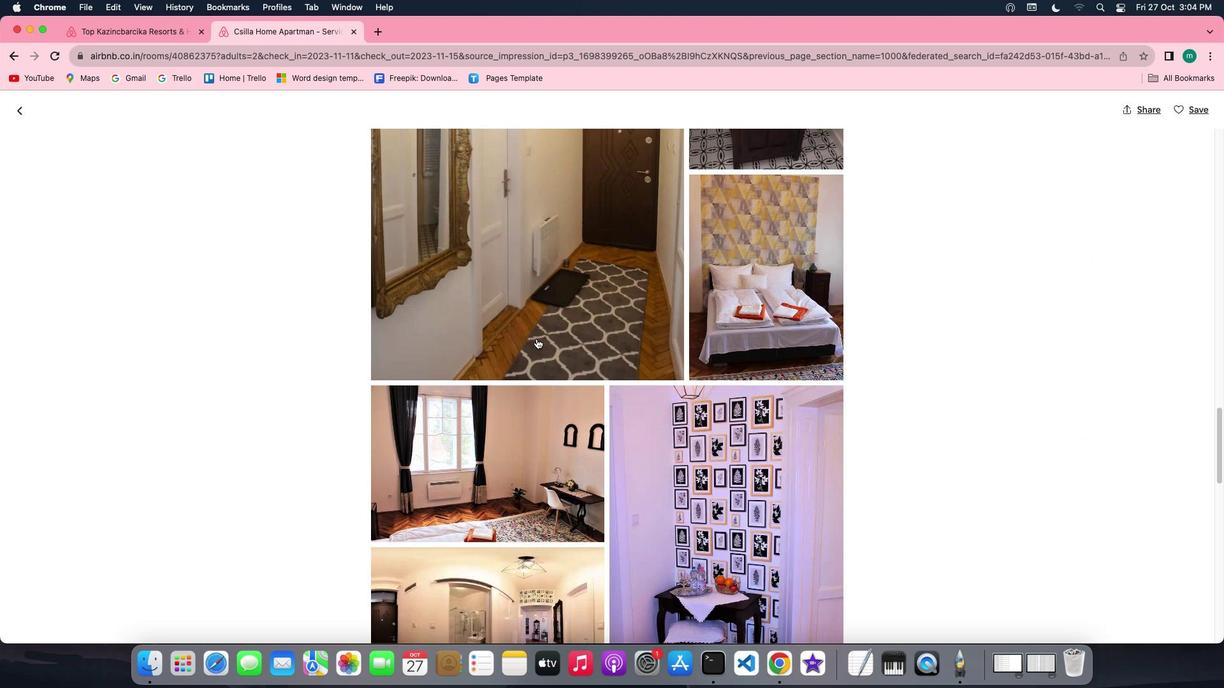 
Action: Mouse scrolled (536, 339) with delta (0, 0)
Screenshot: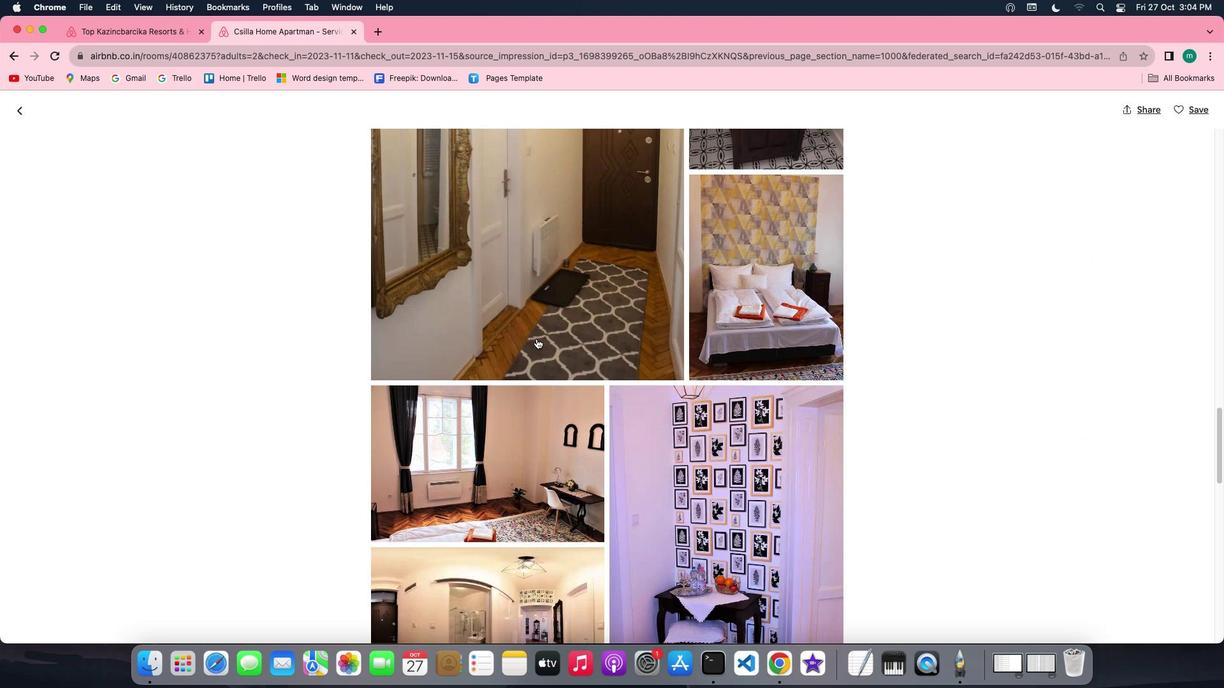 
Action: Mouse scrolled (536, 339) with delta (0, -1)
Screenshot: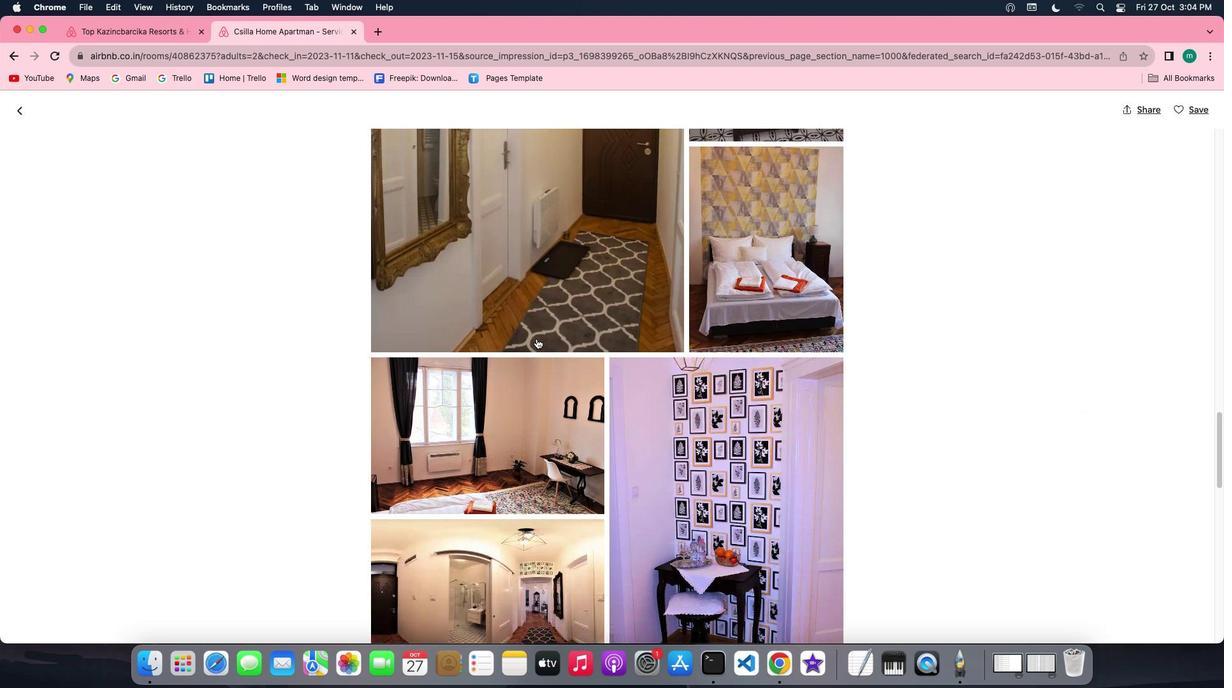 
Action: Mouse scrolled (536, 339) with delta (0, -2)
Screenshot: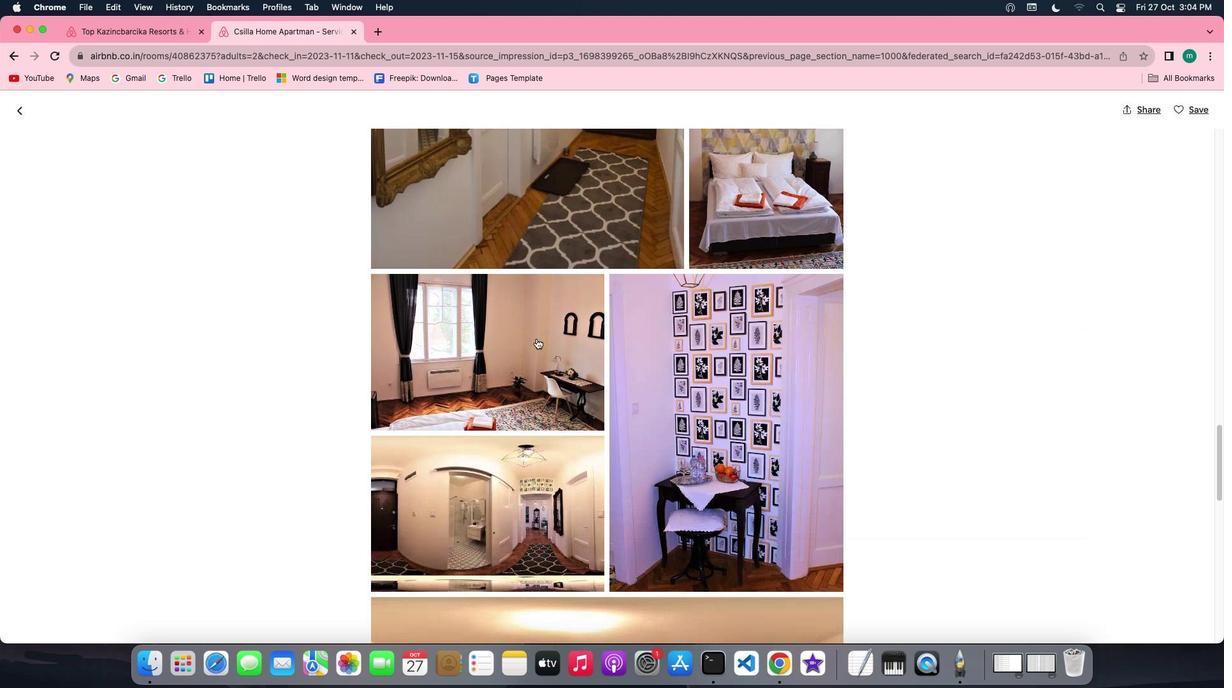 
Action: Mouse scrolled (536, 339) with delta (0, 0)
Screenshot: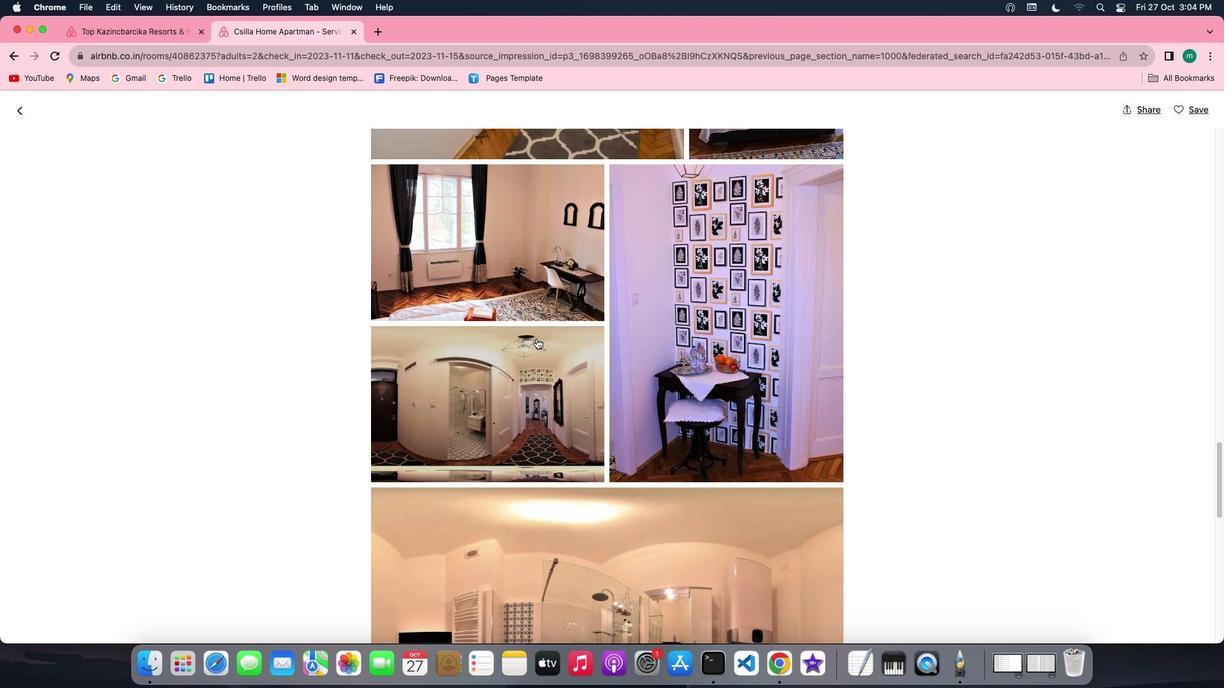 
Action: Mouse scrolled (536, 339) with delta (0, 0)
Screenshot: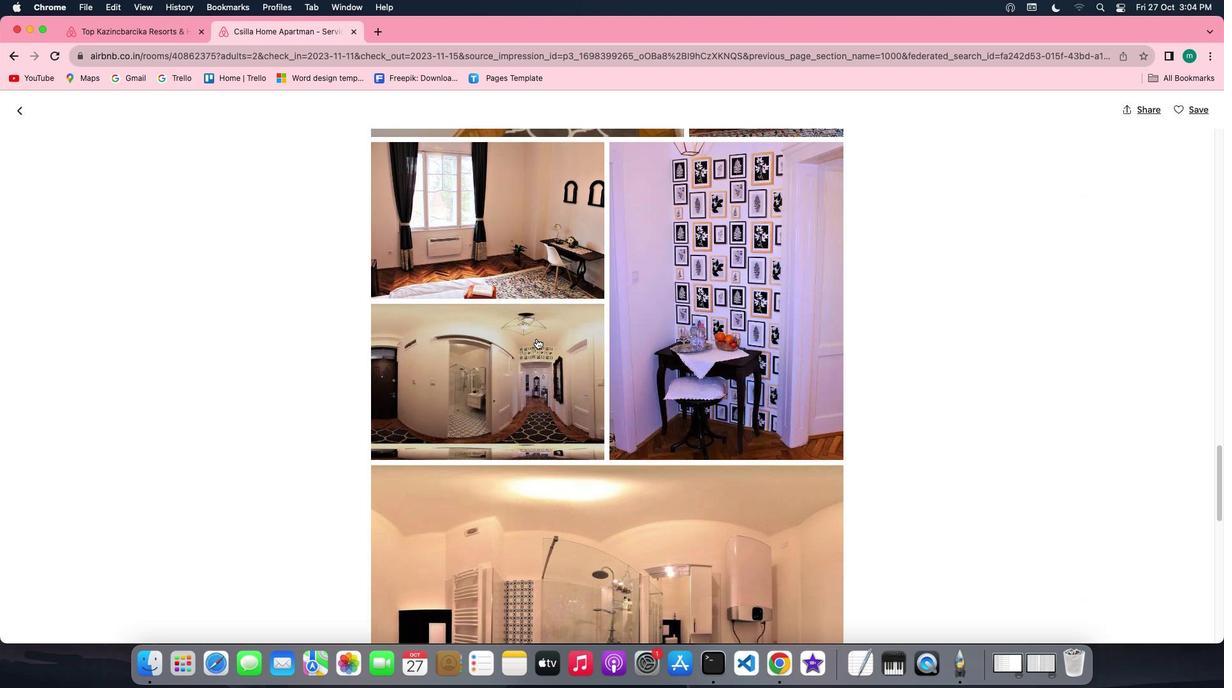 
Action: Mouse scrolled (536, 339) with delta (0, -1)
Screenshot: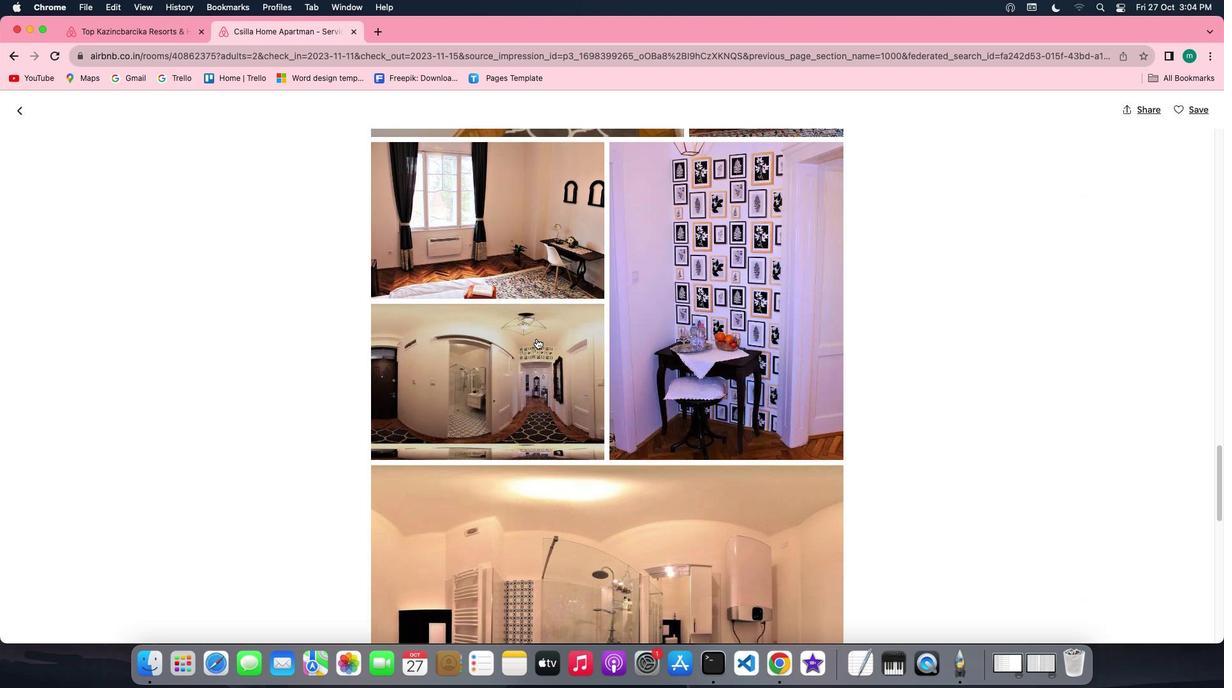
Action: Mouse scrolled (536, 339) with delta (0, -2)
Screenshot: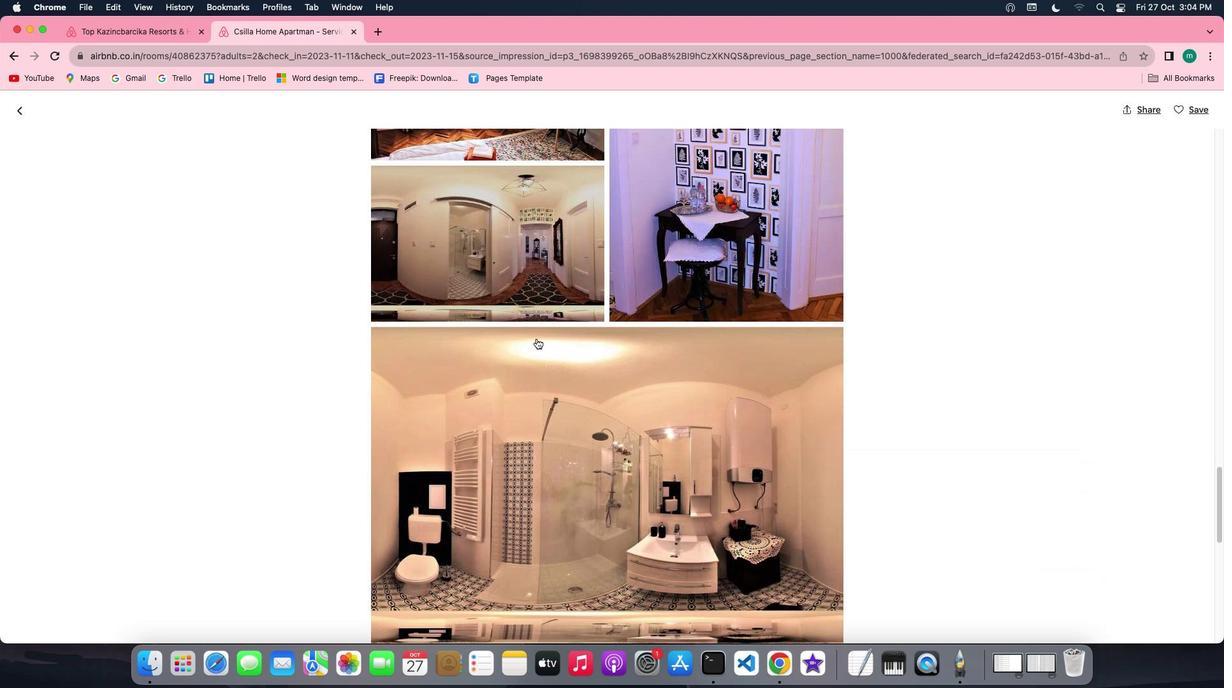 
Action: Mouse scrolled (536, 339) with delta (0, 0)
Screenshot: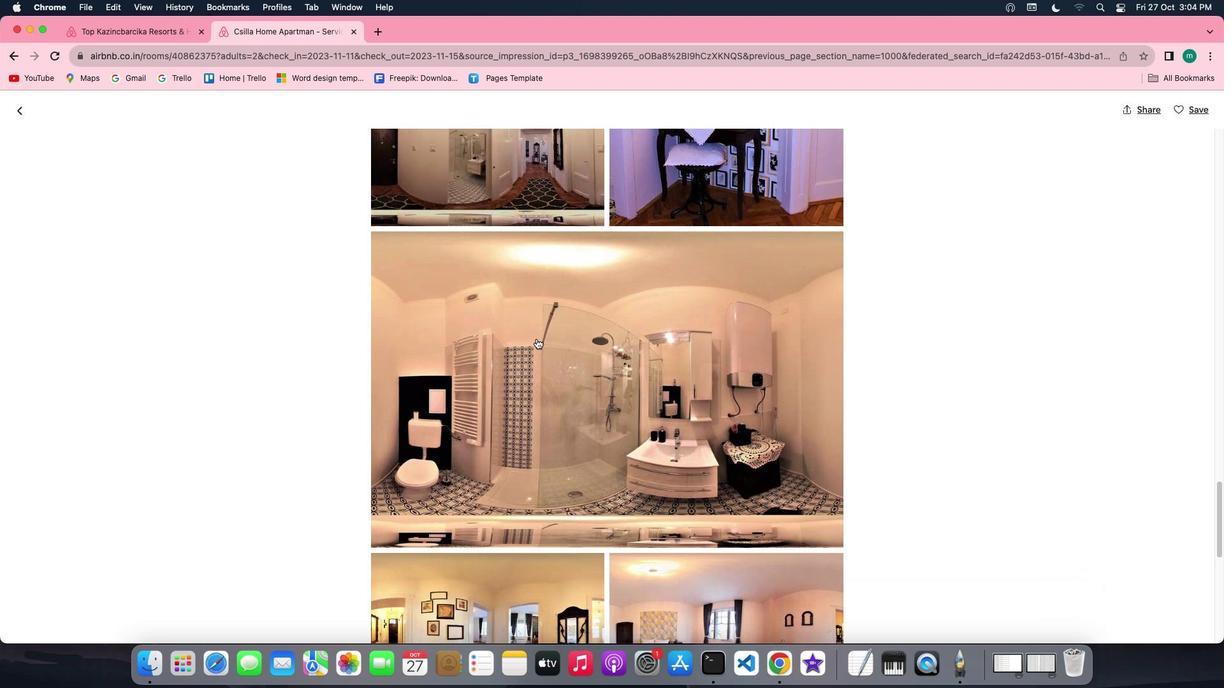 
Action: Mouse scrolled (536, 339) with delta (0, 0)
Screenshot: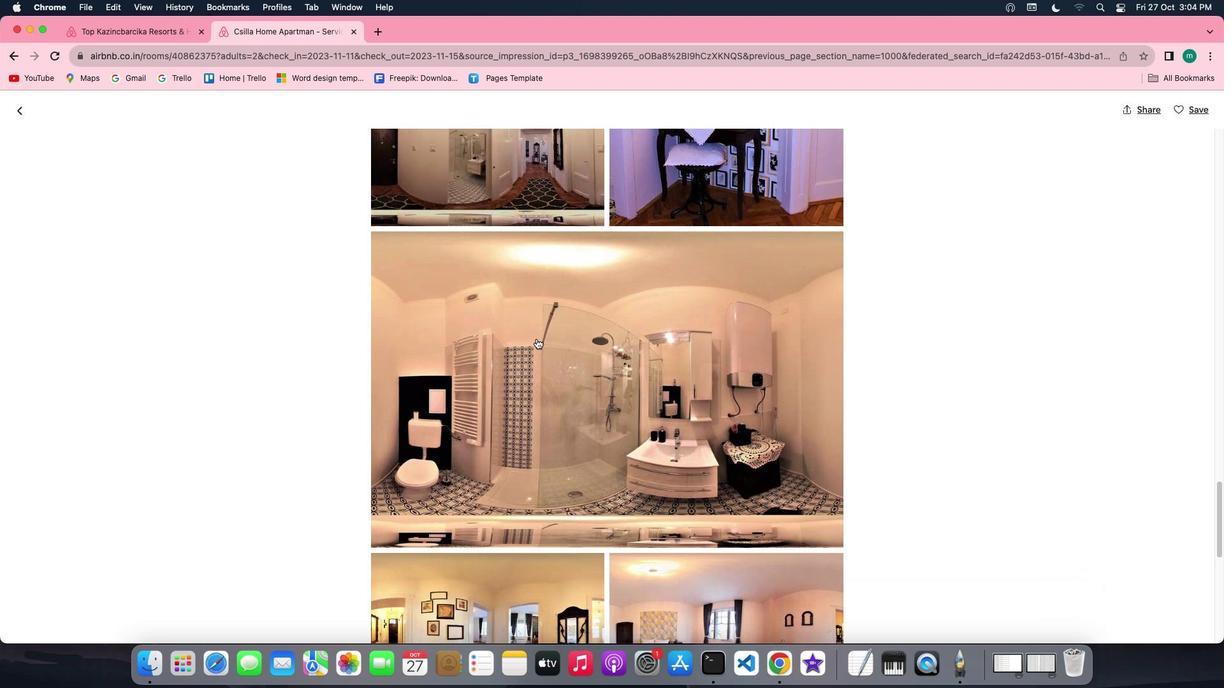 
Action: Mouse scrolled (536, 339) with delta (0, -1)
Screenshot: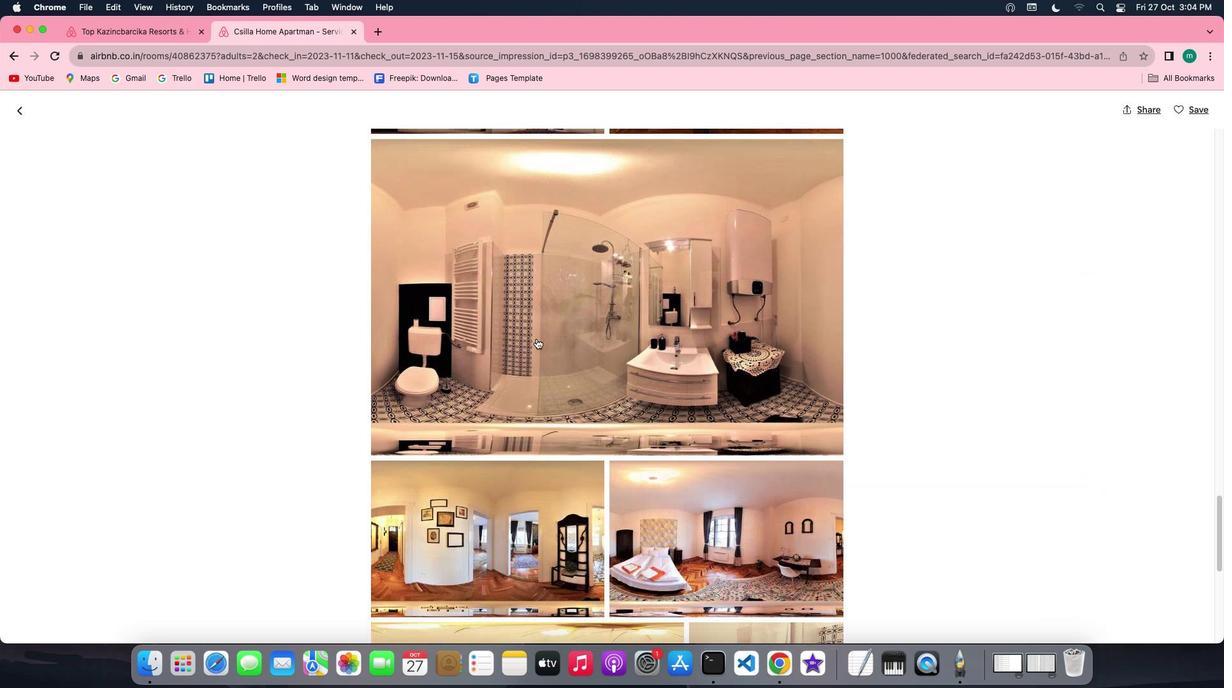 
Action: Mouse scrolled (536, 339) with delta (0, -3)
Screenshot: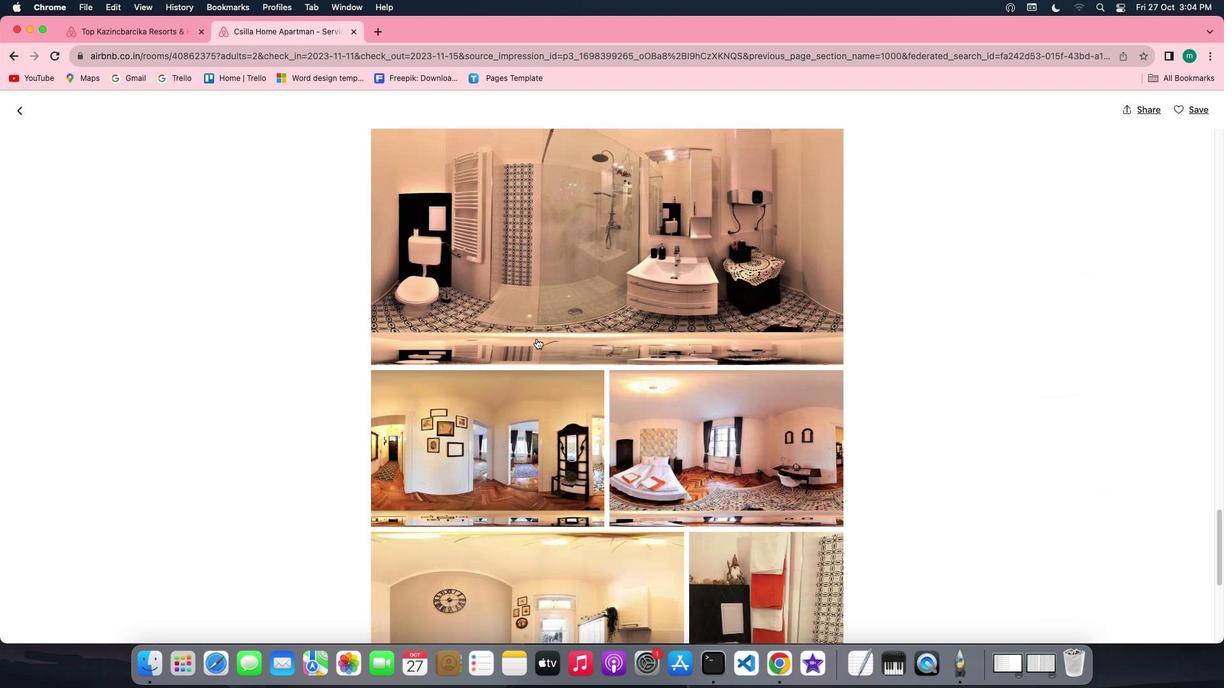 
Action: Mouse scrolled (536, 339) with delta (0, 0)
Screenshot: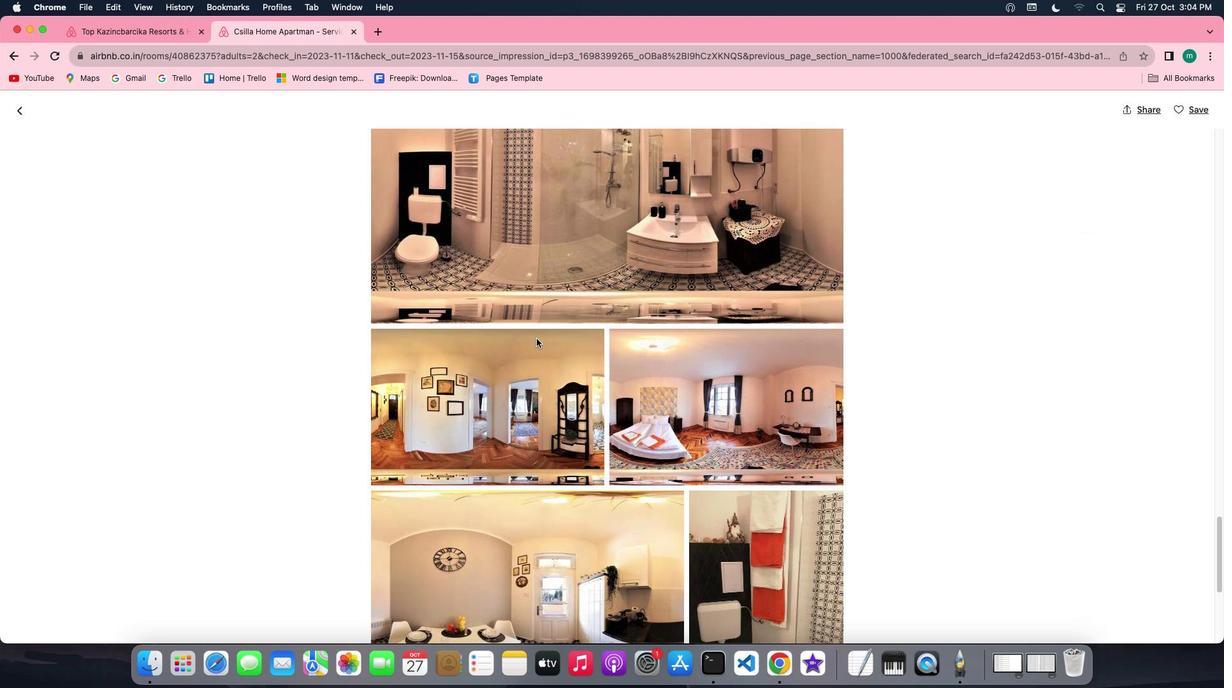 
Action: Mouse scrolled (536, 339) with delta (0, 0)
Screenshot: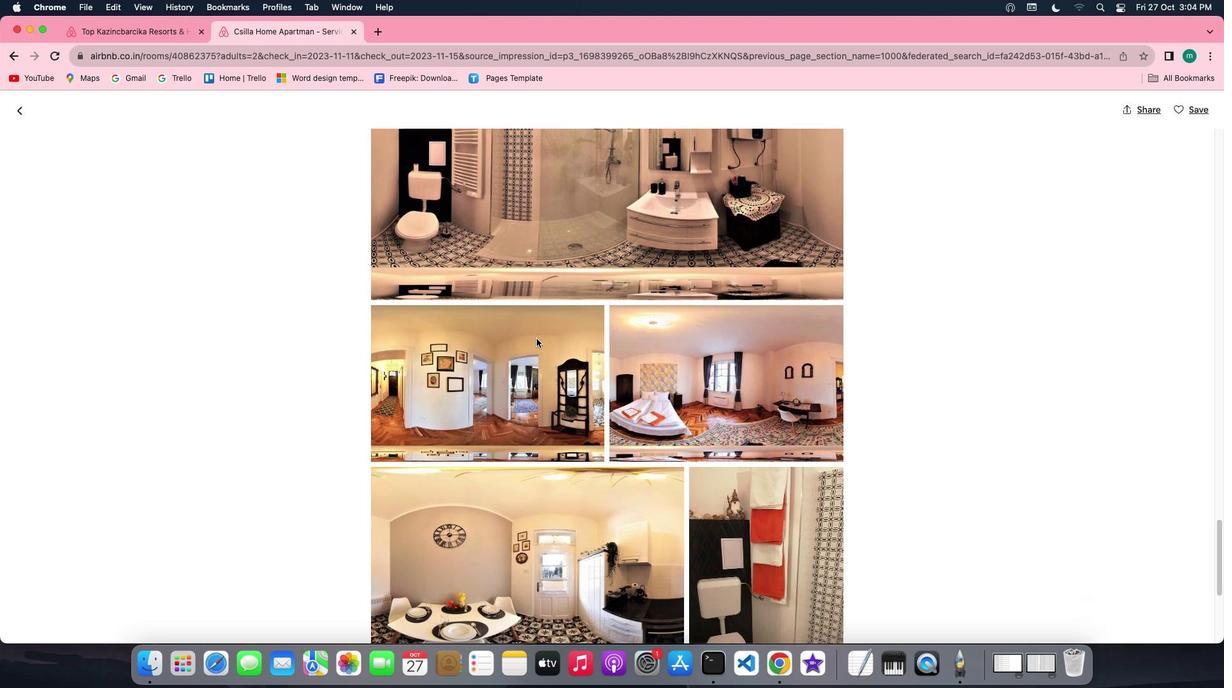 
Action: Mouse scrolled (536, 339) with delta (0, -1)
Screenshot: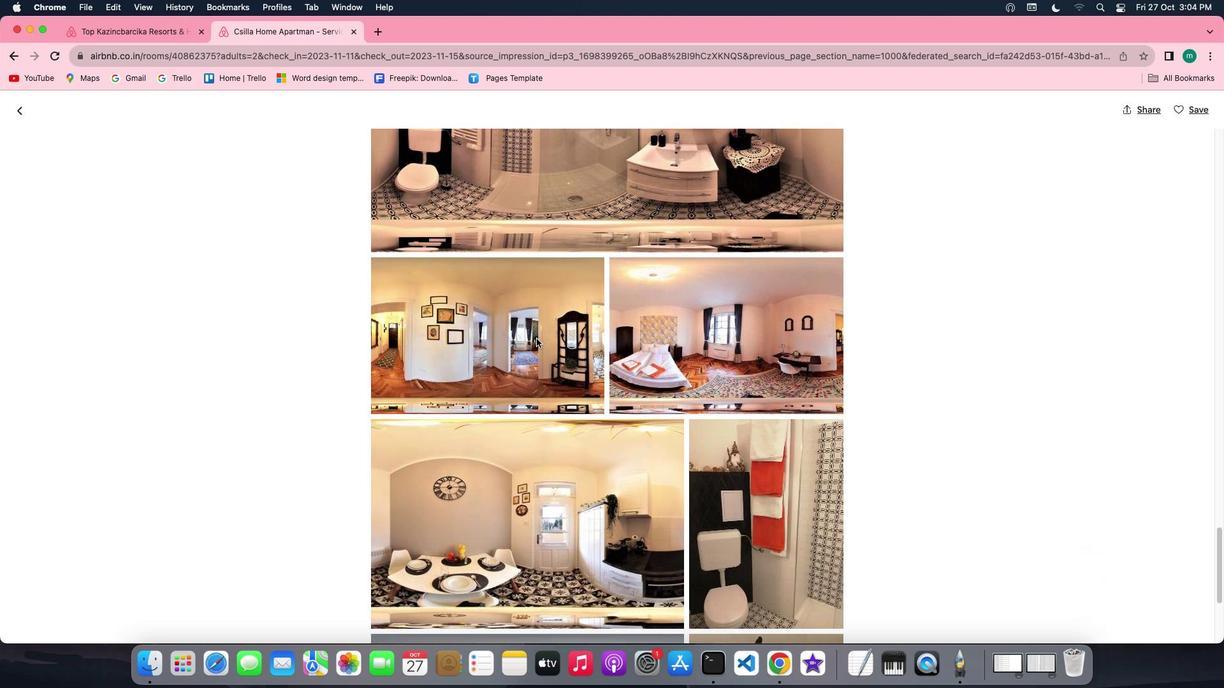 
Action: Mouse scrolled (536, 339) with delta (0, -2)
Screenshot: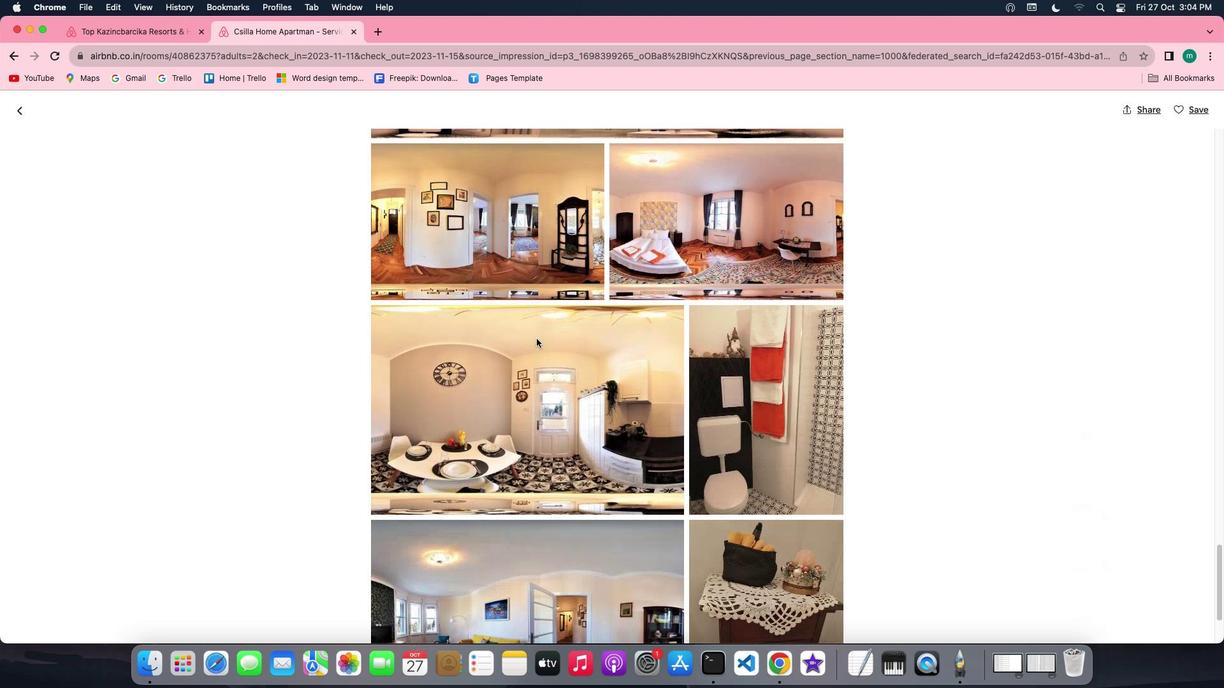 
Action: Mouse scrolled (536, 339) with delta (0, 0)
Screenshot: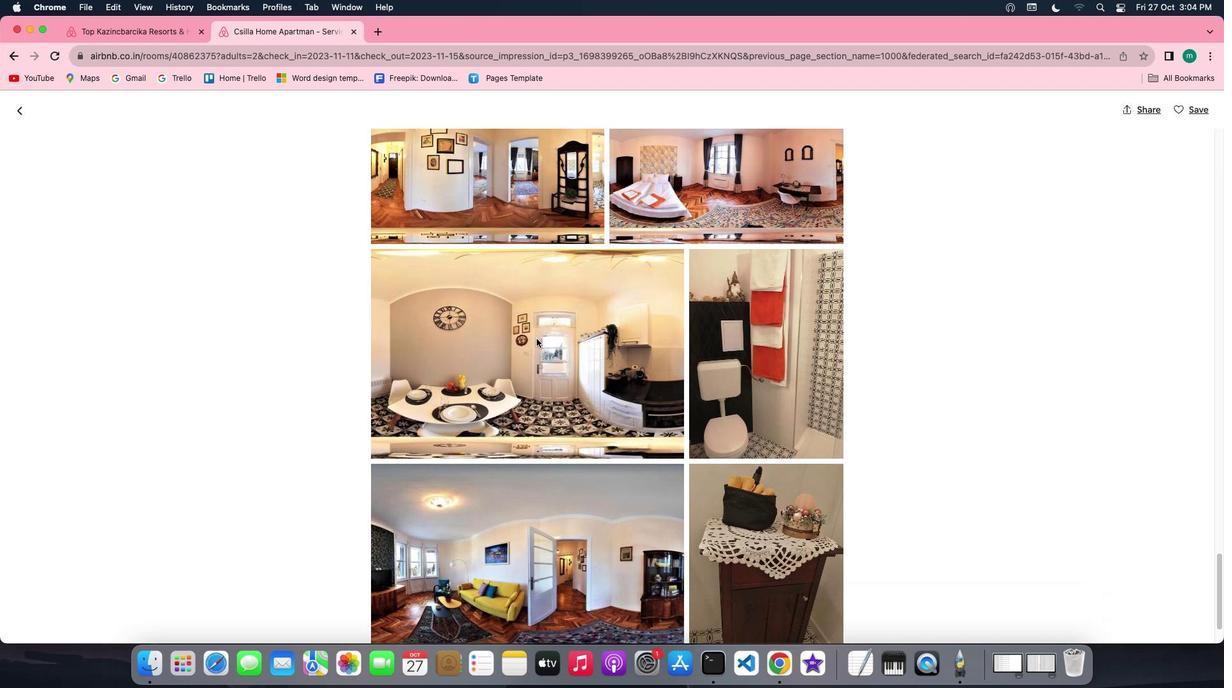 
Action: Mouse scrolled (536, 339) with delta (0, 0)
Screenshot: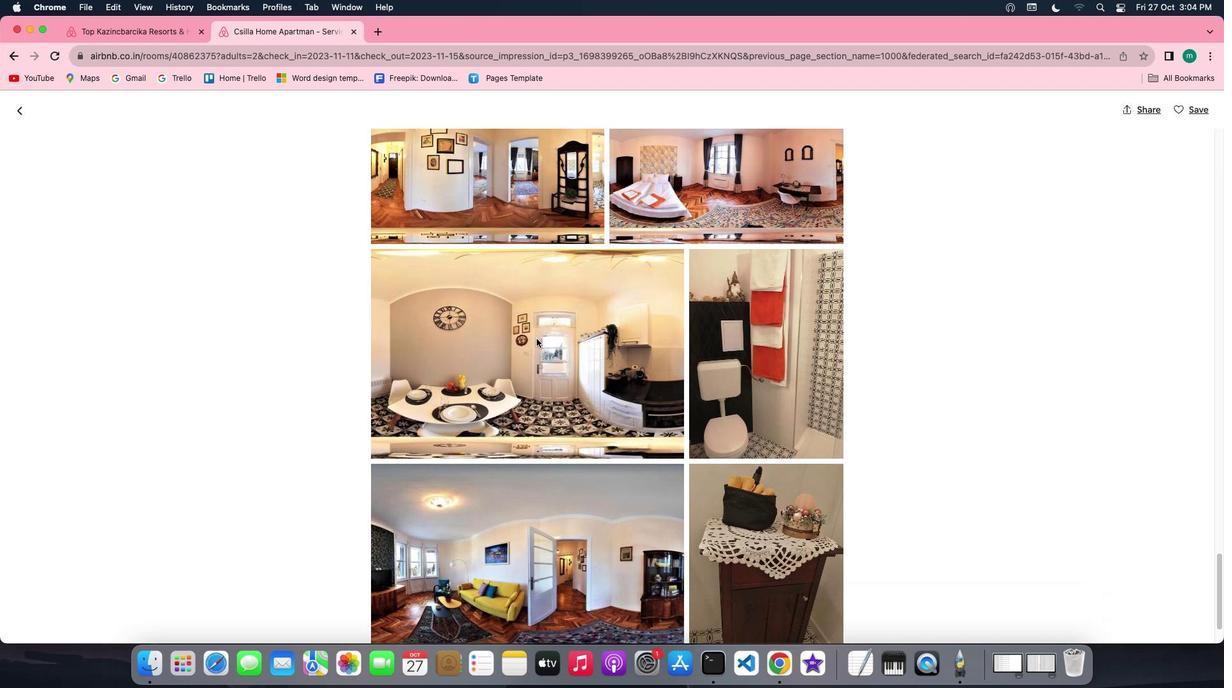 
Action: Mouse scrolled (536, 339) with delta (0, -1)
Screenshot: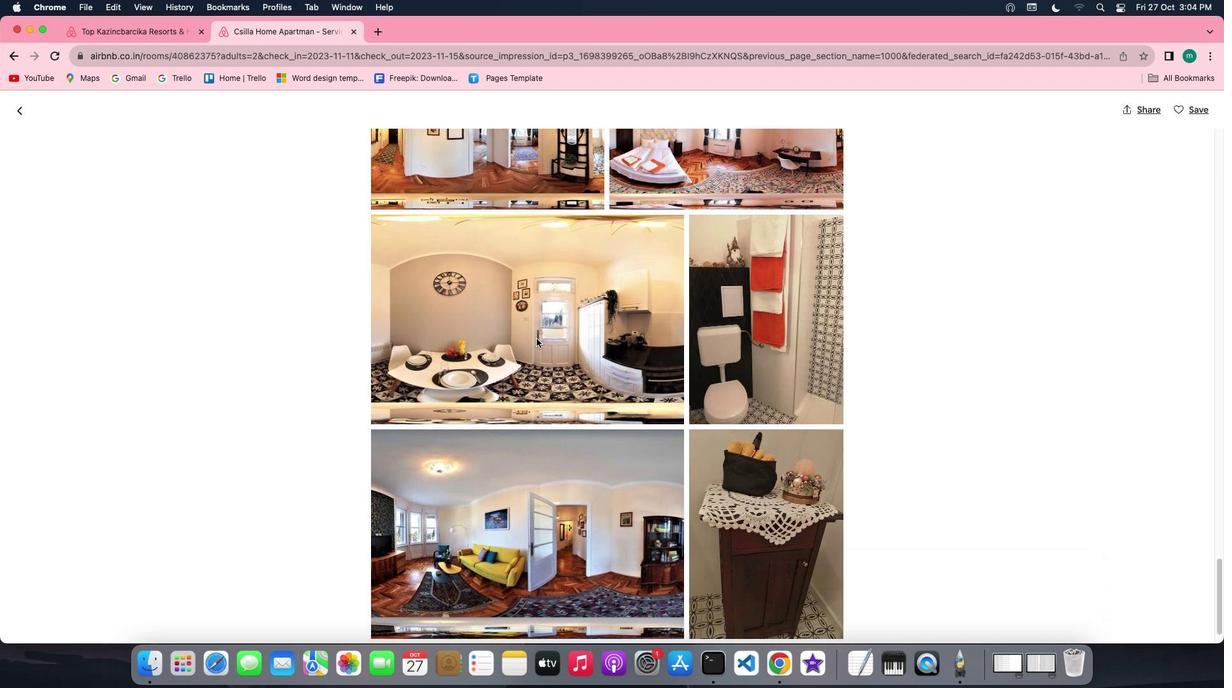 
Action: Mouse scrolled (536, 339) with delta (0, -3)
Screenshot: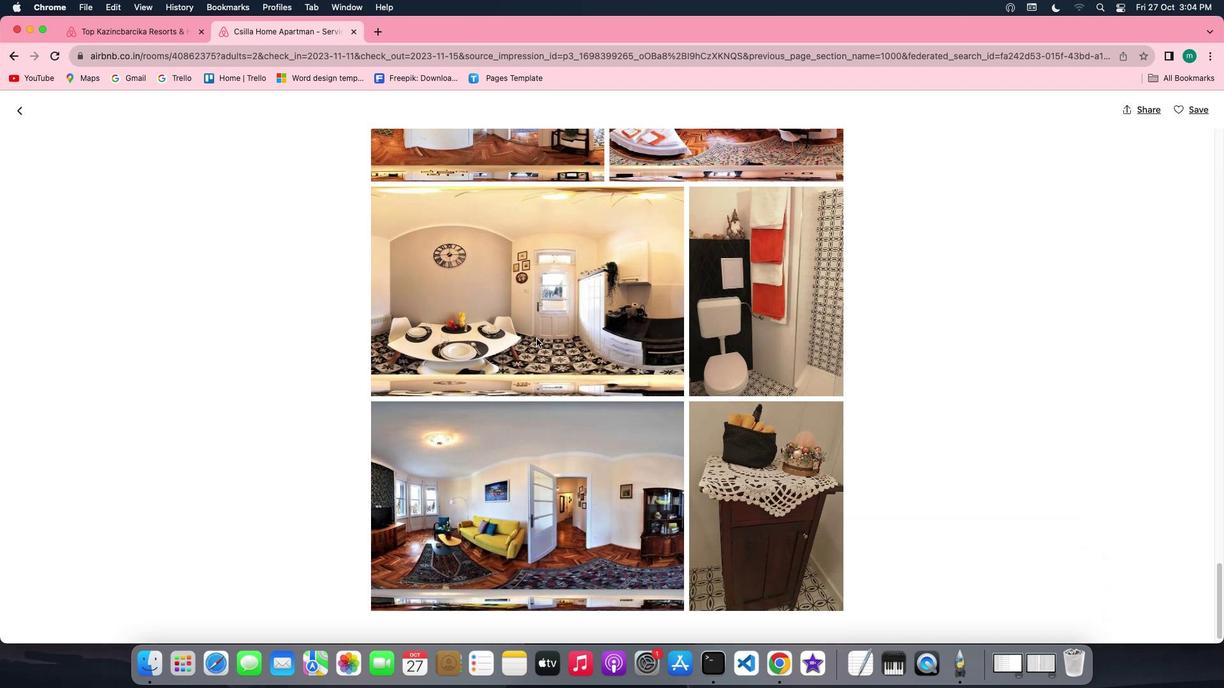 
Action: Mouse scrolled (536, 339) with delta (0, -3)
Screenshot: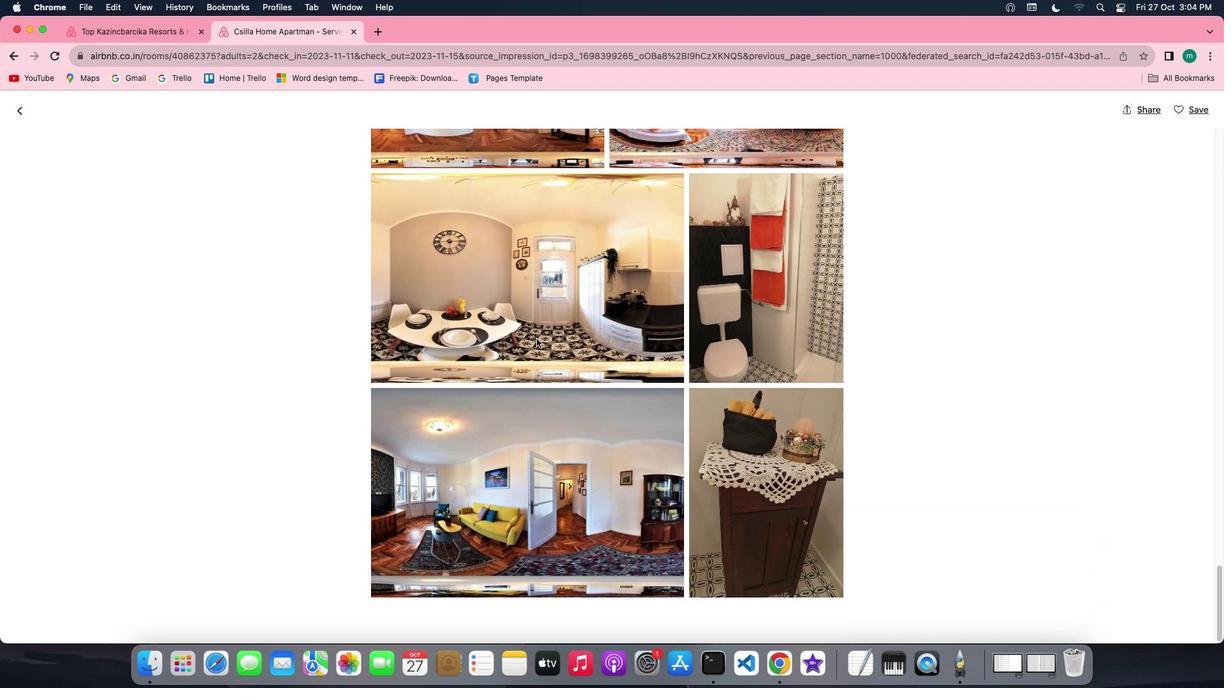 
Action: Mouse scrolled (536, 339) with delta (0, 0)
Screenshot: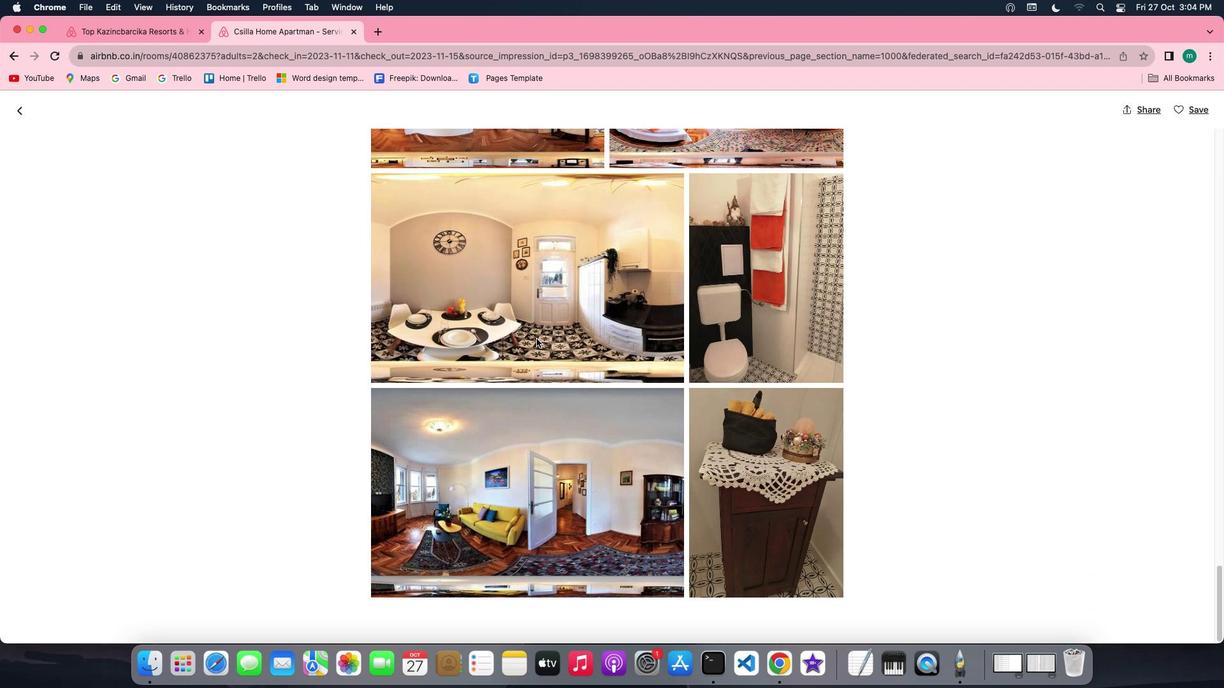 
Action: Mouse scrolled (536, 339) with delta (0, 0)
Screenshot: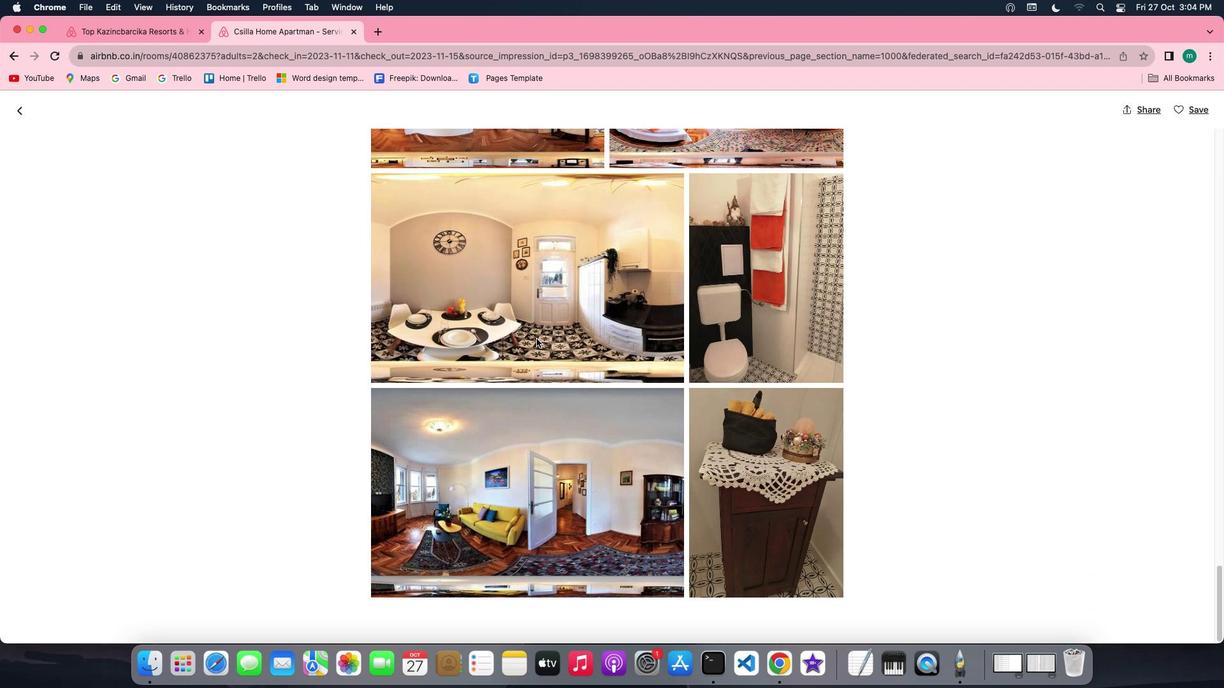 
Action: Mouse scrolled (536, 339) with delta (0, -1)
Screenshot: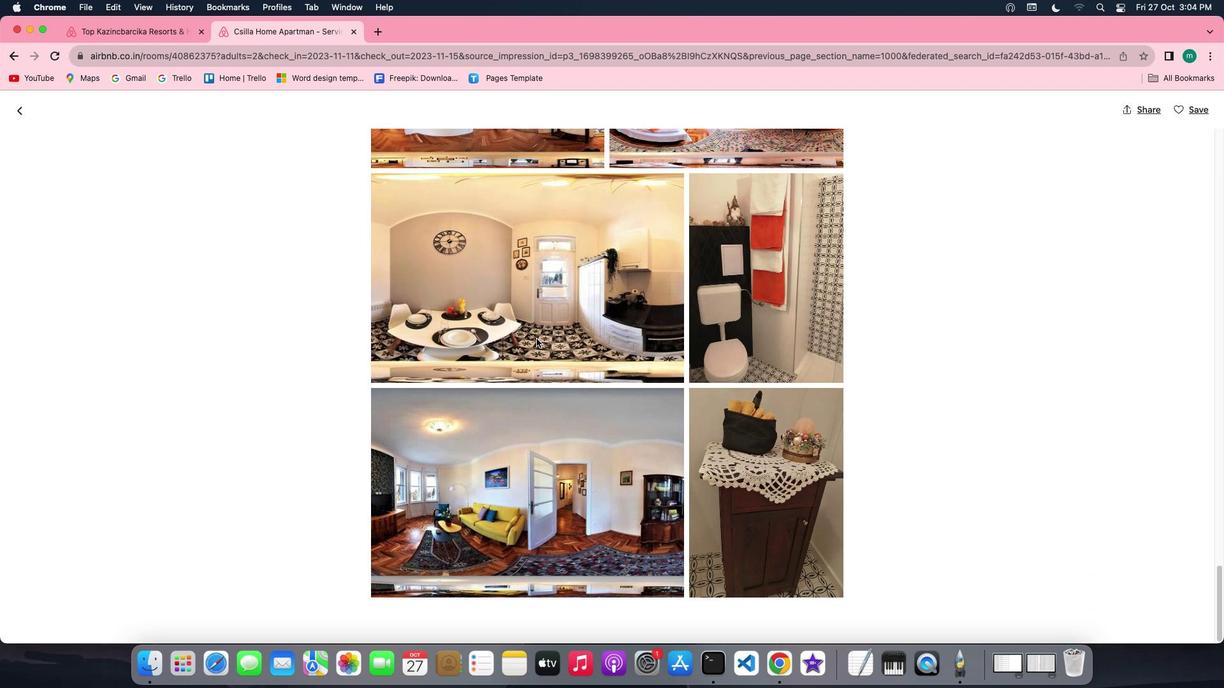 
Action: Mouse scrolled (536, 339) with delta (0, -3)
Screenshot: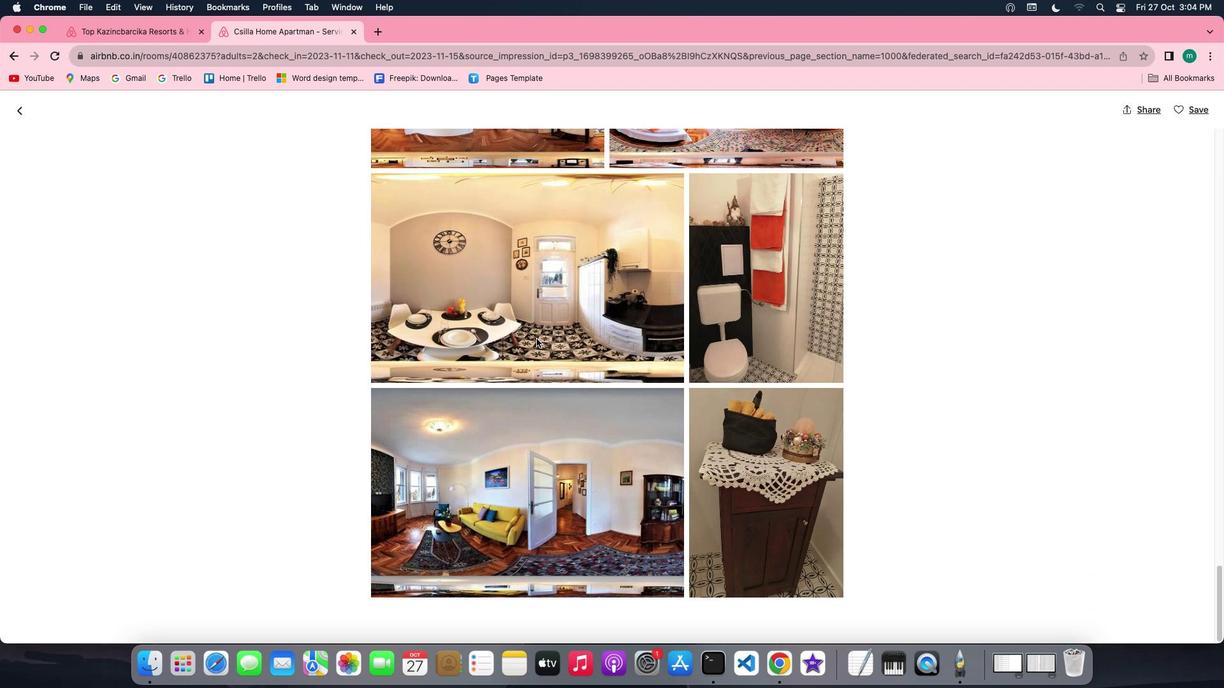
Action: Mouse scrolled (536, 339) with delta (0, -3)
Screenshot: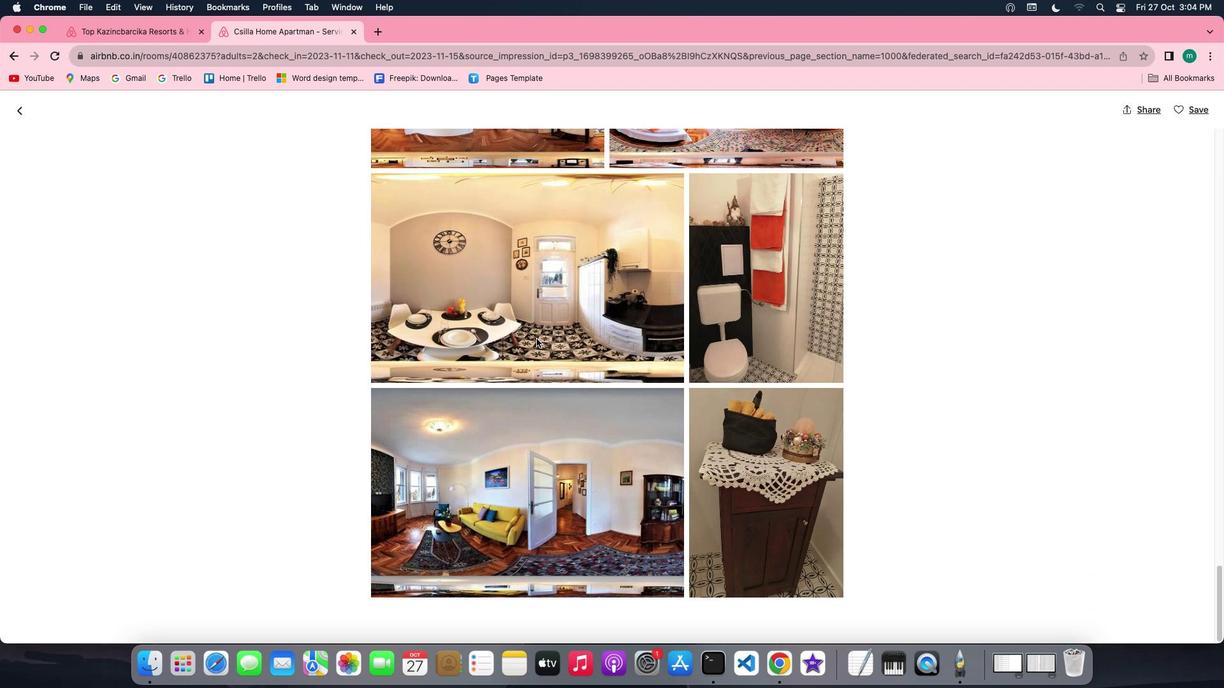 
Action: Mouse moved to (17, 114)
Screenshot: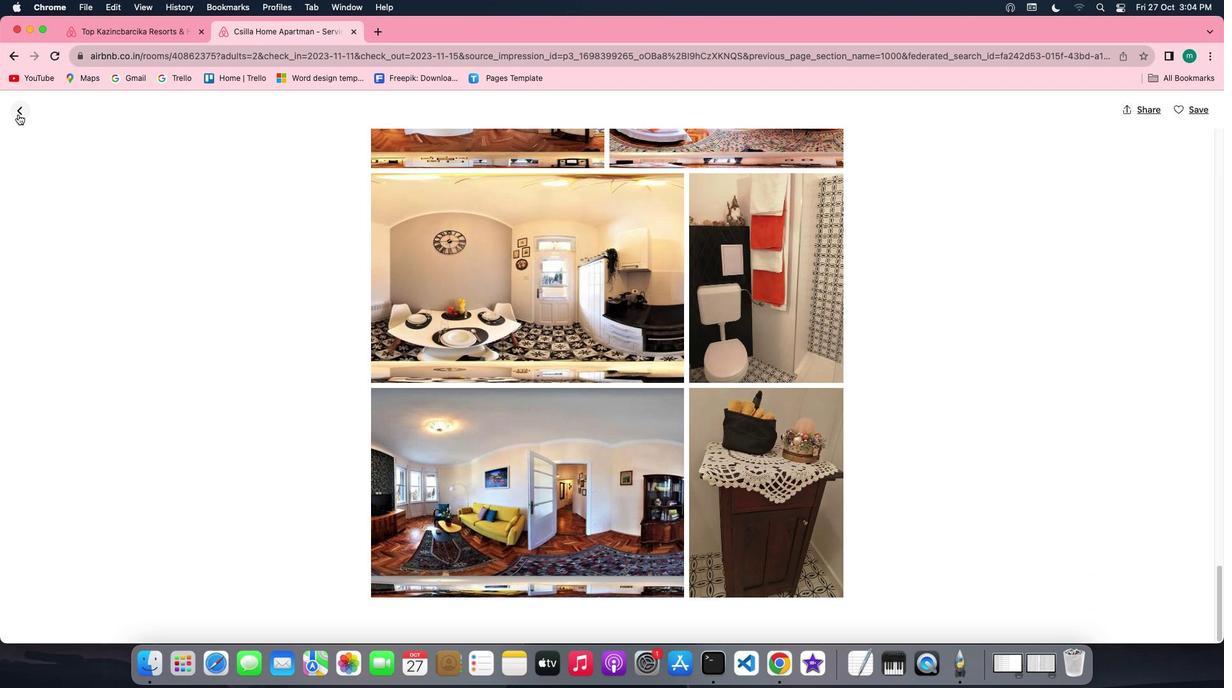 
Action: Mouse pressed left at (17, 114)
Screenshot: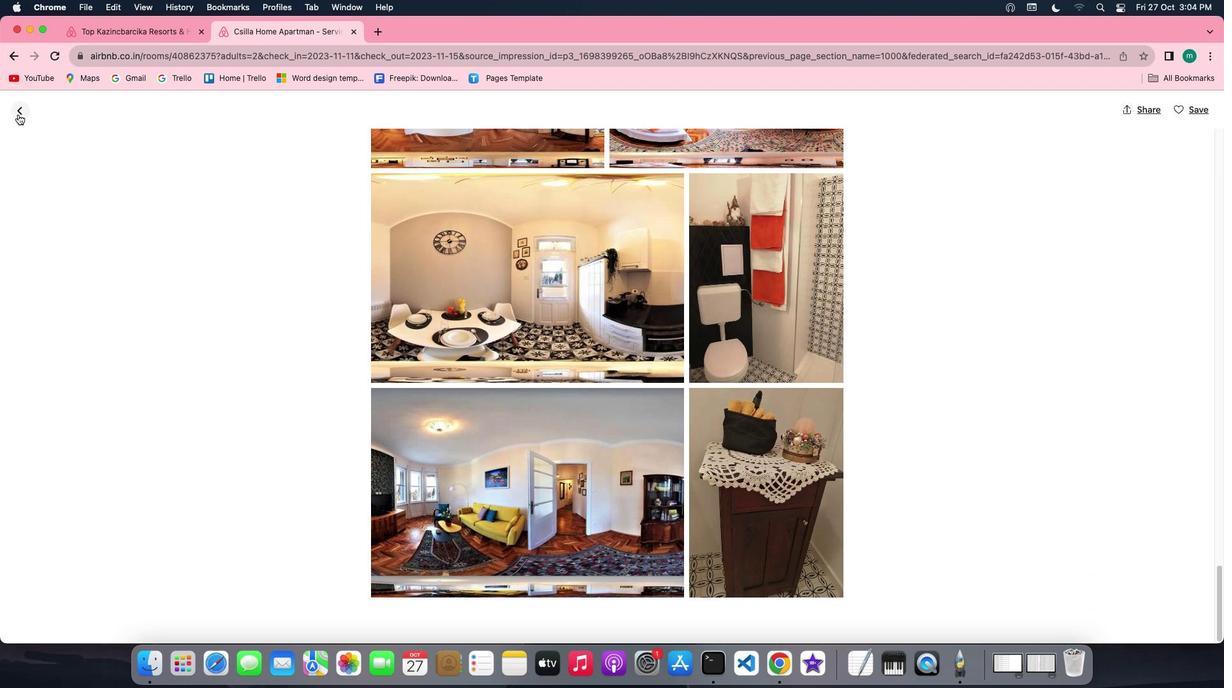 
Action: Mouse moved to (569, 284)
Screenshot: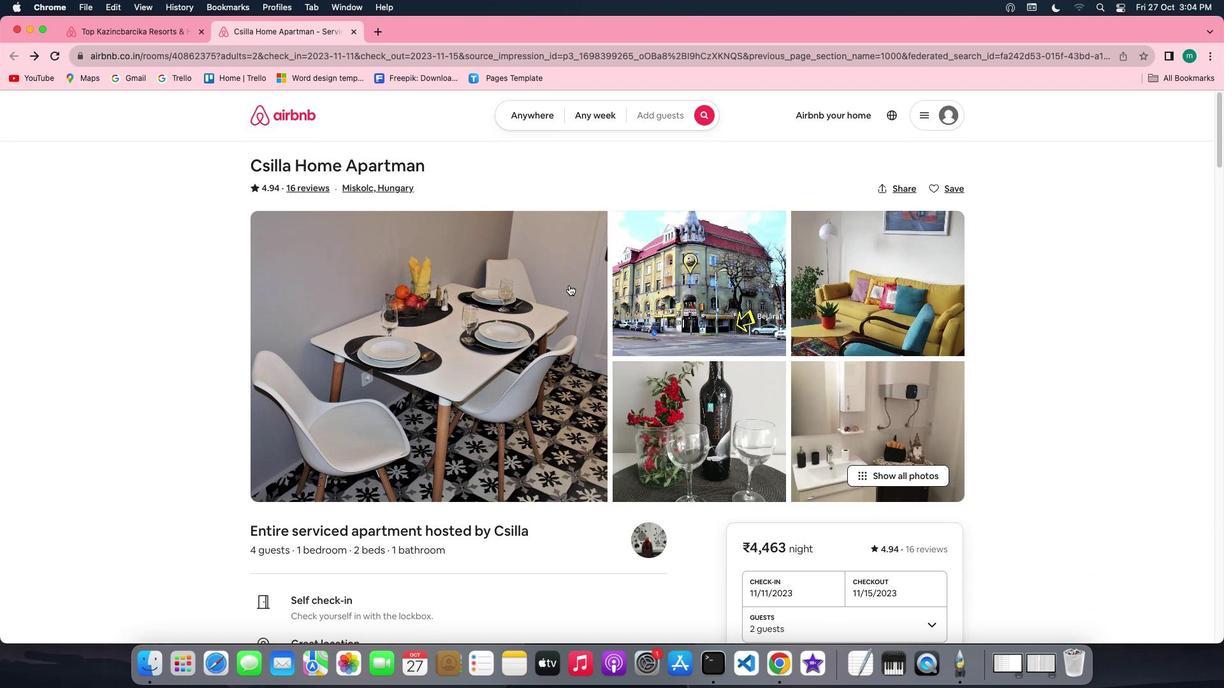 
Action: Mouse scrolled (569, 284) with delta (0, 0)
Screenshot: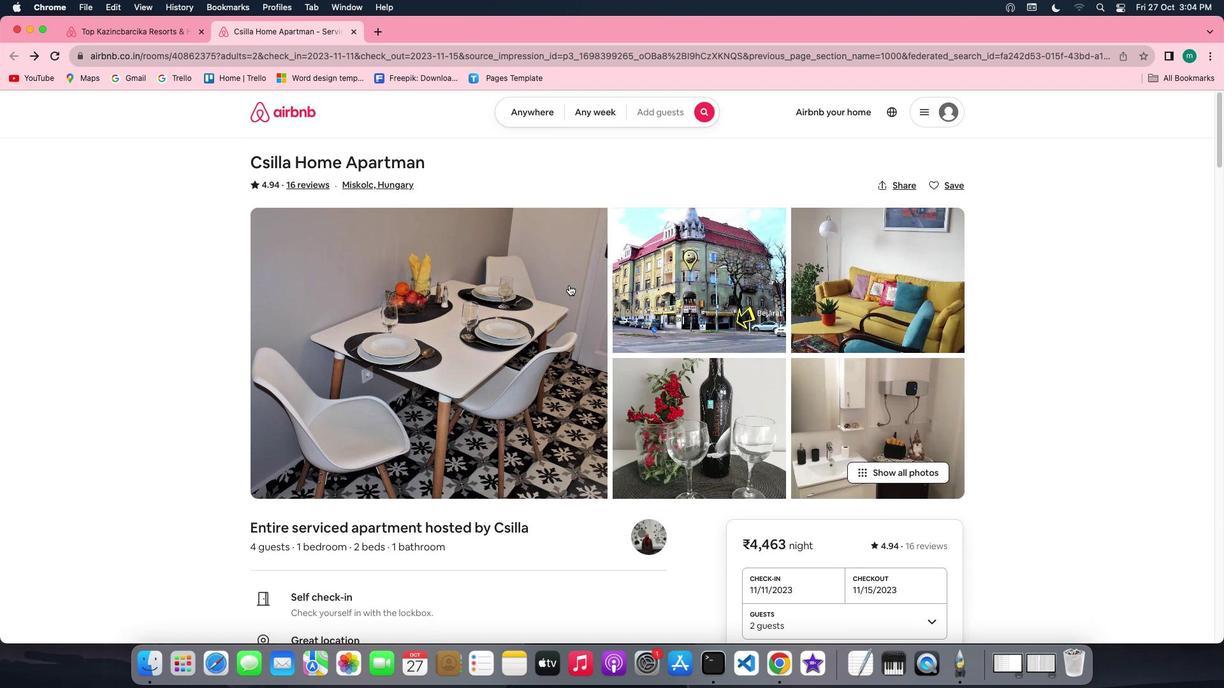 
Action: Mouse scrolled (569, 284) with delta (0, 0)
Screenshot: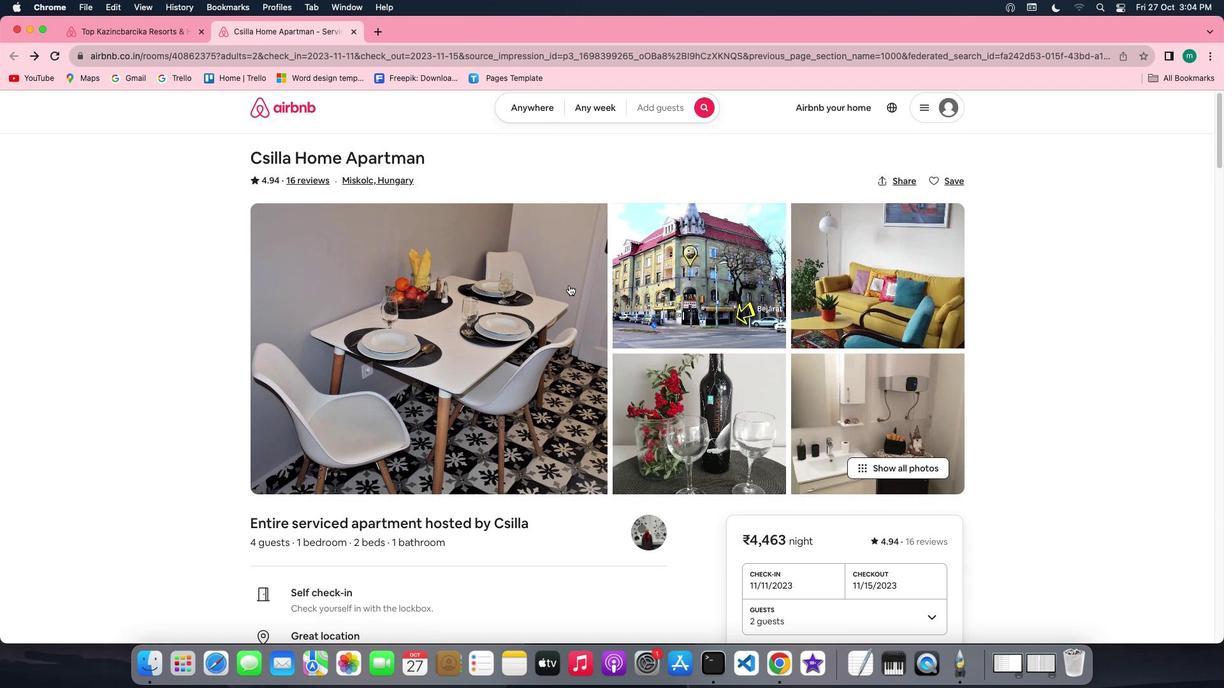 
Action: Mouse scrolled (569, 284) with delta (0, 0)
Screenshot: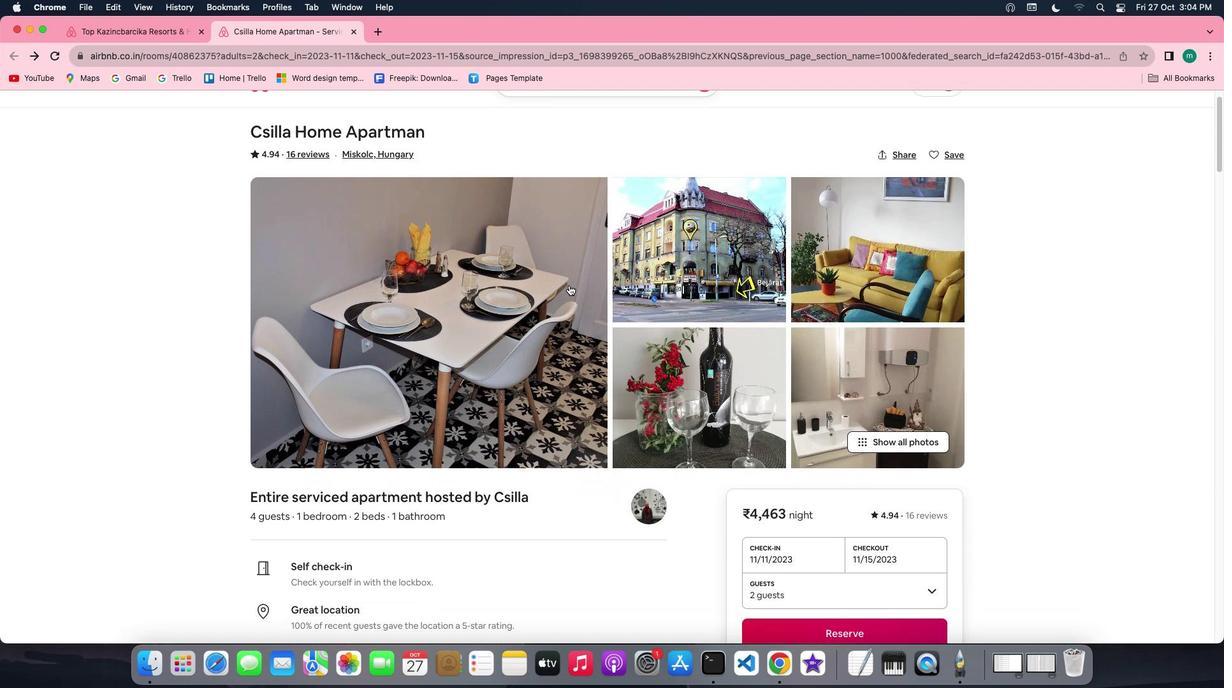 
Action: Mouse scrolled (569, 284) with delta (0, -1)
Screenshot: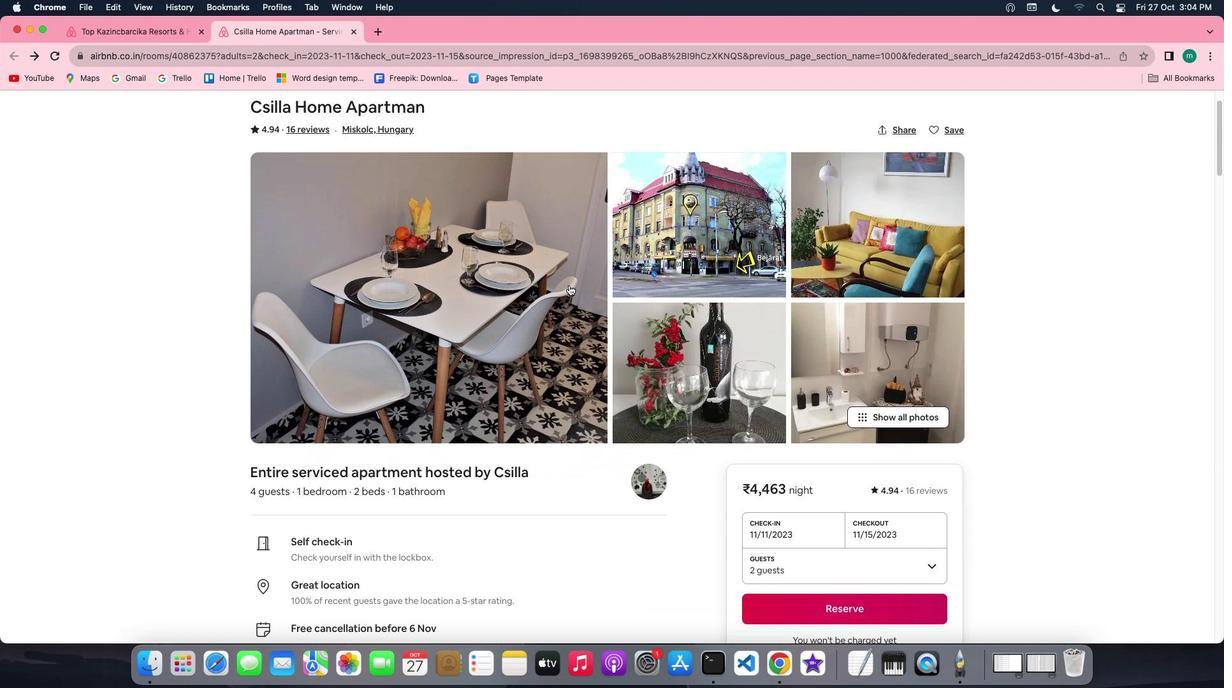 
Action: Mouse scrolled (569, 284) with delta (0, -1)
Screenshot: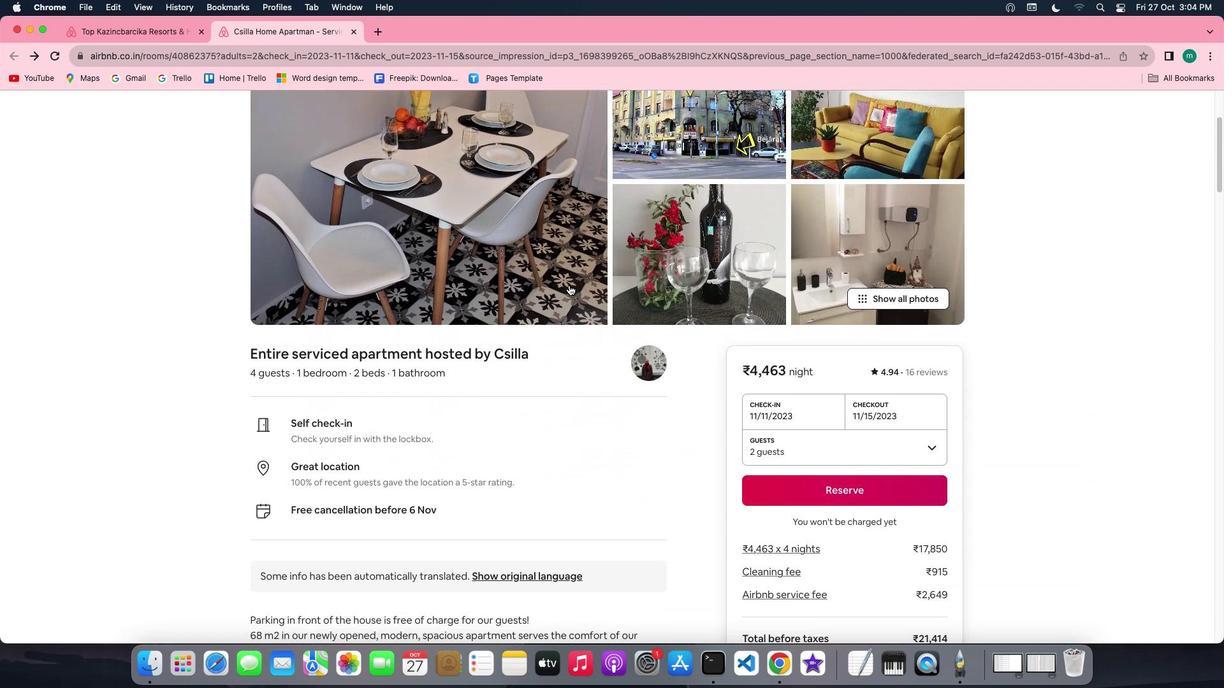 
Action: Mouse scrolled (569, 284) with delta (0, 0)
Screenshot: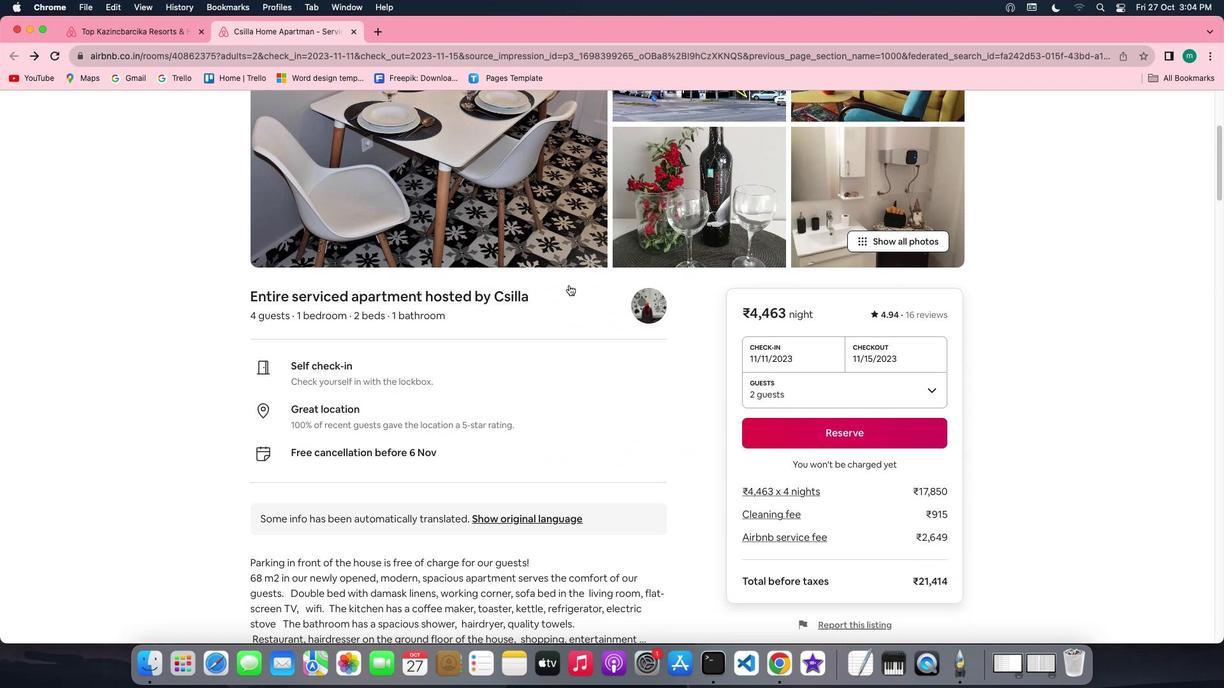 
Action: Mouse scrolled (569, 284) with delta (0, 0)
Screenshot: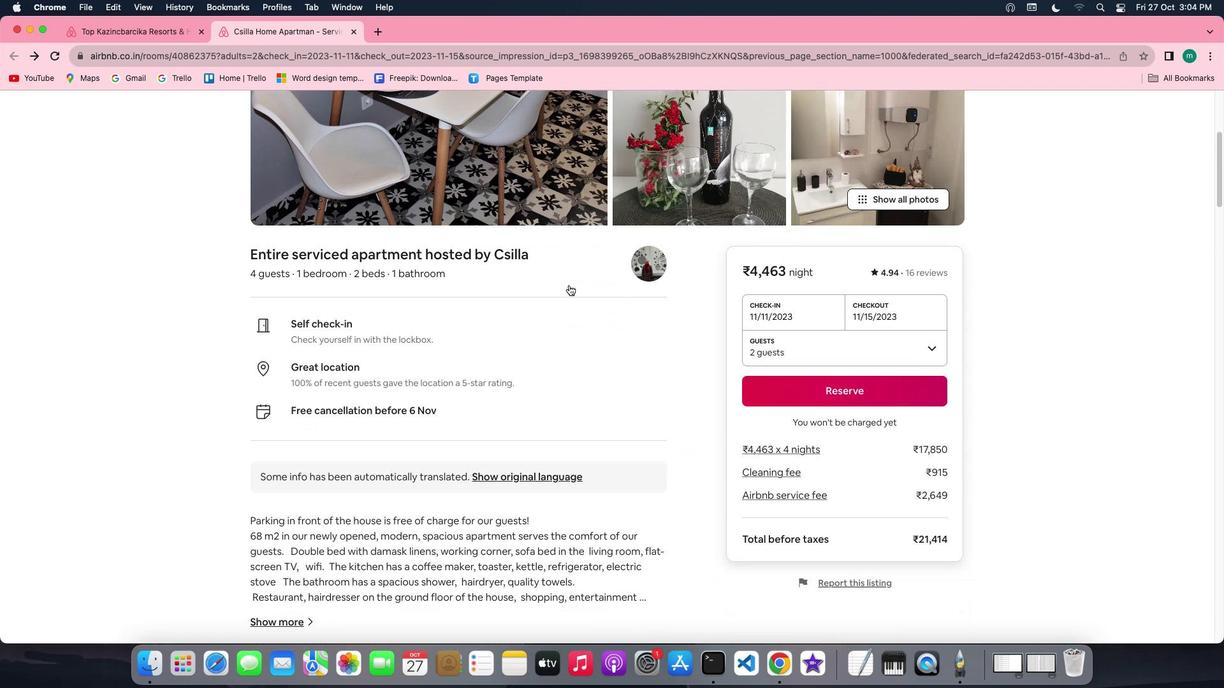 
Action: Mouse scrolled (569, 284) with delta (0, -1)
Screenshot: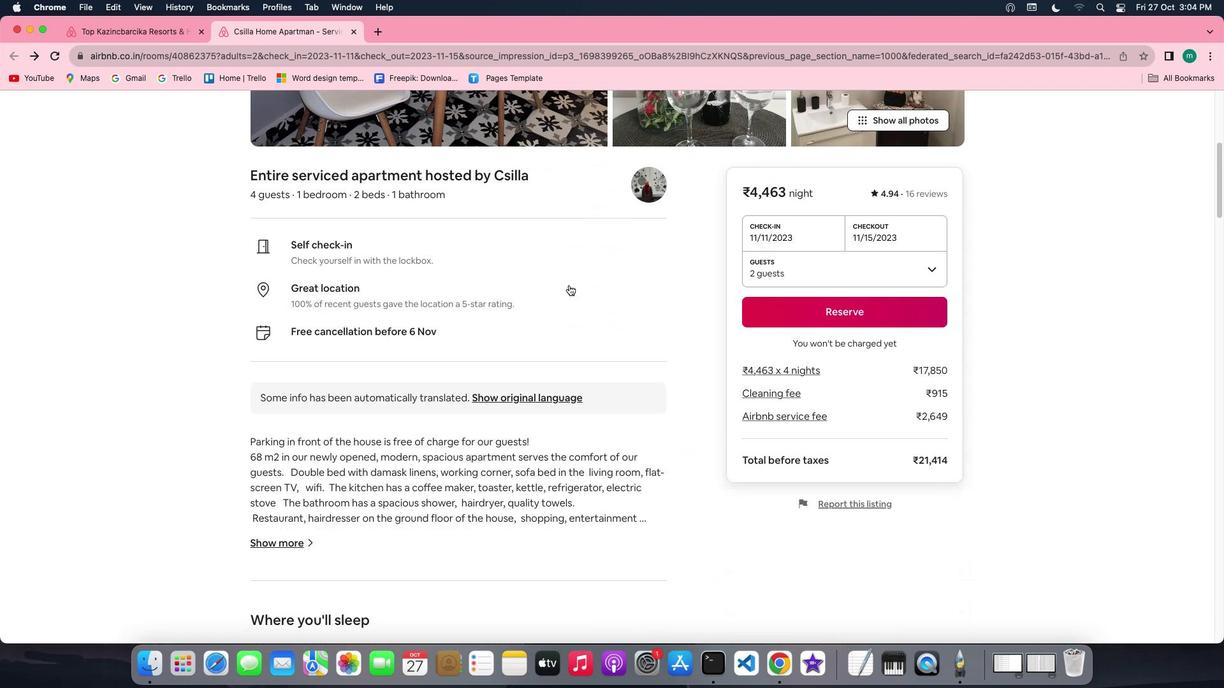 
Action: Mouse scrolled (569, 284) with delta (0, -2)
Screenshot: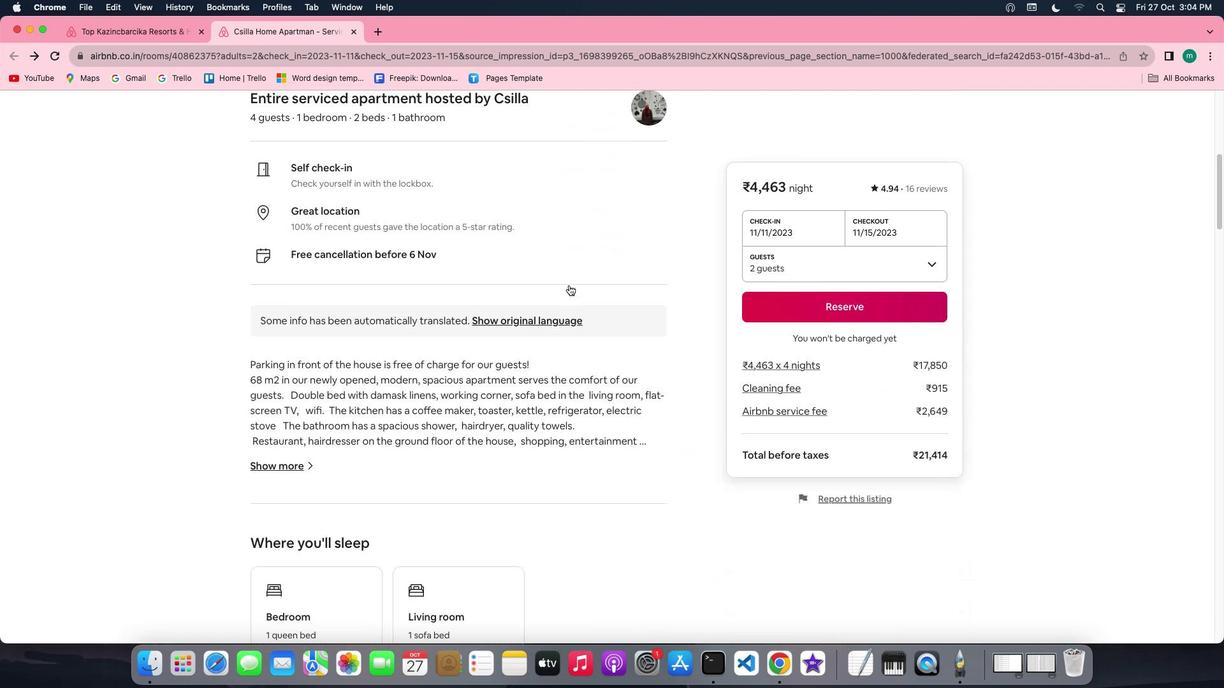 
Action: Mouse moved to (288, 435)
Screenshot: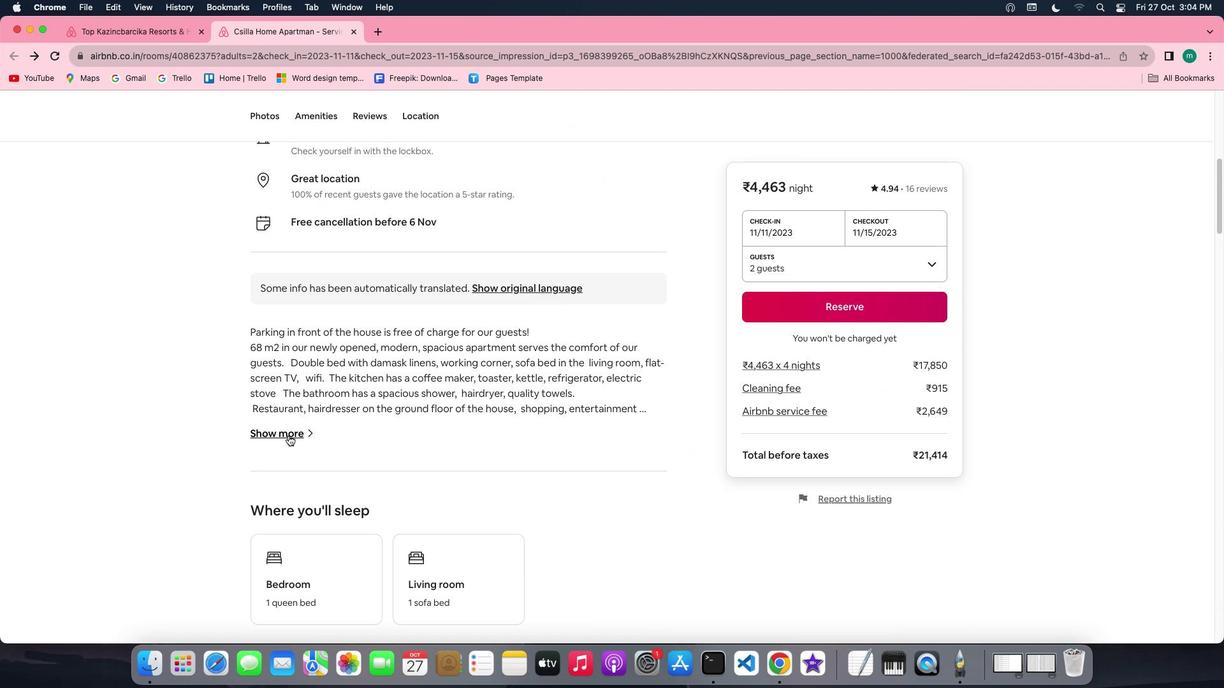 
Action: Mouse pressed left at (288, 435)
Screenshot: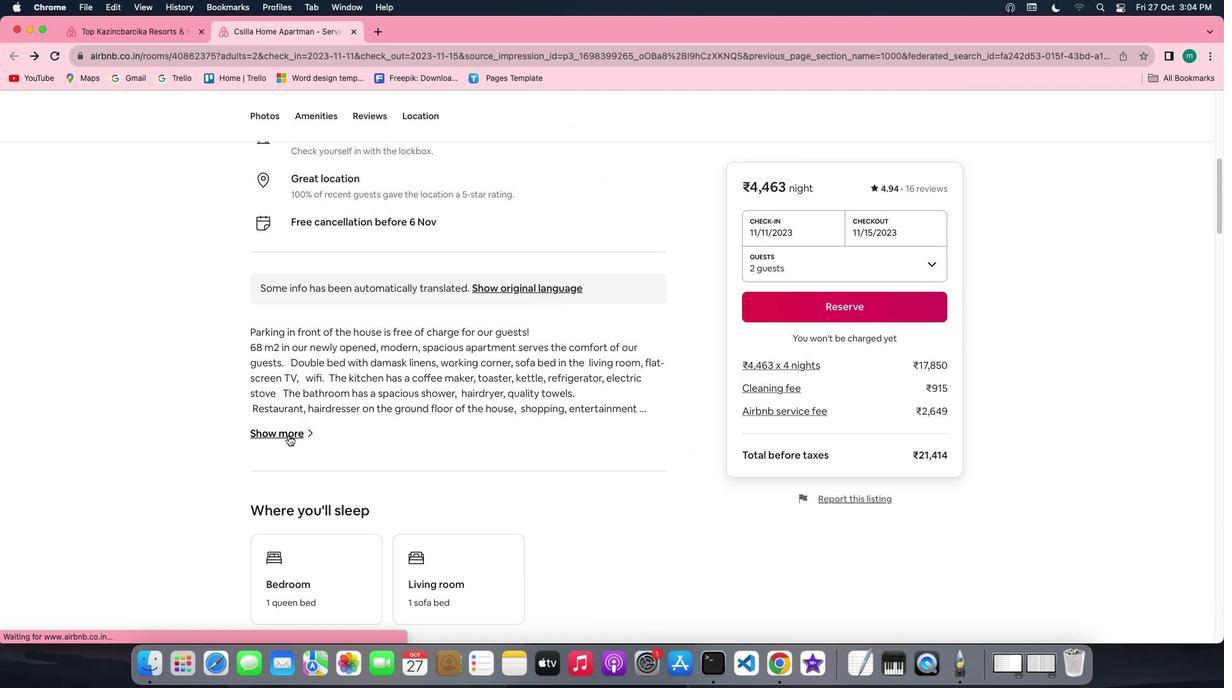 
Action: Mouse moved to (617, 348)
Screenshot: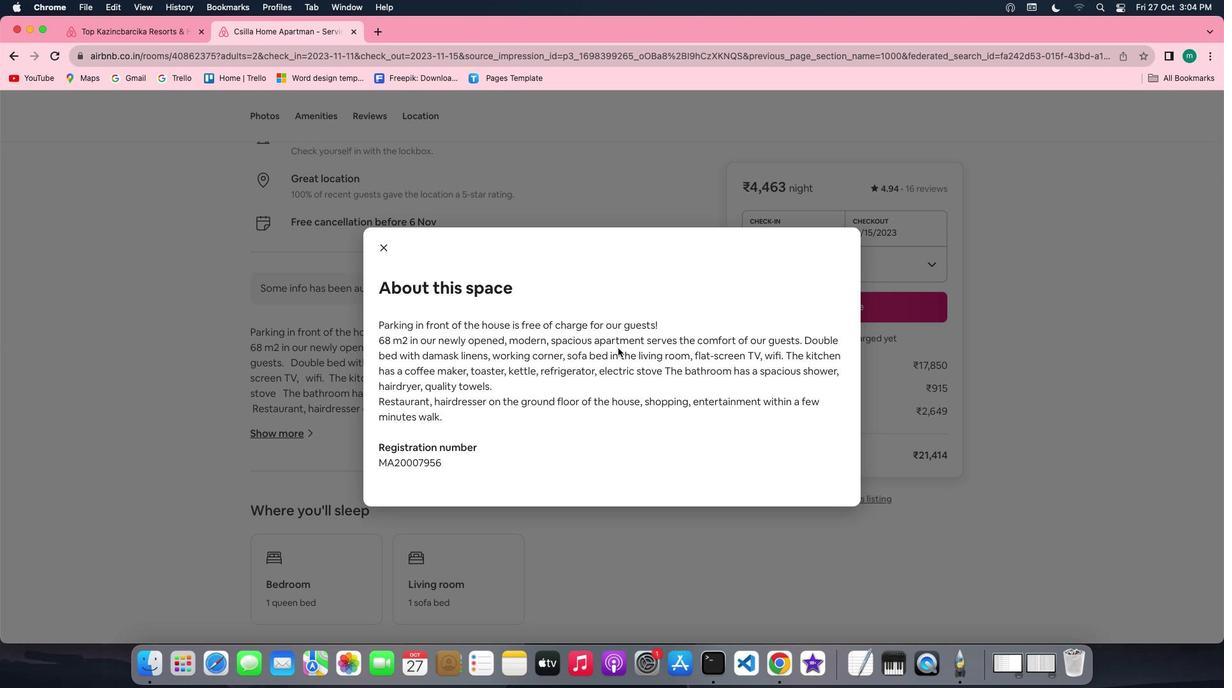 
Action: Mouse scrolled (617, 348) with delta (0, 0)
Screenshot: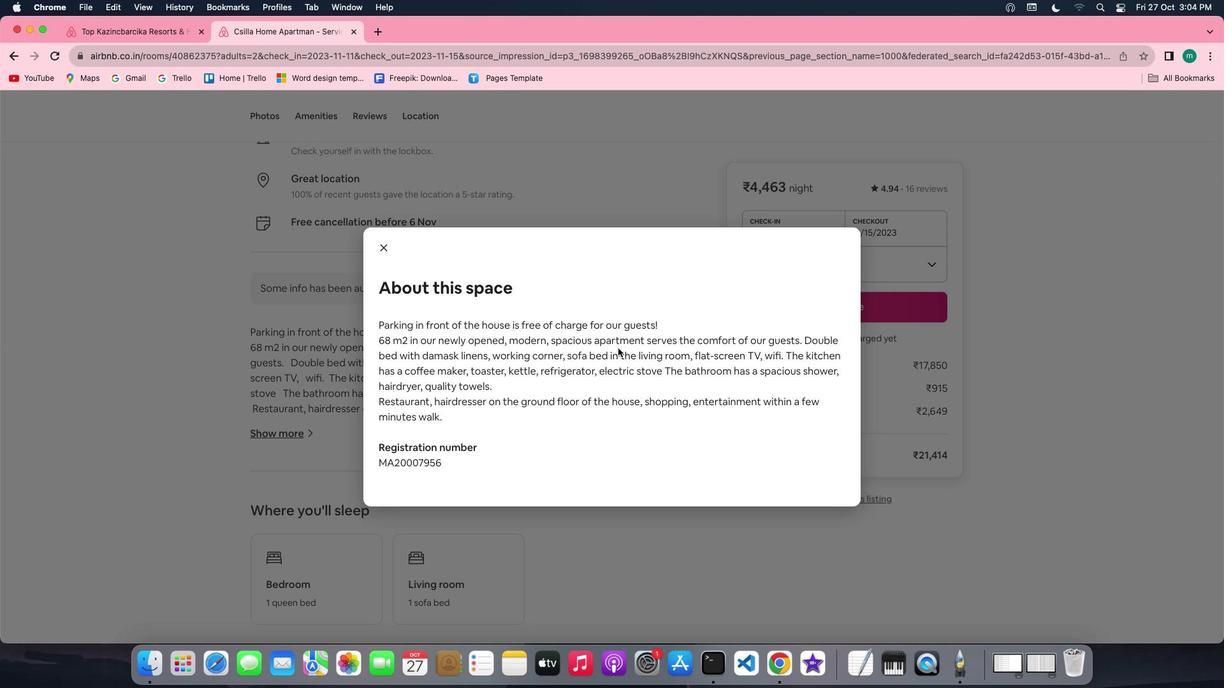 
Action: Mouse scrolled (617, 348) with delta (0, 0)
Screenshot: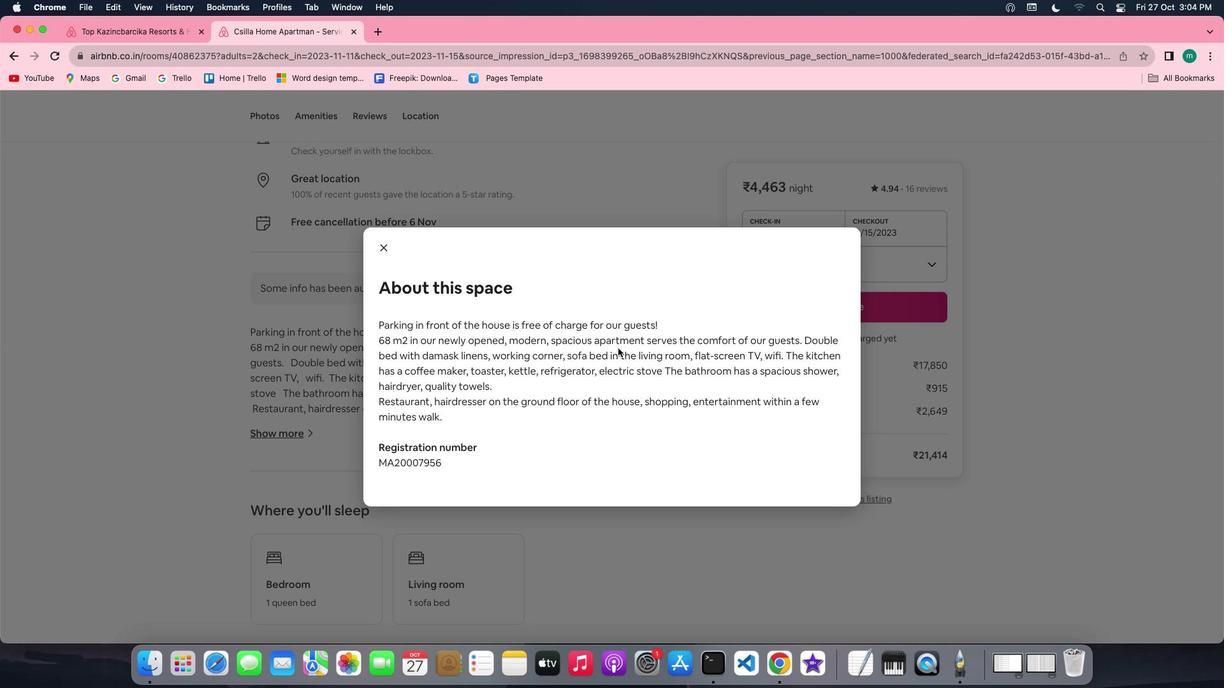 
Action: Mouse scrolled (617, 348) with delta (0, -1)
Screenshot: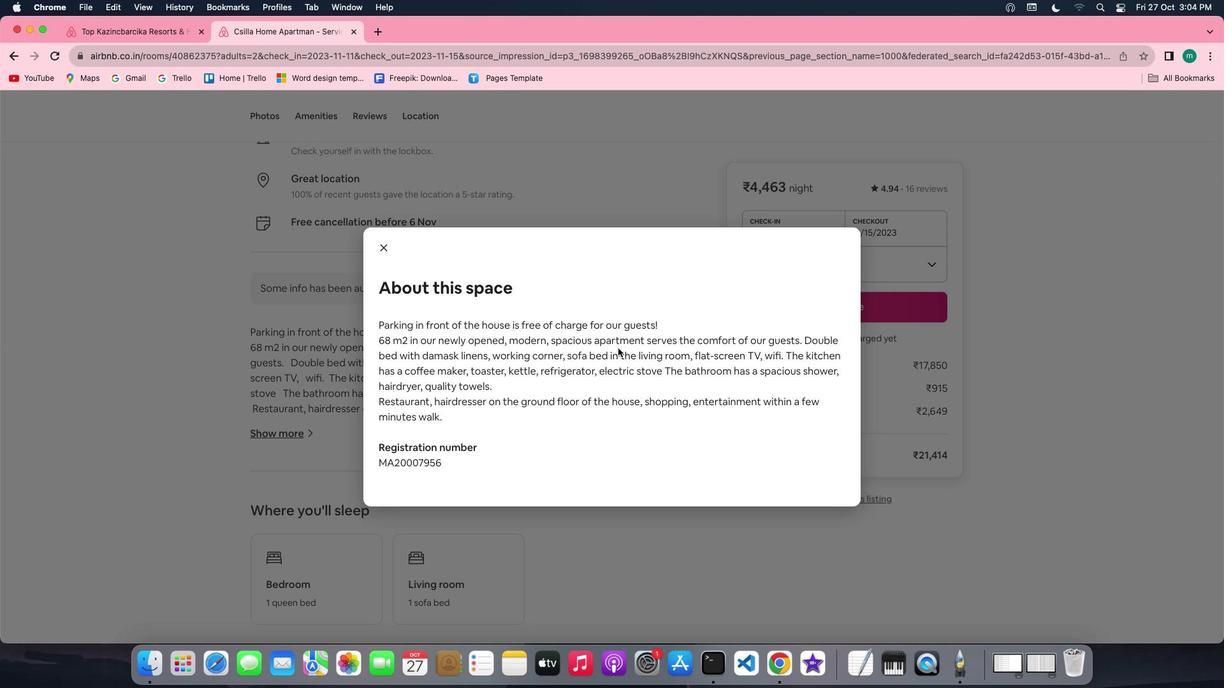 
Action: Mouse scrolled (617, 348) with delta (0, -3)
Screenshot: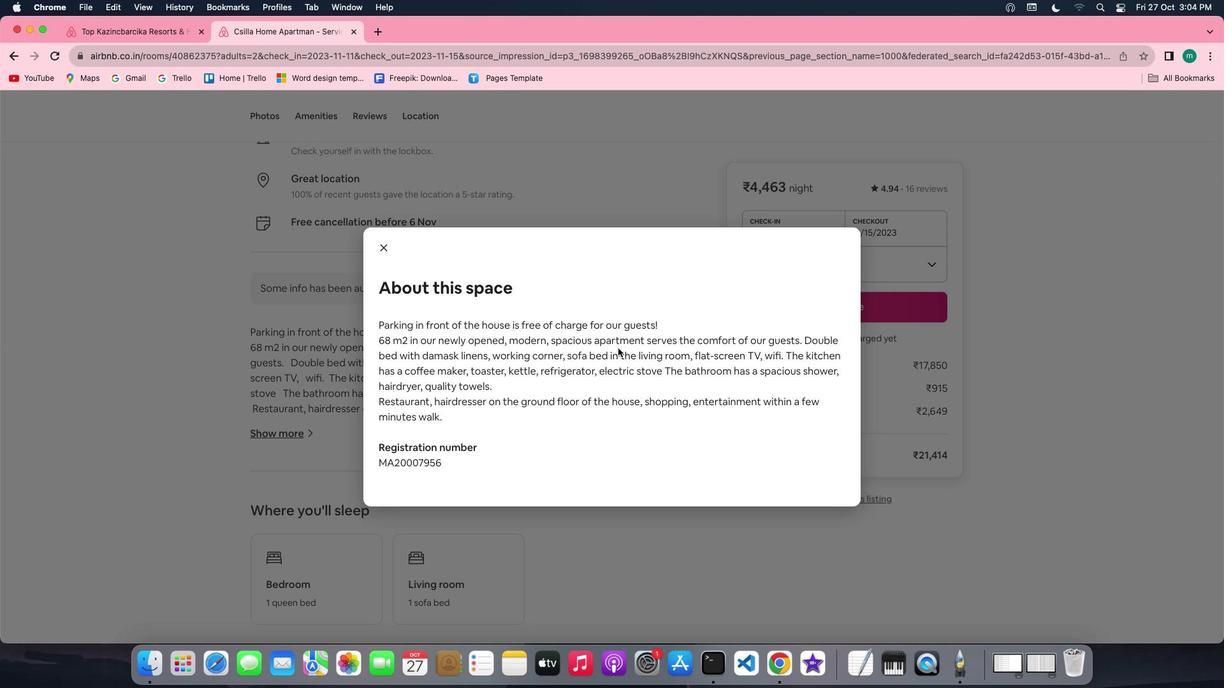 
Action: Mouse moved to (387, 242)
Screenshot: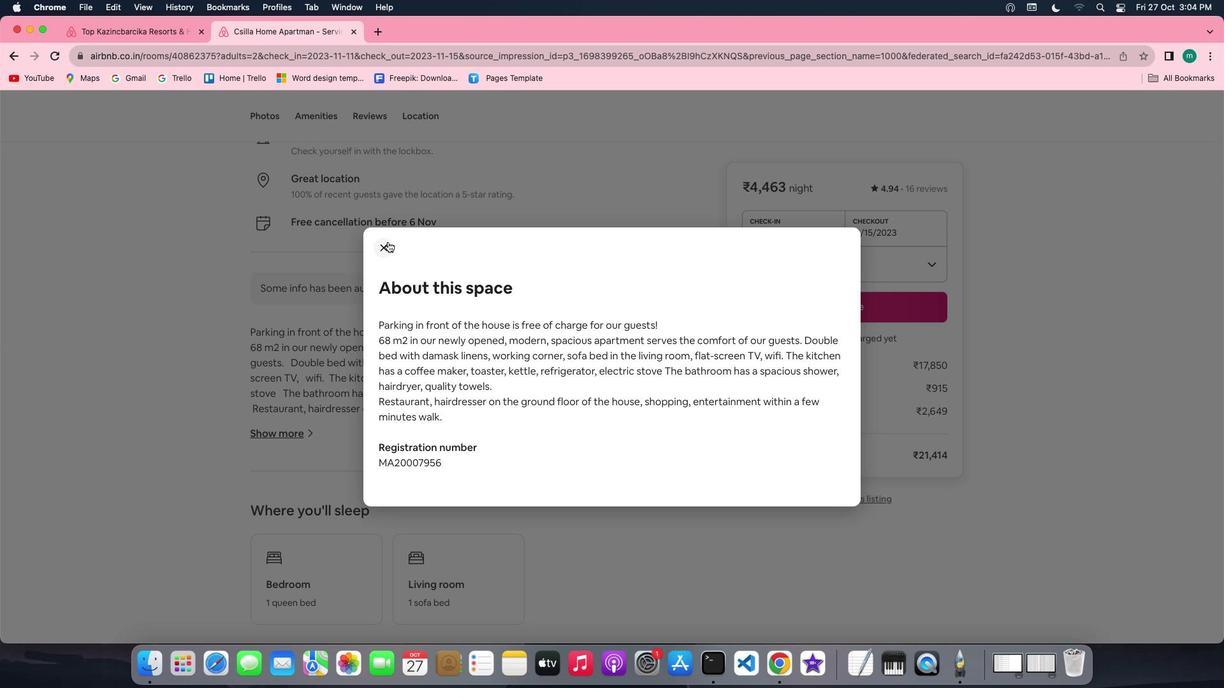 
Action: Mouse pressed left at (387, 242)
Screenshot: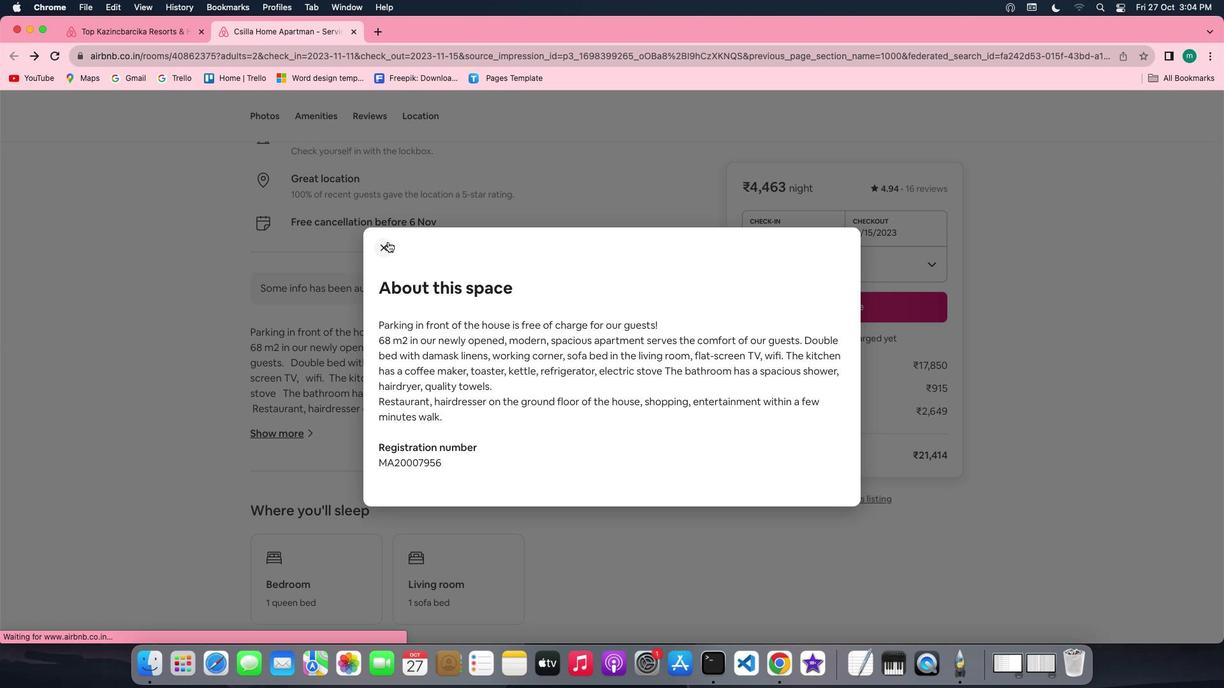 
Action: Mouse moved to (592, 409)
Screenshot: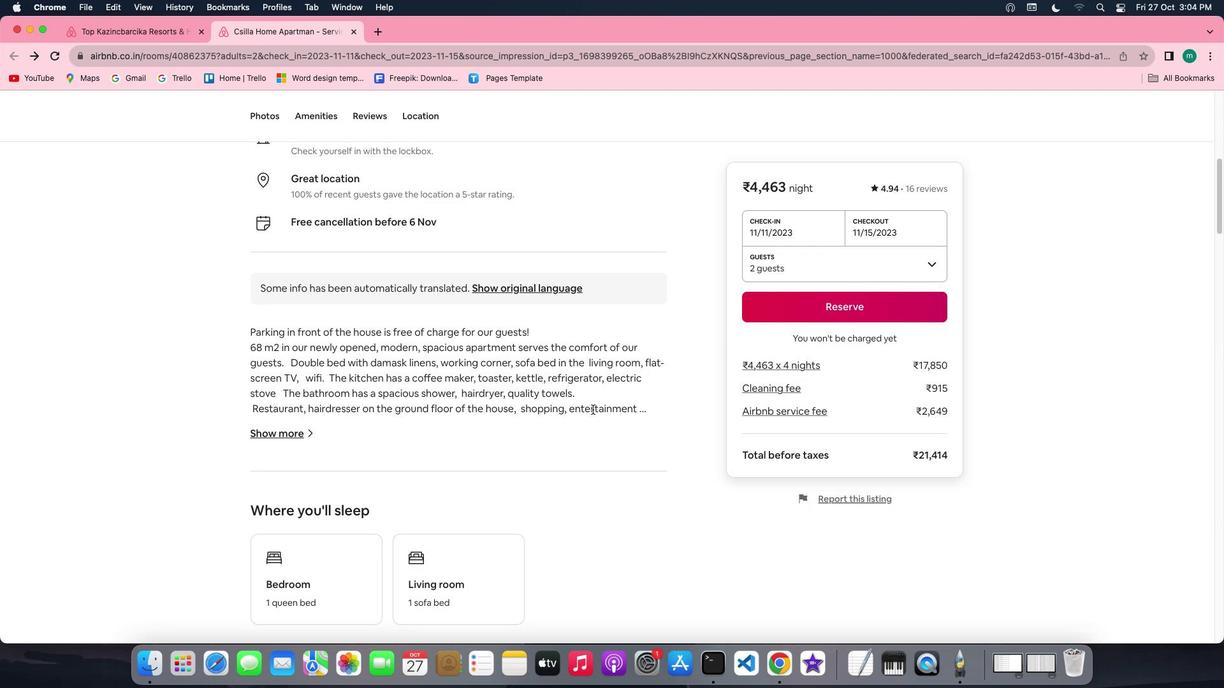 
Action: Mouse scrolled (592, 409) with delta (0, 0)
Screenshot: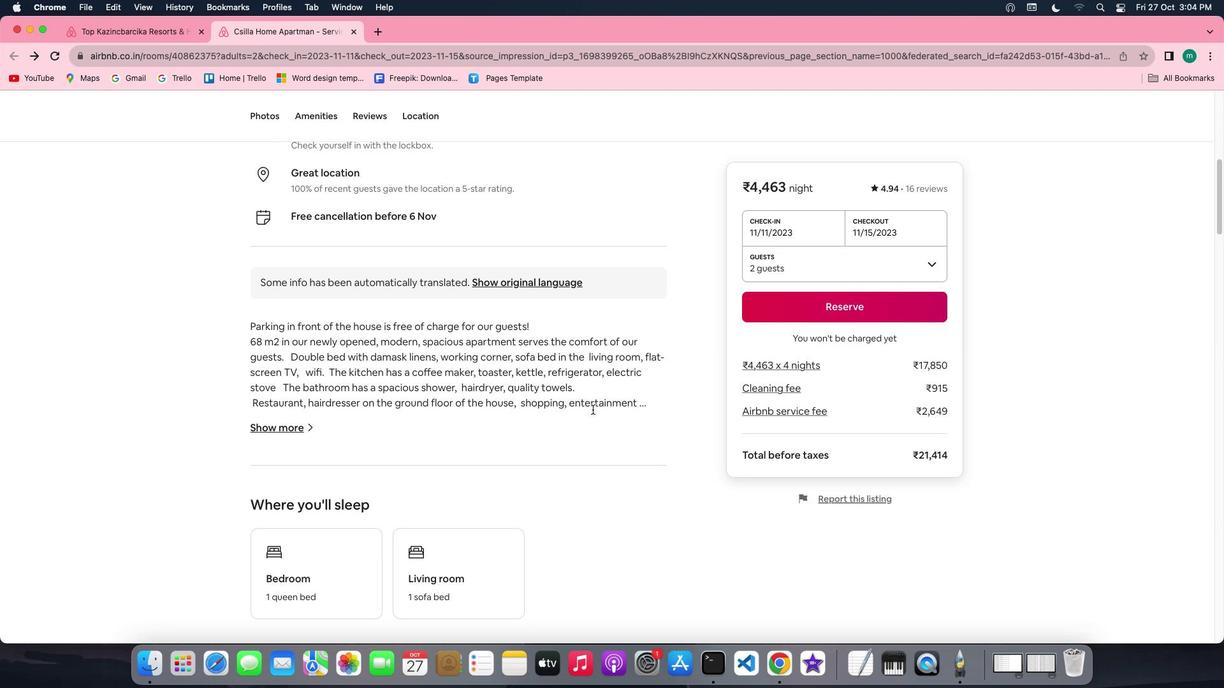 
Action: Mouse scrolled (592, 409) with delta (0, 0)
Screenshot: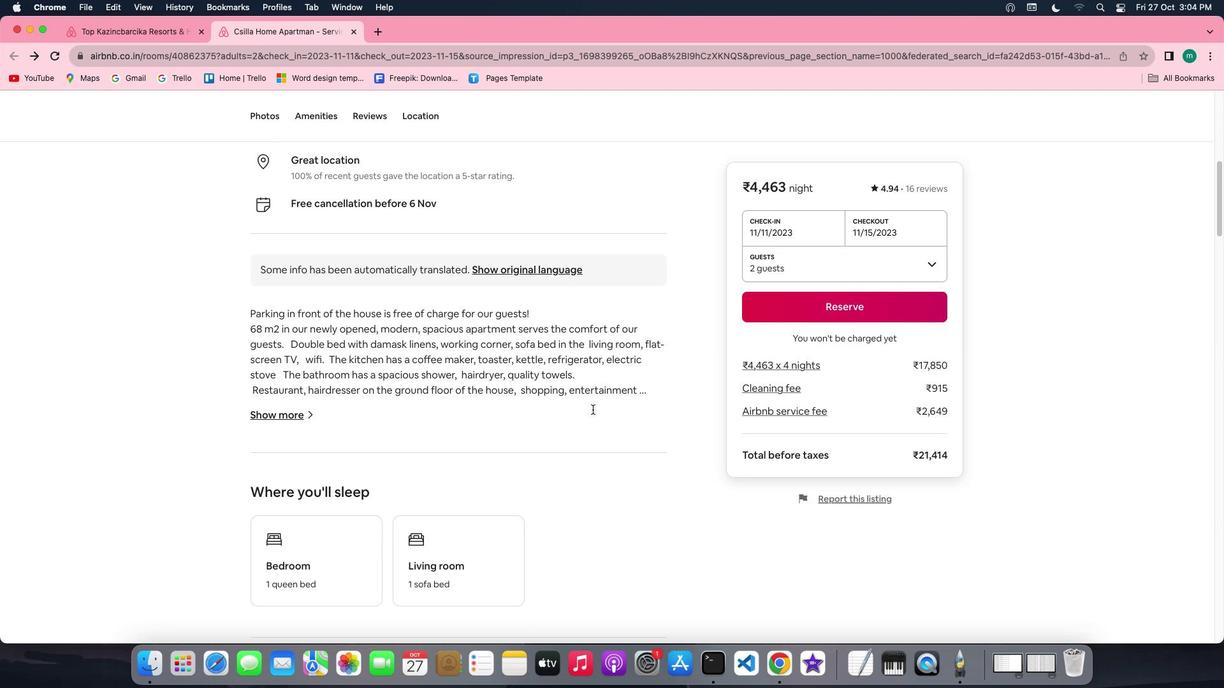 
Action: Mouse scrolled (592, 409) with delta (0, -1)
Screenshot: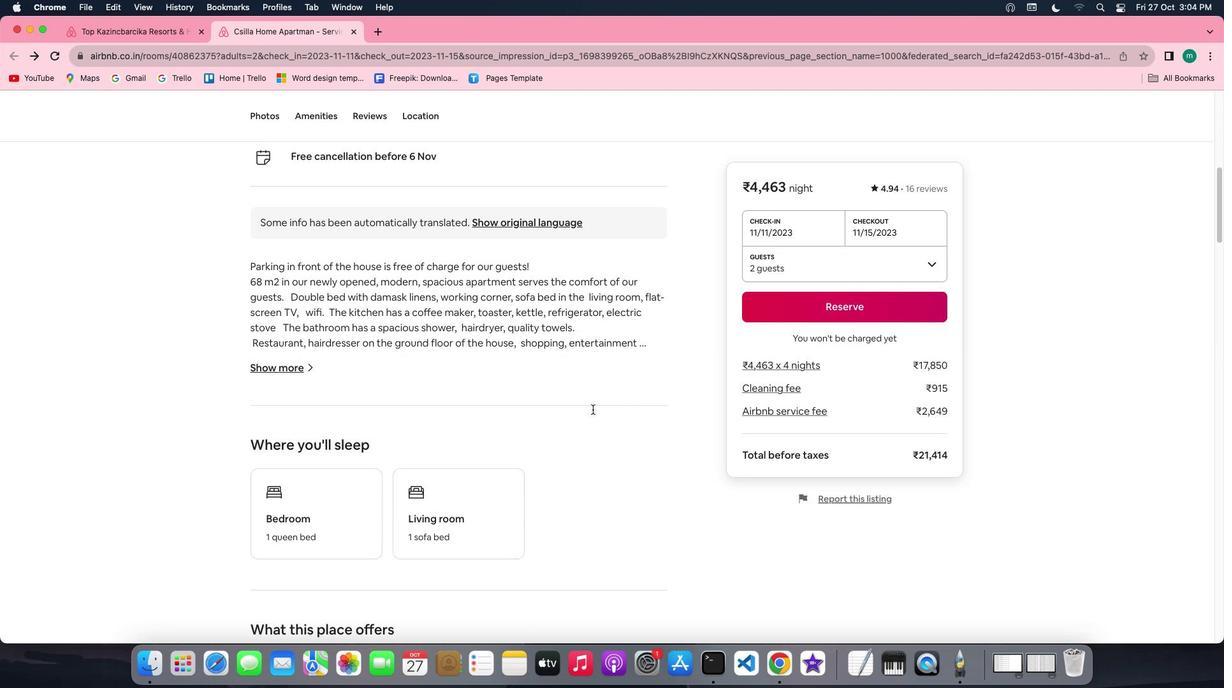 
Action: Mouse moved to (516, 371)
Screenshot: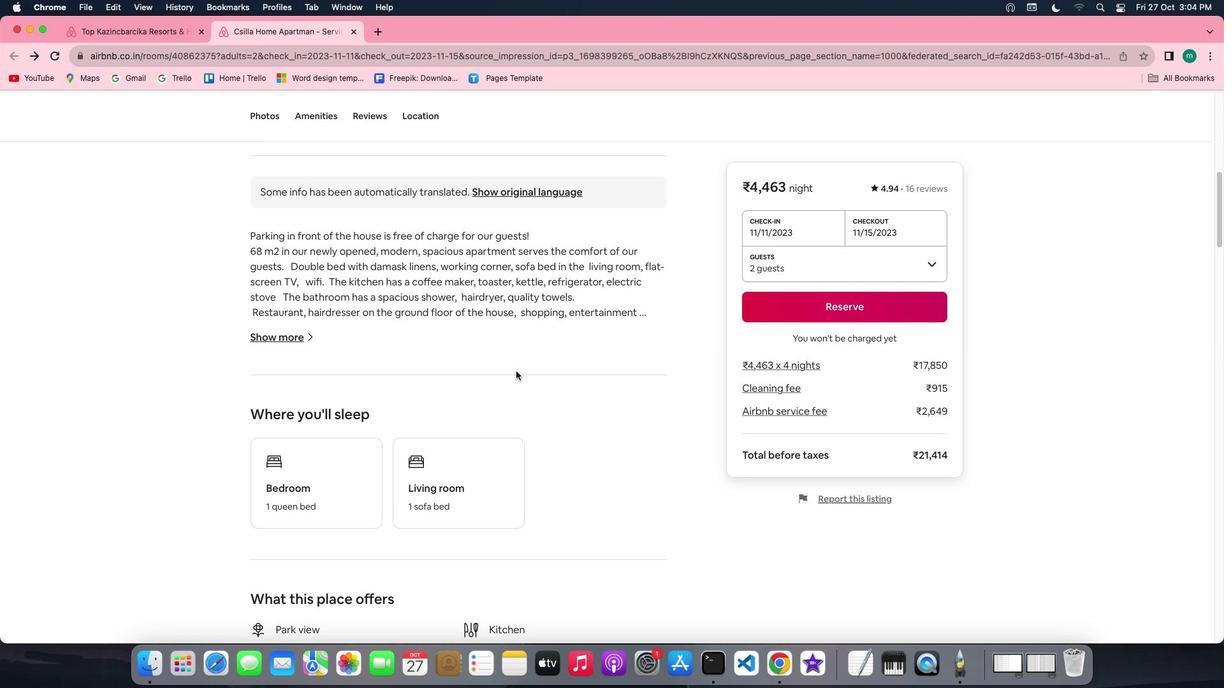 
Action: Mouse scrolled (516, 371) with delta (0, 0)
Screenshot: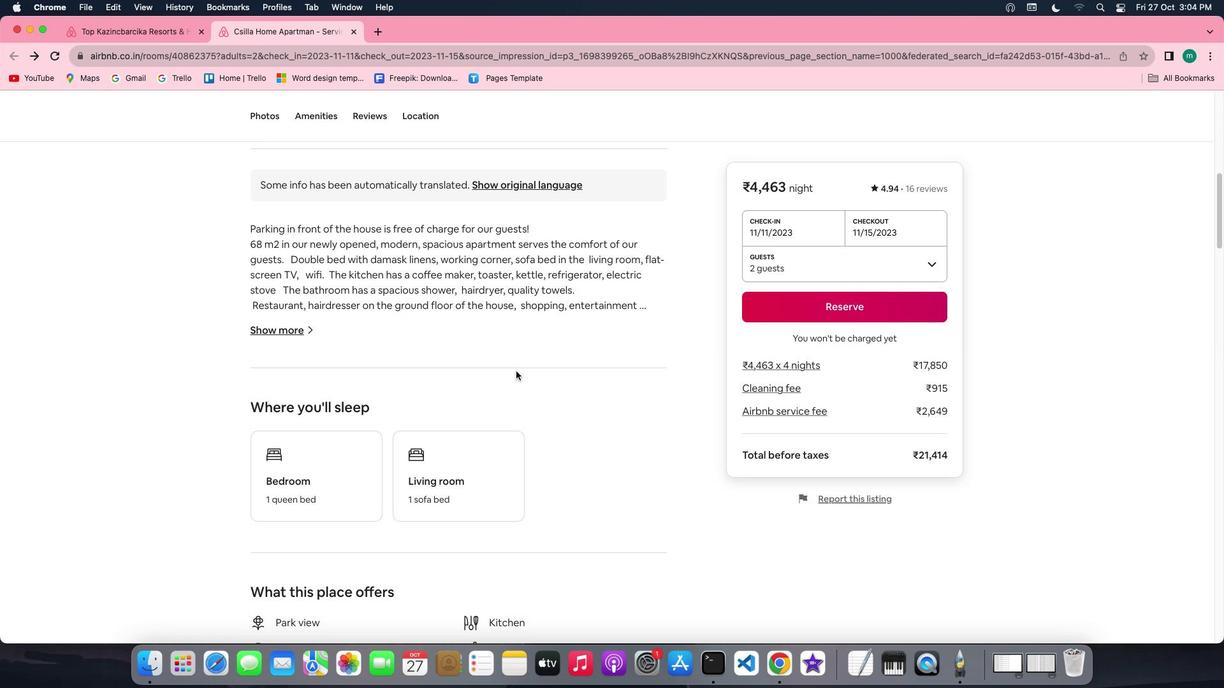 
Action: Mouse scrolled (516, 371) with delta (0, 0)
Screenshot: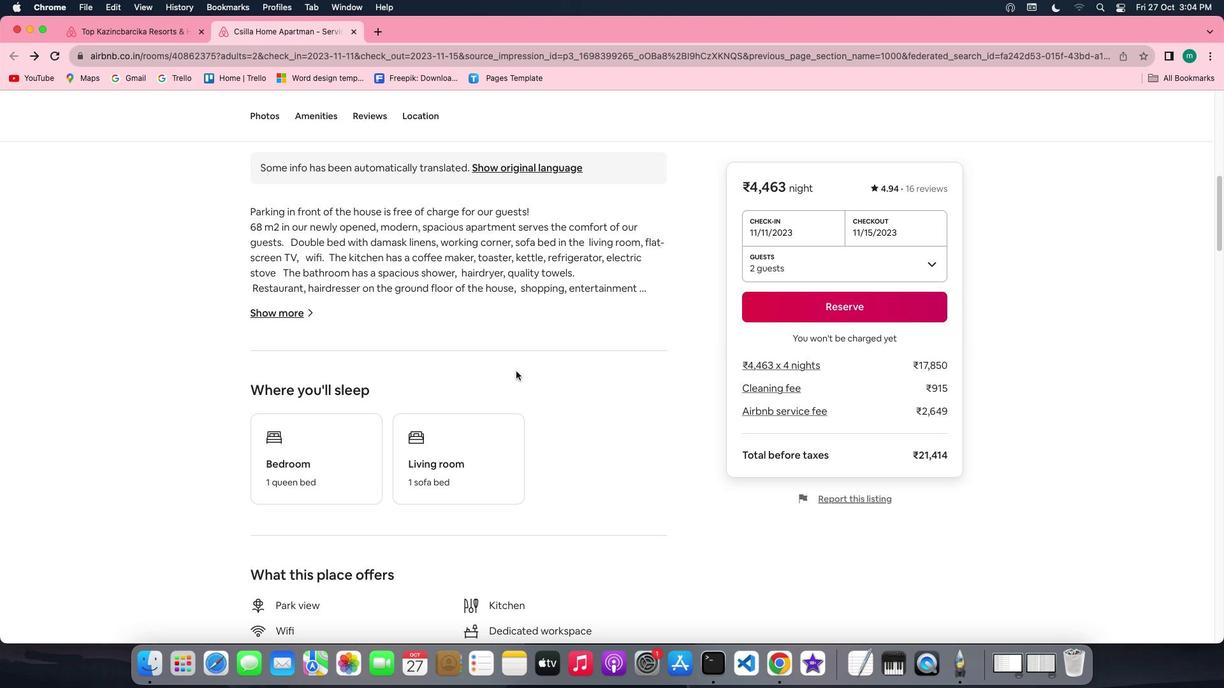 
Action: Mouse scrolled (516, 371) with delta (0, -1)
Screenshot: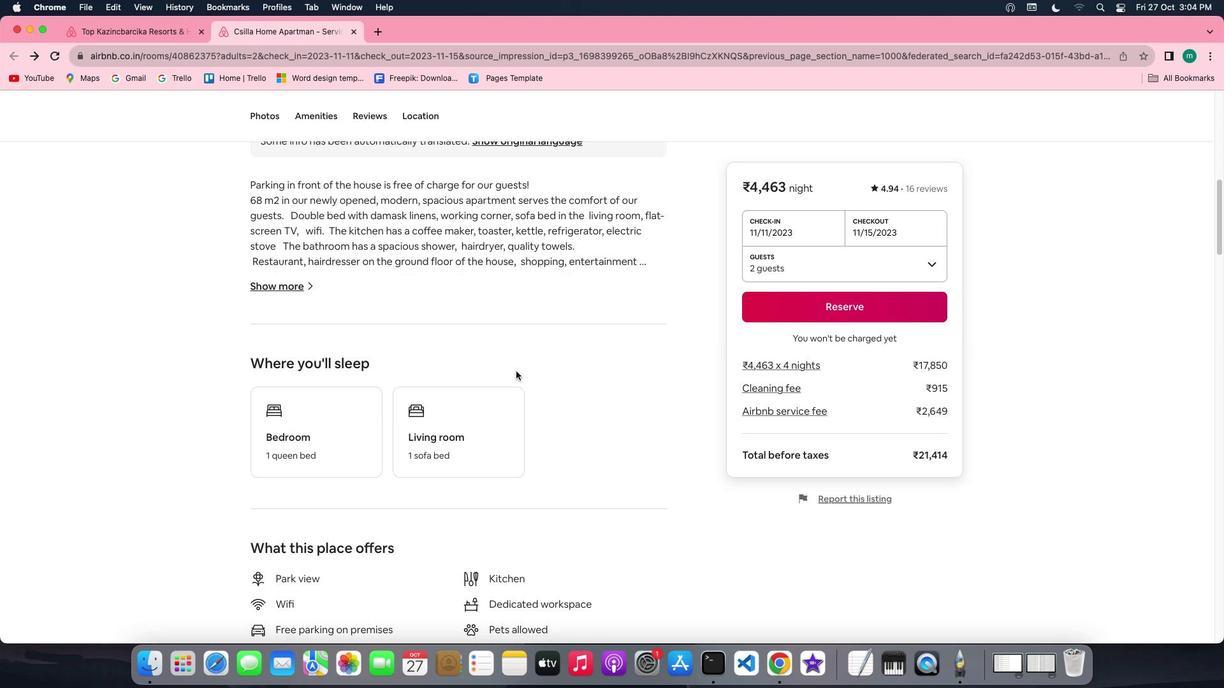 
Action: Mouse moved to (511, 369)
Screenshot: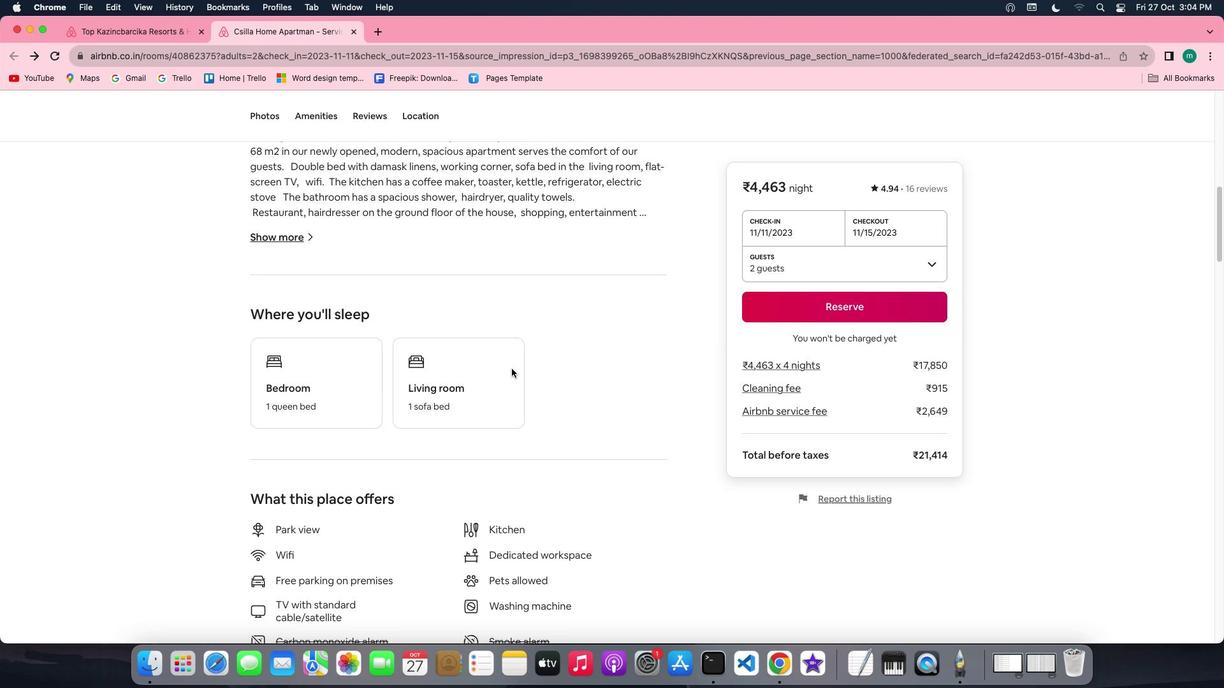 
Action: Mouse scrolled (511, 369) with delta (0, 0)
Screenshot: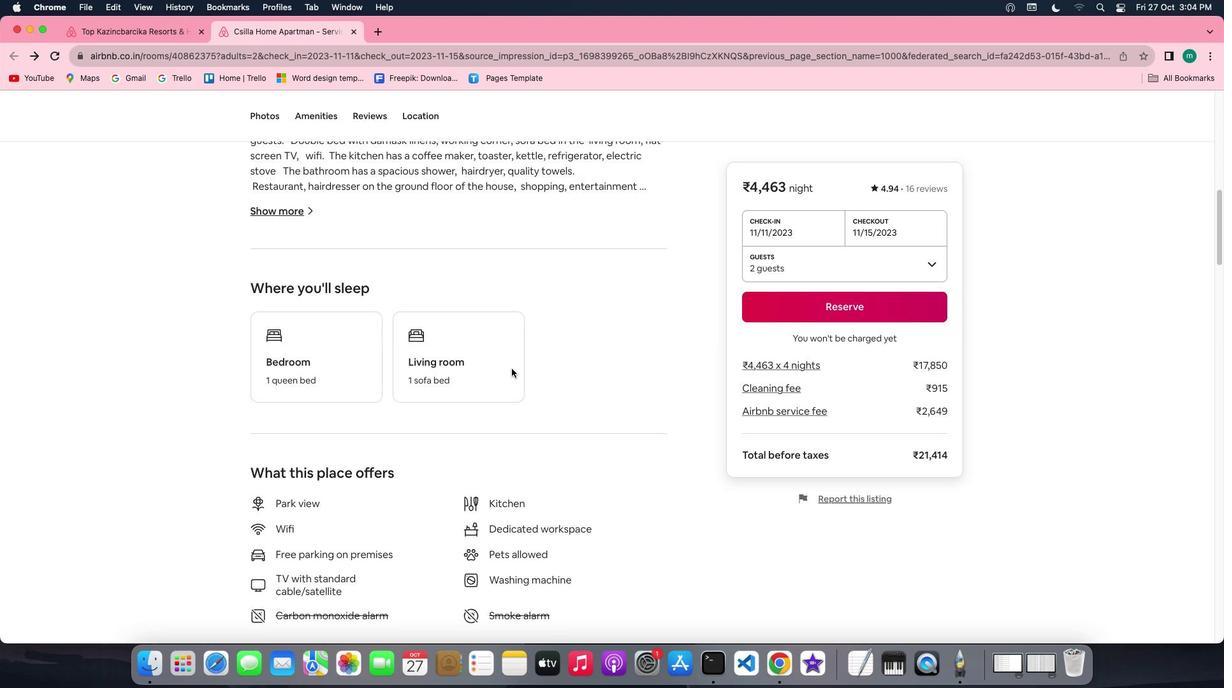 
Action: Mouse scrolled (511, 369) with delta (0, 0)
Screenshot: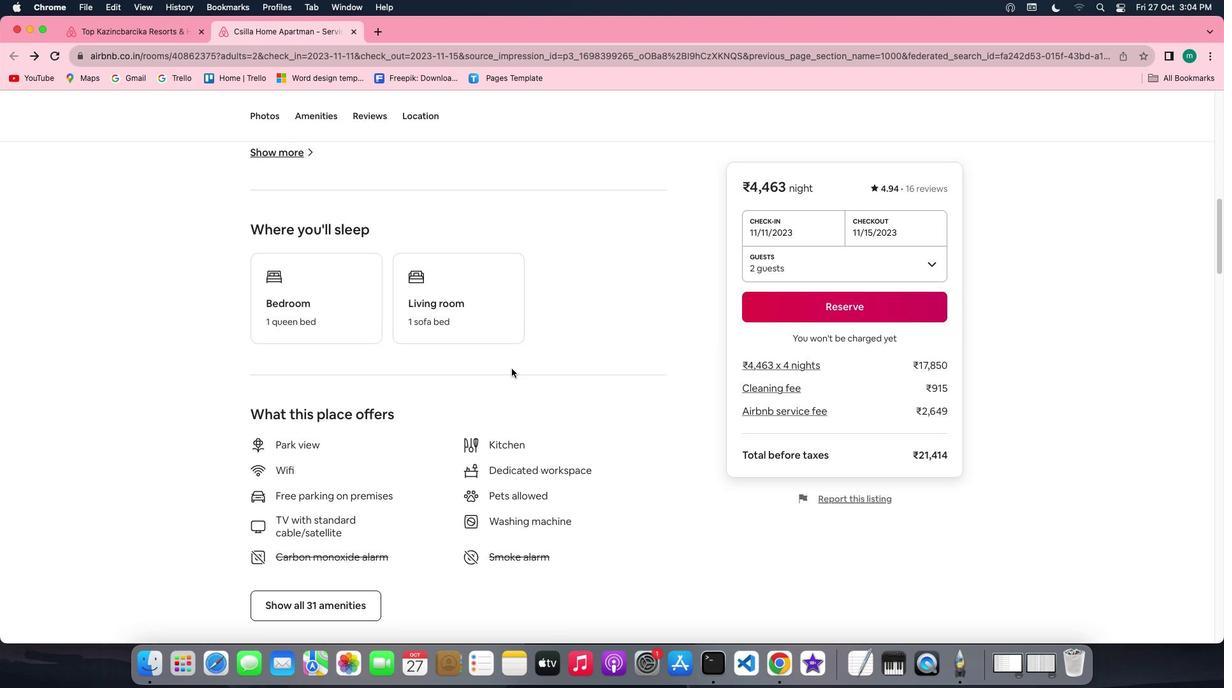
Action: Mouse scrolled (511, 369) with delta (0, -1)
Screenshot: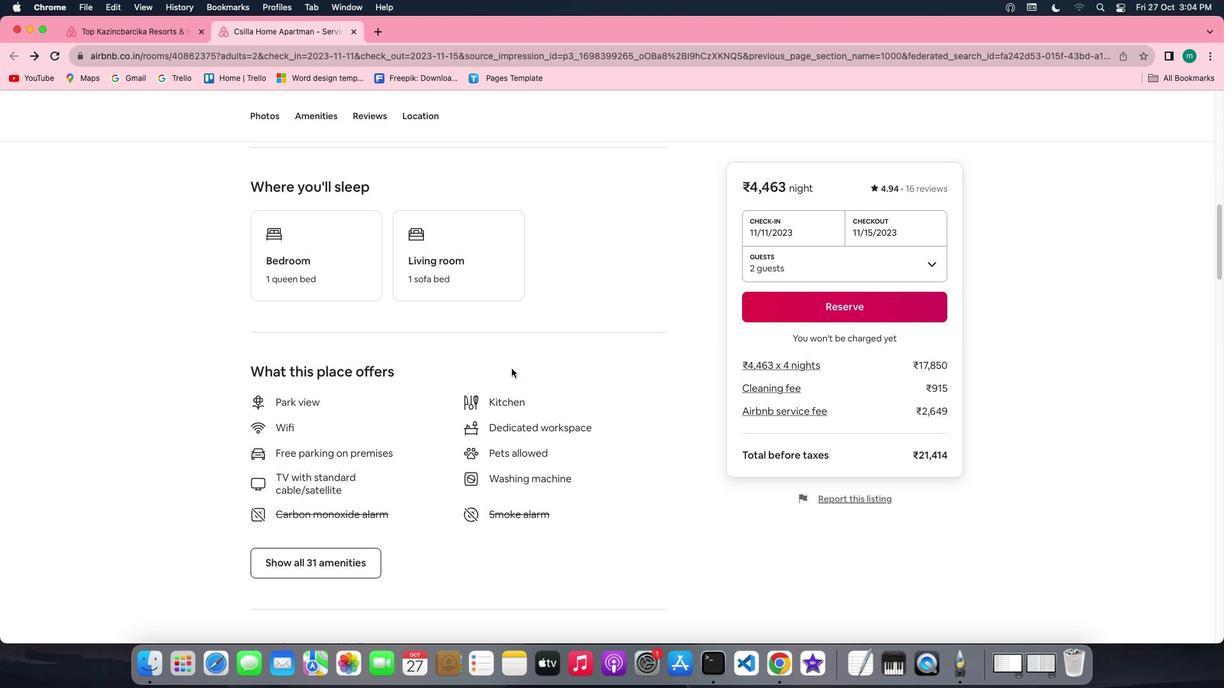 
Action: Mouse scrolled (511, 369) with delta (0, -2)
Screenshot: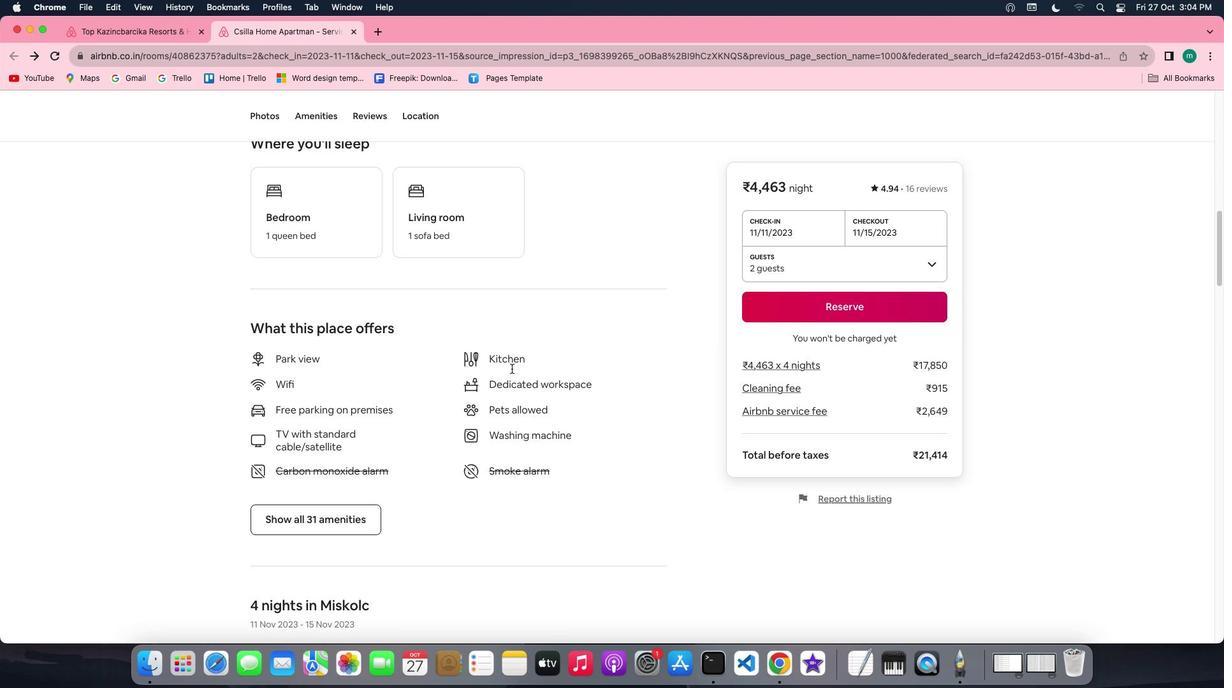 
Action: Mouse scrolled (511, 369) with delta (0, 0)
Screenshot: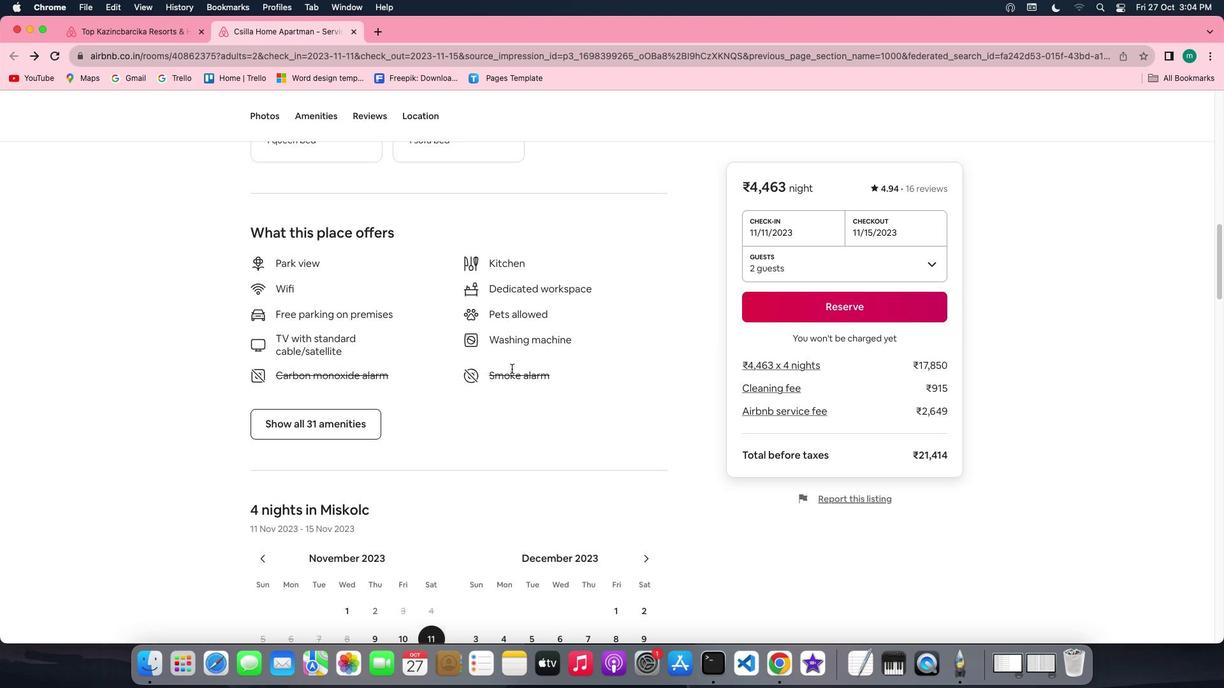 
Action: Mouse scrolled (511, 369) with delta (0, 0)
Screenshot: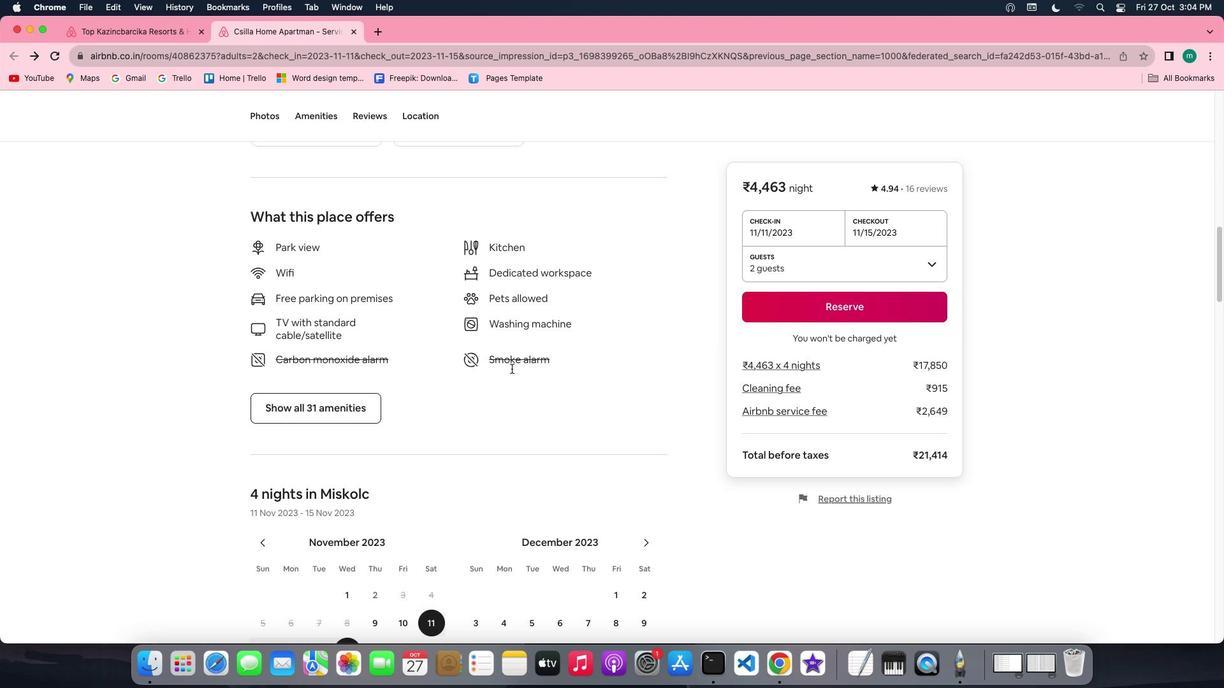 
Action: Mouse scrolled (511, 369) with delta (0, -1)
Screenshot: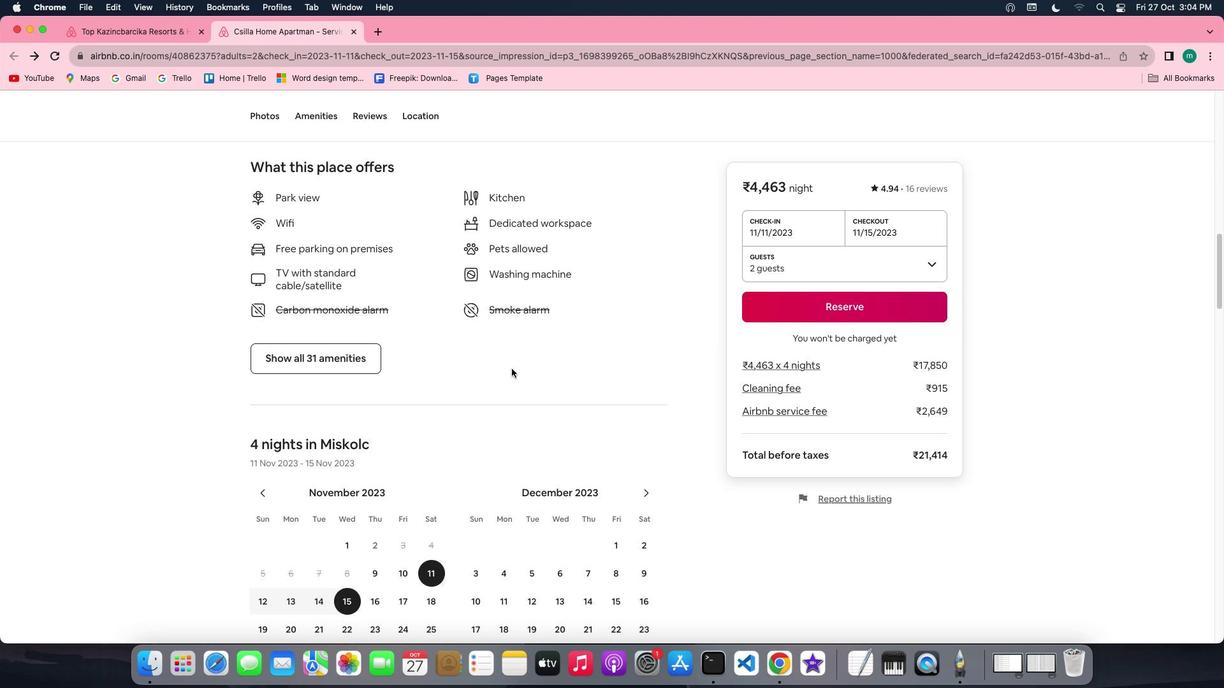 
Action: Mouse scrolled (511, 369) with delta (0, -2)
Screenshot: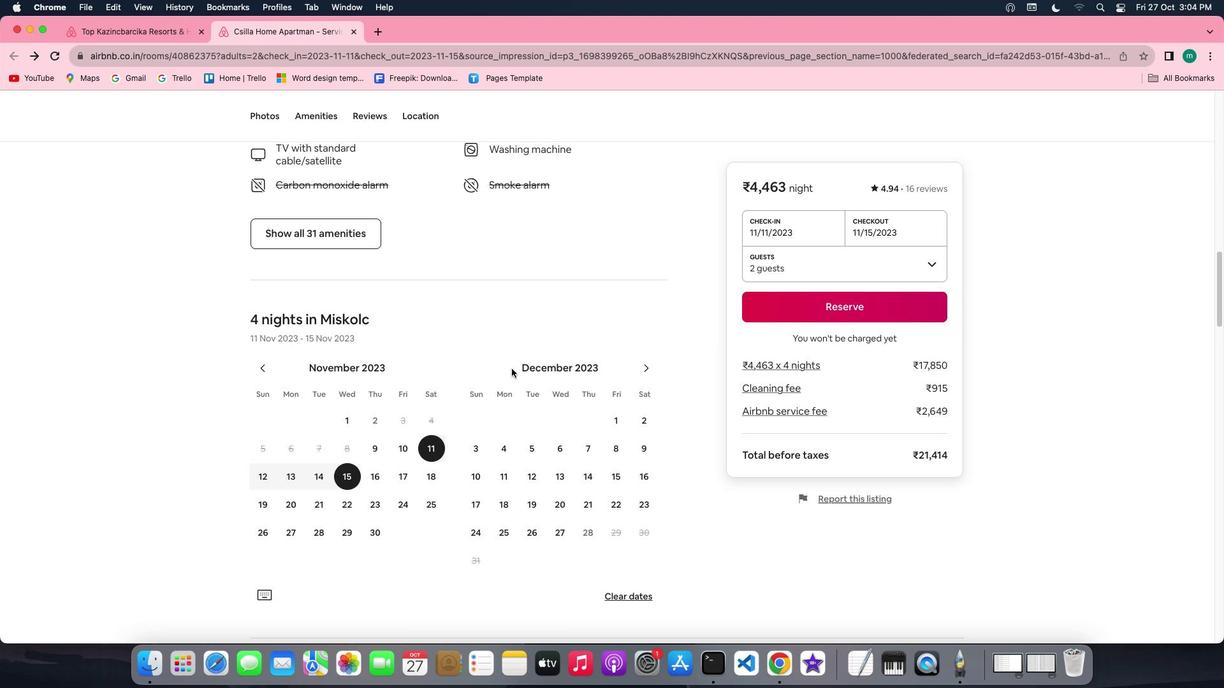
Action: Mouse moved to (321, 214)
Screenshot: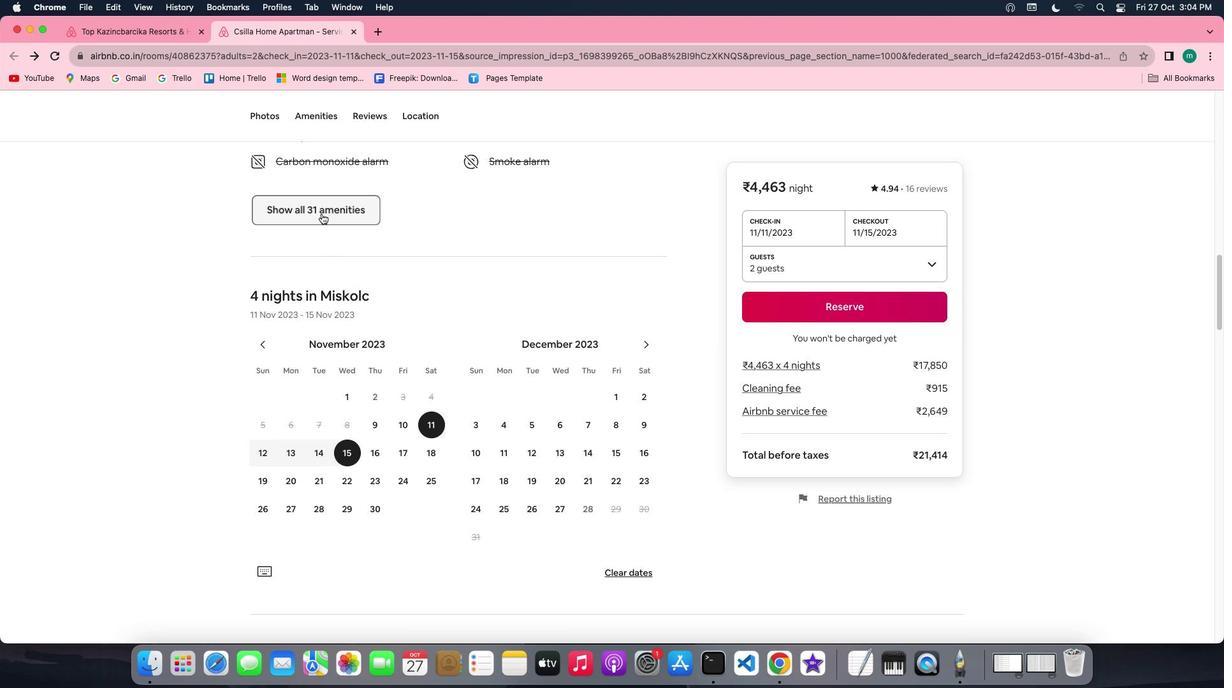 
Action: Mouse pressed left at (321, 214)
Screenshot: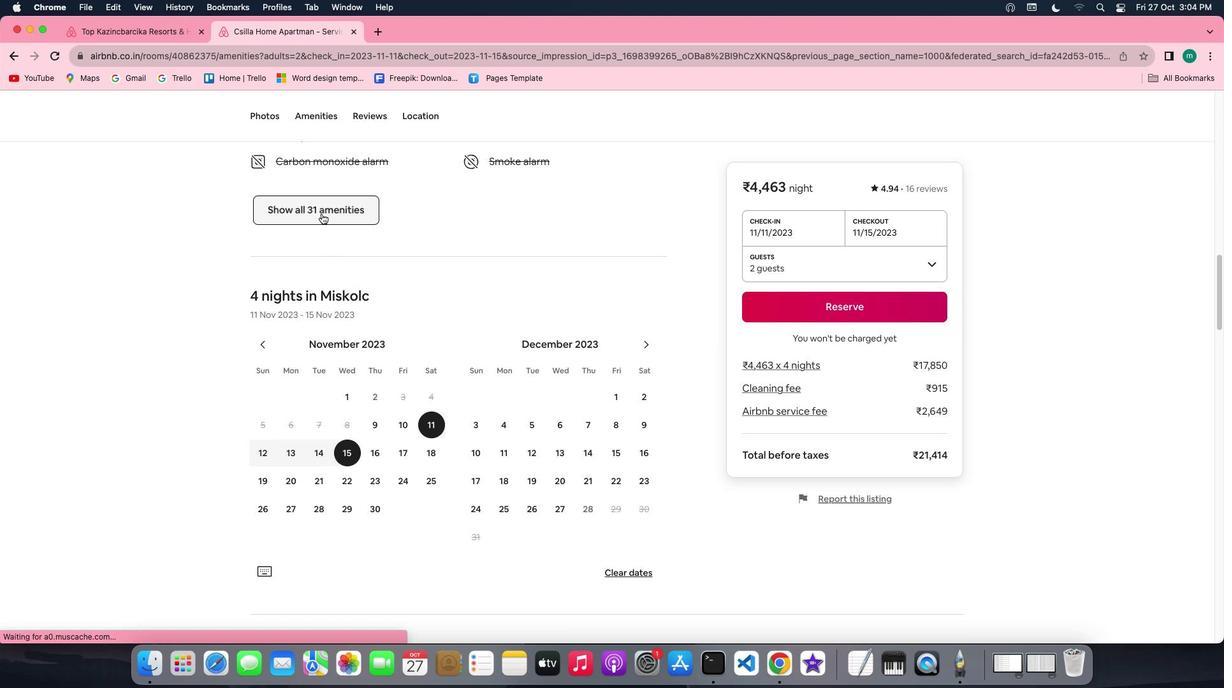 
Action: Mouse moved to (589, 369)
Screenshot: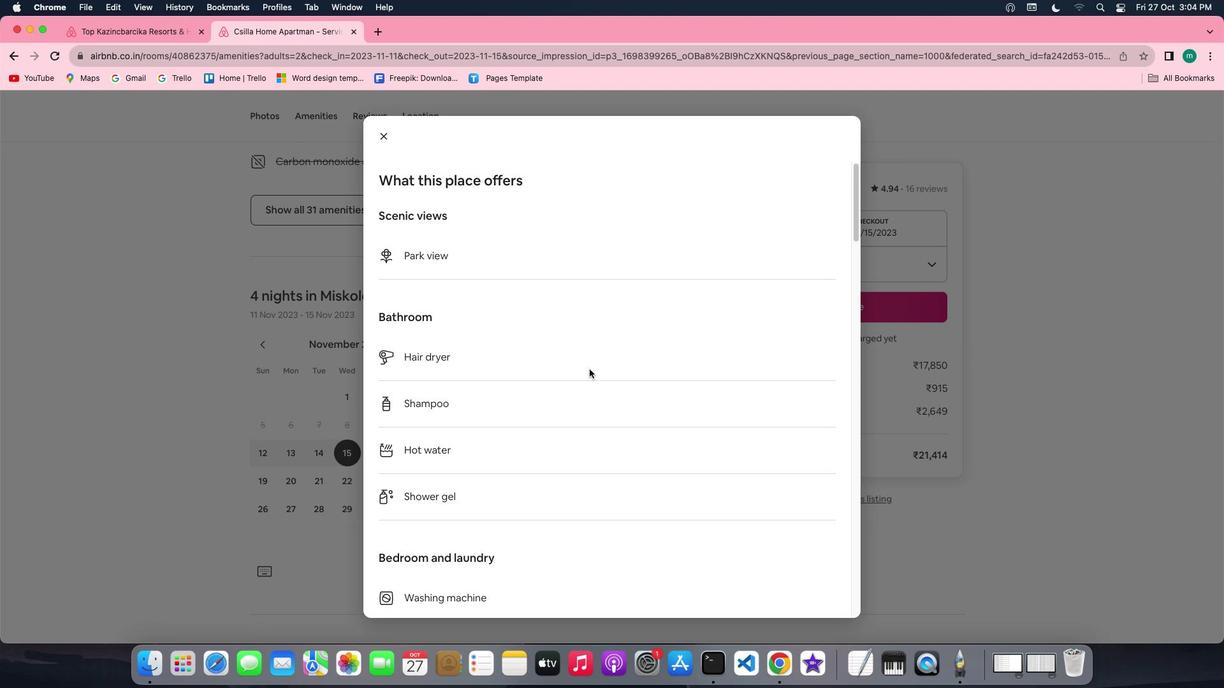 
Action: Mouse scrolled (589, 369) with delta (0, 0)
Screenshot: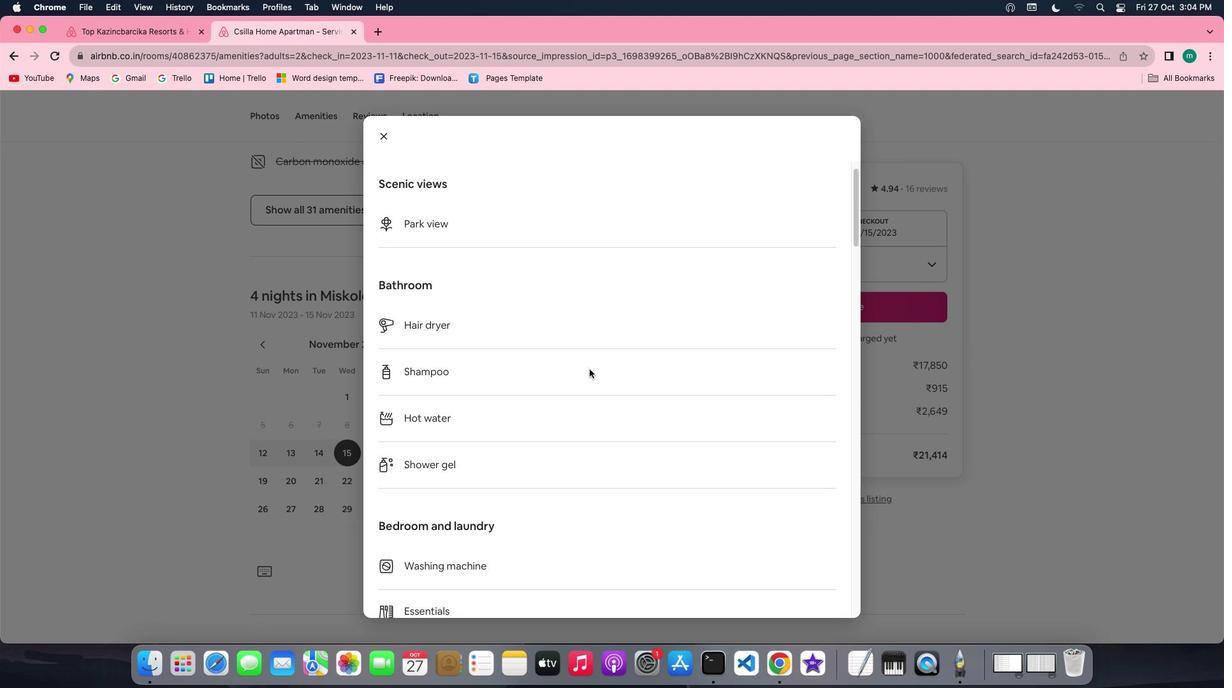 
Action: Mouse scrolled (589, 369) with delta (0, 0)
Screenshot: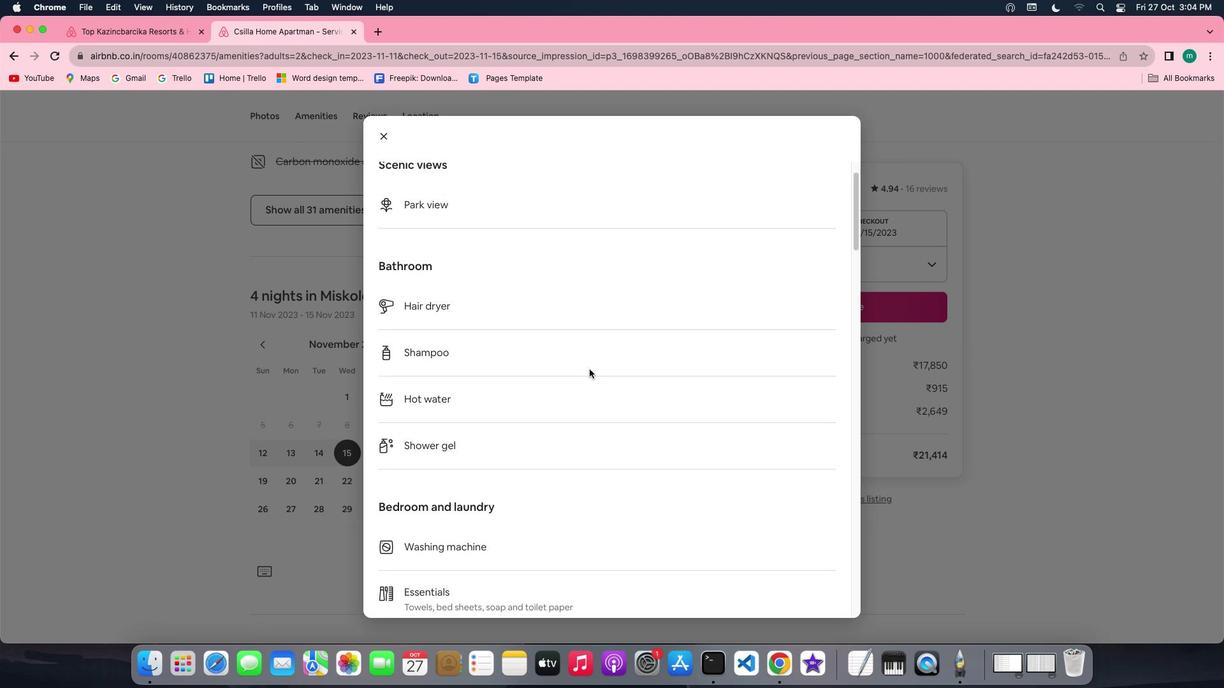 
Action: Mouse scrolled (589, 369) with delta (0, -1)
Screenshot: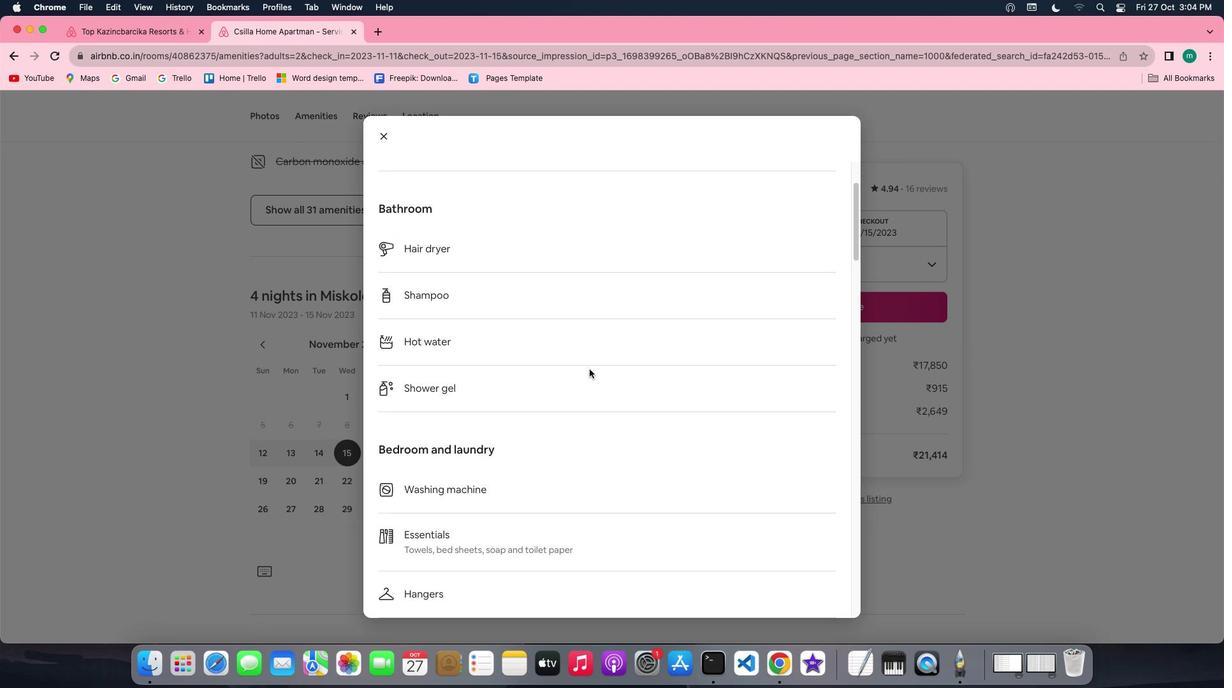 
Action: Mouse scrolled (589, 369) with delta (0, -2)
Screenshot: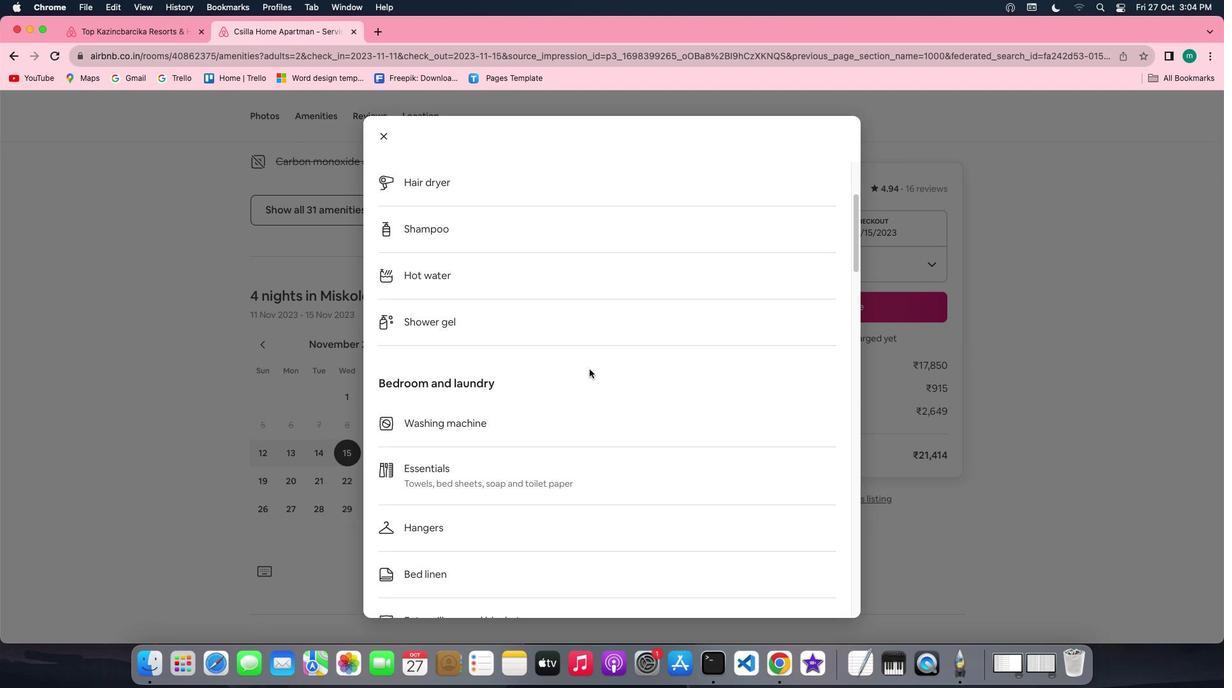 
Action: Mouse scrolled (589, 369) with delta (0, 0)
Screenshot: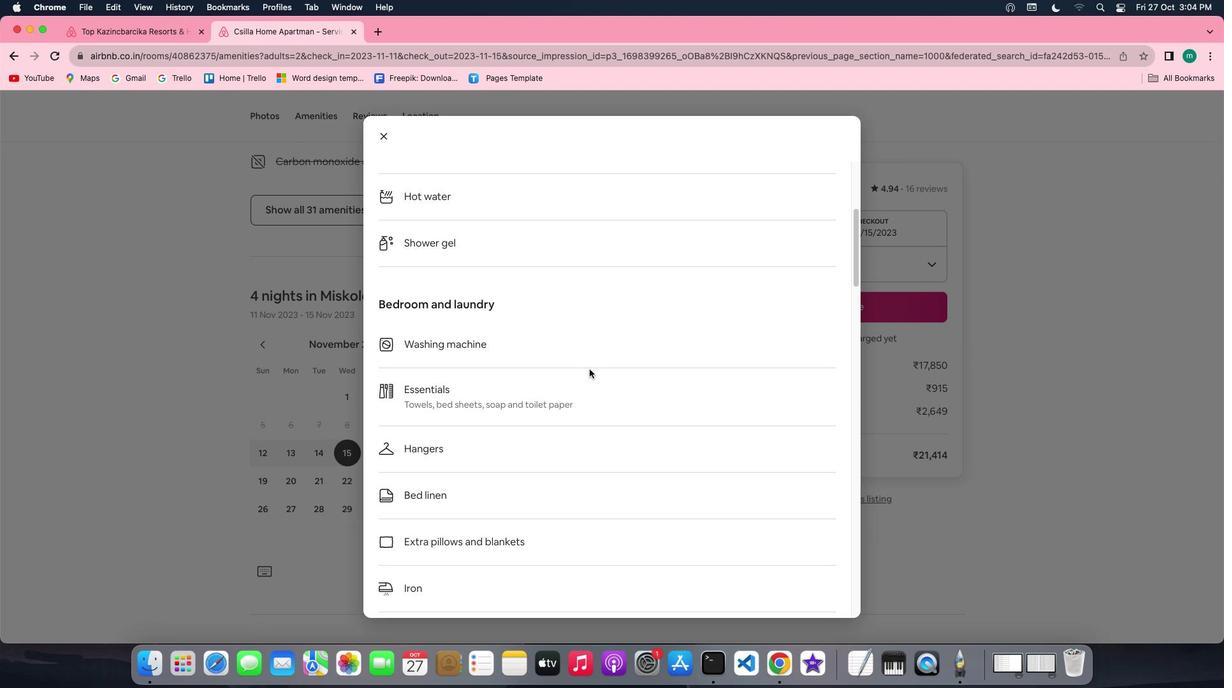 
Action: Mouse scrolled (589, 369) with delta (0, 0)
Screenshot: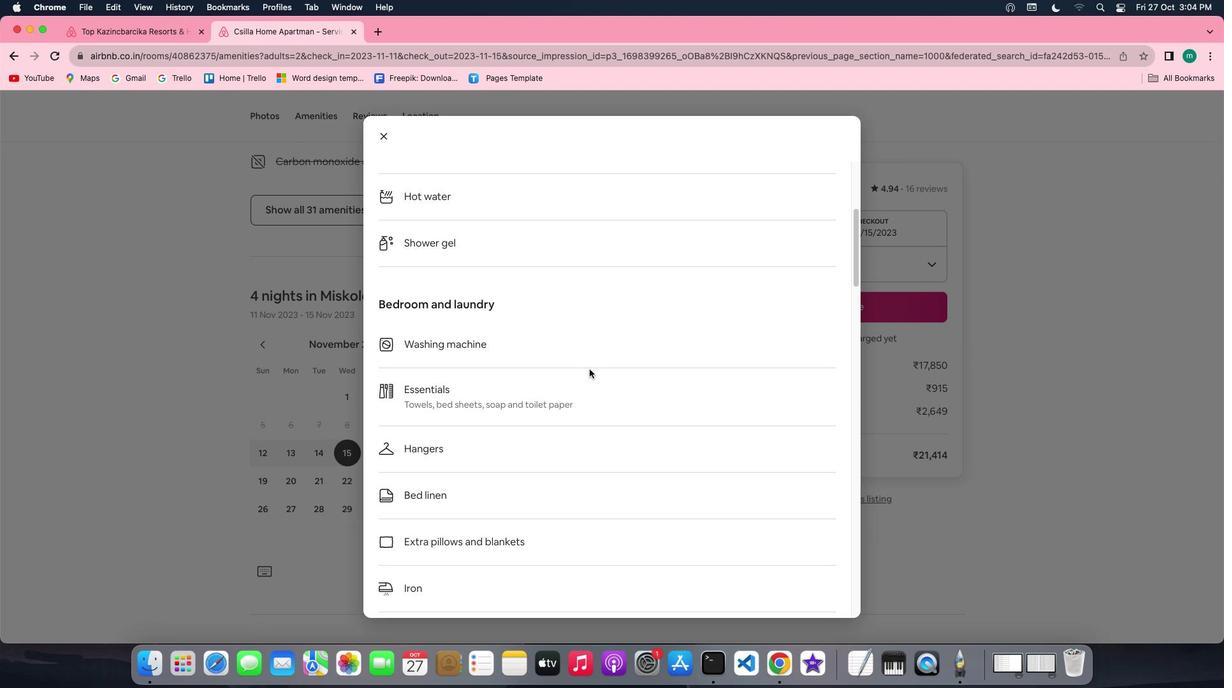 
Action: Mouse scrolled (589, 369) with delta (0, -1)
Screenshot: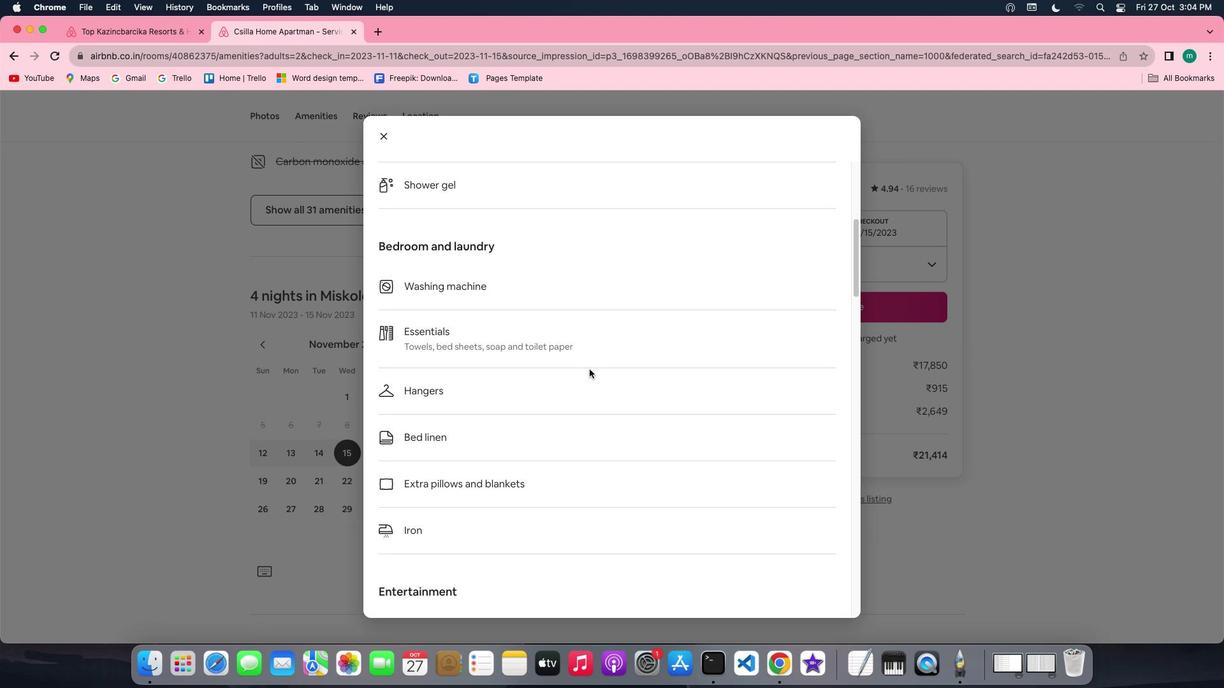 
Action: Mouse scrolled (589, 369) with delta (0, -2)
Screenshot: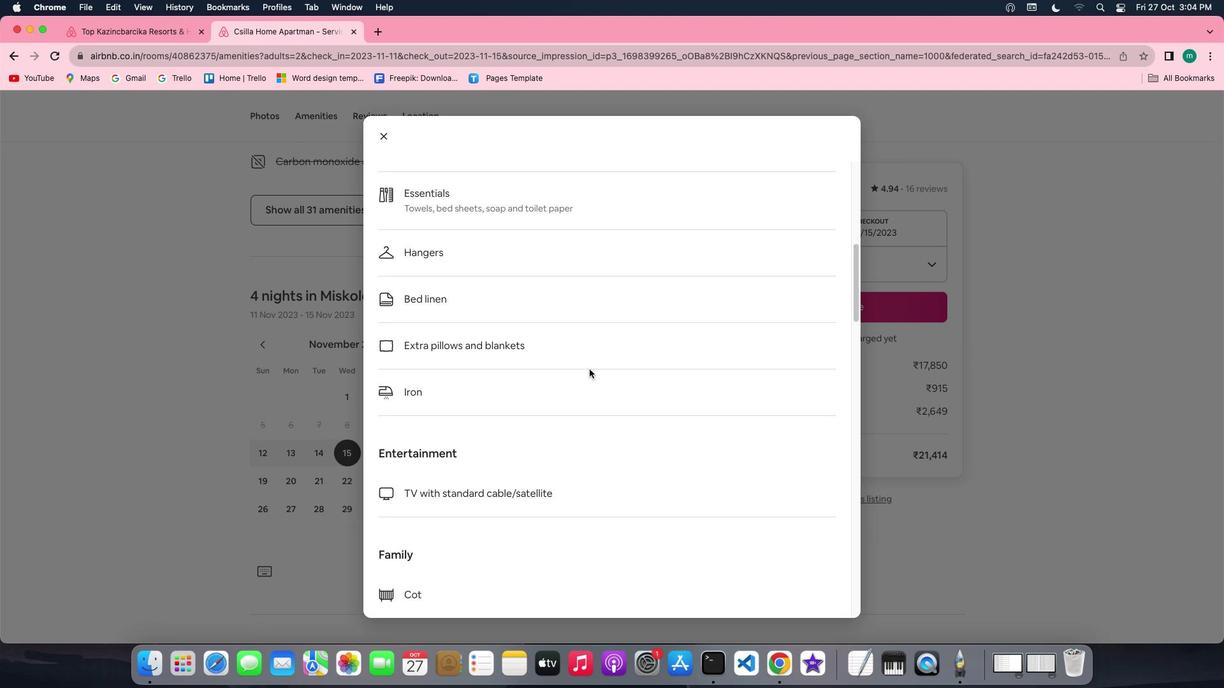 
Action: Mouse moved to (577, 369)
Screenshot: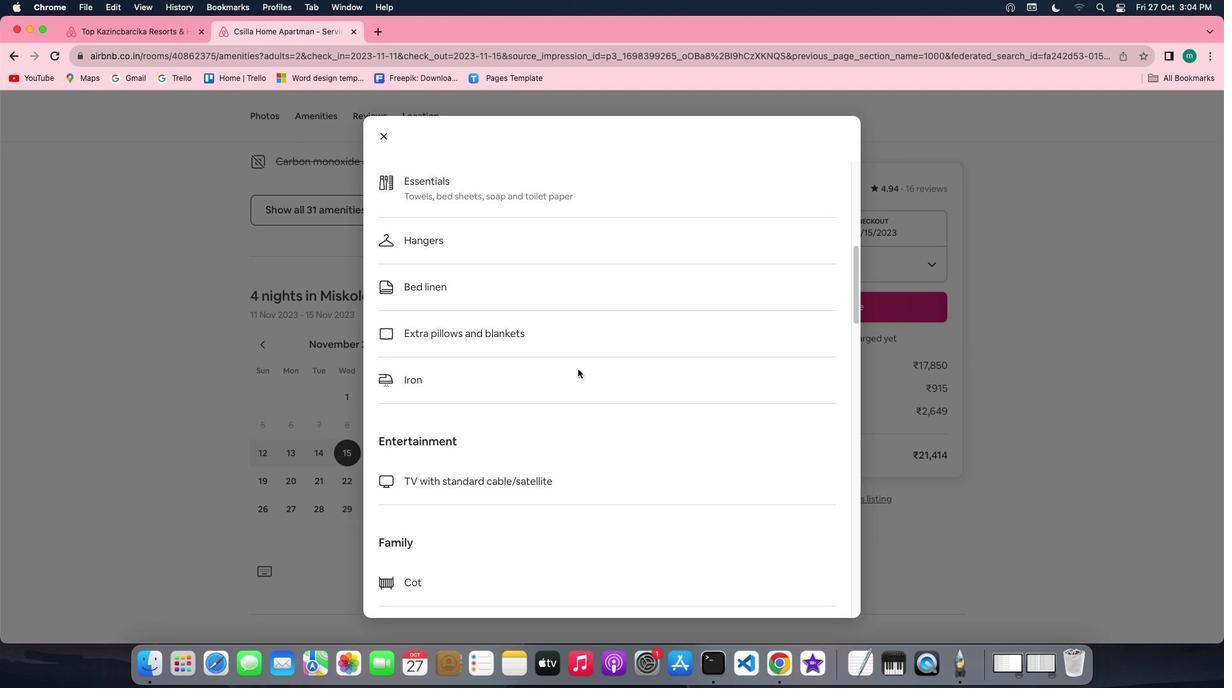 
Action: Mouse scrolled (577, 369) with delta (0, 0)
Screenshot: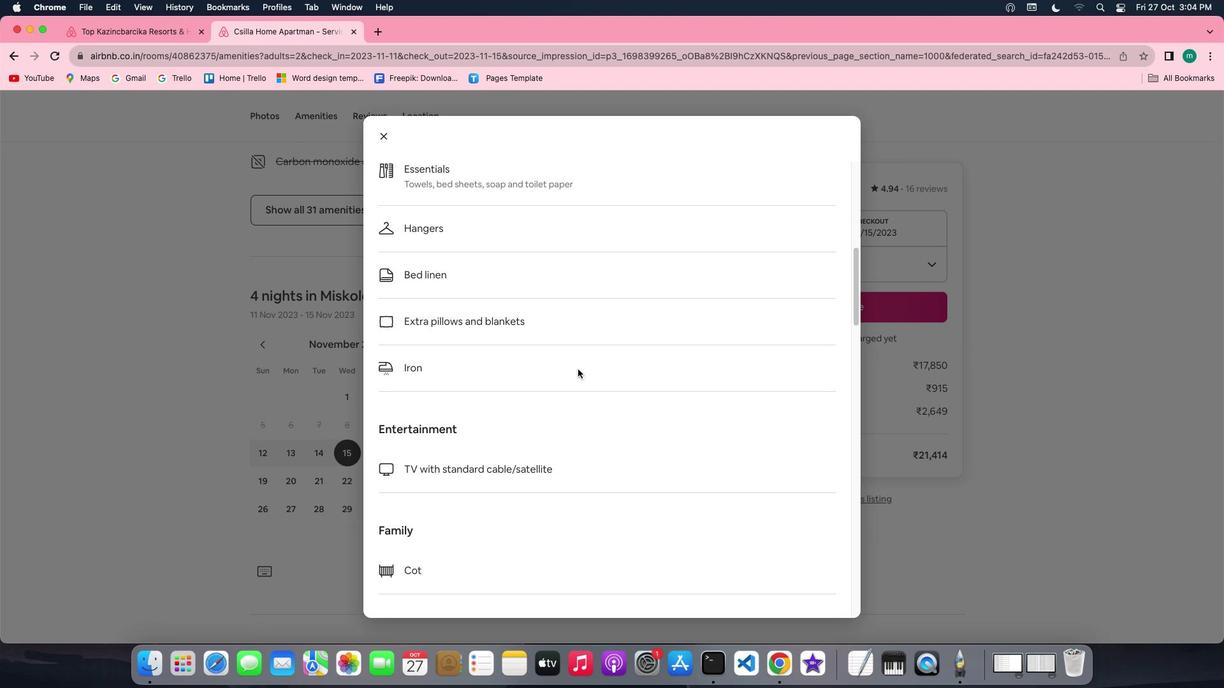 
Action: Mouse scrolled (577, 369) with delta (0, 0)
Screenshot: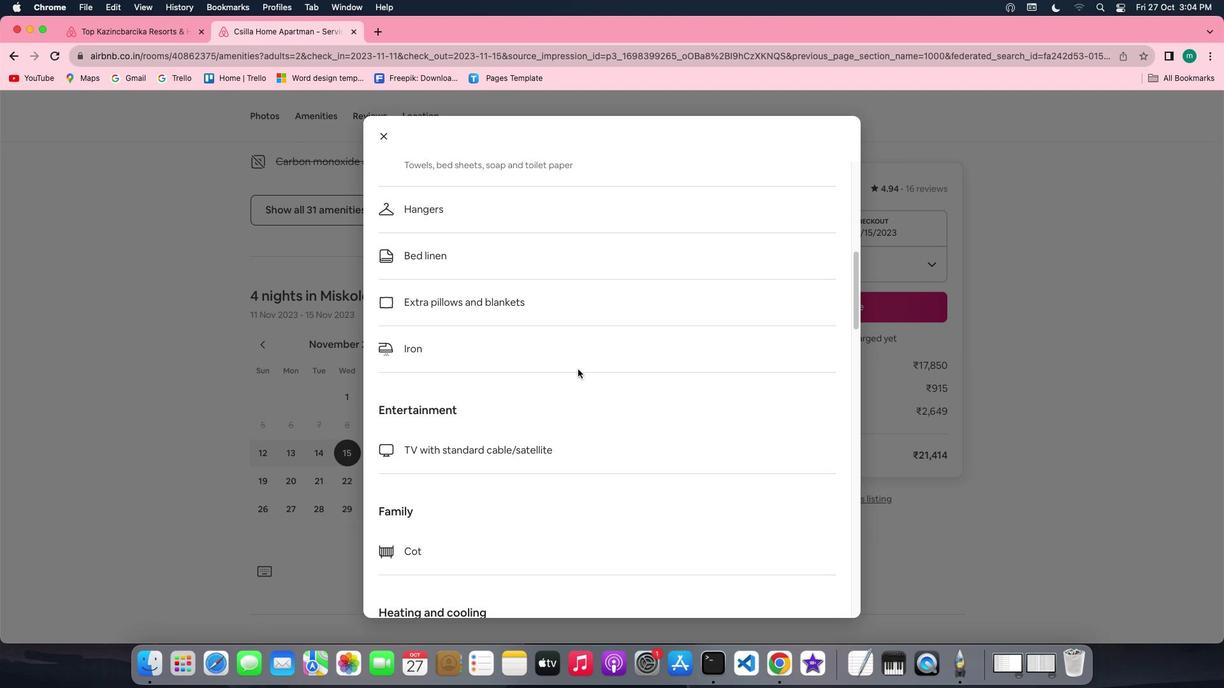 
Action: Mouse scrolled (577, 369) with delta (0, -1)
Screenshot: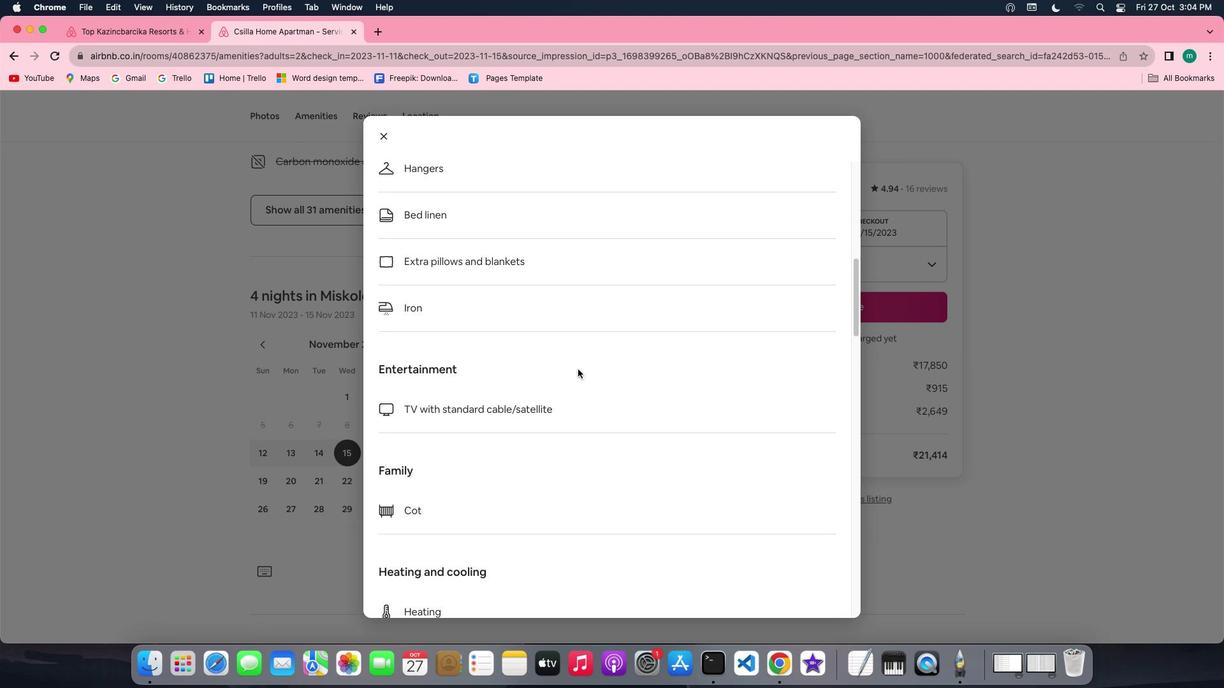 
Action: Mouse scrolled (577, 369) with delta (0, -1)
Screenshot: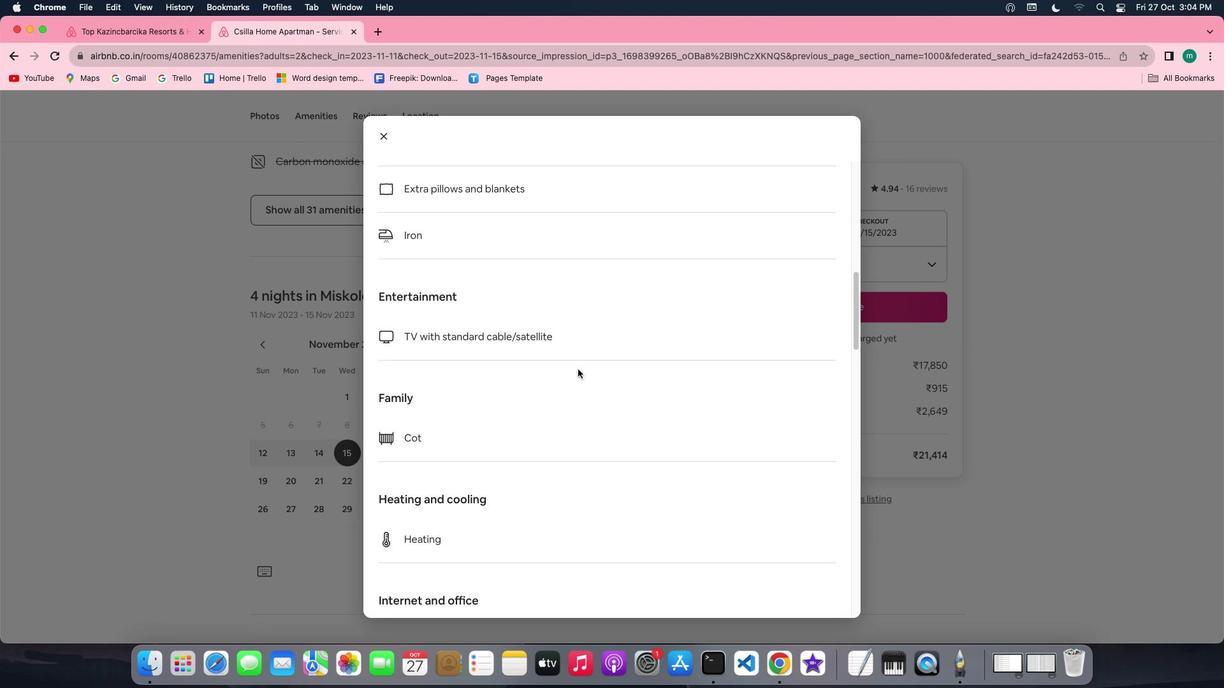
Action: Mouse scrolled (577, 369) with delta (0, 0)
Screenshot: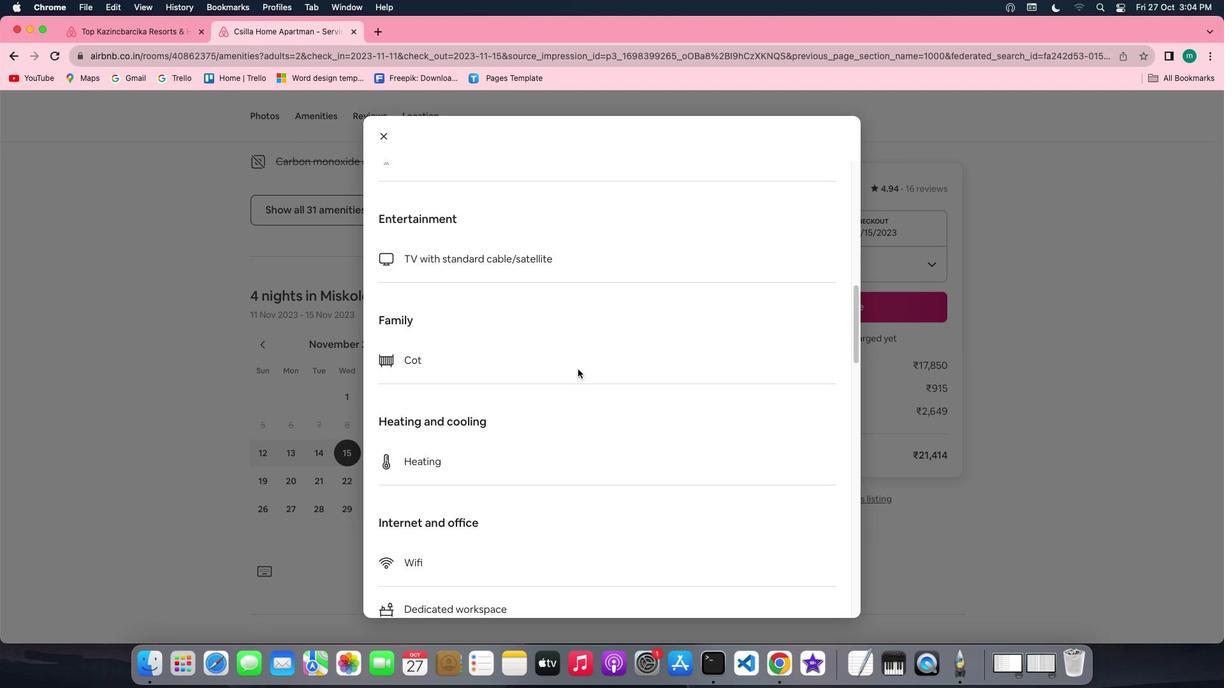 
Action: Mouse scrolled (577, 369) with delta (0, 0)
Screenshot: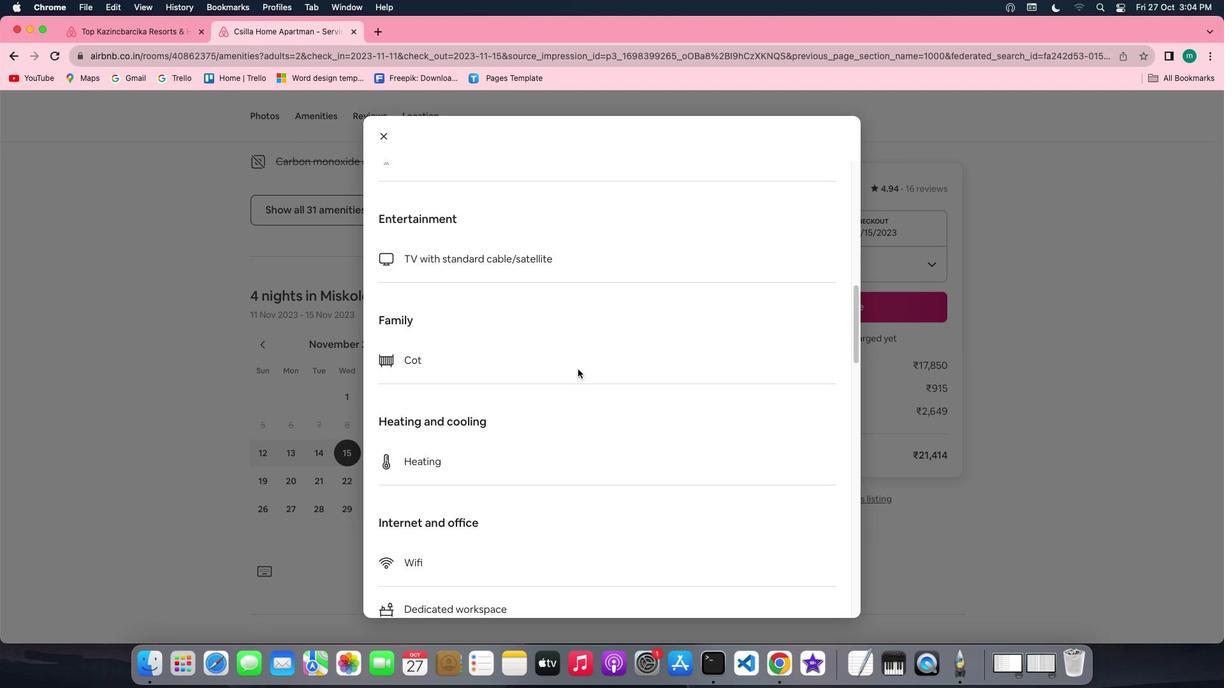 
Action: Mouse scrolled (577, 369) with delta (0, -1)
Screenshot: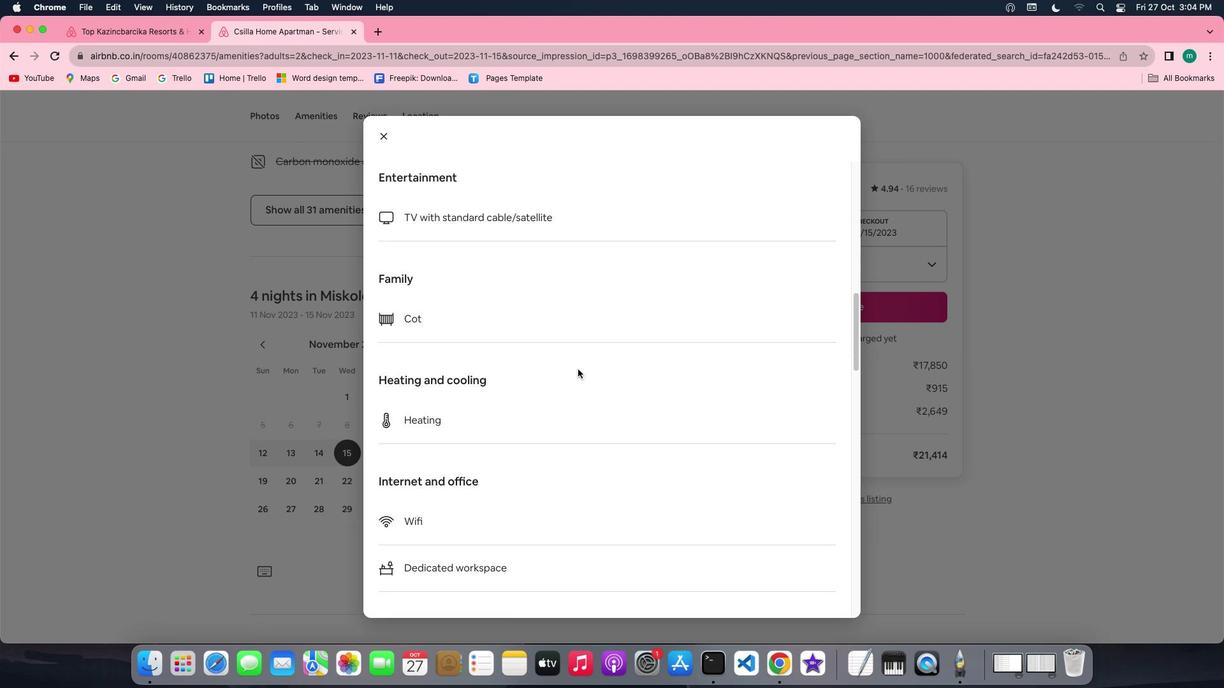 
Action: Mouse scrolled (577, 369) with delta (0, -2)
Screenshot: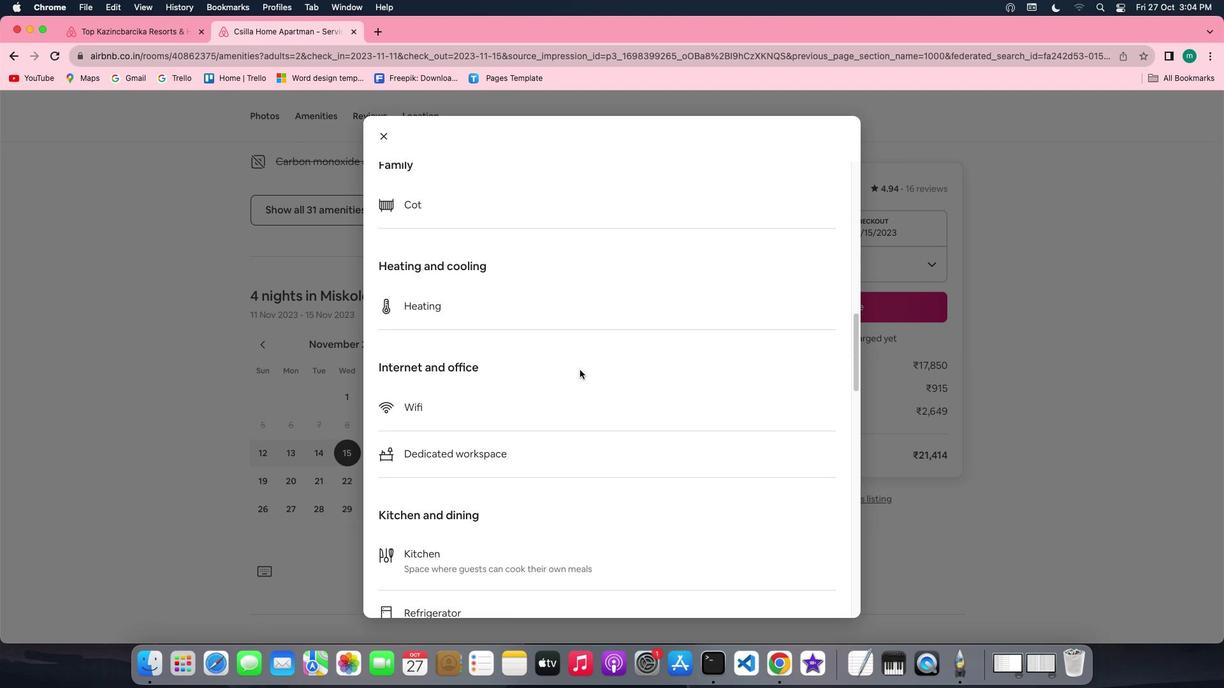 
Action: Mouse moved to (582, 371)
Screenshot: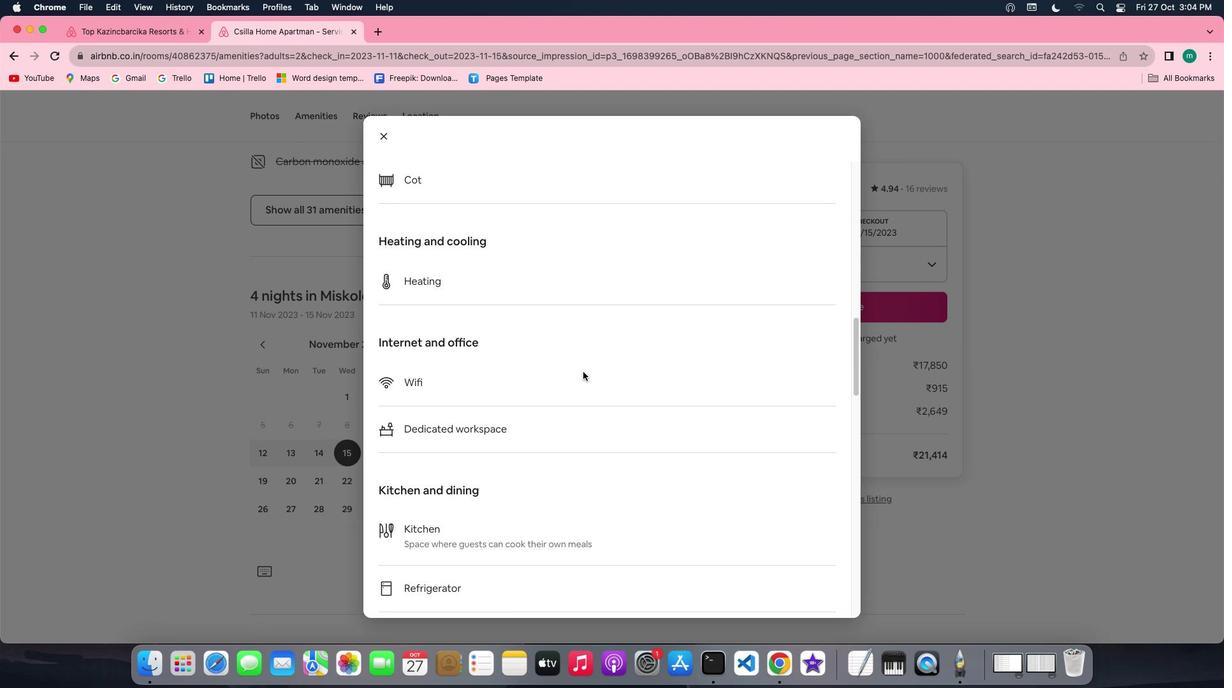 
Action: Mouse scrolled (582, 371) with delta (0, 0)
Screenshot: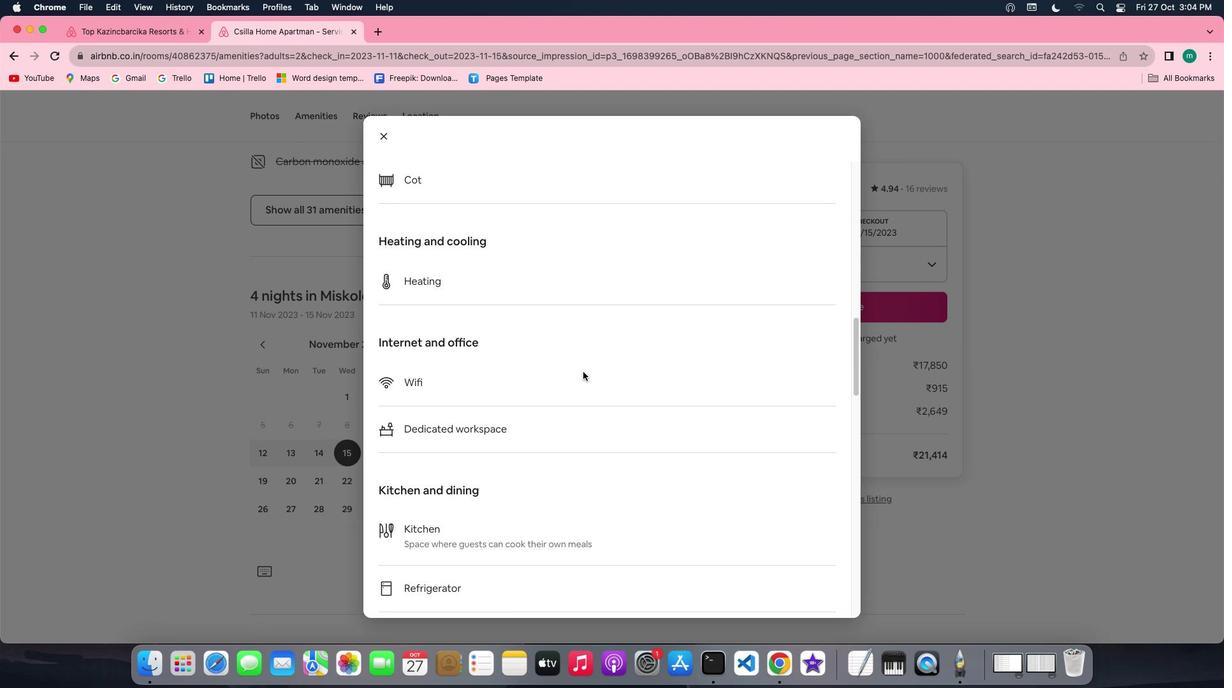 
Action: Mouse scrolled (582, 371) with delta (0, 0)
Screenshot: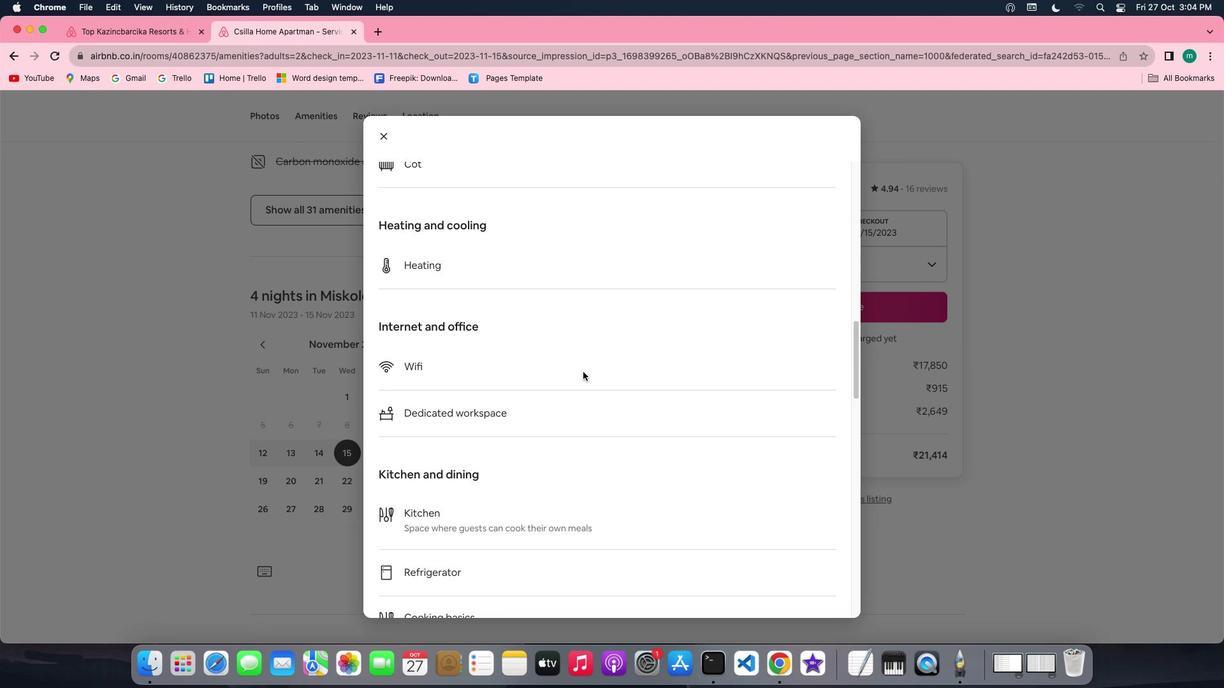 
Action: Mouse scrolled (582, 371) with delta (0, -1)
Screenshot: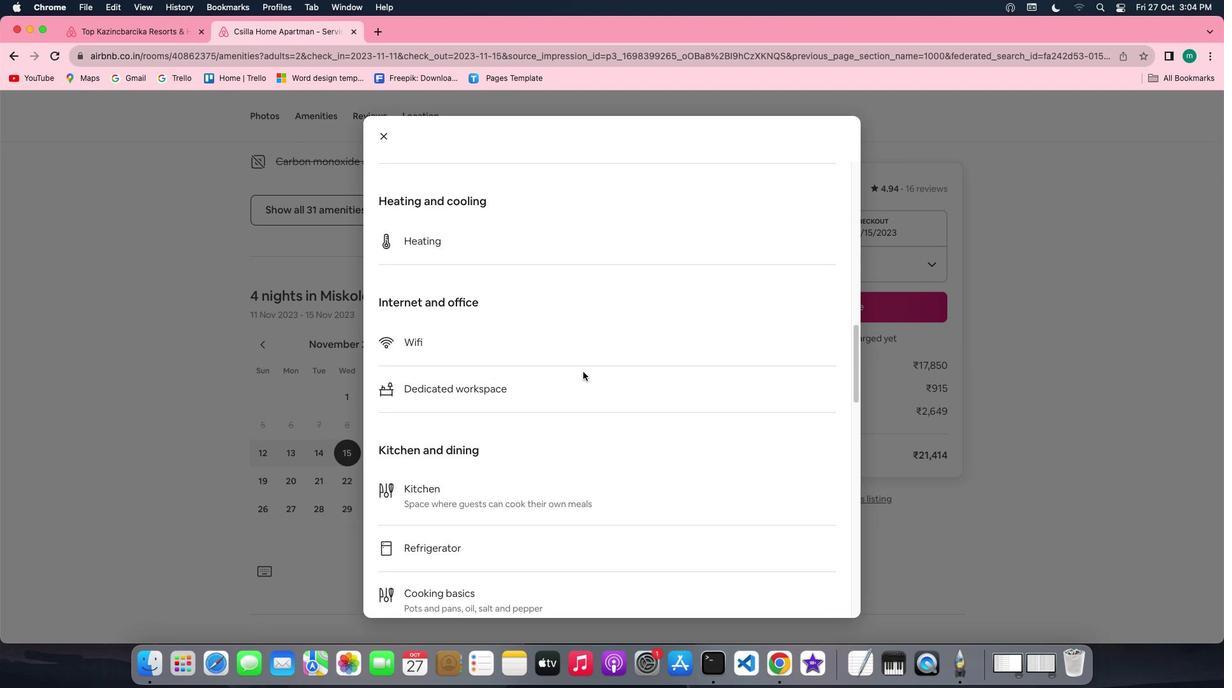 
Action: Mouse scrolled (582, 371) with delta (0, 0)
Screenshot: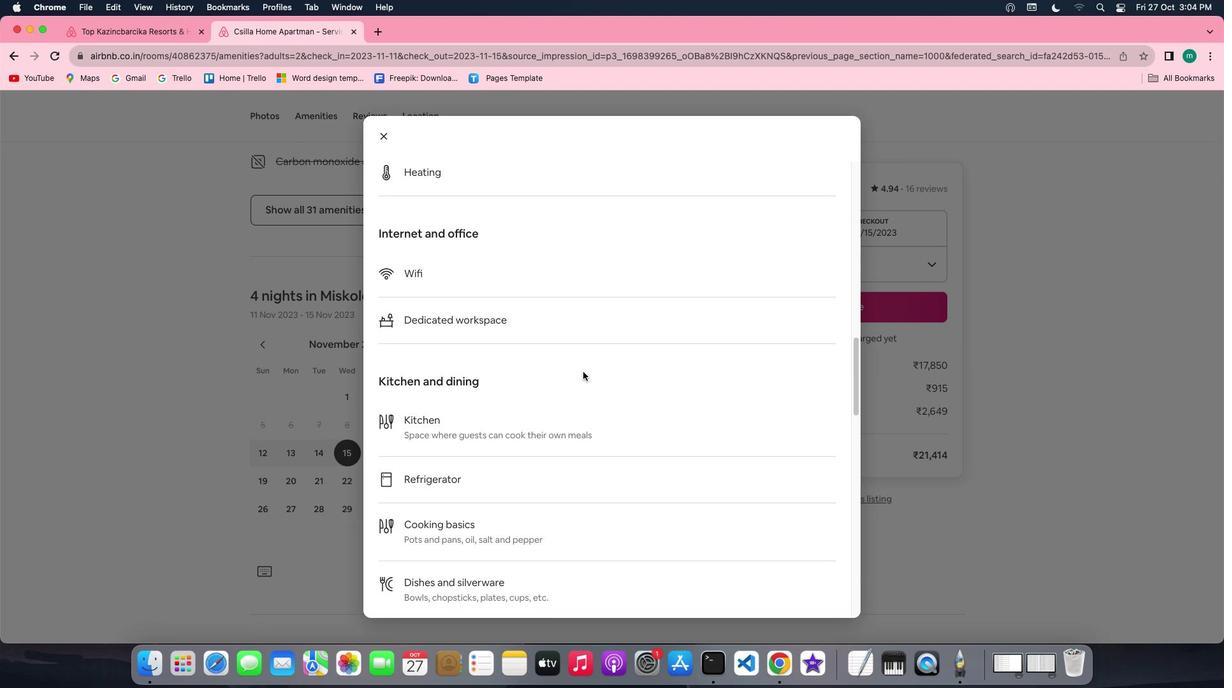 
Action: Mouse scrolled (582, 371) with delta (0, 0)
Screenshot: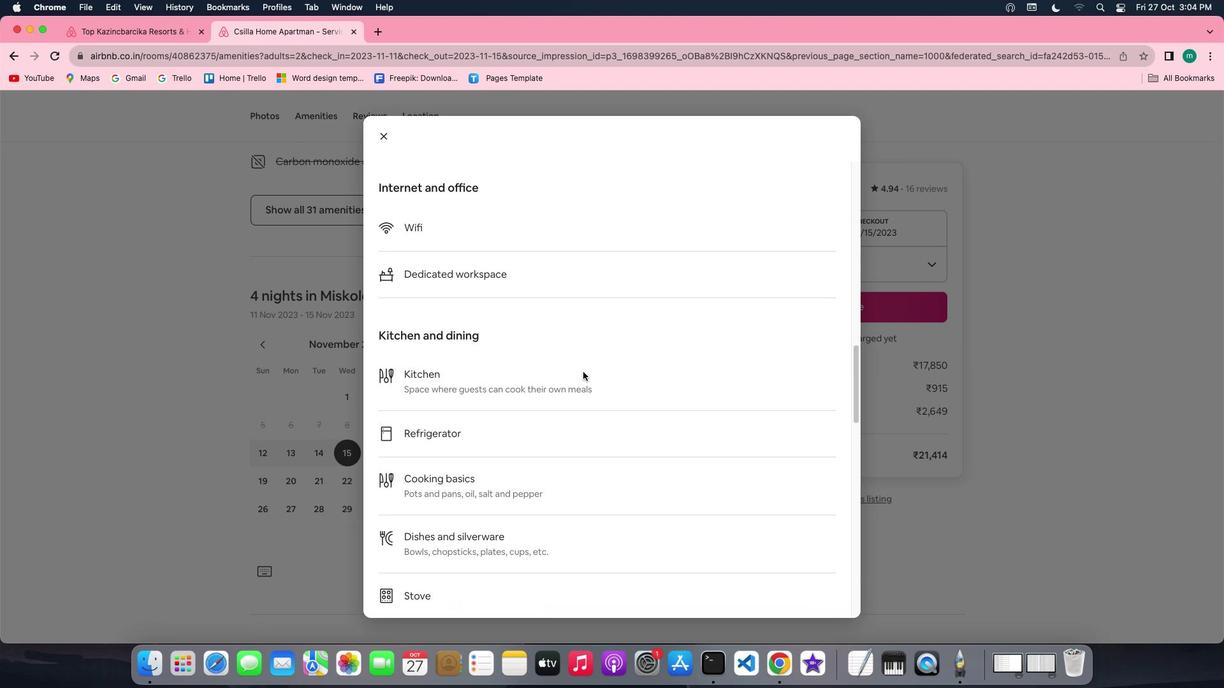 
Action: Mouse scrolled (582, 371) with delta (0, -1)
